 Task: Research Airbnb accommodation in Aarschot, Belgium from 12th December, 2023 to 17th December, 2023 for 1 adult. Place can be private room with 1  bedroom having 1 bed and 1 bathroom. Property type can be hotel. Amenities needed are: heating.
Action: Mouse moved to (565, 106)
Screenshot: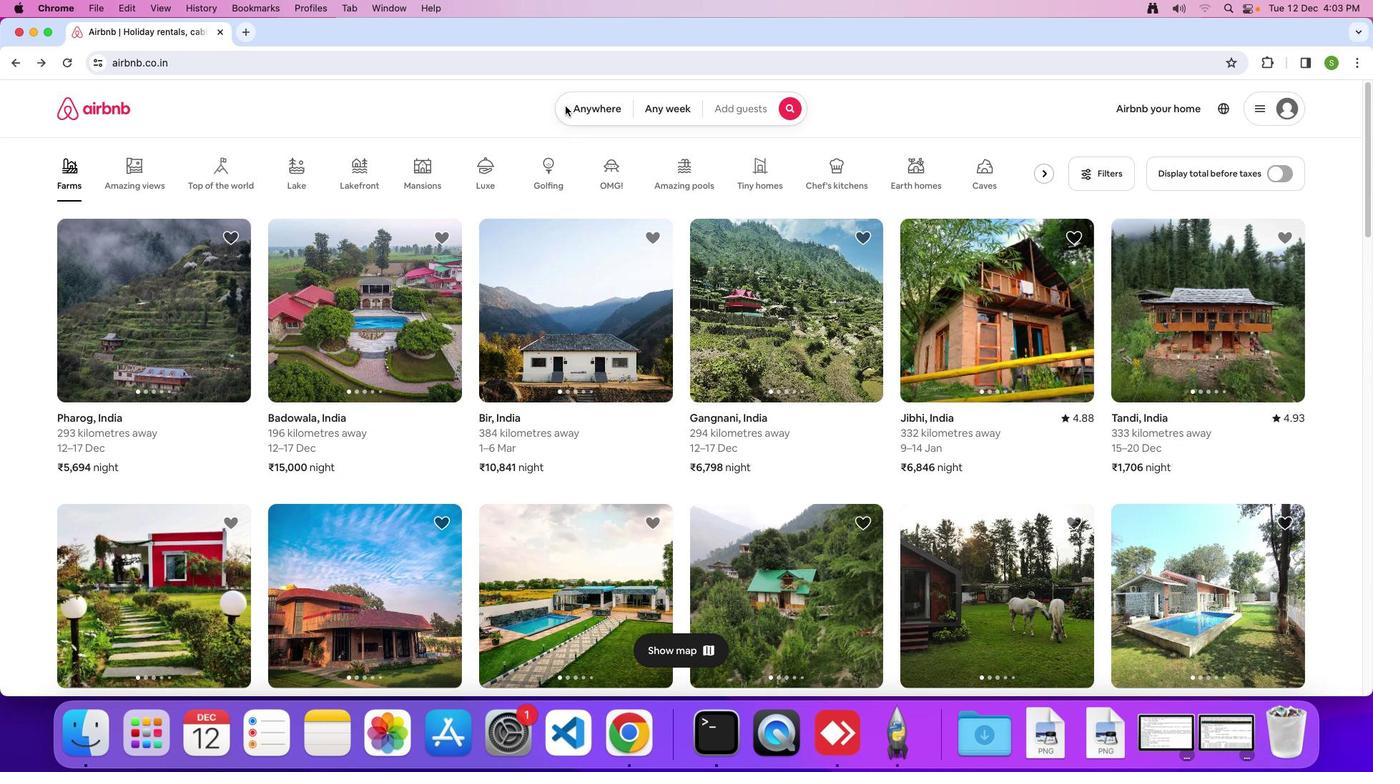 
Action: Mouse pressed left at (565, 106)
Screenshot: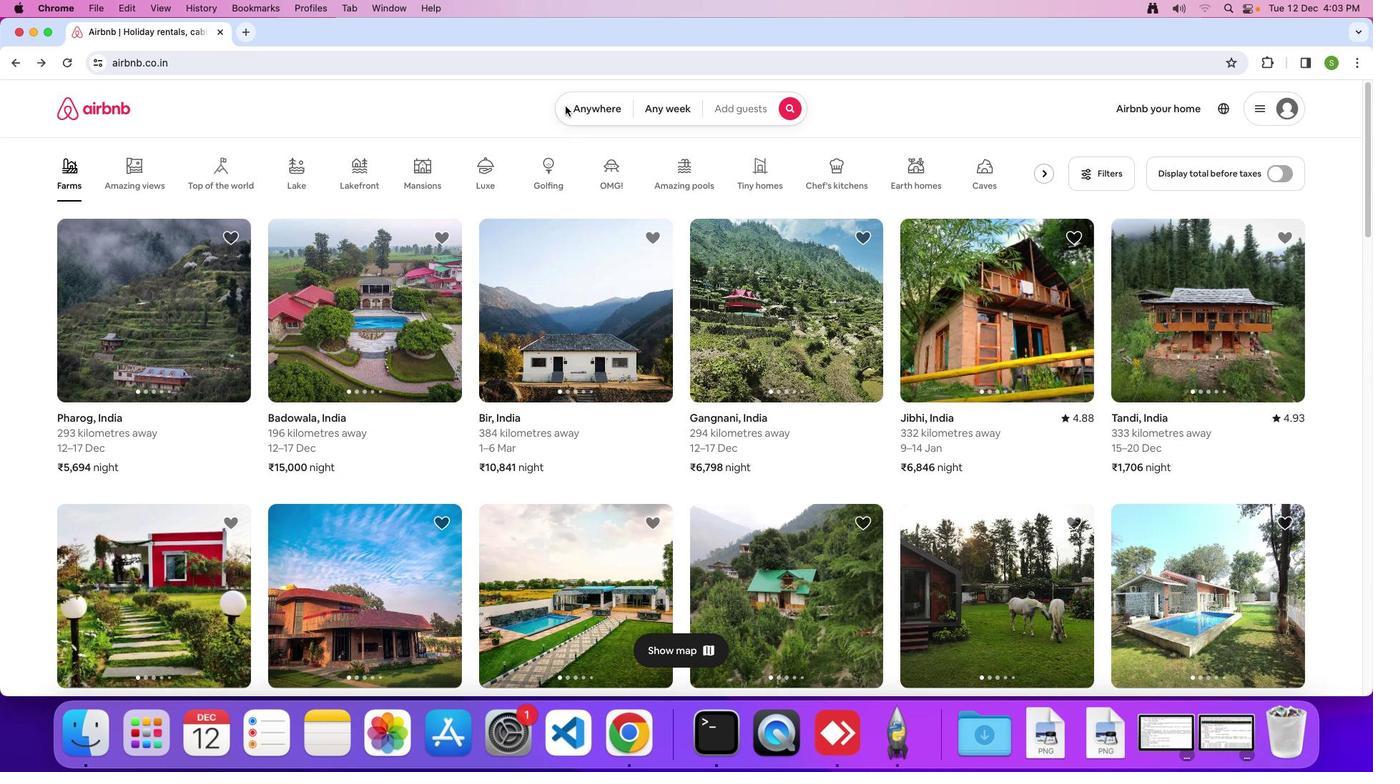 
Action: Mouse moved to (580, 110)
Screenshot: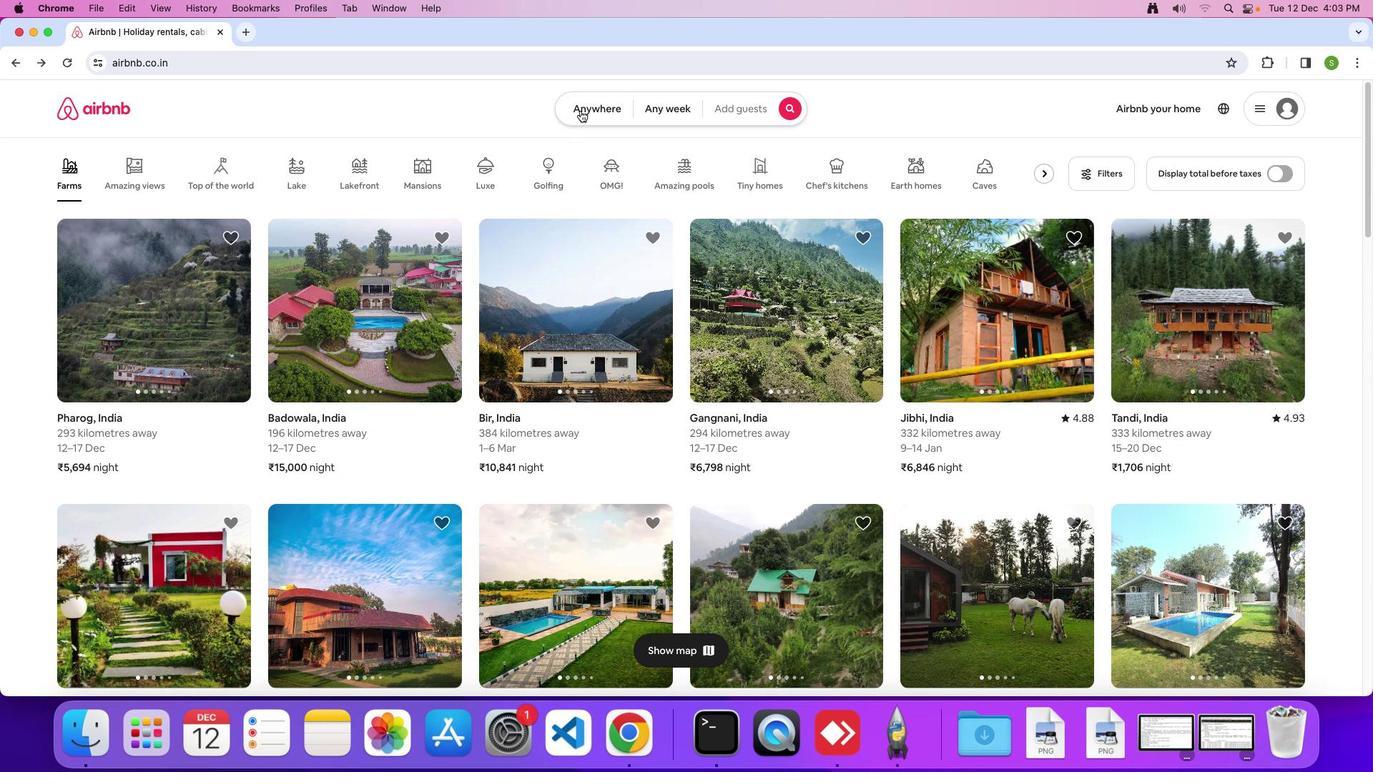 
Action: Mouse pressed left at (580, 110)
Screenshot: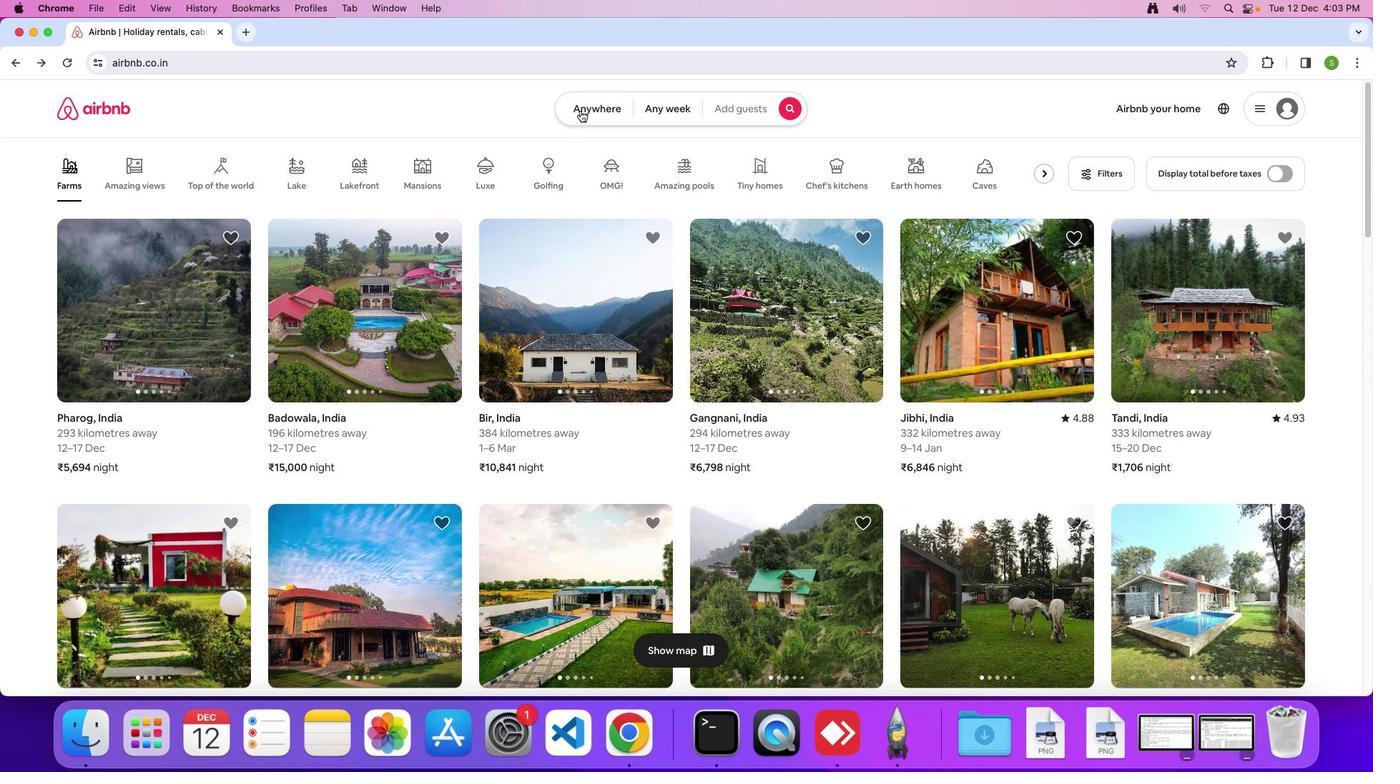 
Action: Mouse moved to (504, 162)
Screenshot: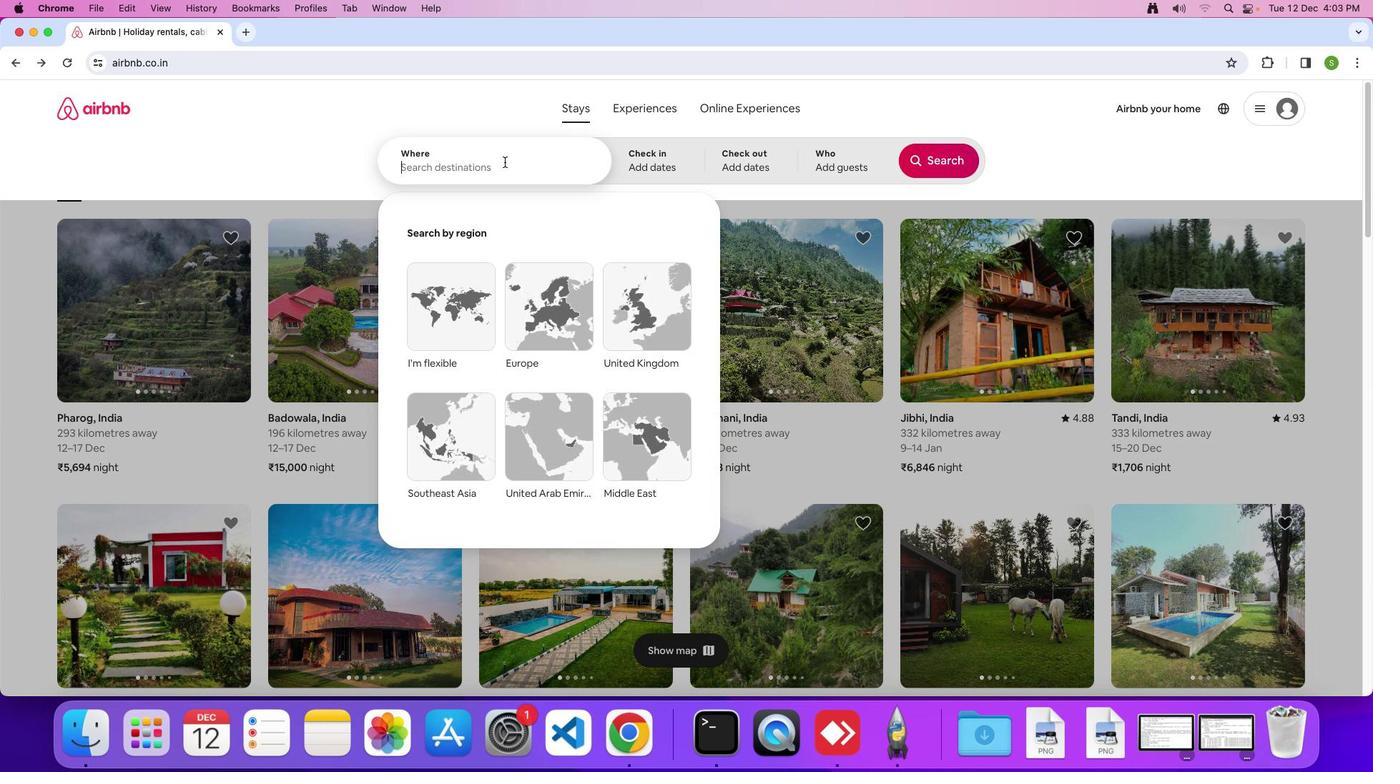 
Action: Mouse pressed left at (504, 162)
Screenshot: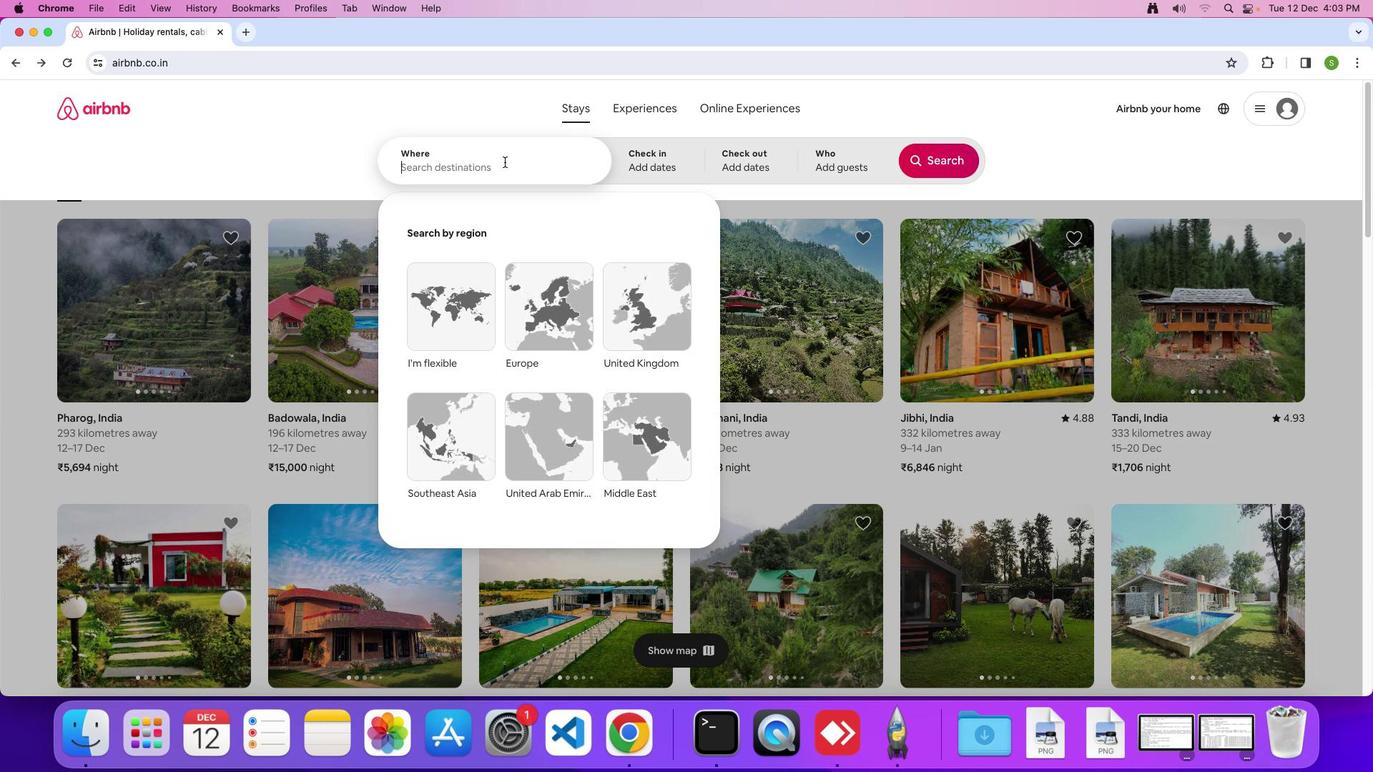 
Action: Key pressed 'A'Key.caps_lock'a''r''s''c''h''o''t'','Key.spaceKey.shift'B''e''l''g''i''u''m'Key.enter
Screenshot: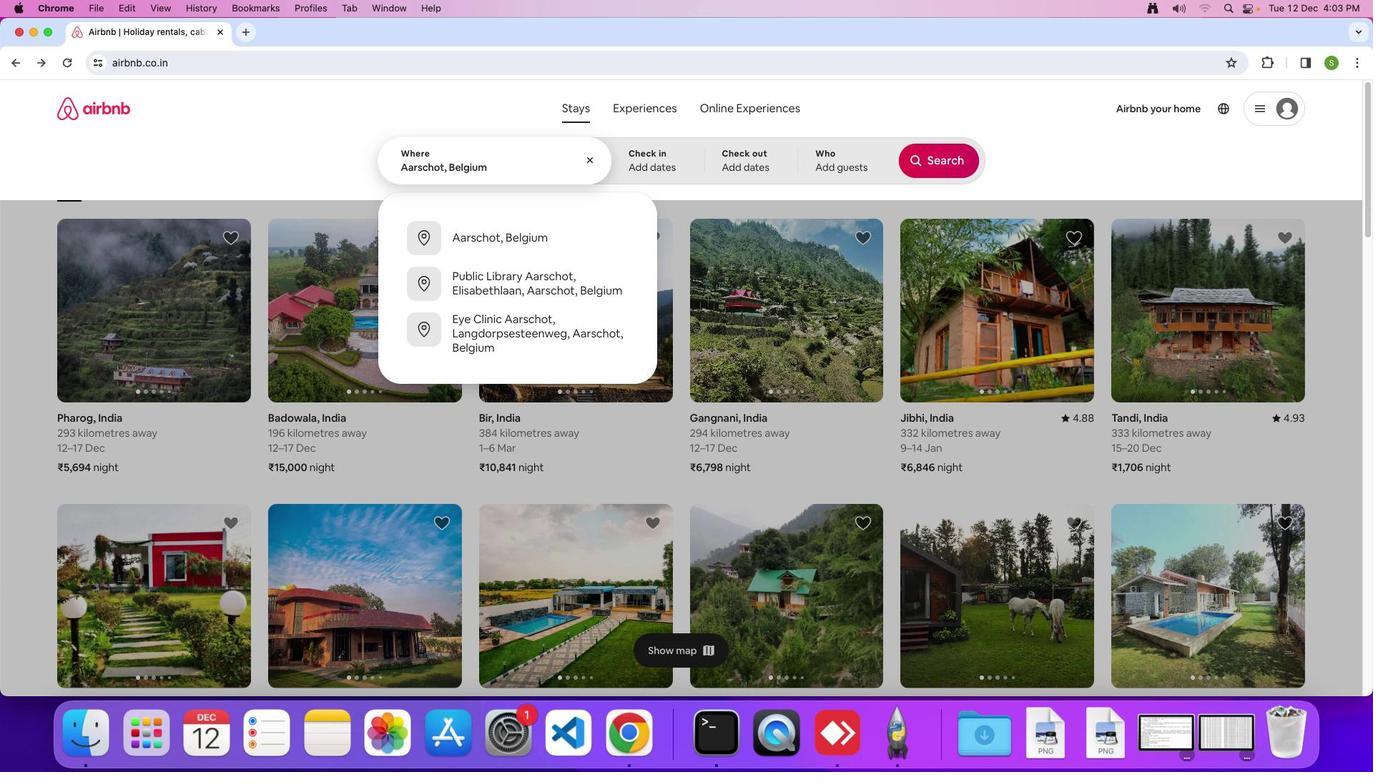 
Action: Mouse moved to (505, 400)
Screenshot: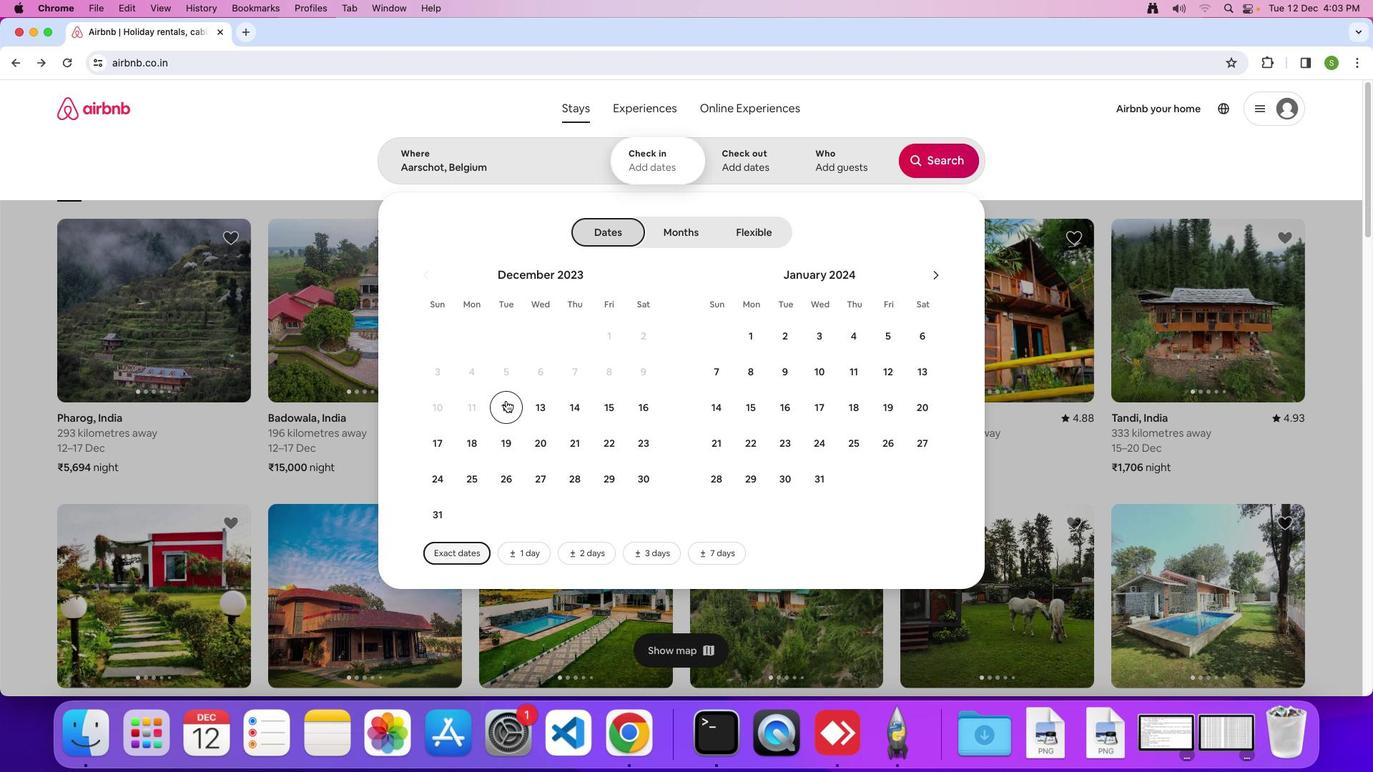 
Action: Mouse pressed left at (505, 400)
Screenshot: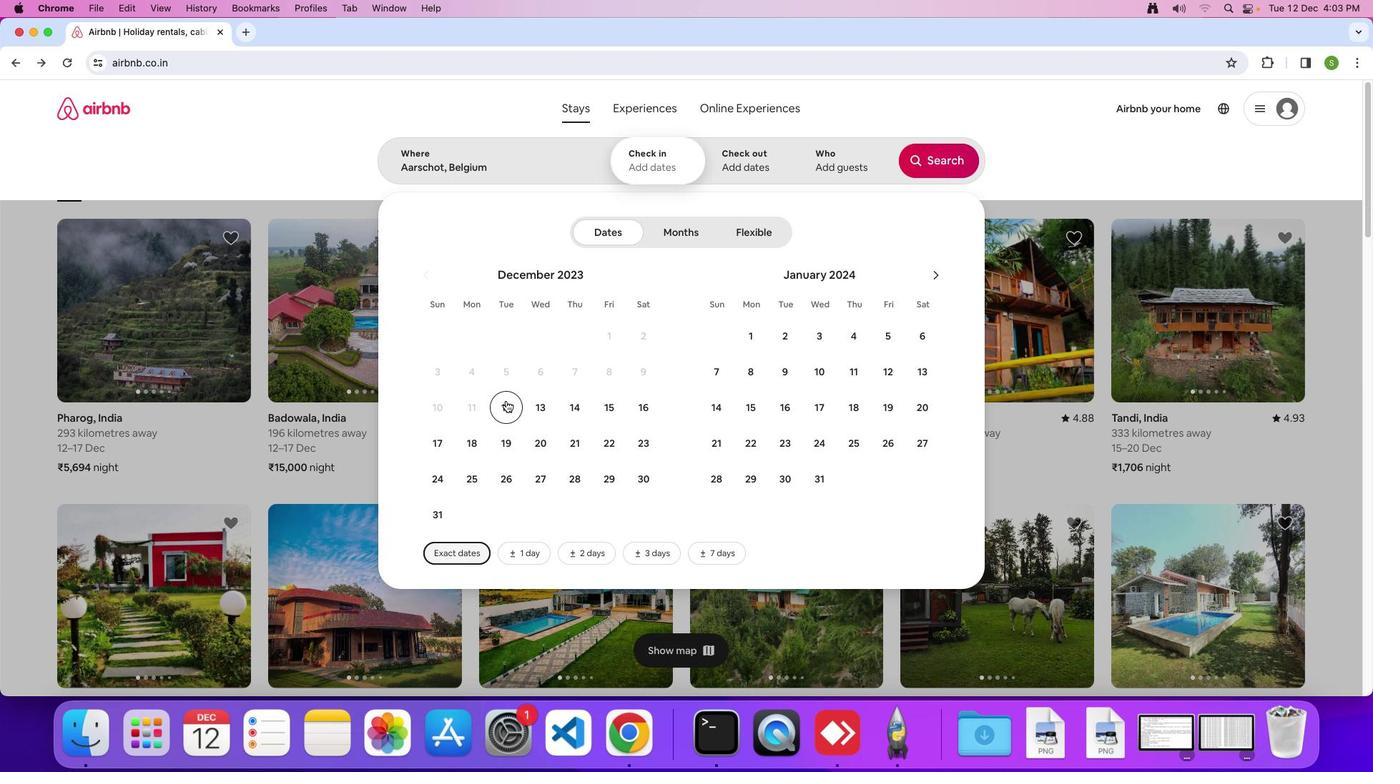 
Action: Mouse moved to (443, 450)
Screenshot: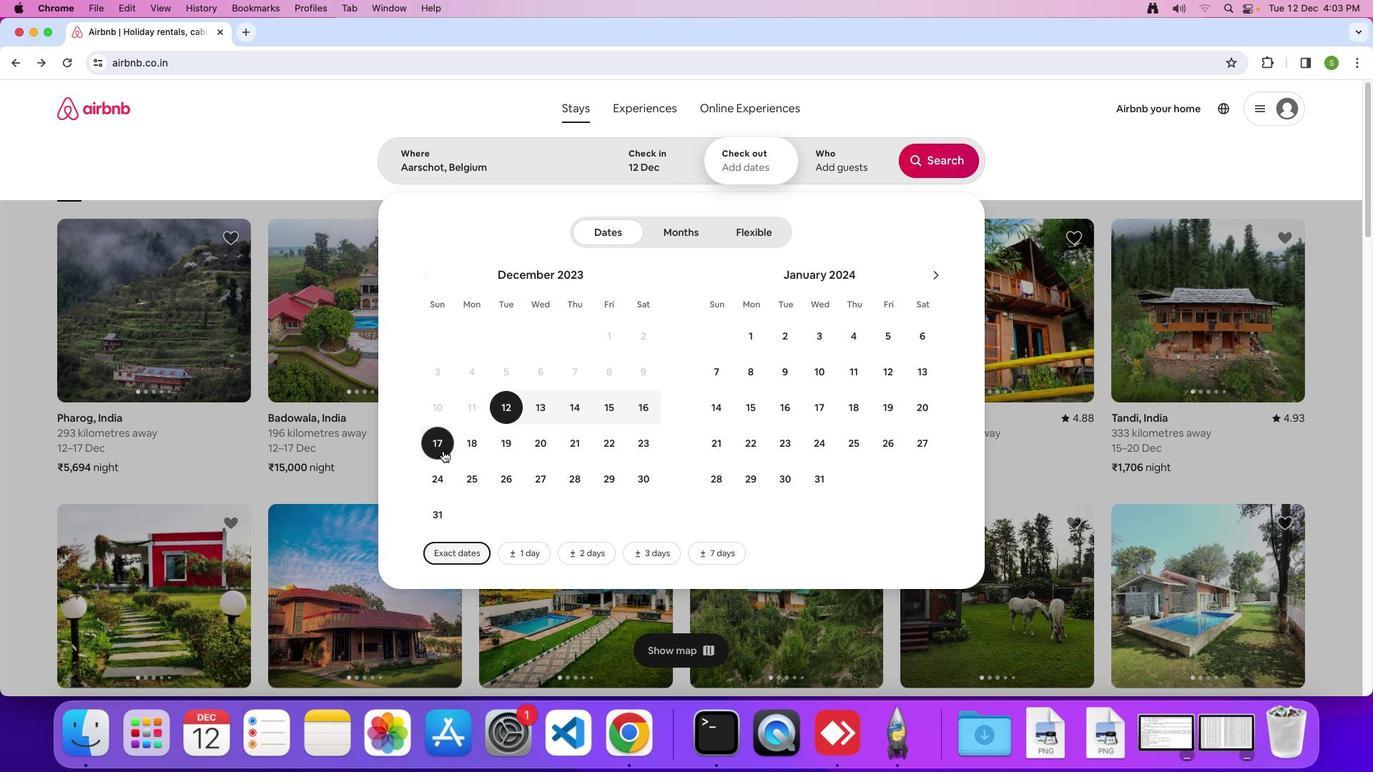
Action: Mouse pressed left at (443, 450)
Screenshot: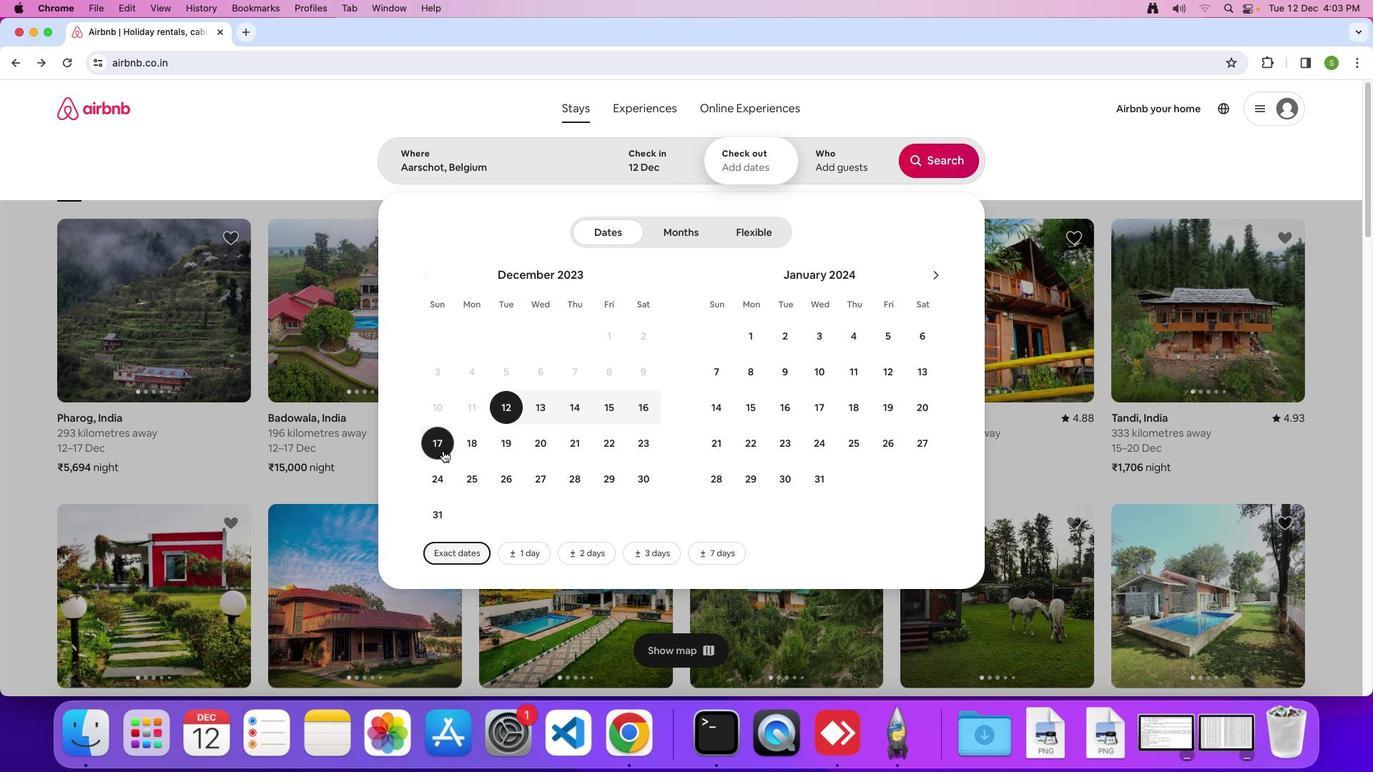 
Action: Mouse moved to (841, 160)
Screenshot: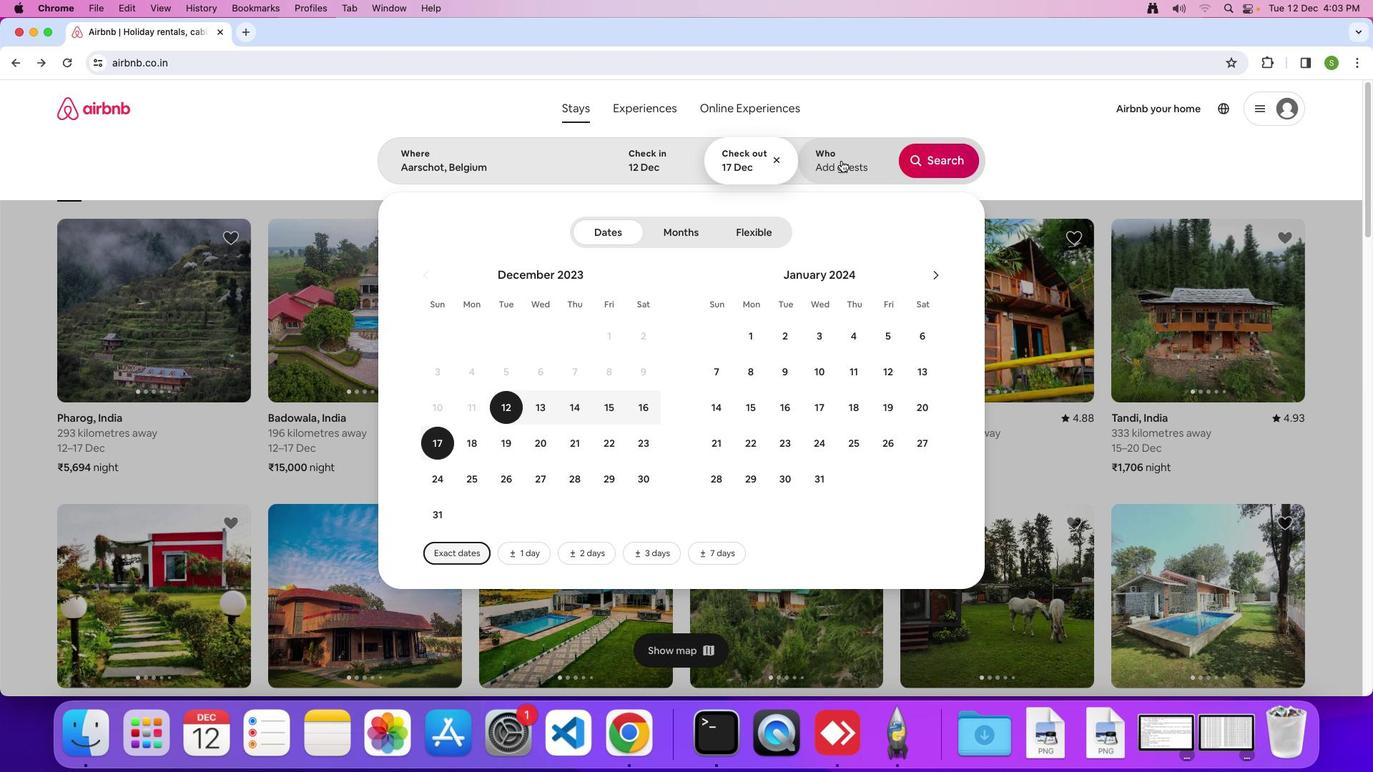 
Action: Mouse pressed left at (841, 160)
Screenshot: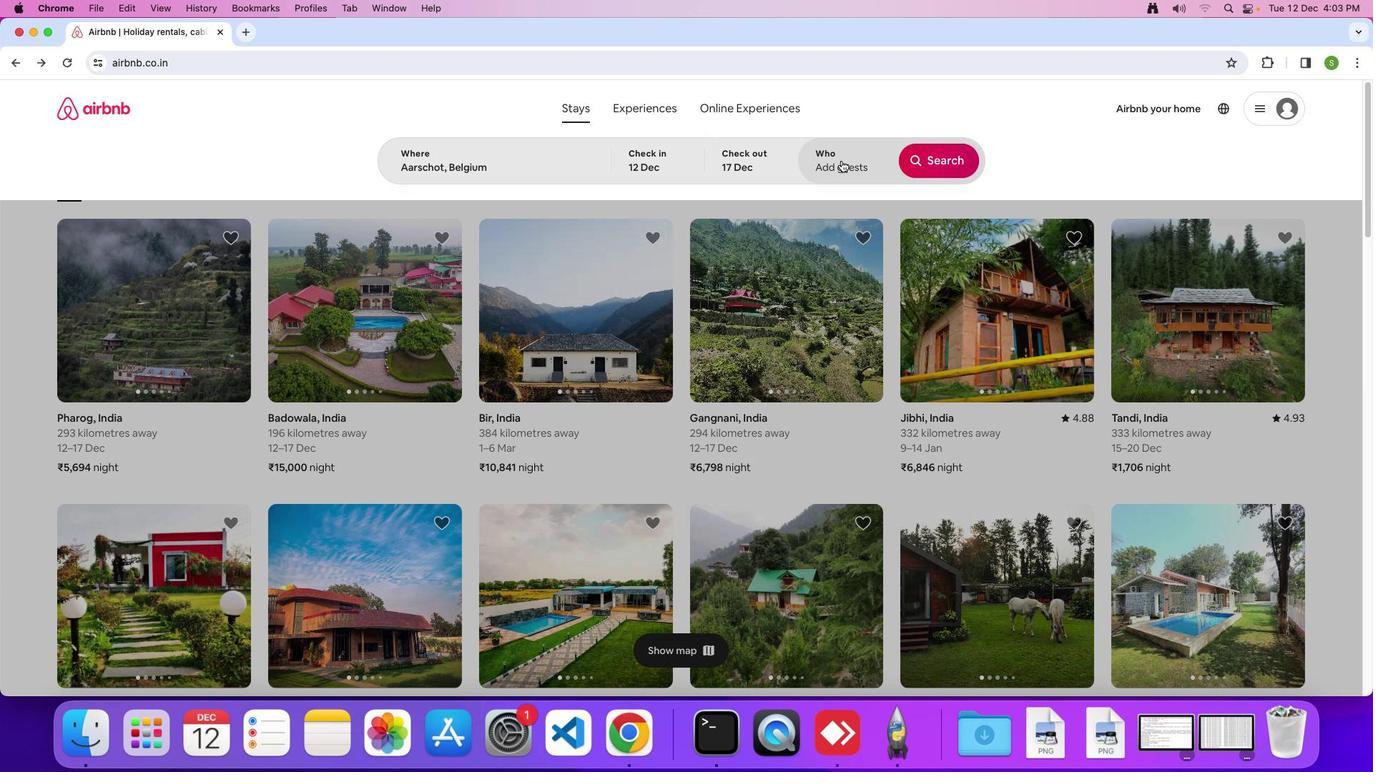 
Action: Mouse moved to (948, 242)
Screenshot: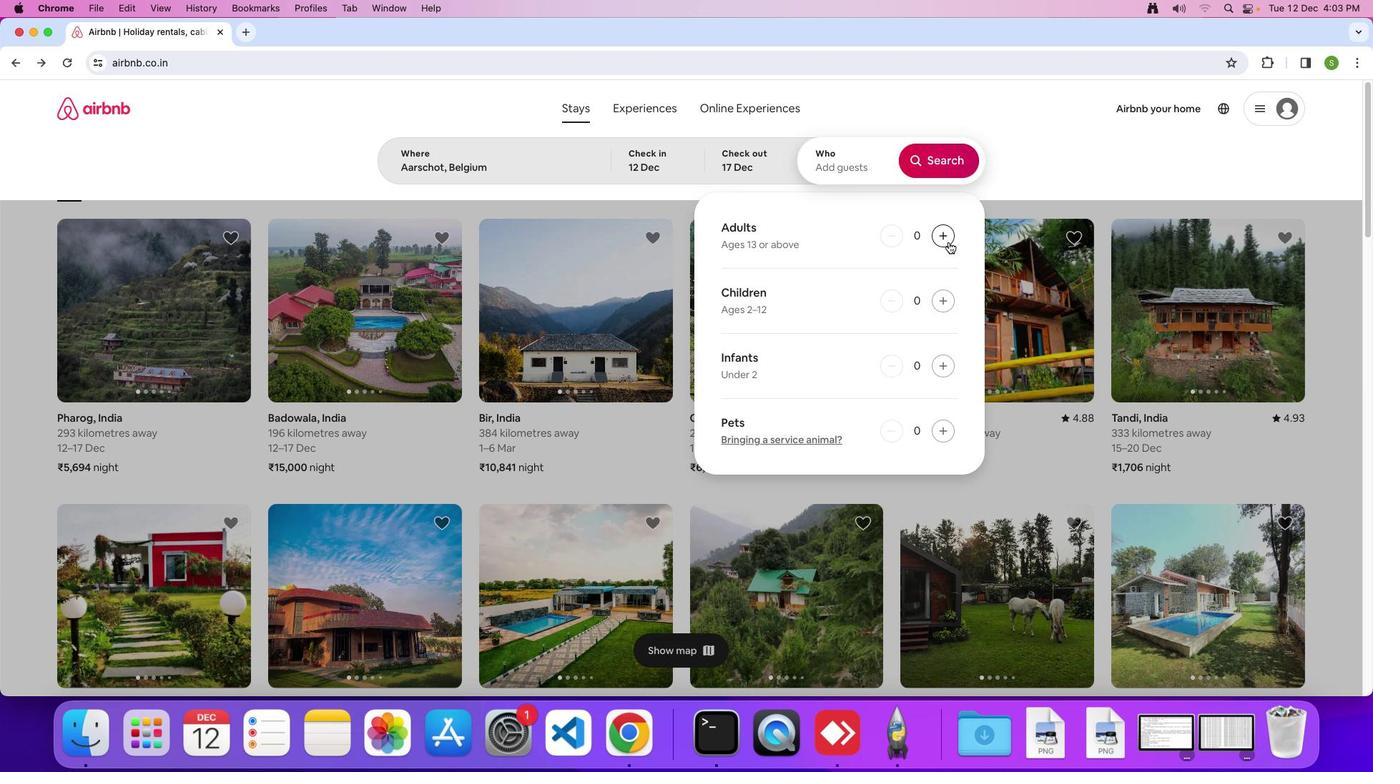 
Action: Mouse pressed left at (948, 242)
Screenshot: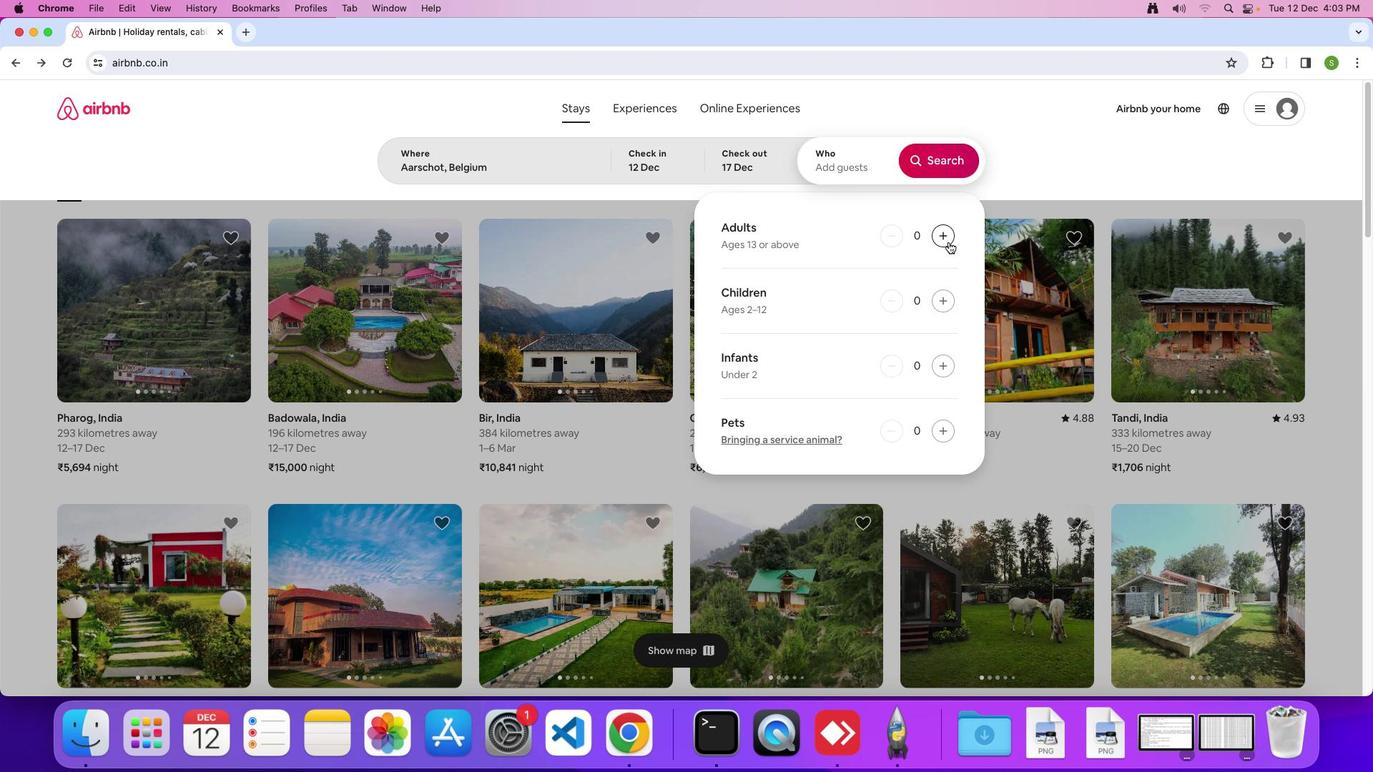 
Action: Mouse moved to (931, 170)
Screenshot: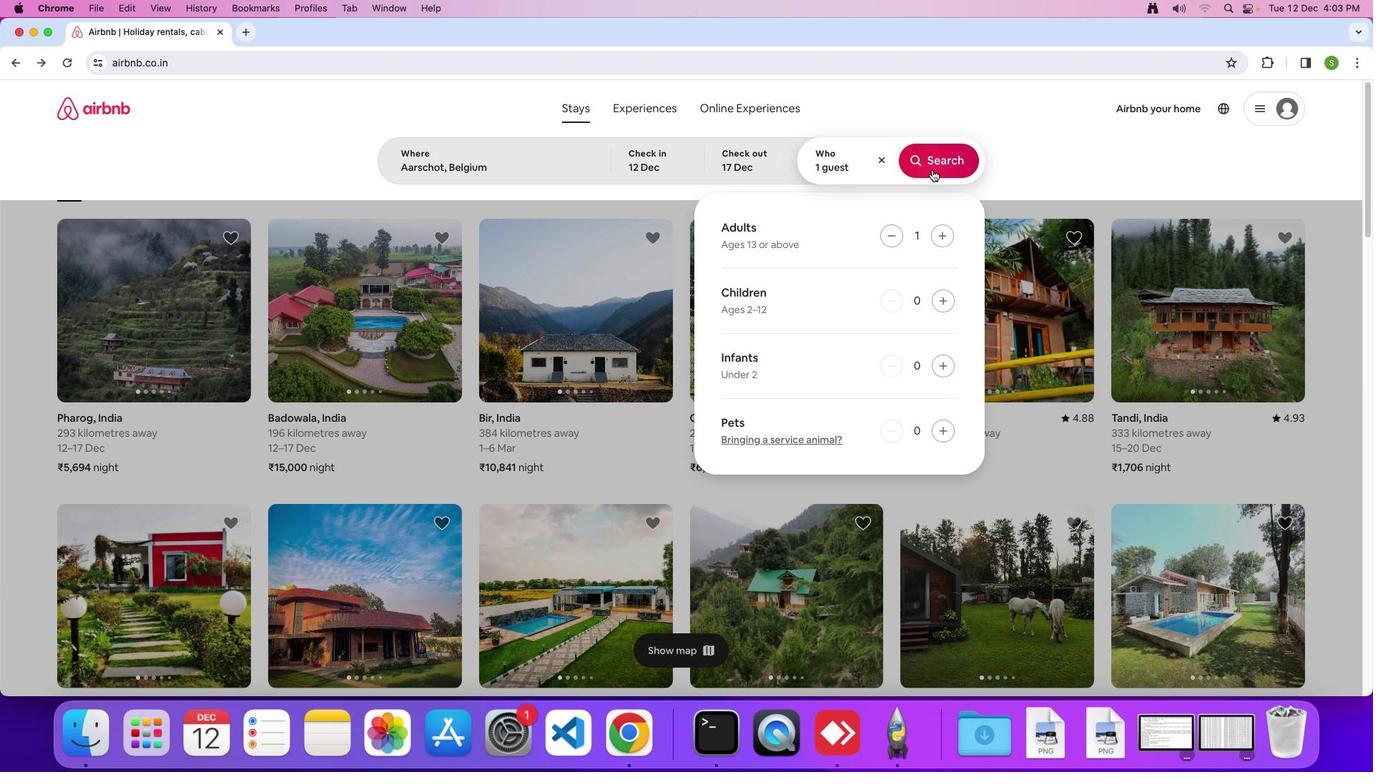 
Action: Mouse pressed left at (931, 170)
Screenshot: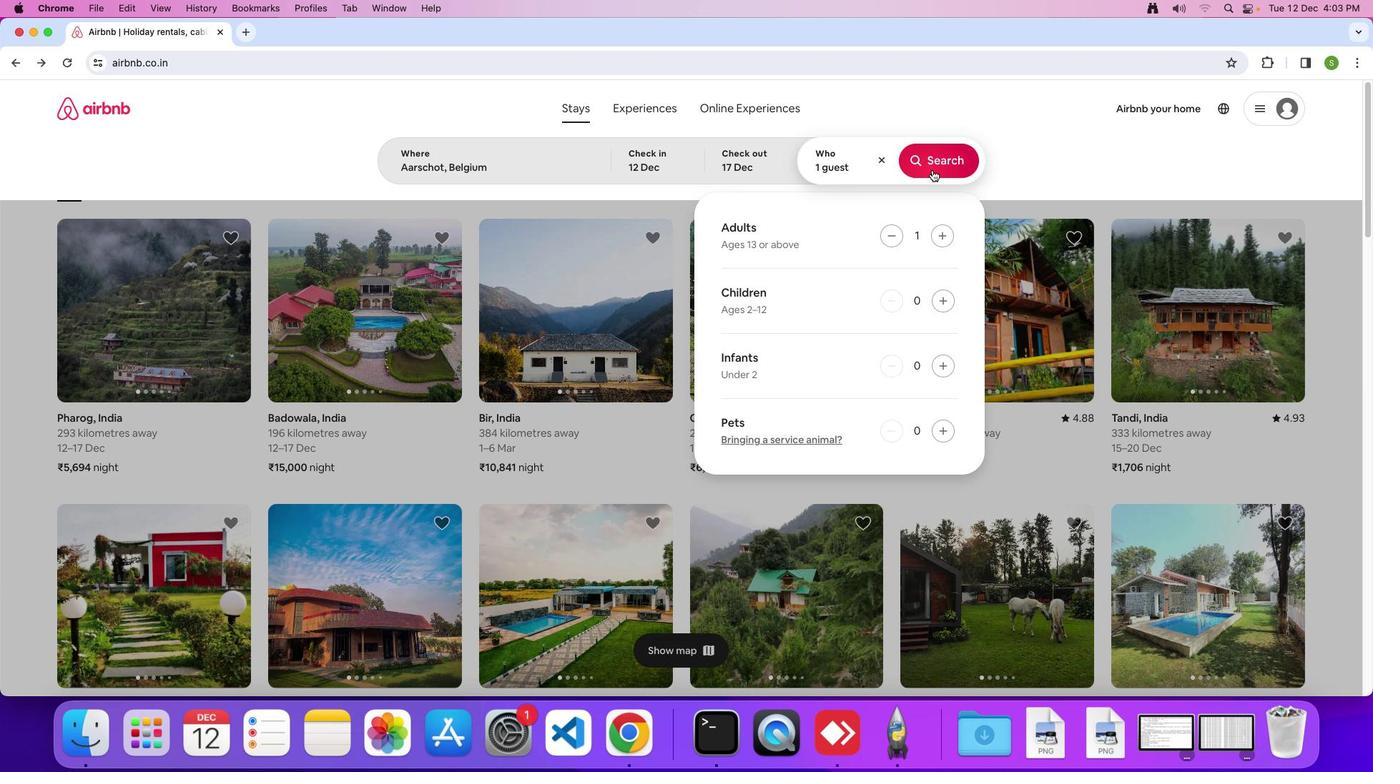 
Action: Mouse moved to (1145, 169)
Screenshot: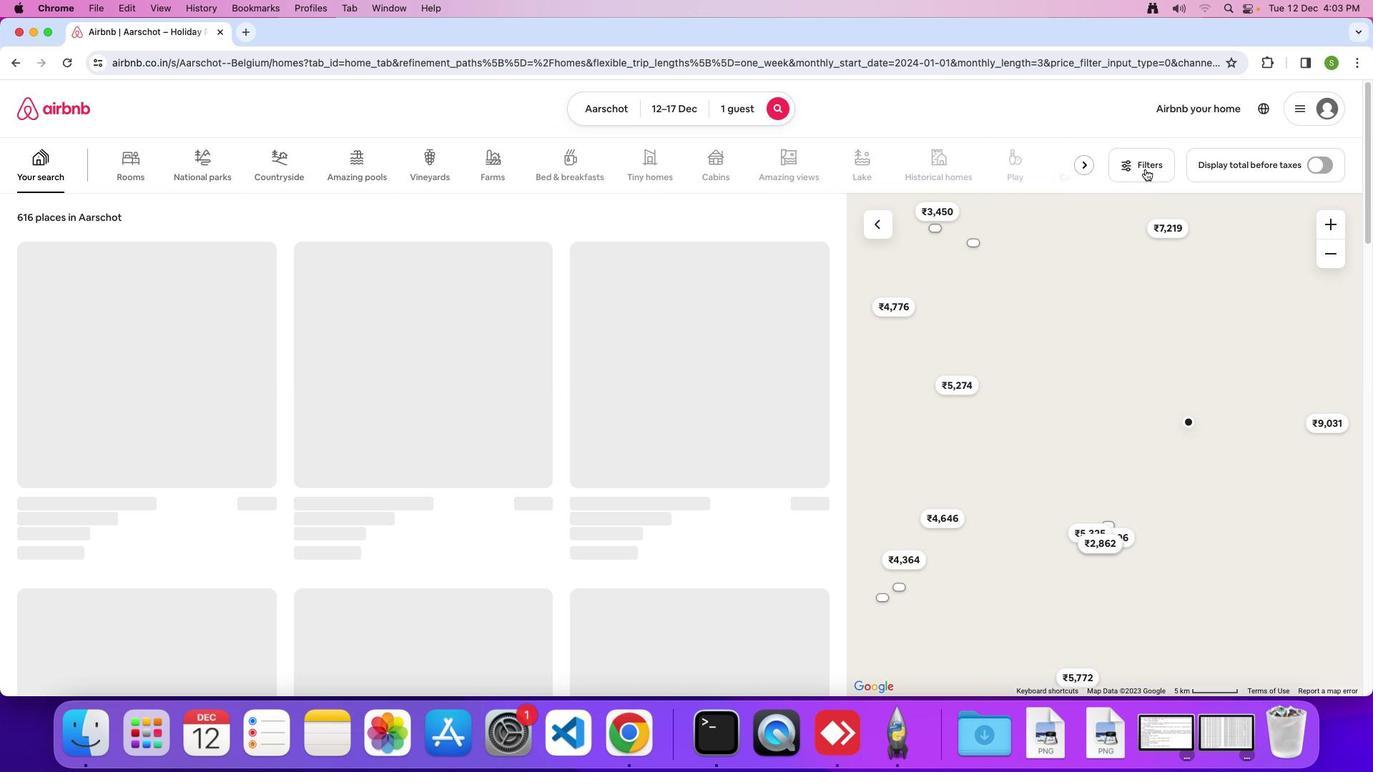 
Action: Mouse pressed left at (1145, 169)
Screenshot: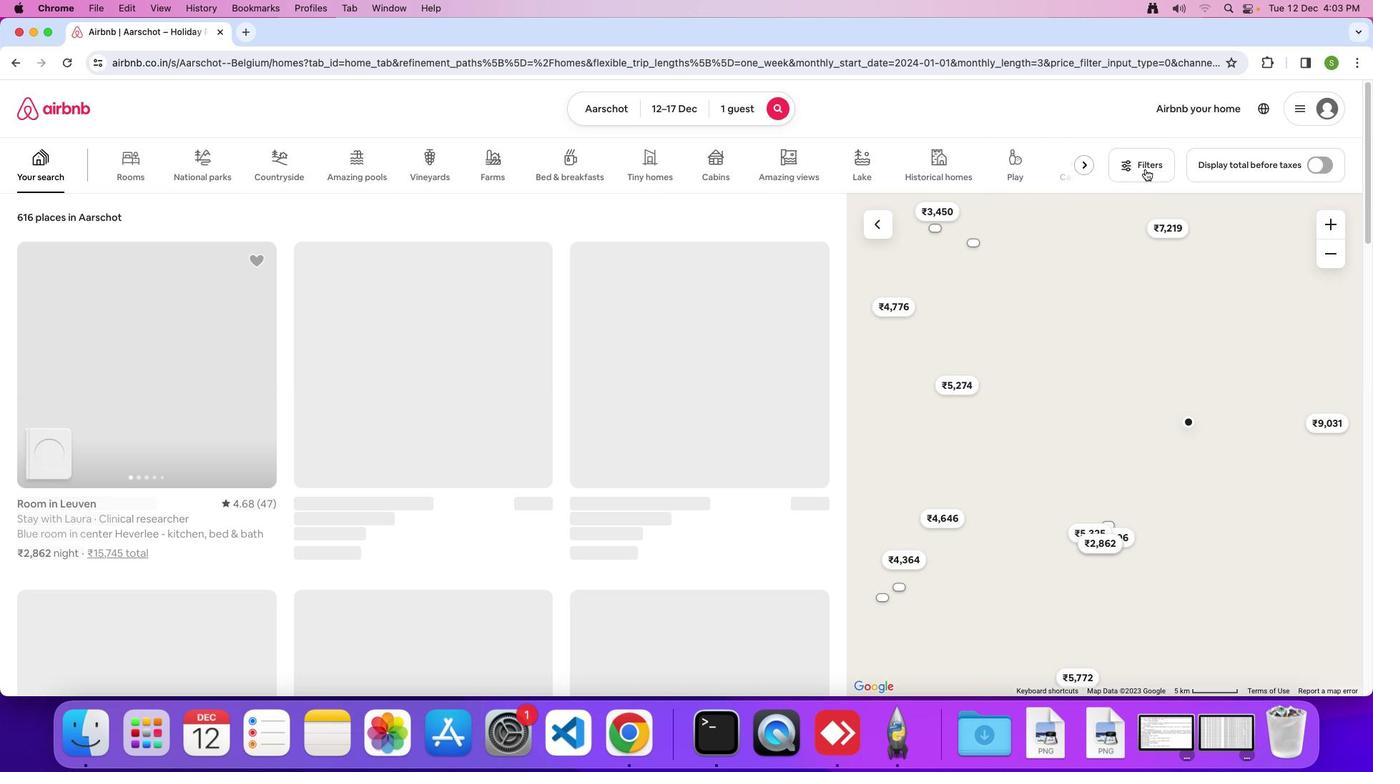 
Action: Mouse moved to (640, 435)
Screenshot: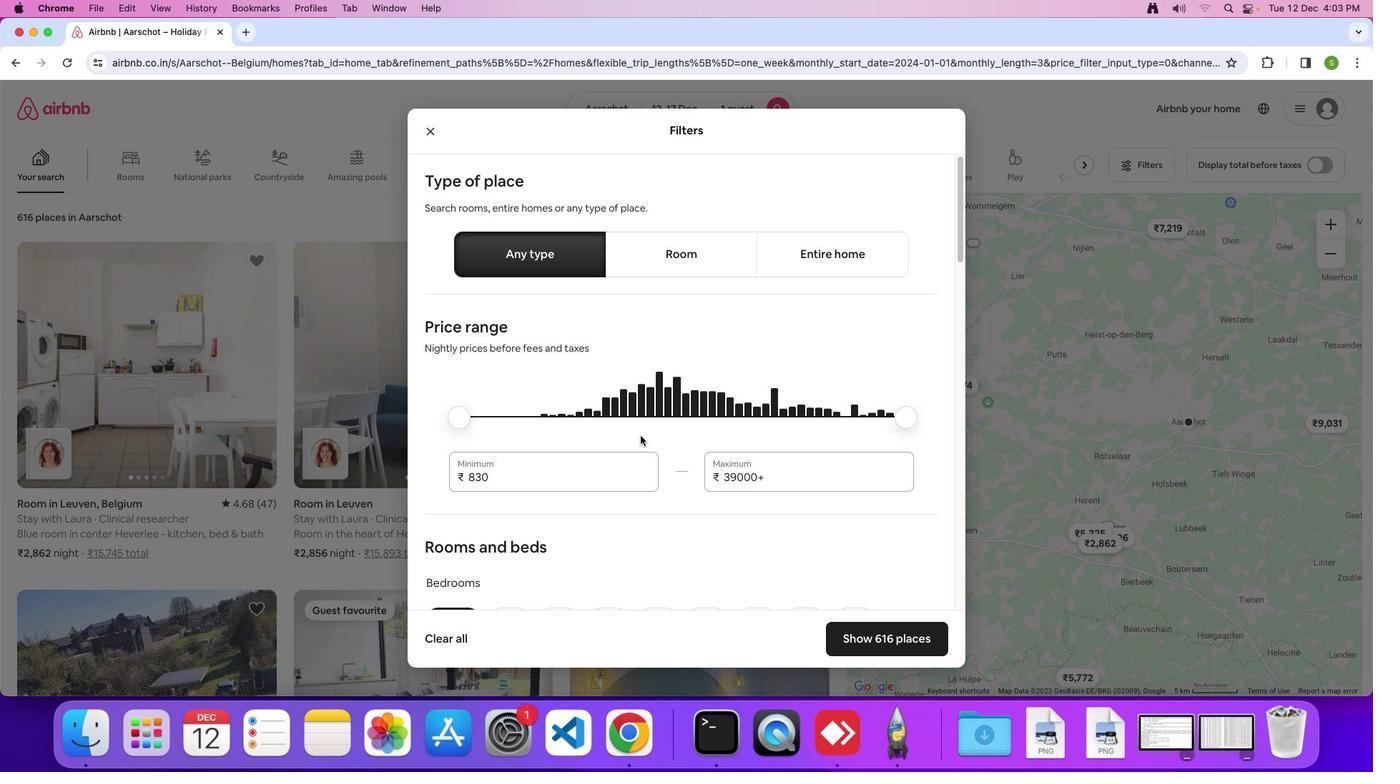
Action: Mouse scrolled (640, 435) with delta (0, 0)
Screenshot: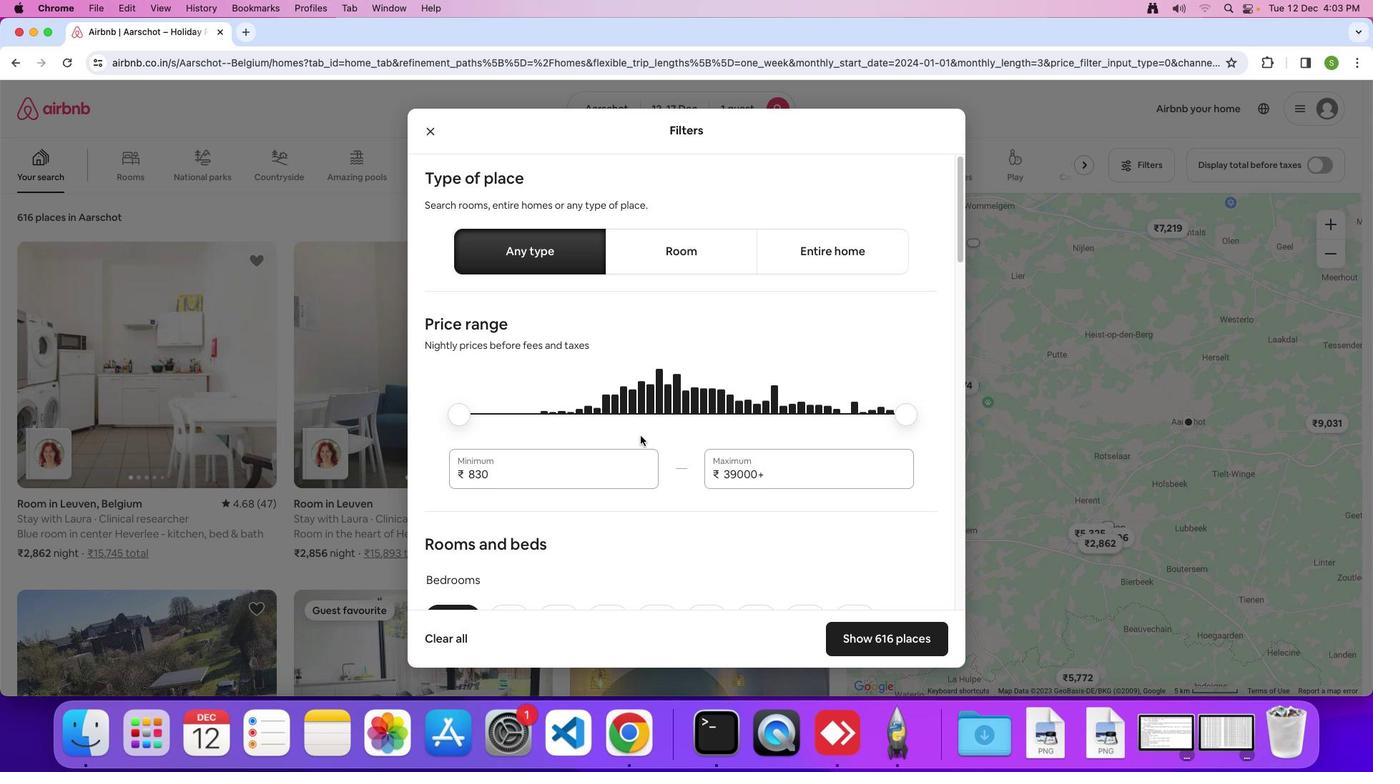
Action: Mouse scrolled (640, 435) with delta (0, 0)
Screenshot: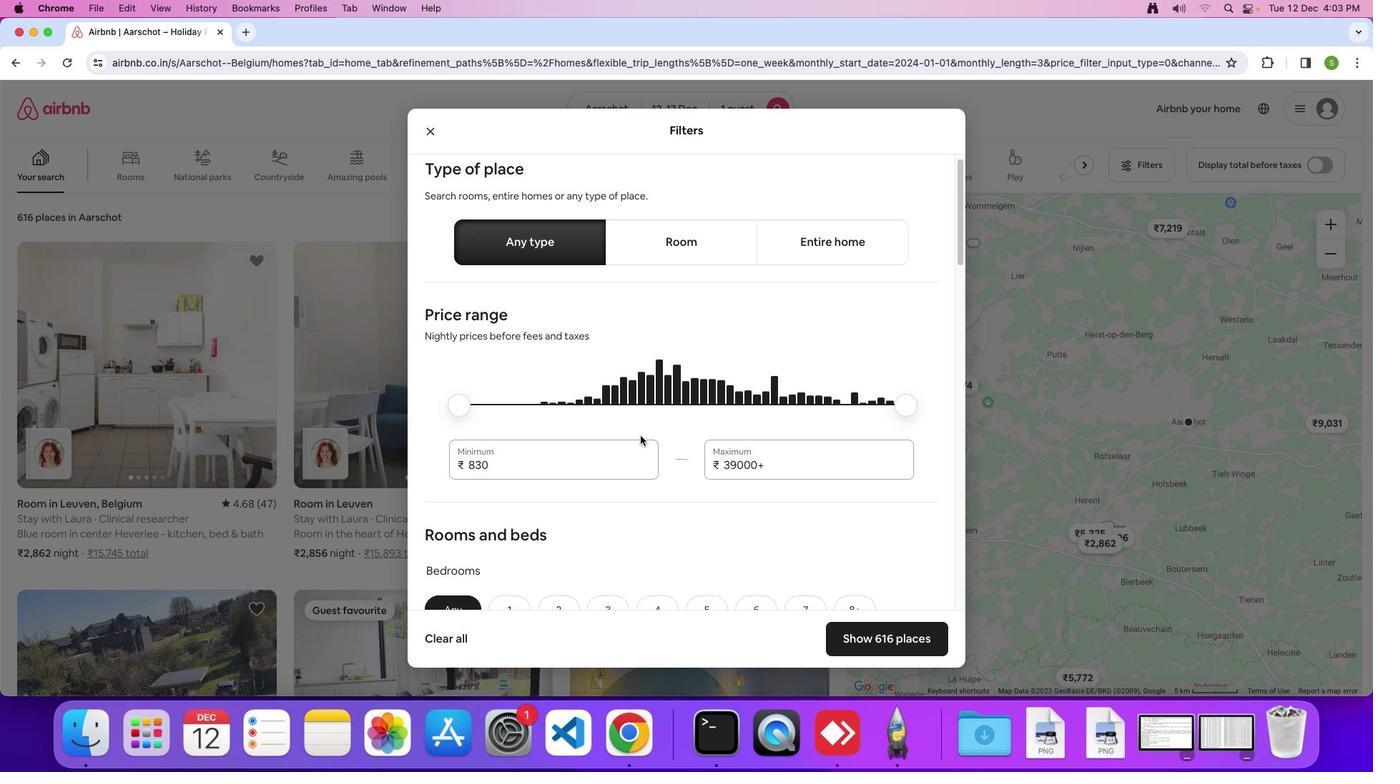 
Action: Mouse scrolled (640, 435) with delta (0, 0)
Screenshot: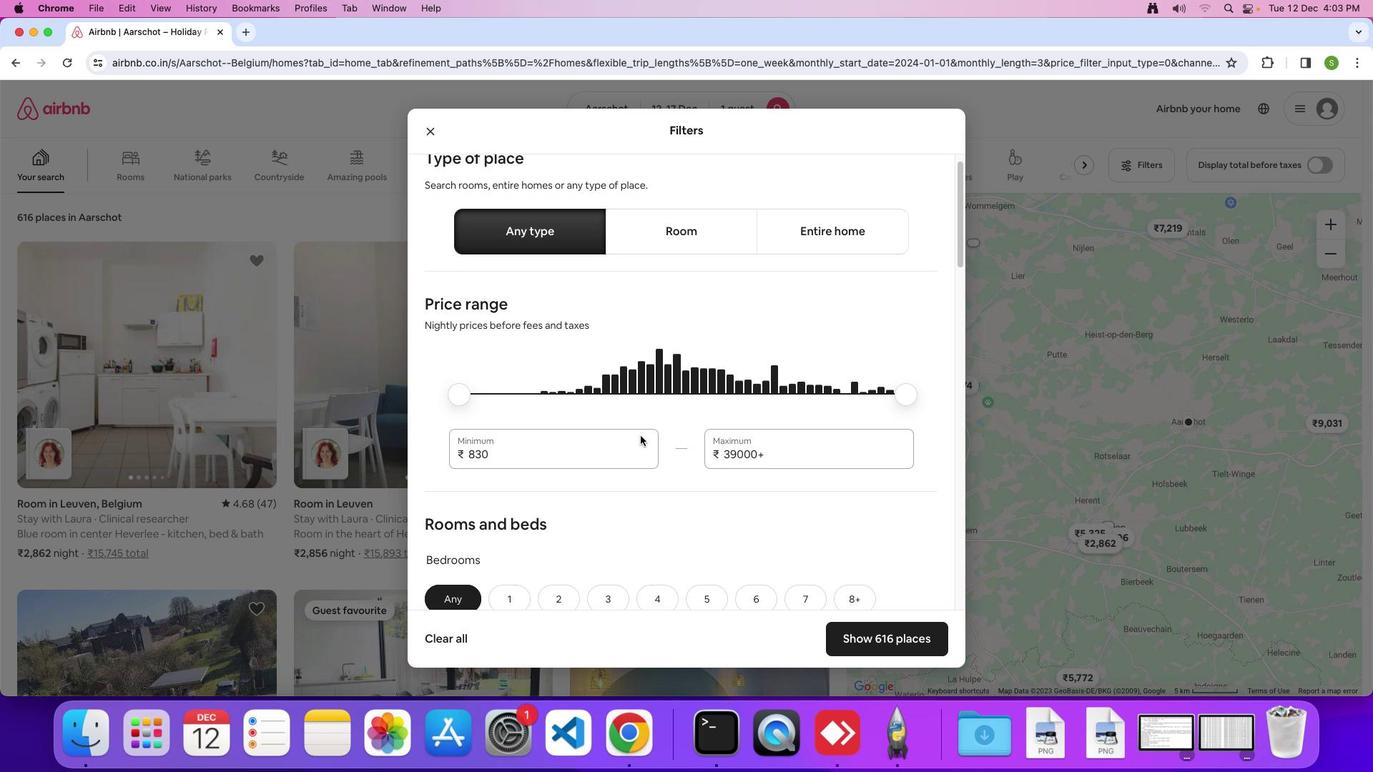 
Action: Mouse scrolled (640, 435) with delta (0, 0)
Screenshot: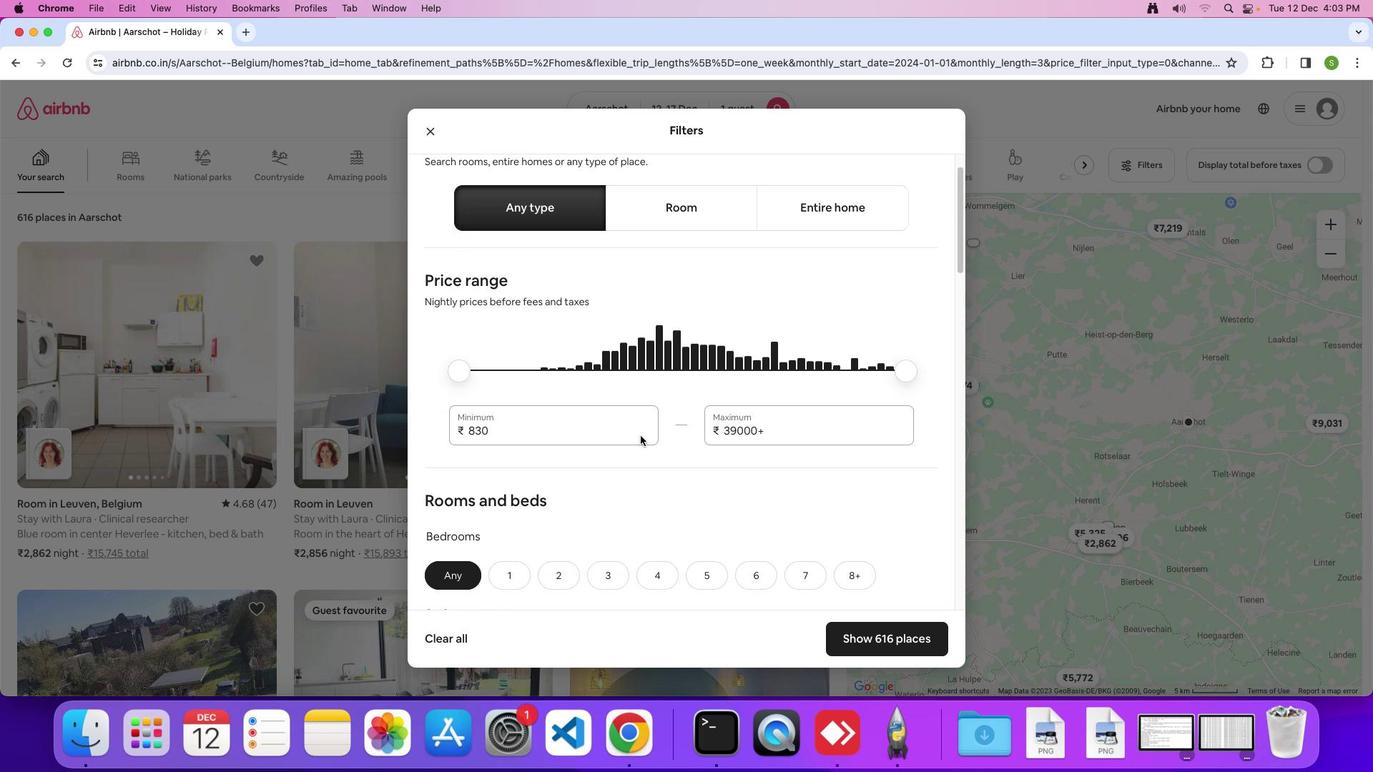 
Action: Mouse scrolled (640, 435) with delta (0, -2)
Screenshot: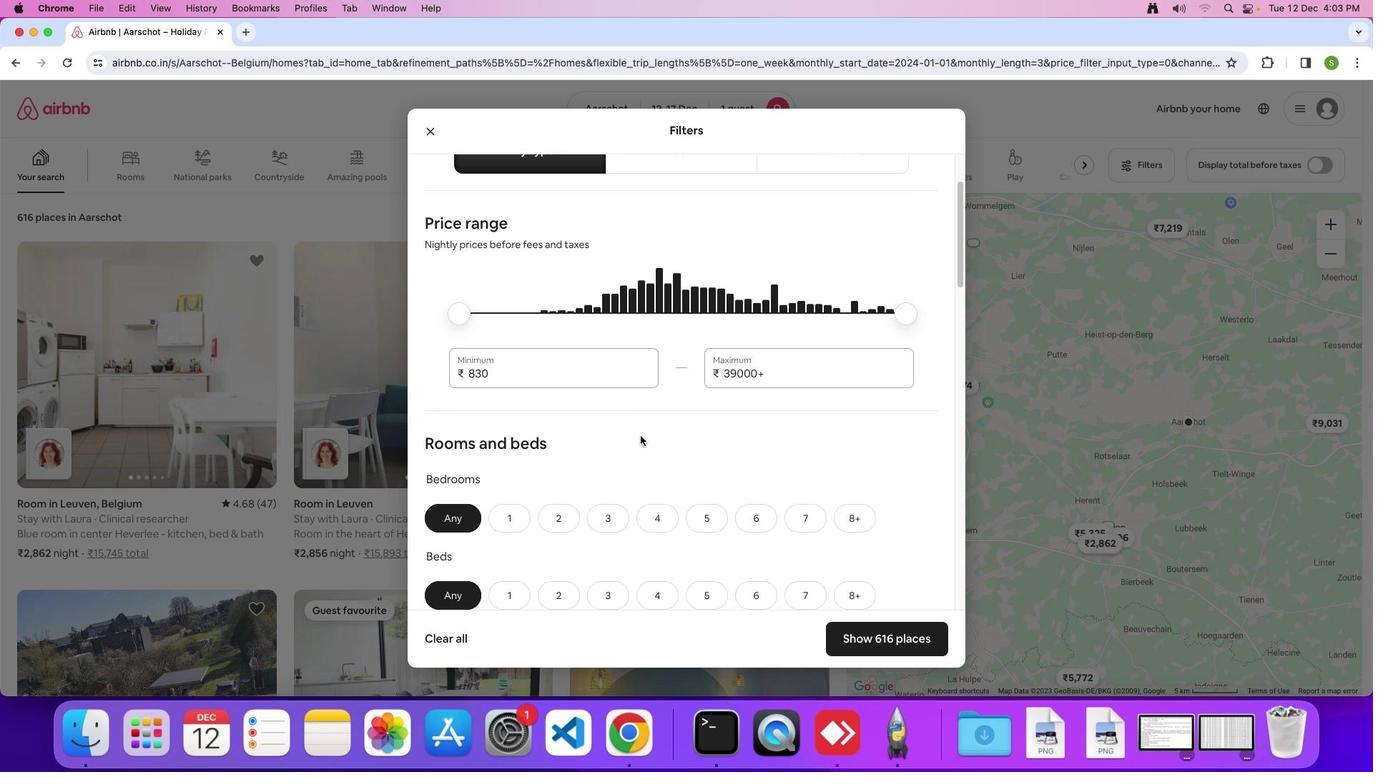 
Action: Mouse scrolled (640, 435) with delta (0, 0)
Screenshot: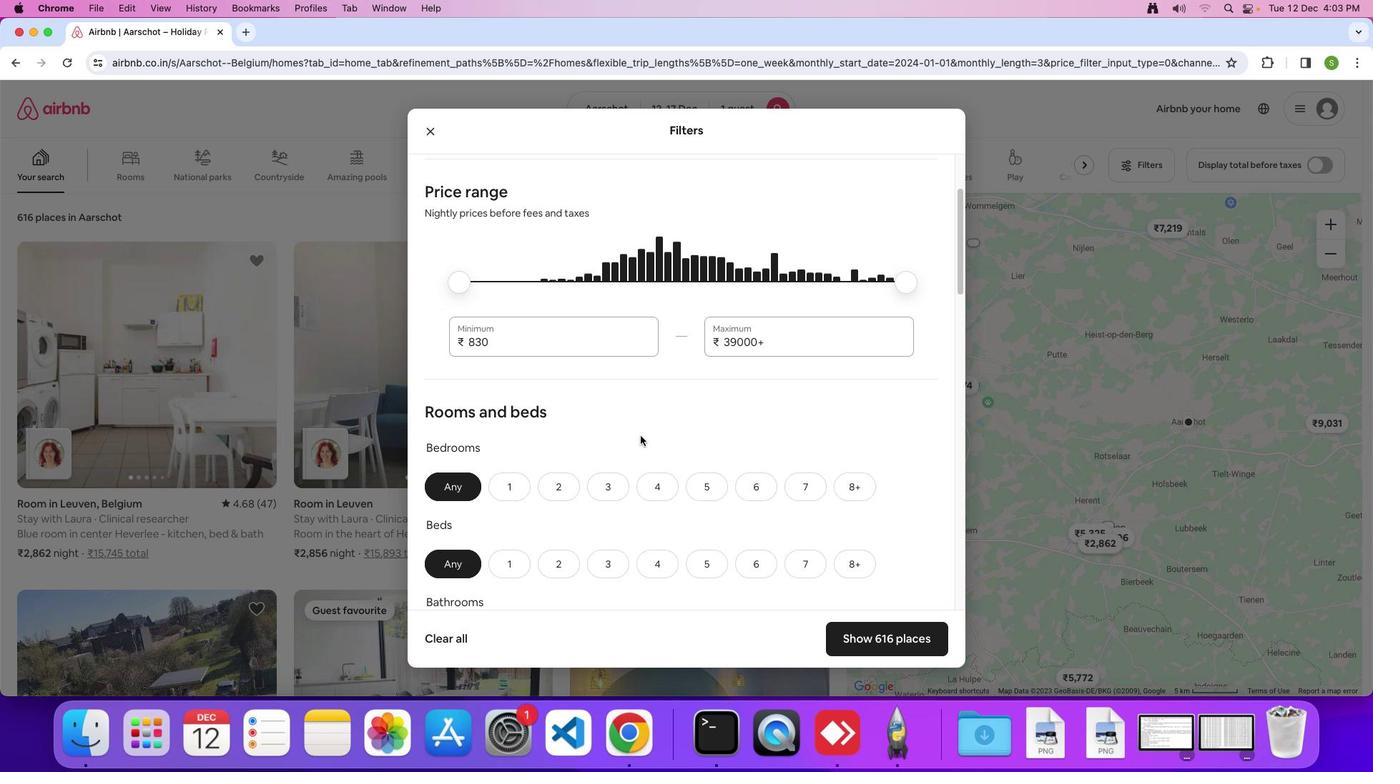 
Action: Mouse scrolled (640, 435) with delta (0, 0)
Screenshot: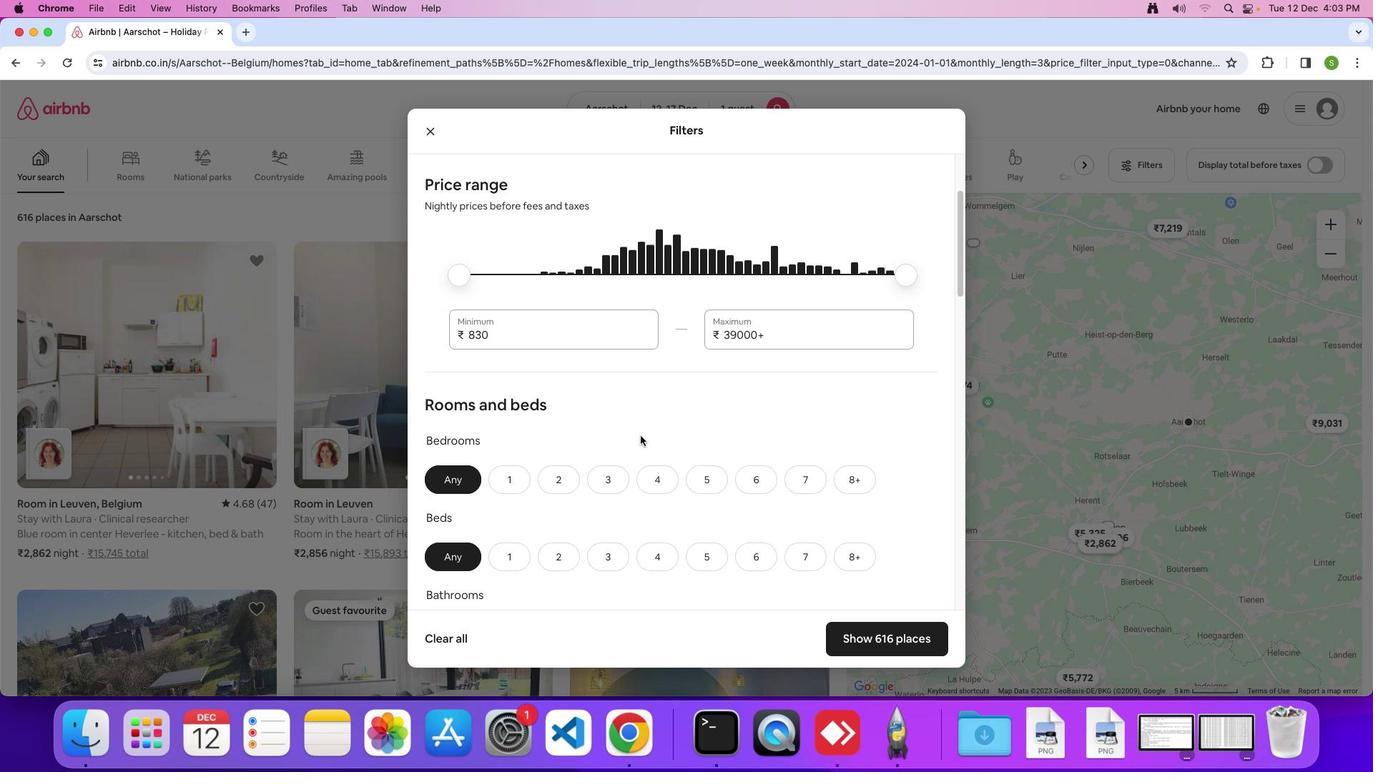 
Action: Mouse scrolled (640, 435) with delta (0, 0)
Screenshot: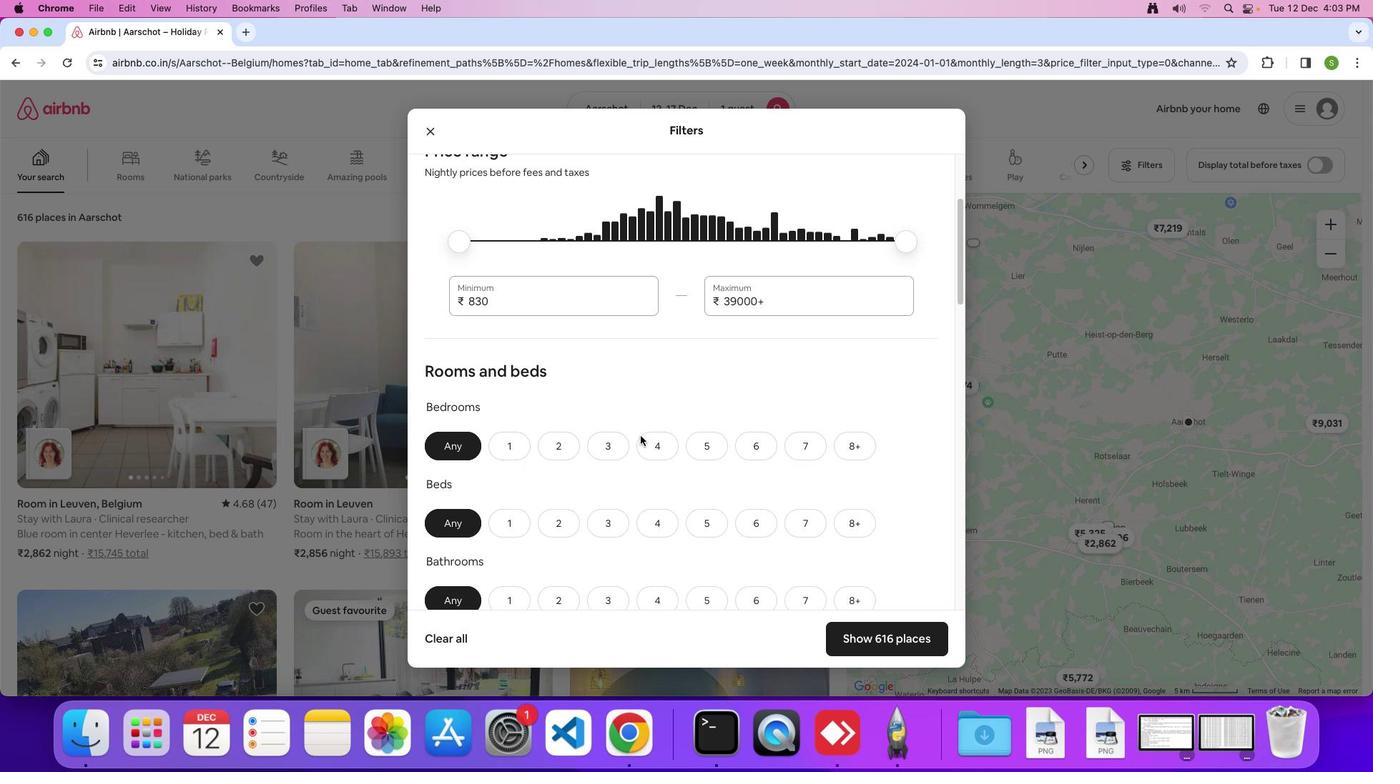 
Action: Mouse scrolled (640, 435) with delta (0, 0)
Screenshot: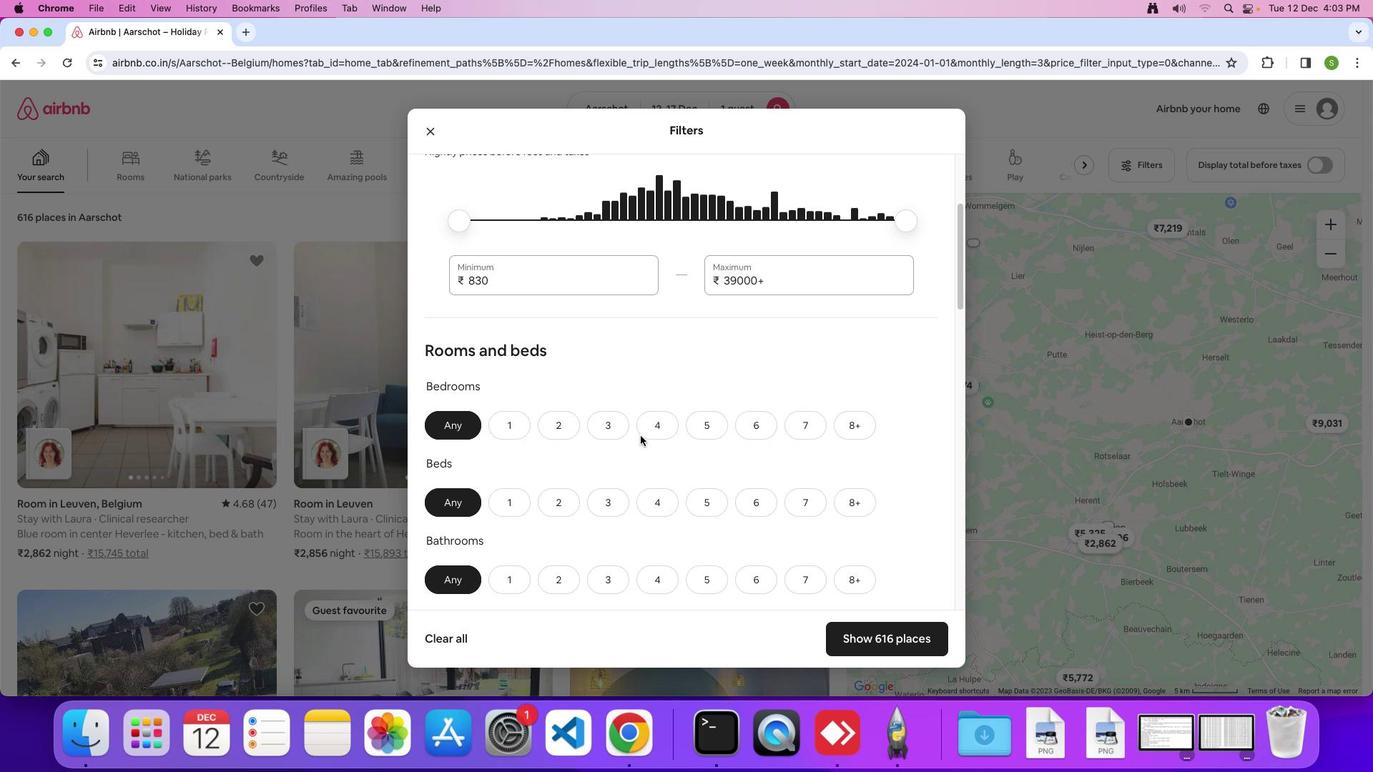 
Action: Mouse scrolled (640, 435) with delta (0, 0)
Screenshot: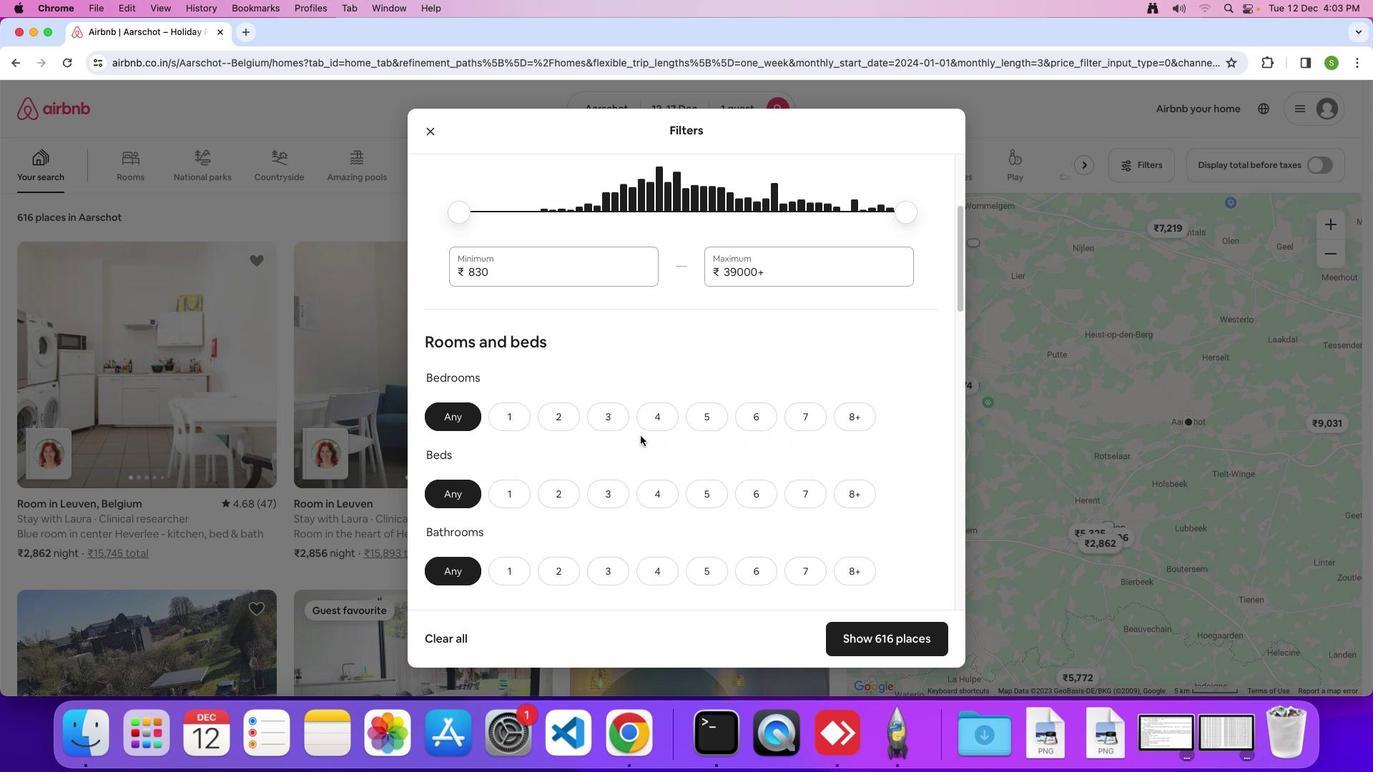 
Action: Mouse moved to (508, 411)
Screenshot: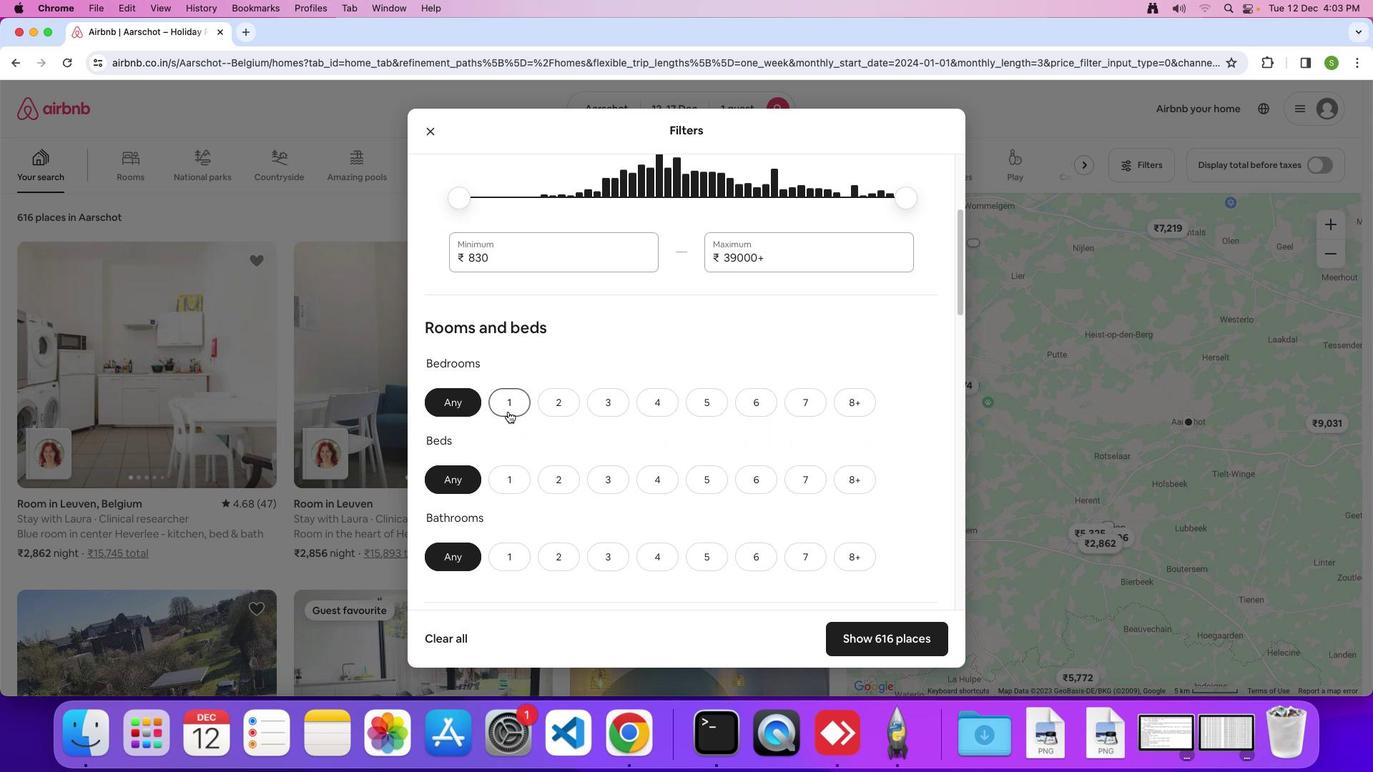 
Action: Mouse pressed left at (508, 411)
Screenshot: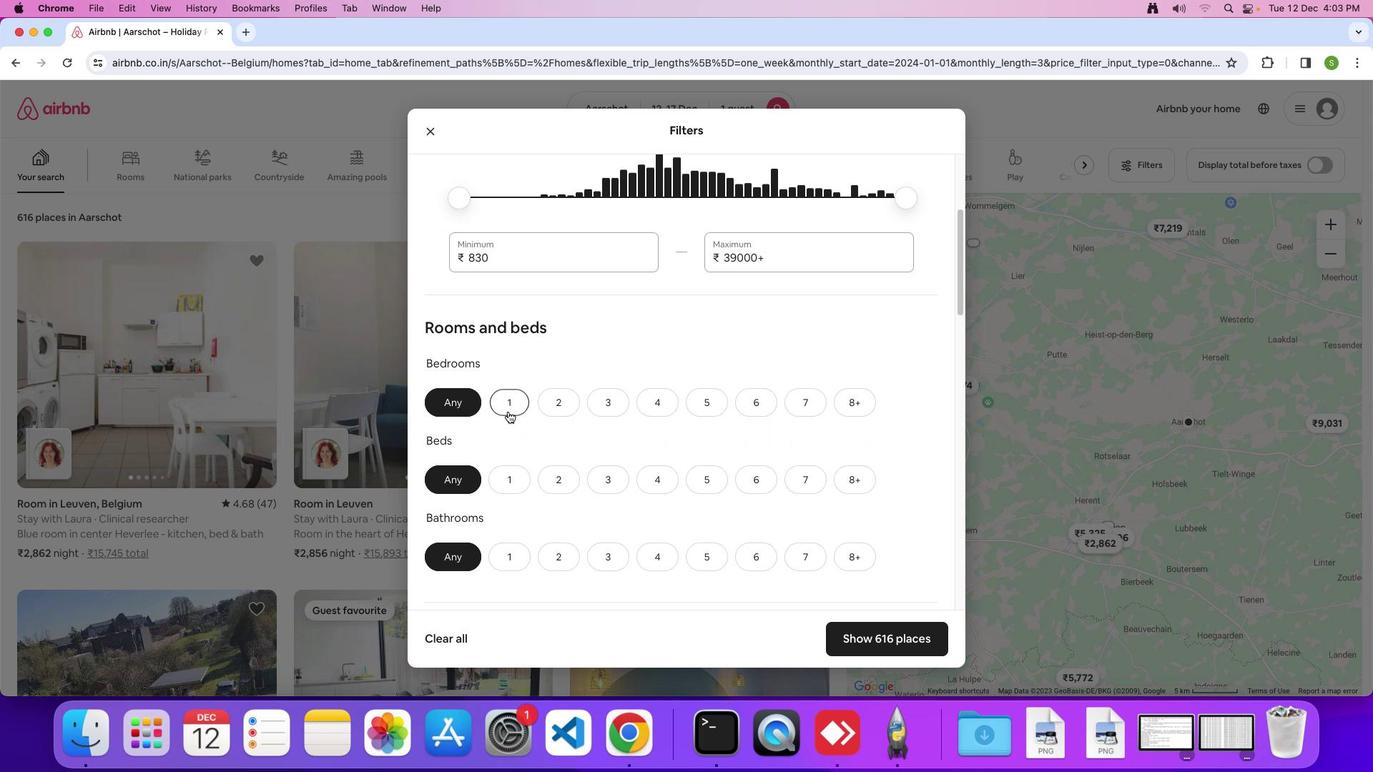 
Action: Mouse moved to (519, 495)
Screenshot: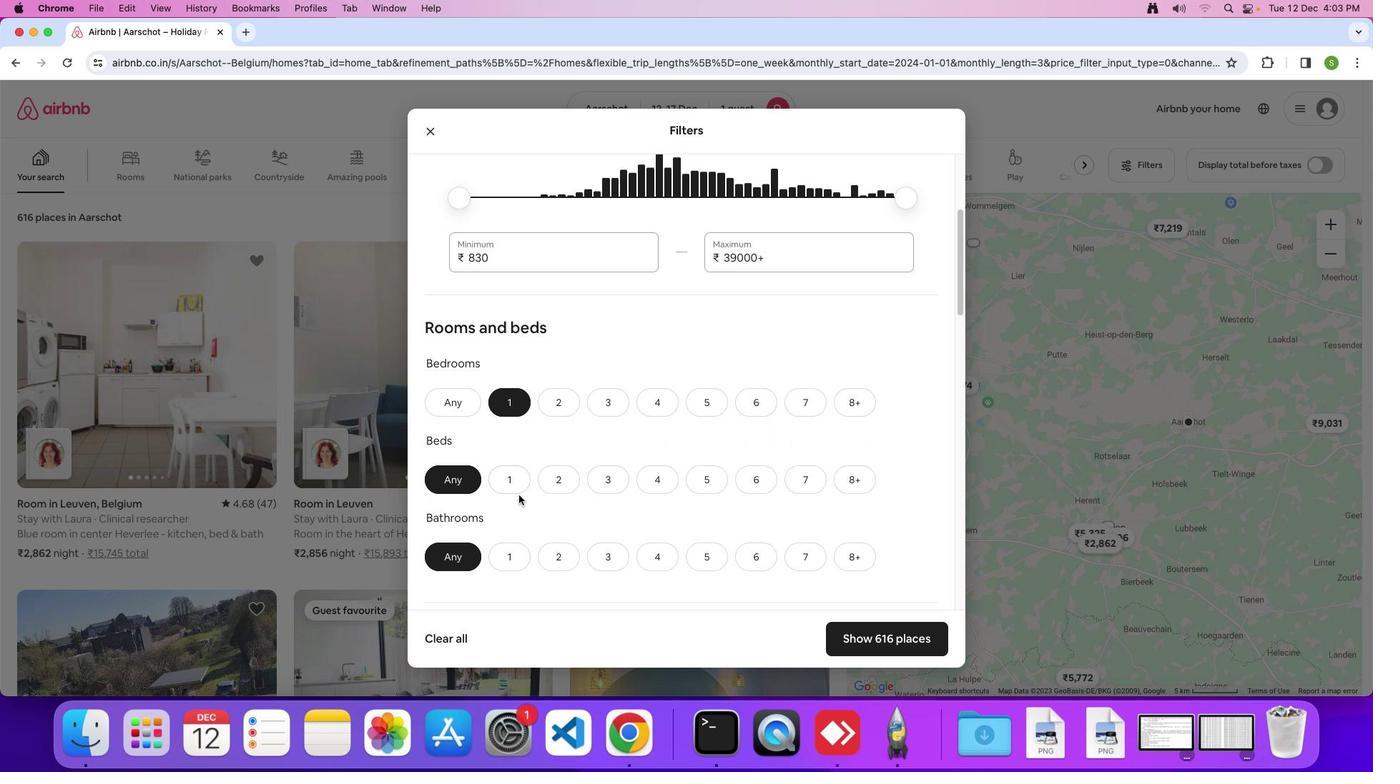 
Action: Mouse pressed left at (519, 495)
Screenshot: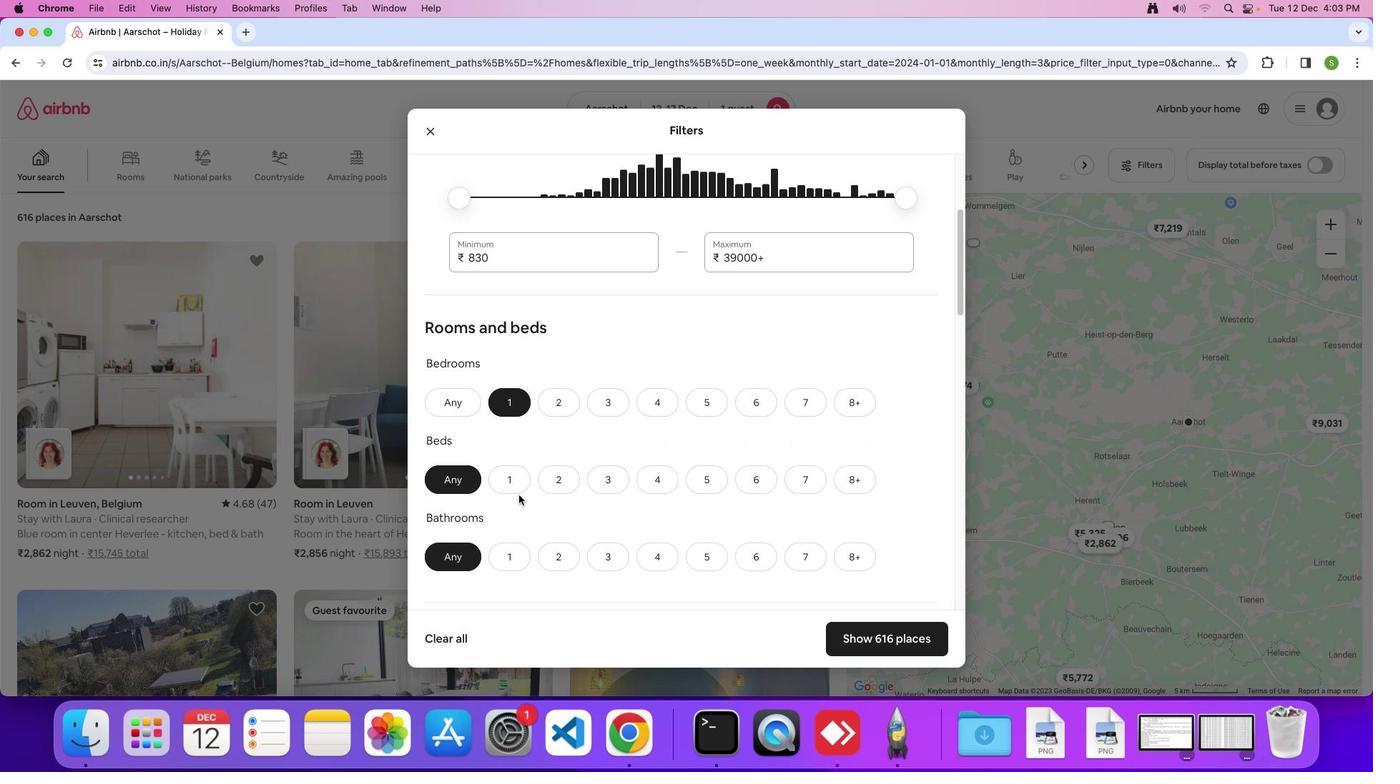 
Action: Mouse moved to (516, 485)
Screenshot: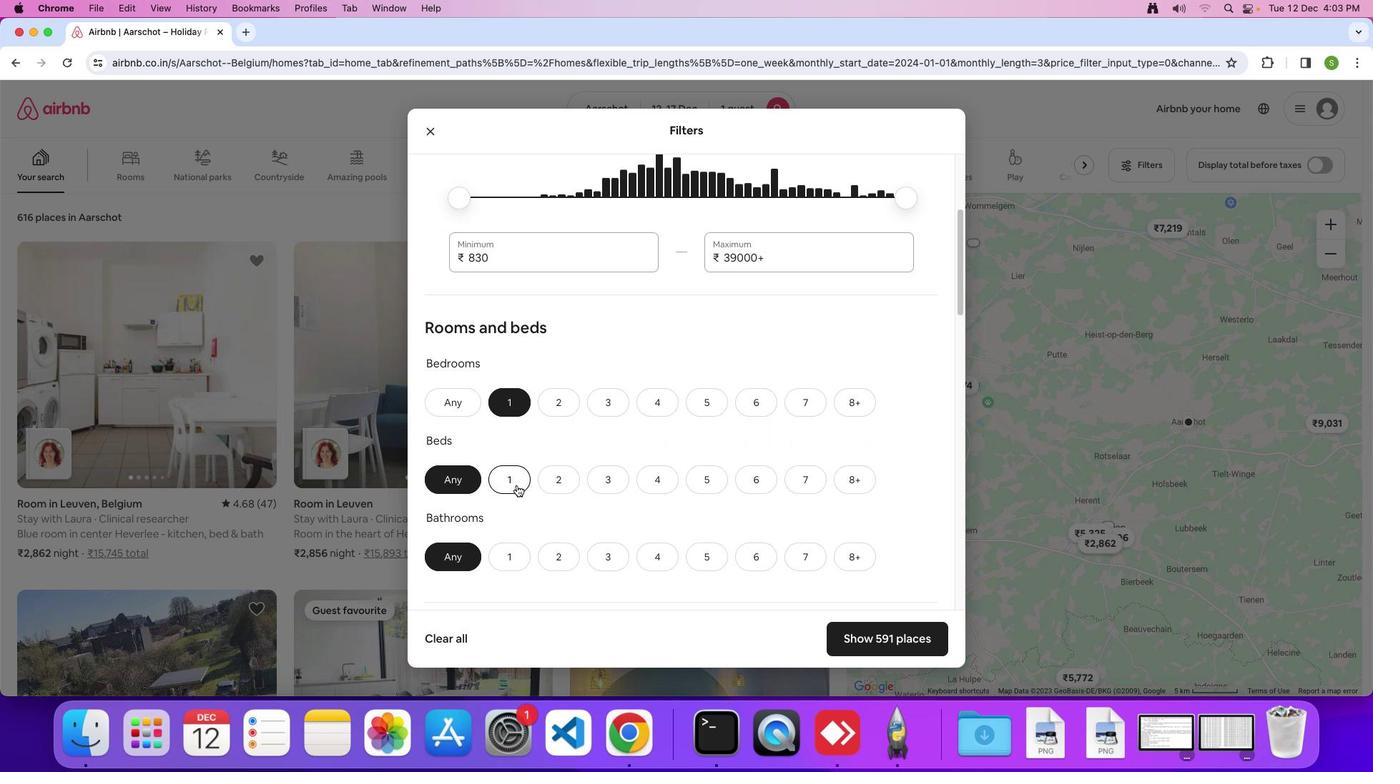 
Action: Mouse pressed left at (516, 485)
Screenshot: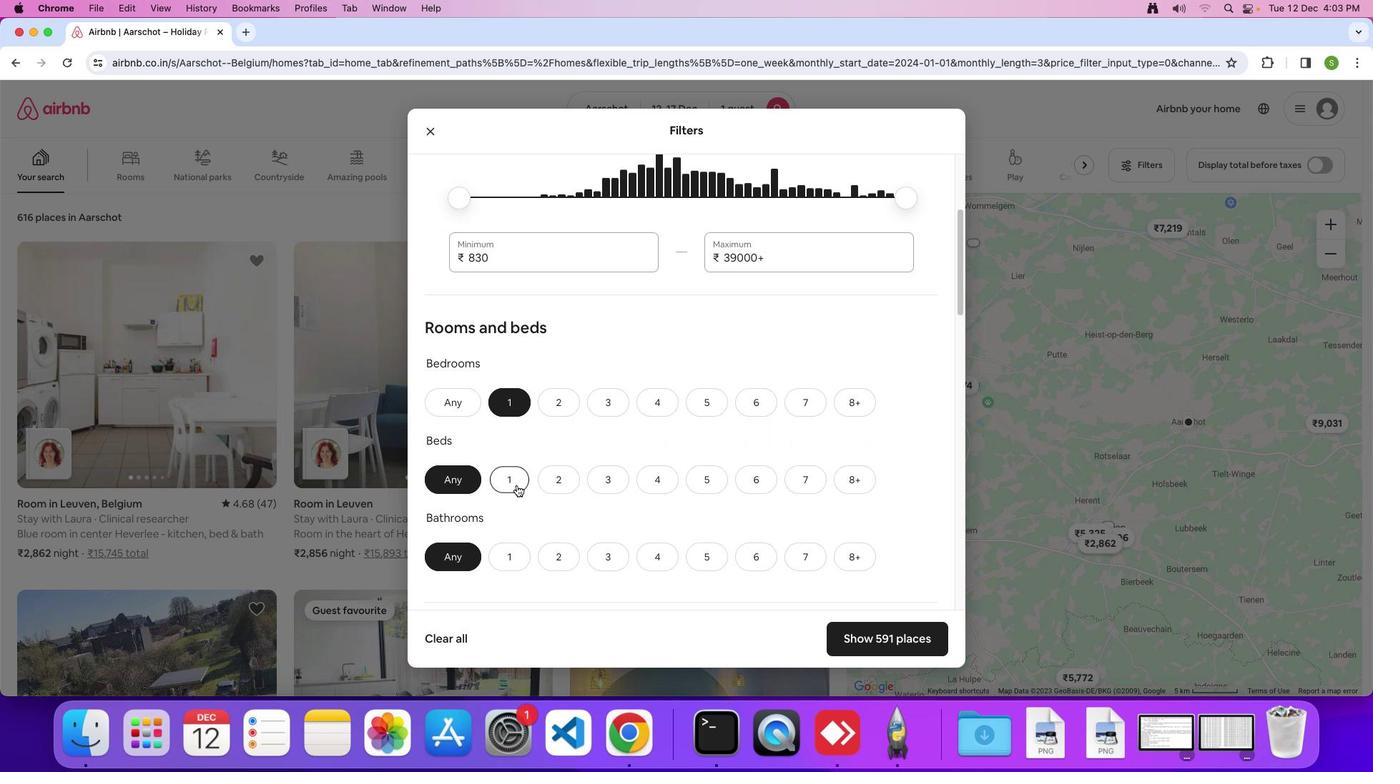 
Action: Mouse moved to (506, 548)
Screenshot: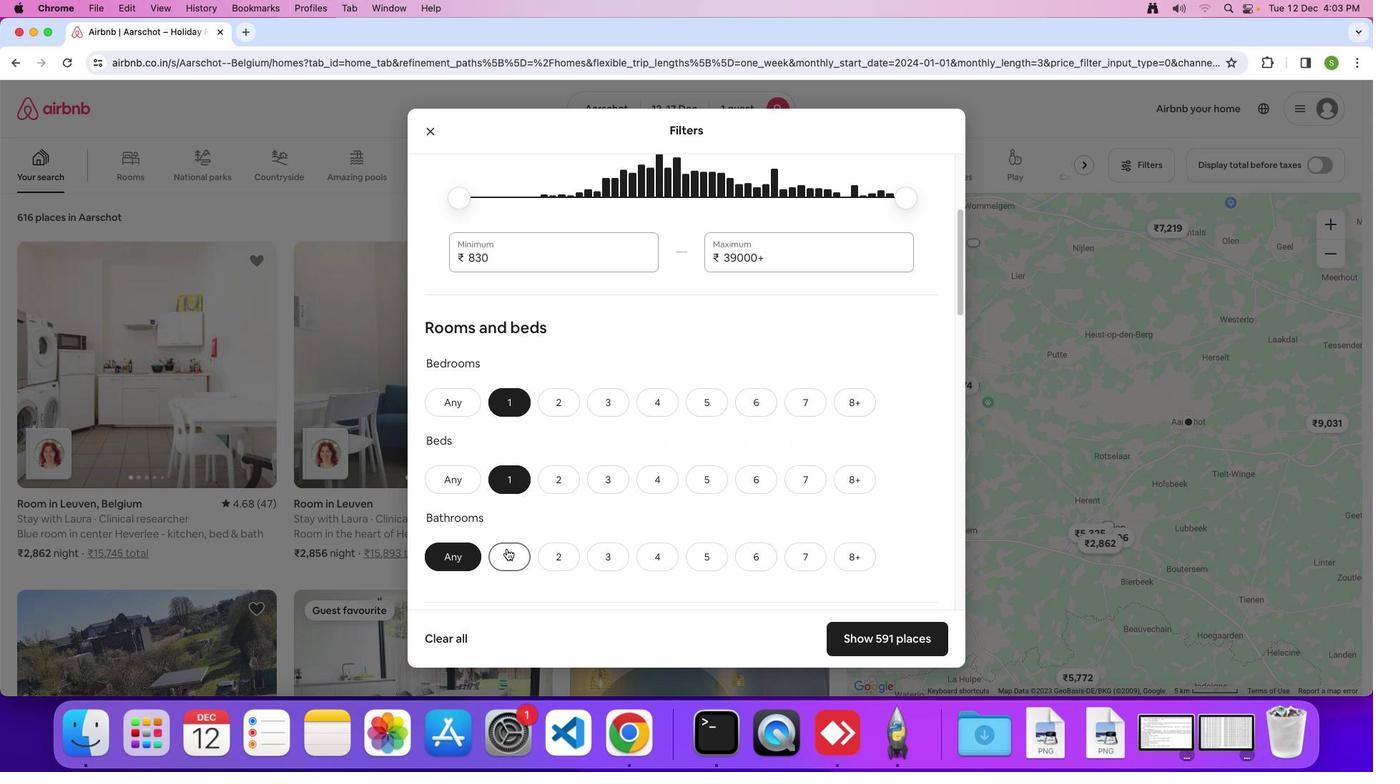 
Action: Mouse pressed left at (506, 548)
Screenshot: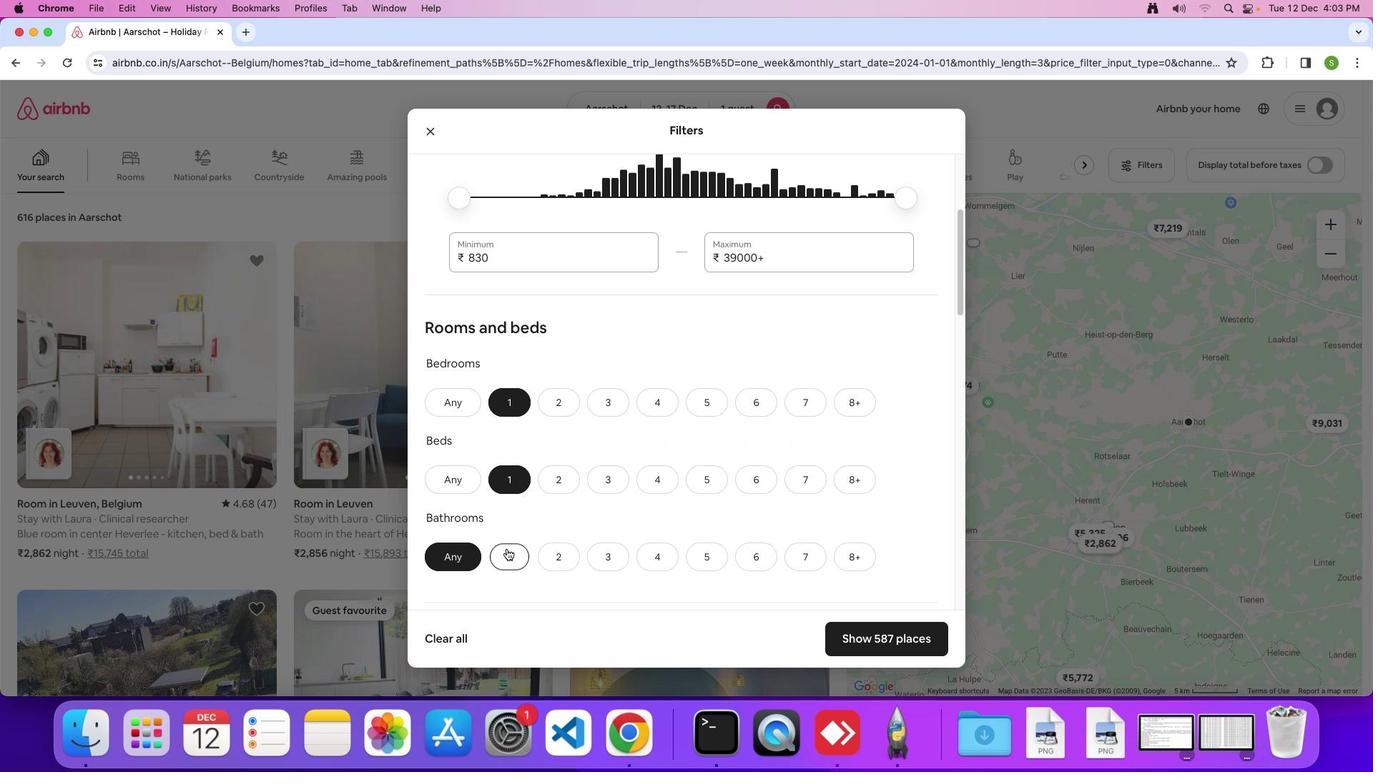 
Action: Mouse moved to (675, 467)
Screenshot: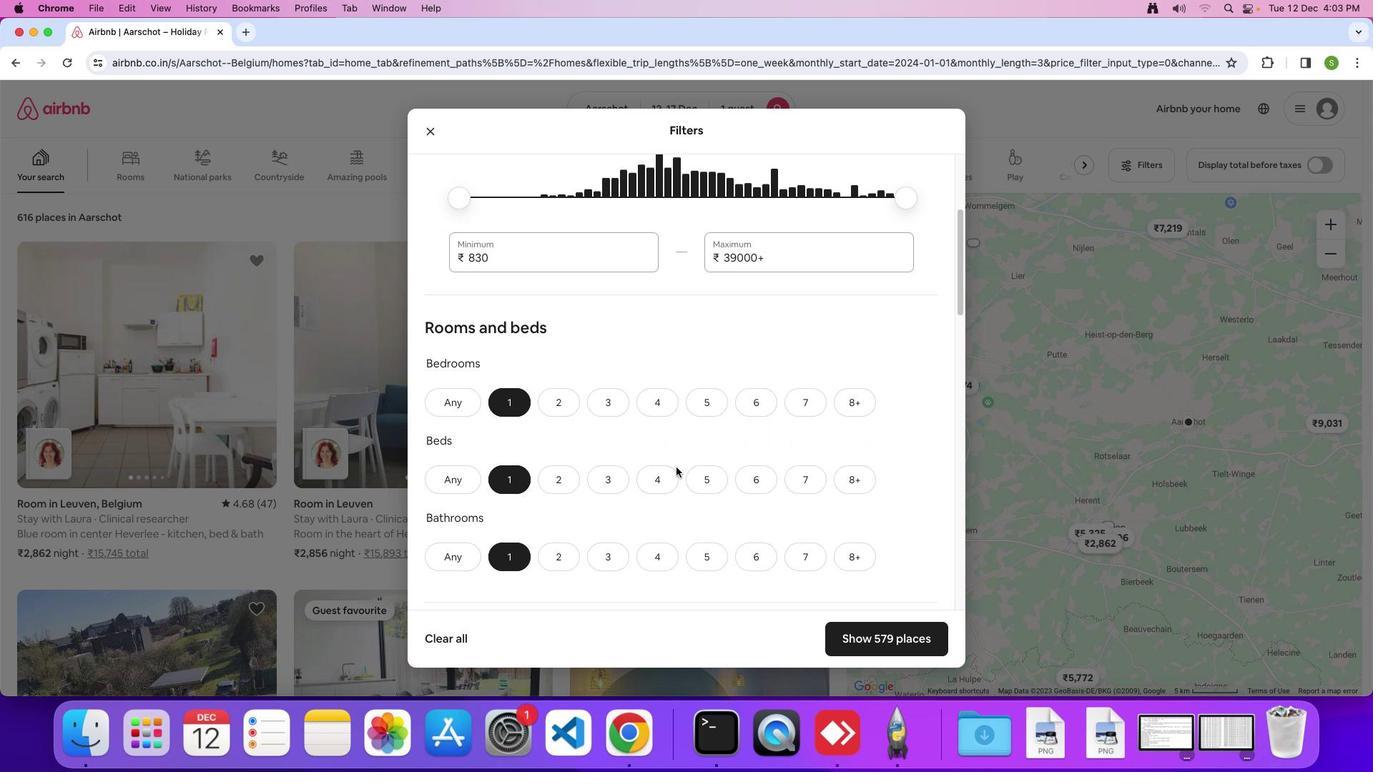 
Action: Mouse scrolled (675, 467) with delta (0, 0)
Screenshot: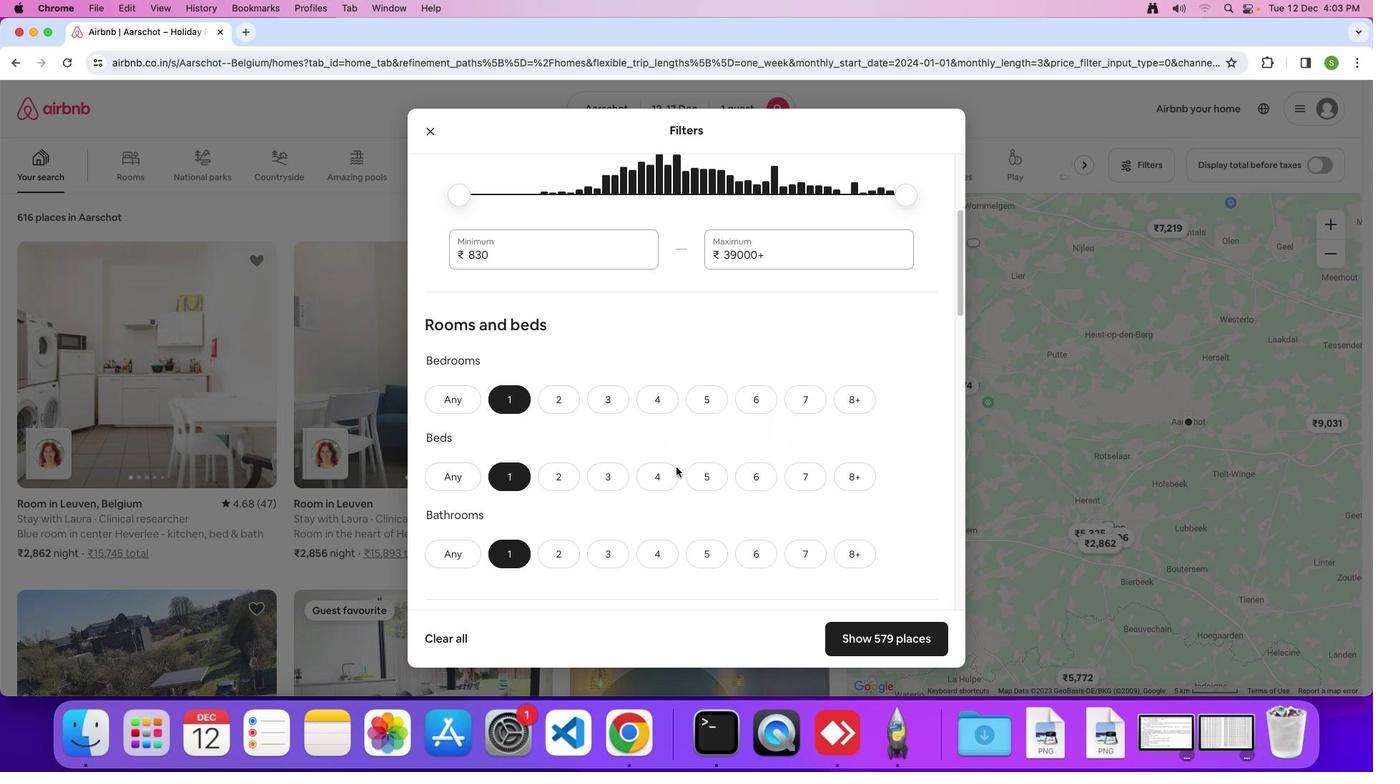 
Action: Mouse scrolled (675, 467) with delta (0, 0)
Screenshot: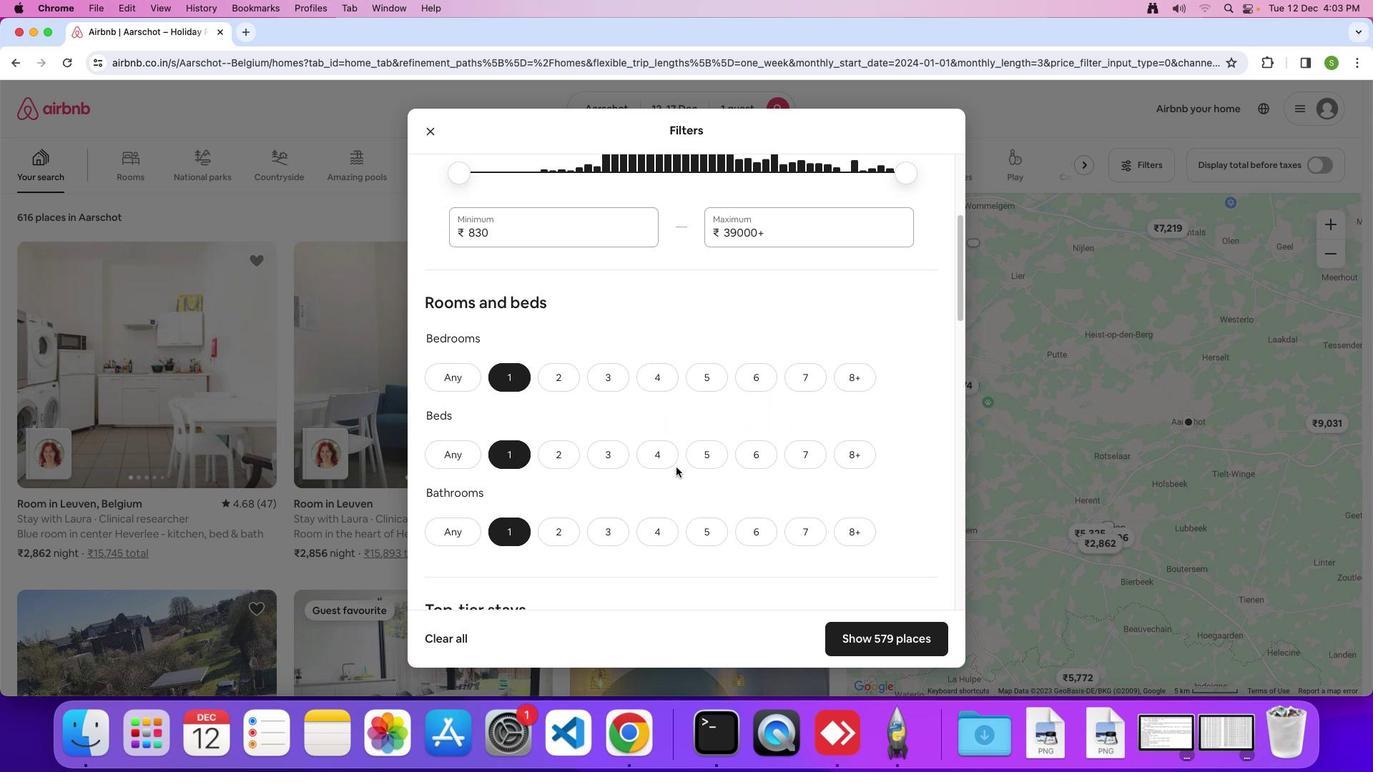 
Action: Mouse scrolled (675, 467) with delta (0, -1)
Screenshot: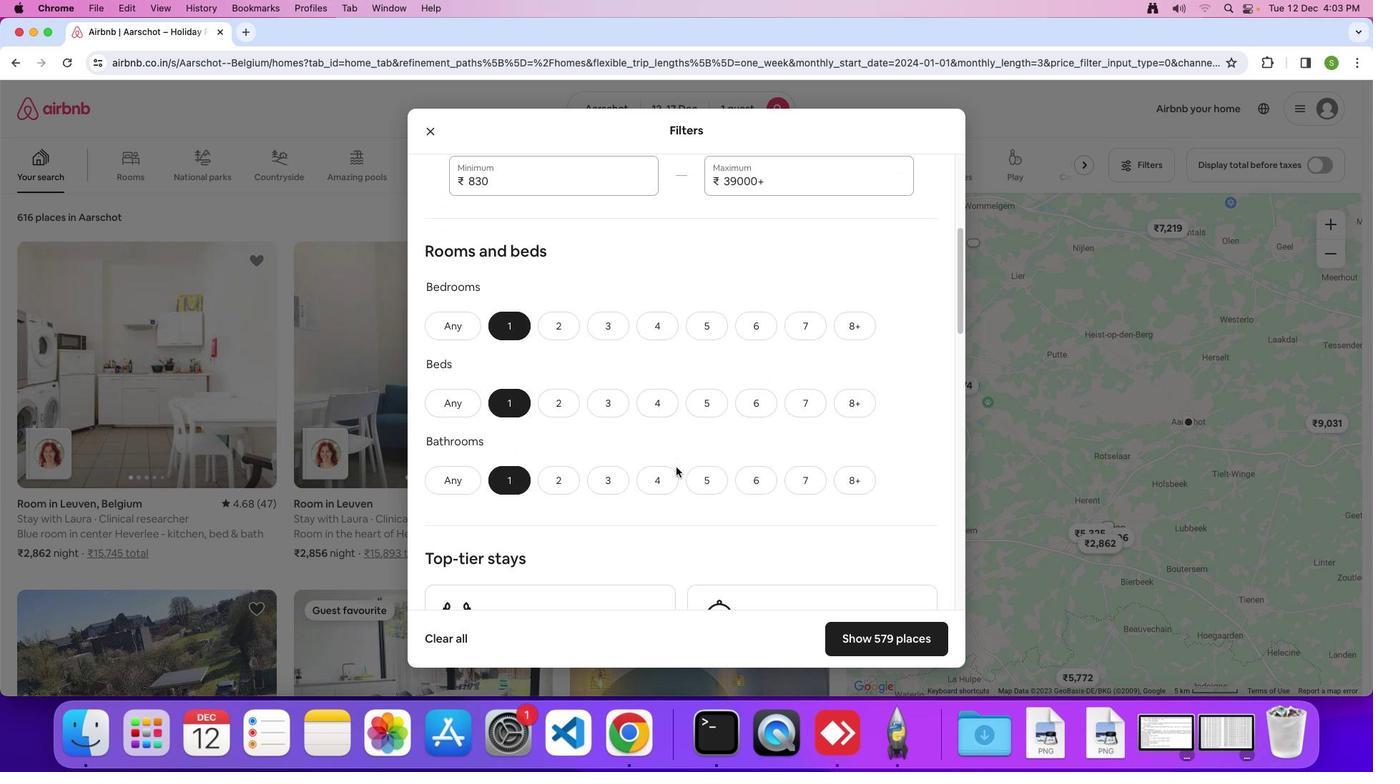 
Action: Mouse scrolled (675, 467) with delta (0, 0)
Screenshot: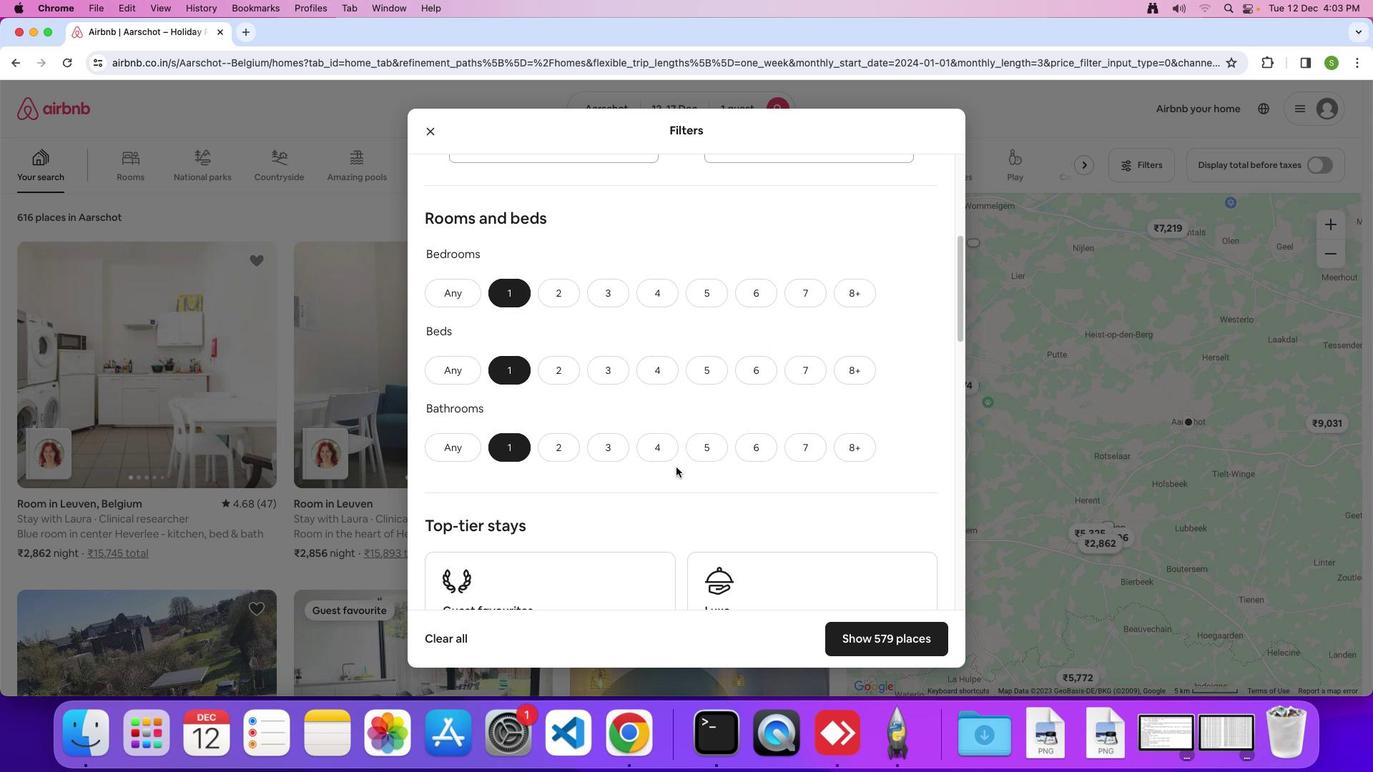 
Action: Mouse scrolled (675, 467) with delta (0, 0)
Screenshot: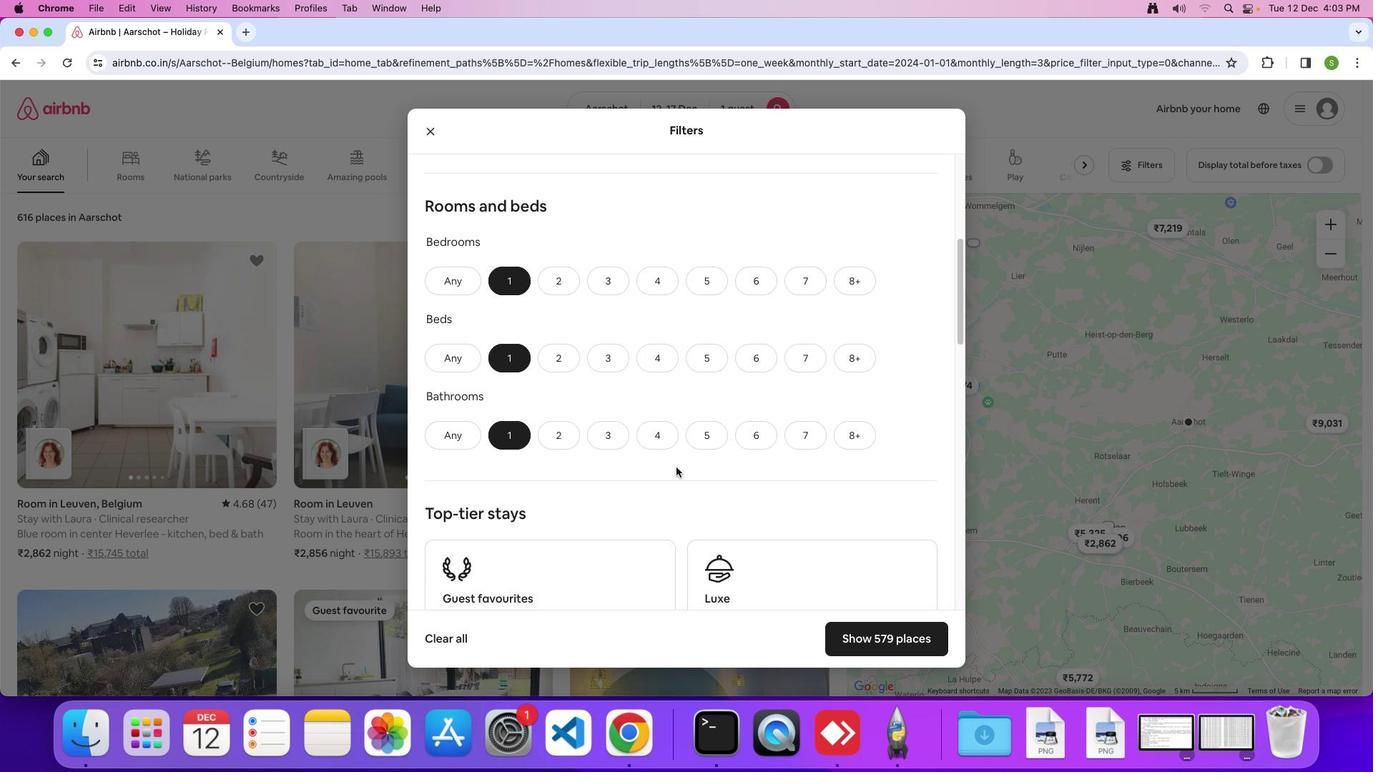 
Action: Mouse scrolled (675, 467) with delta (0, 0)
Screenshot: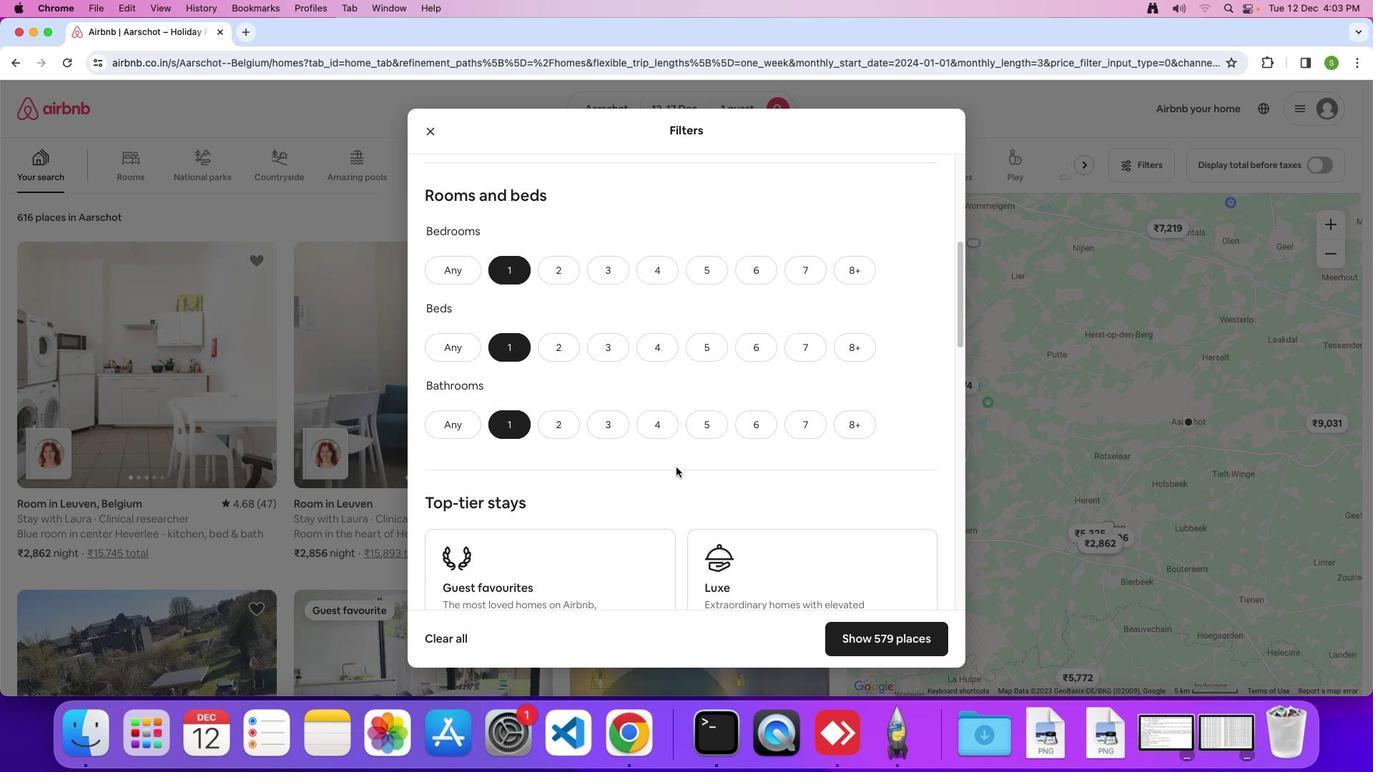 
Action: Mouse scrolled (675, 467) with delta (0, 0)
Screenshot: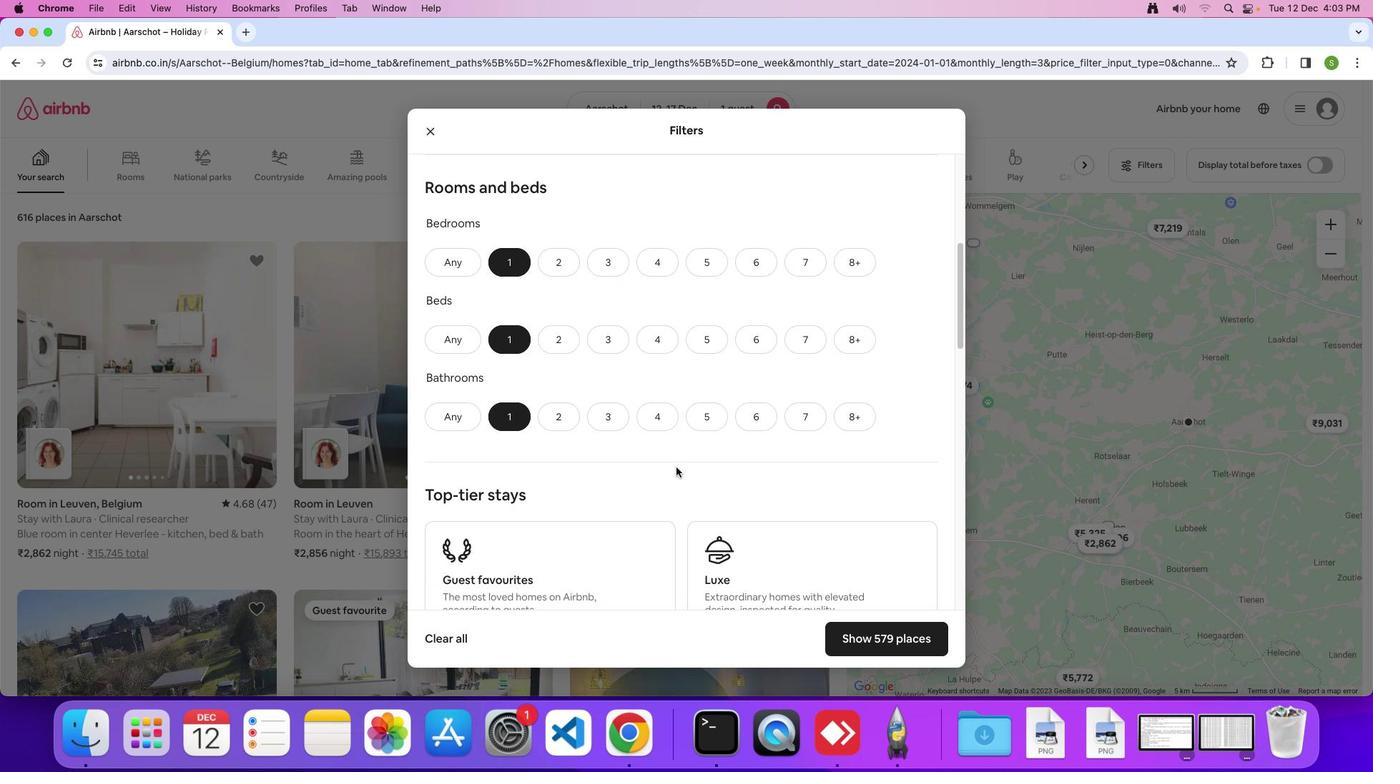 
Action: Mouse scrolled (675, 467) with delta (0, 0)
Screenshot: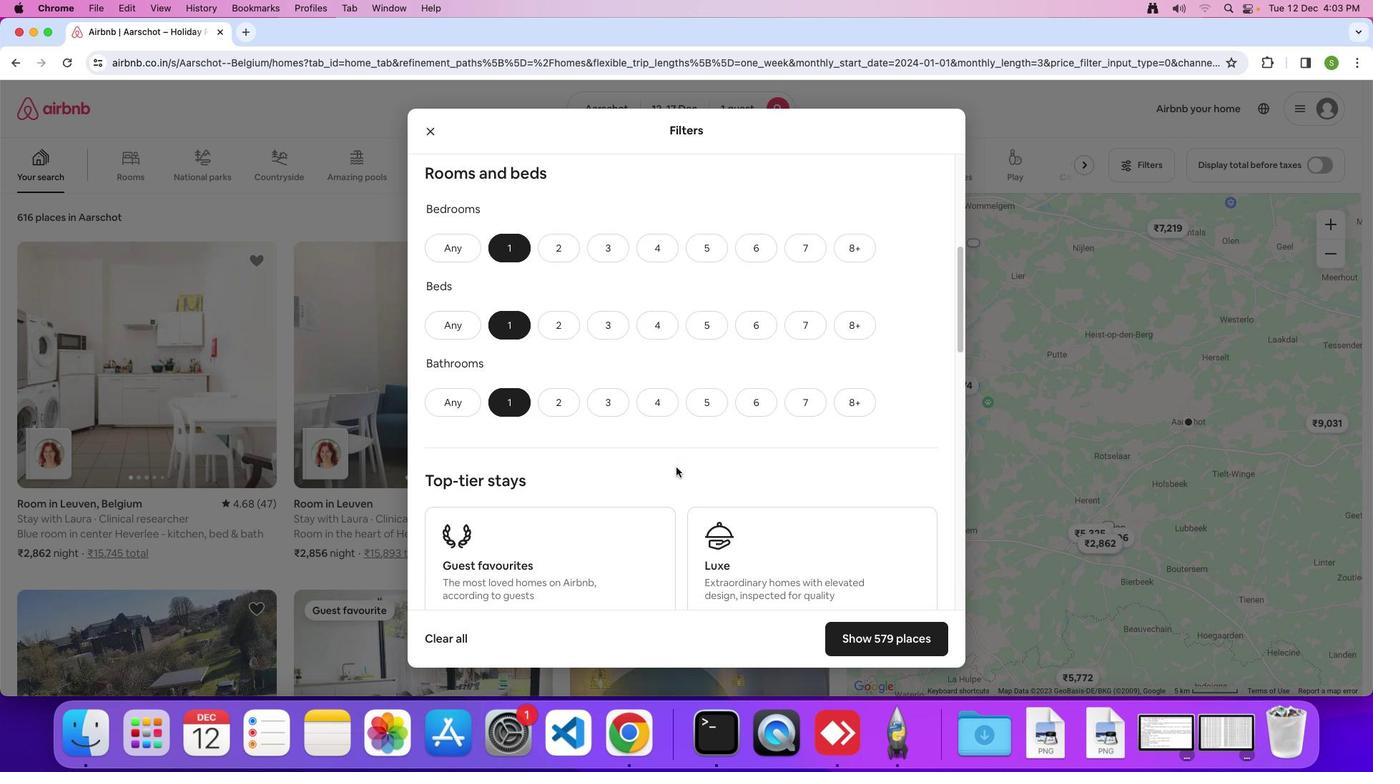 
Action: Mouse scrolled (675, 467) with delta (0, 0)
Screenshot: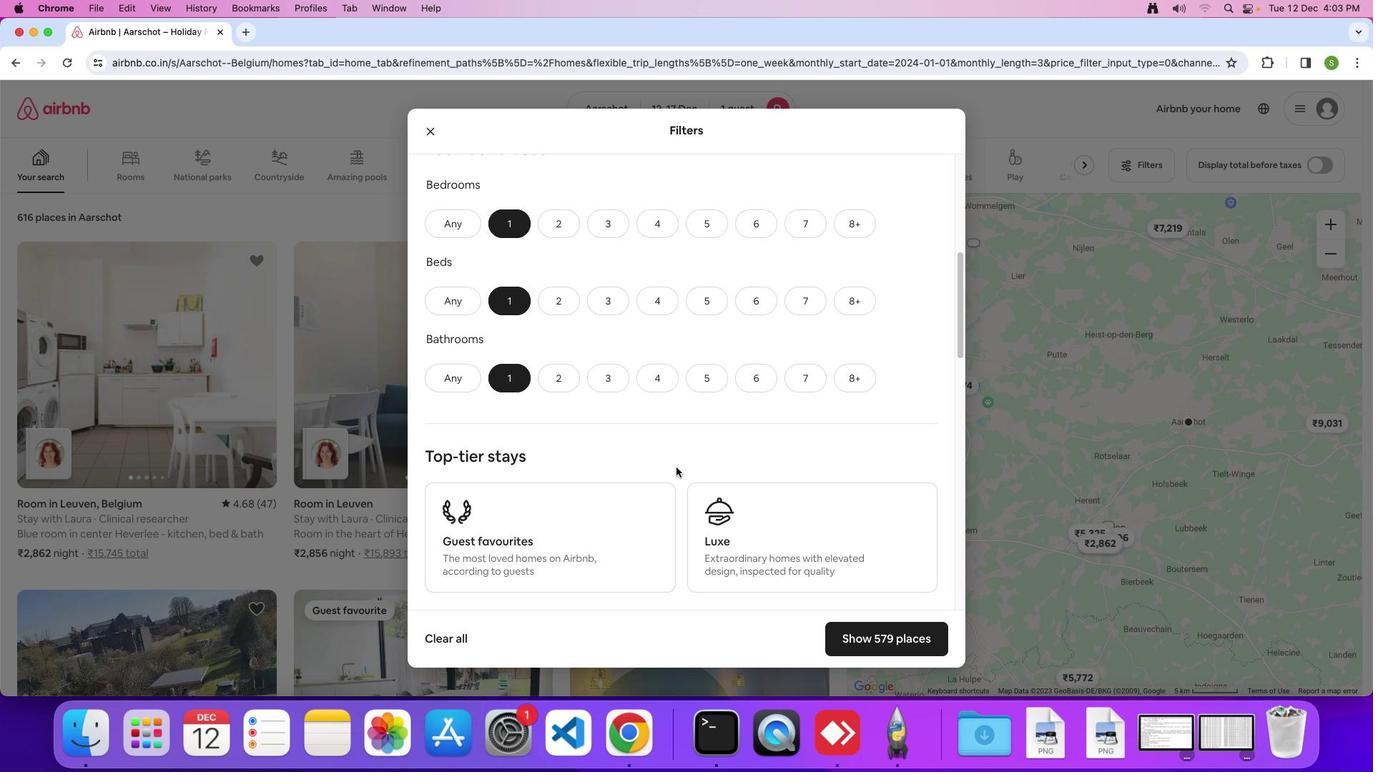 
Action: Mouse scrolled (675, 467) with delta (0, 0)
Screenshot: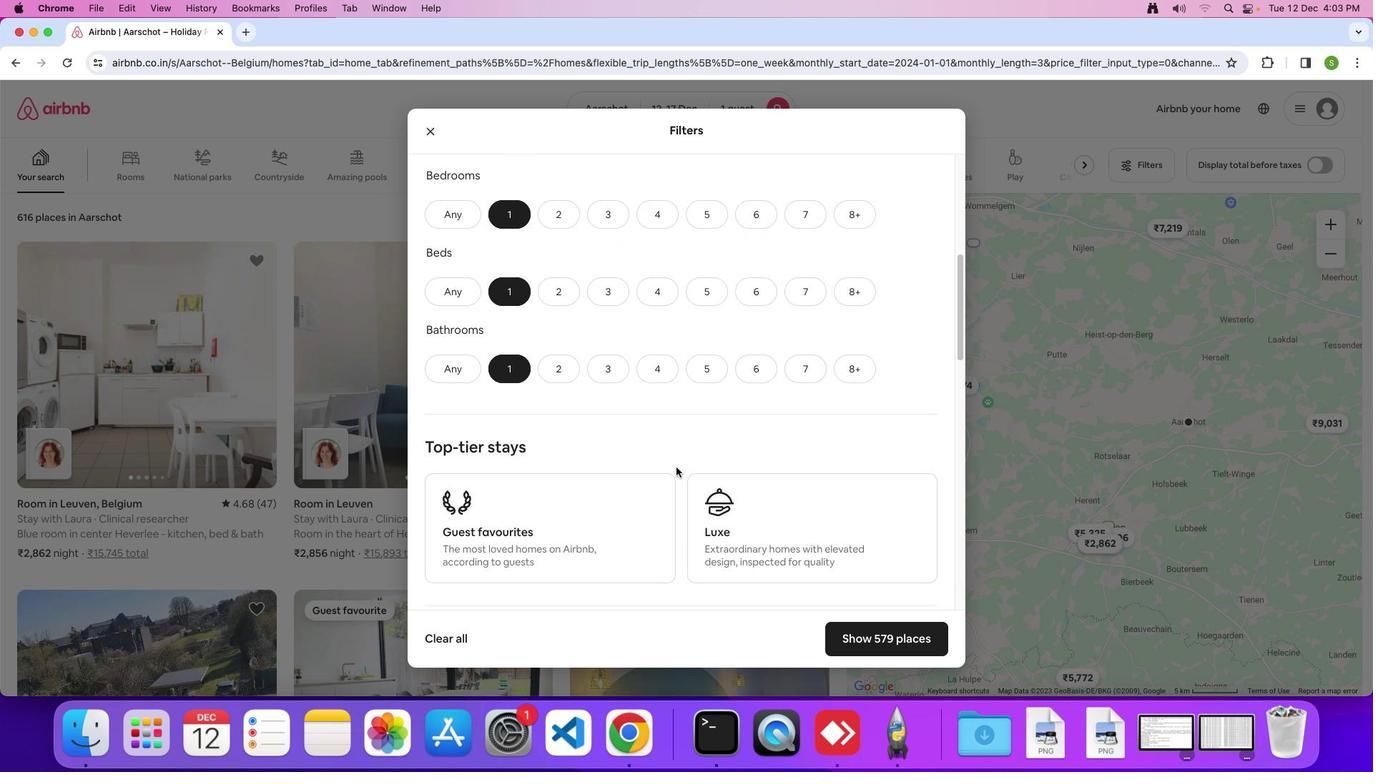 
Action: Mouse scrolled (675, 467) with delta (0, 0)
Screenshot: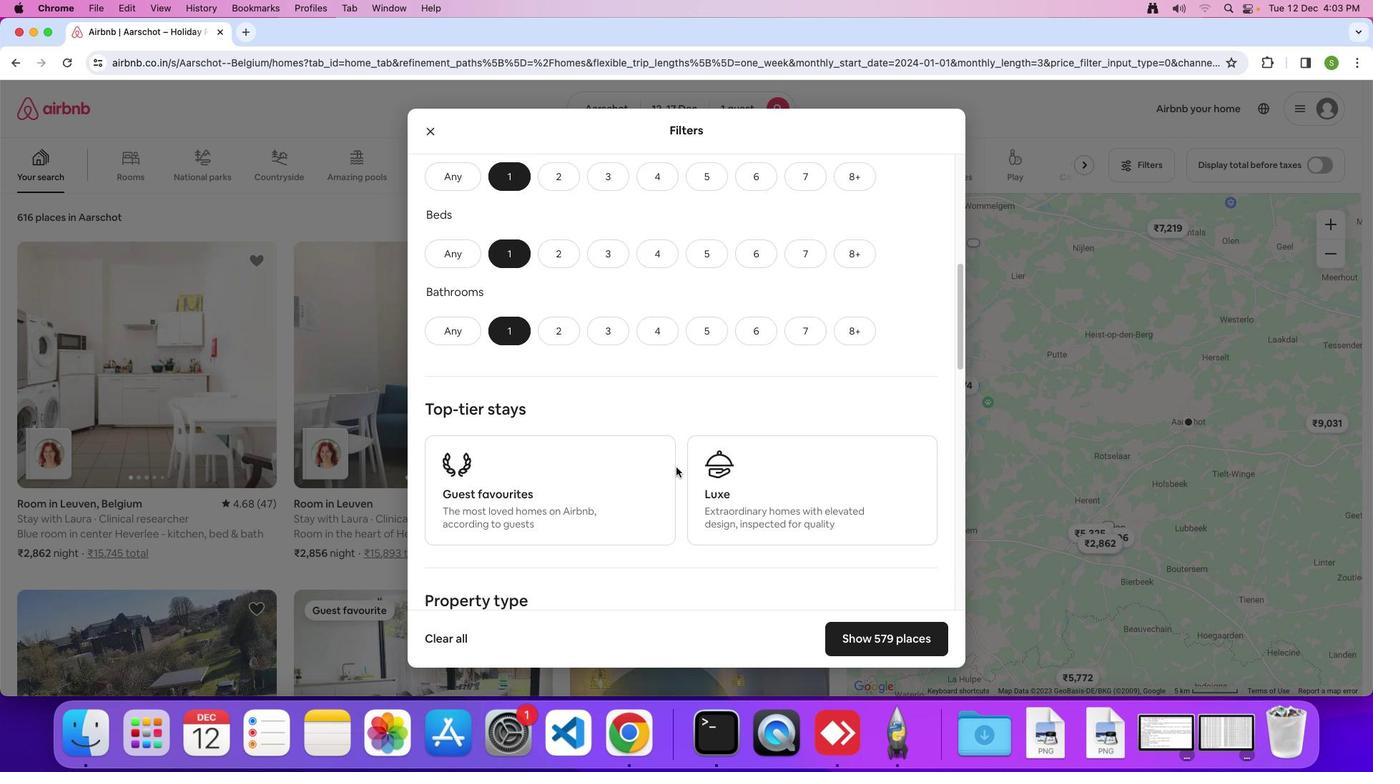
Action: Mouse scrolled (675, 467) with delta (0, 0)
Screenshot: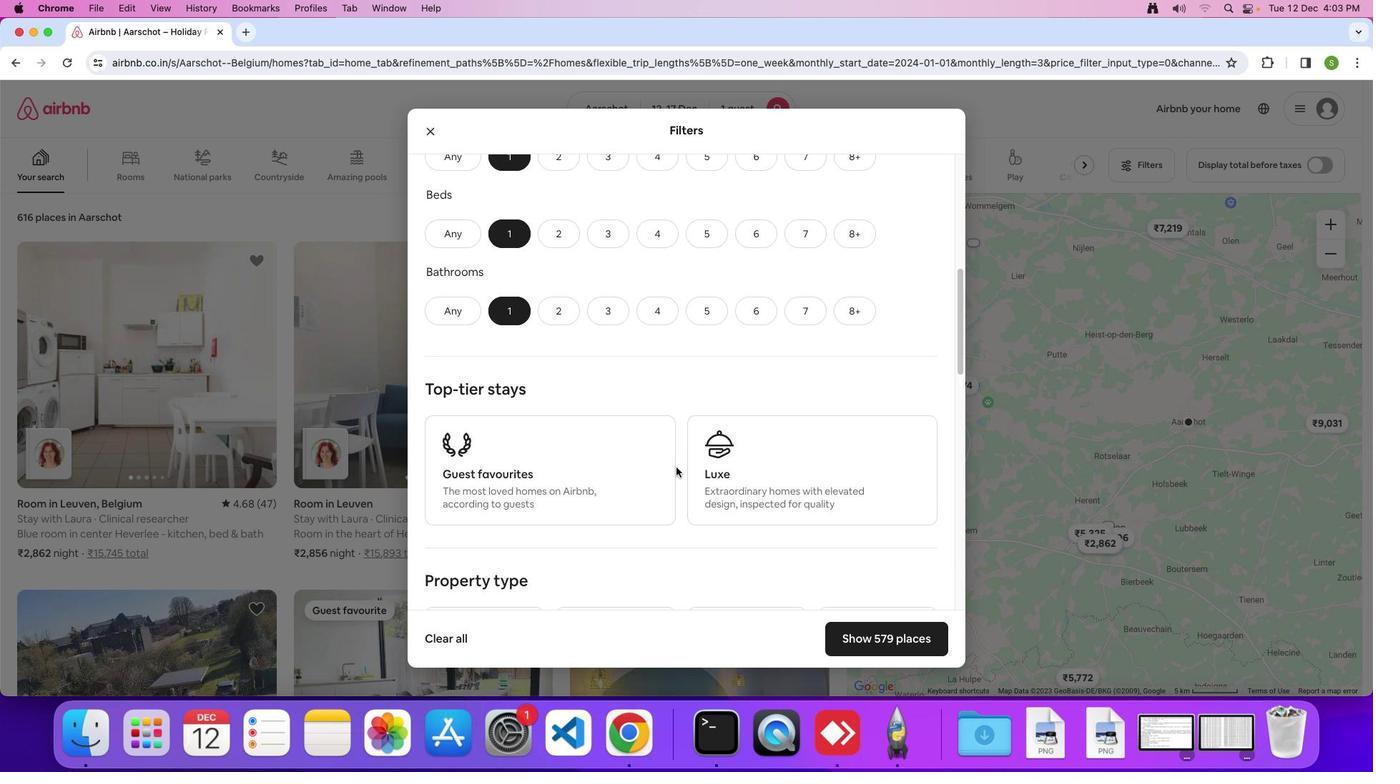 
Action: Mouse scrolled (675, 467) with delta (0, 0)
Screenshot: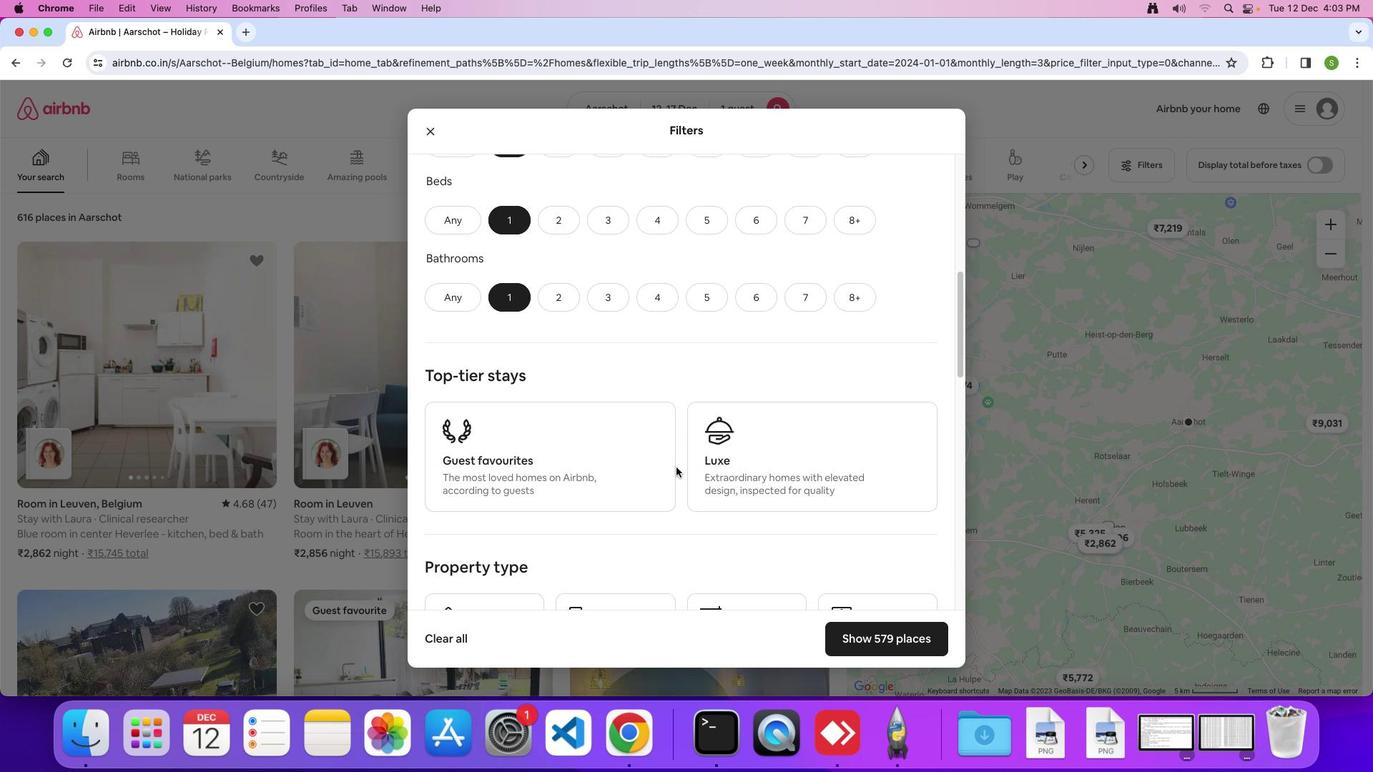 
Action: Mouse scrolled (675, 467) with delta (0, 0)
Screenshot: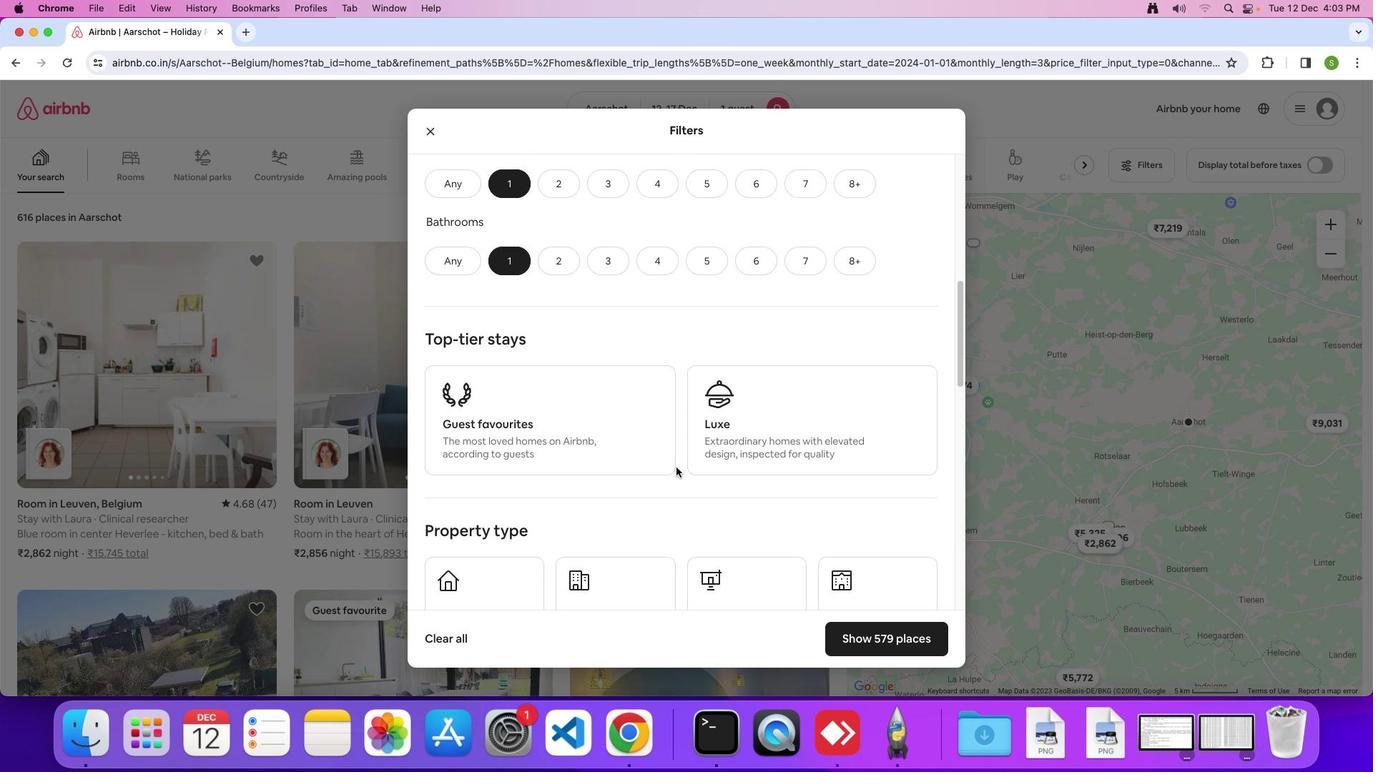 
Action: Mouse scrolled (675, 467) with delta (0, 0)
Screenshot: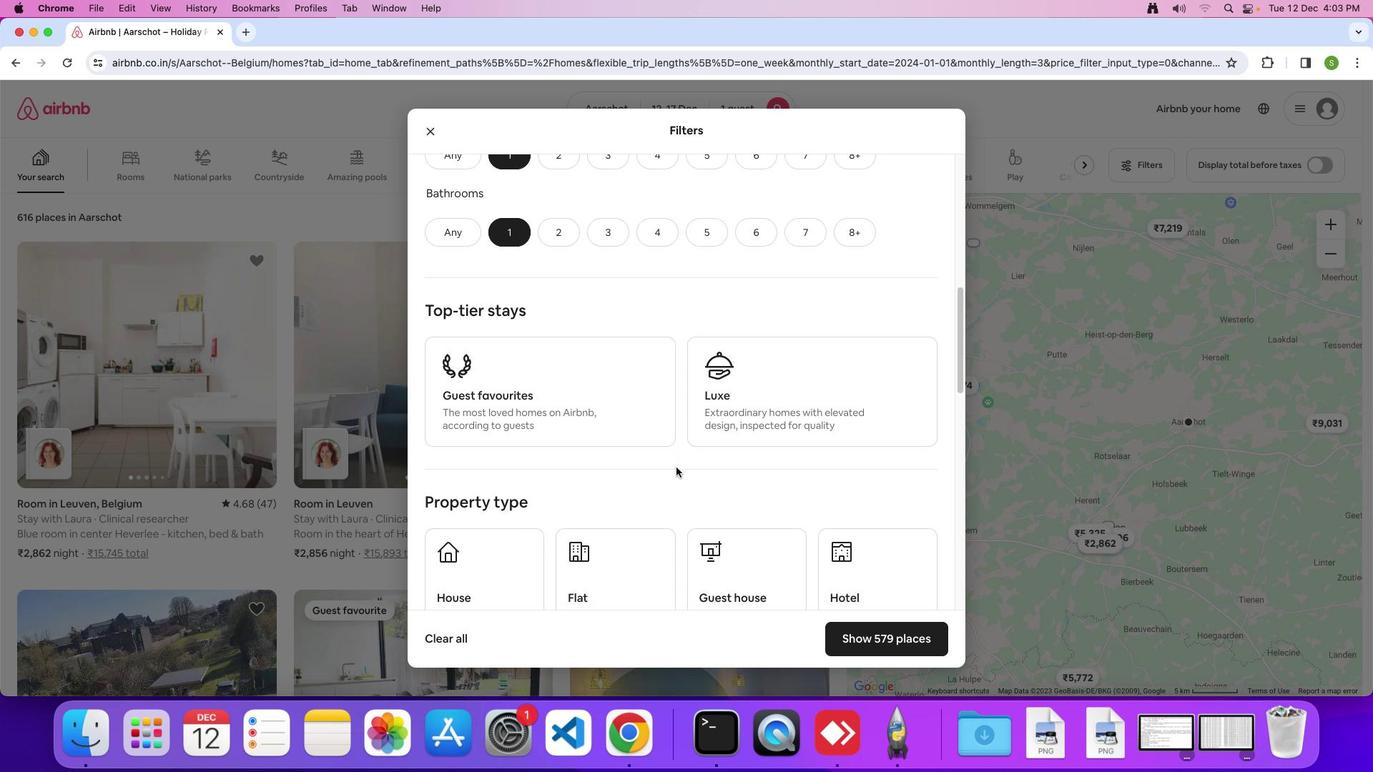 
Action: Mouse scrolled (675, 467) with delta (0, 0)
Screenshot: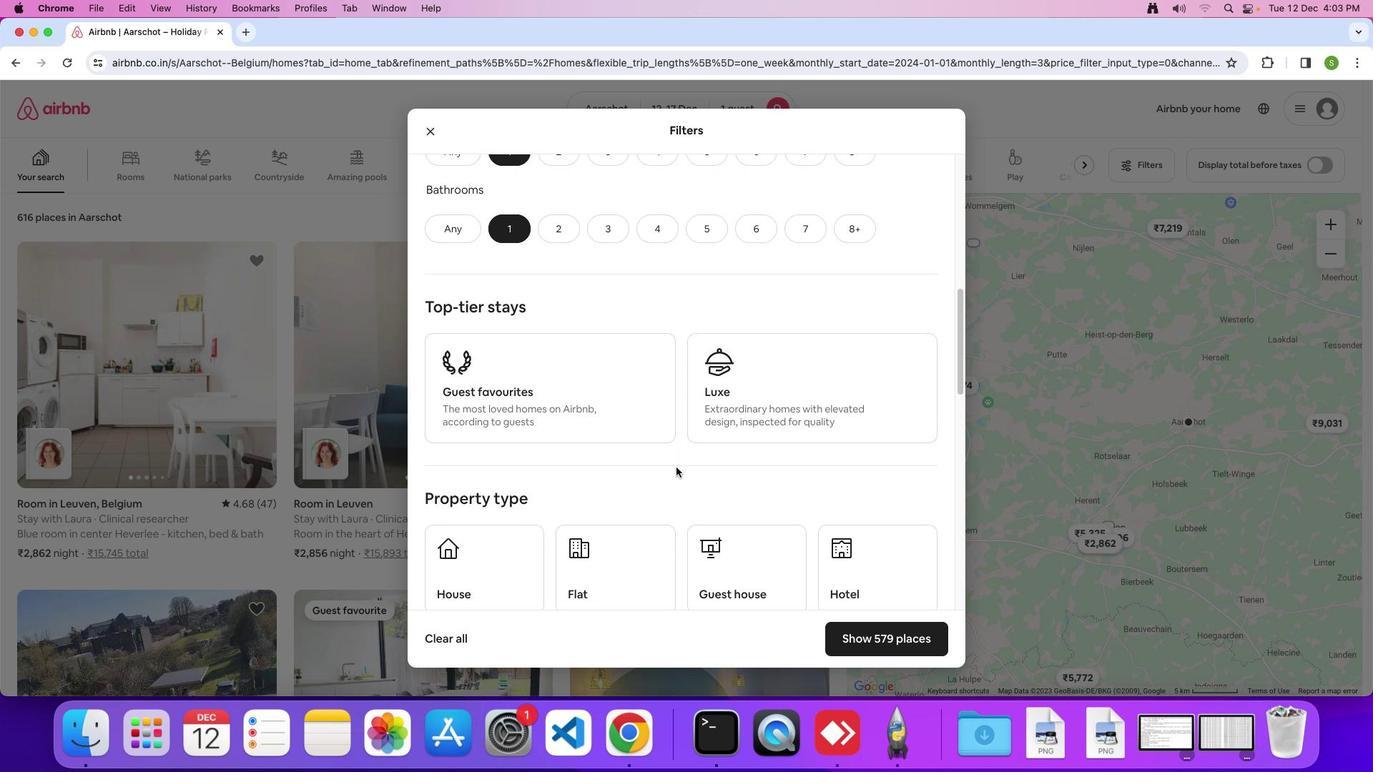 
Action: Mouse scrolled (675, 467) with delta (0, -1)
Screenshot: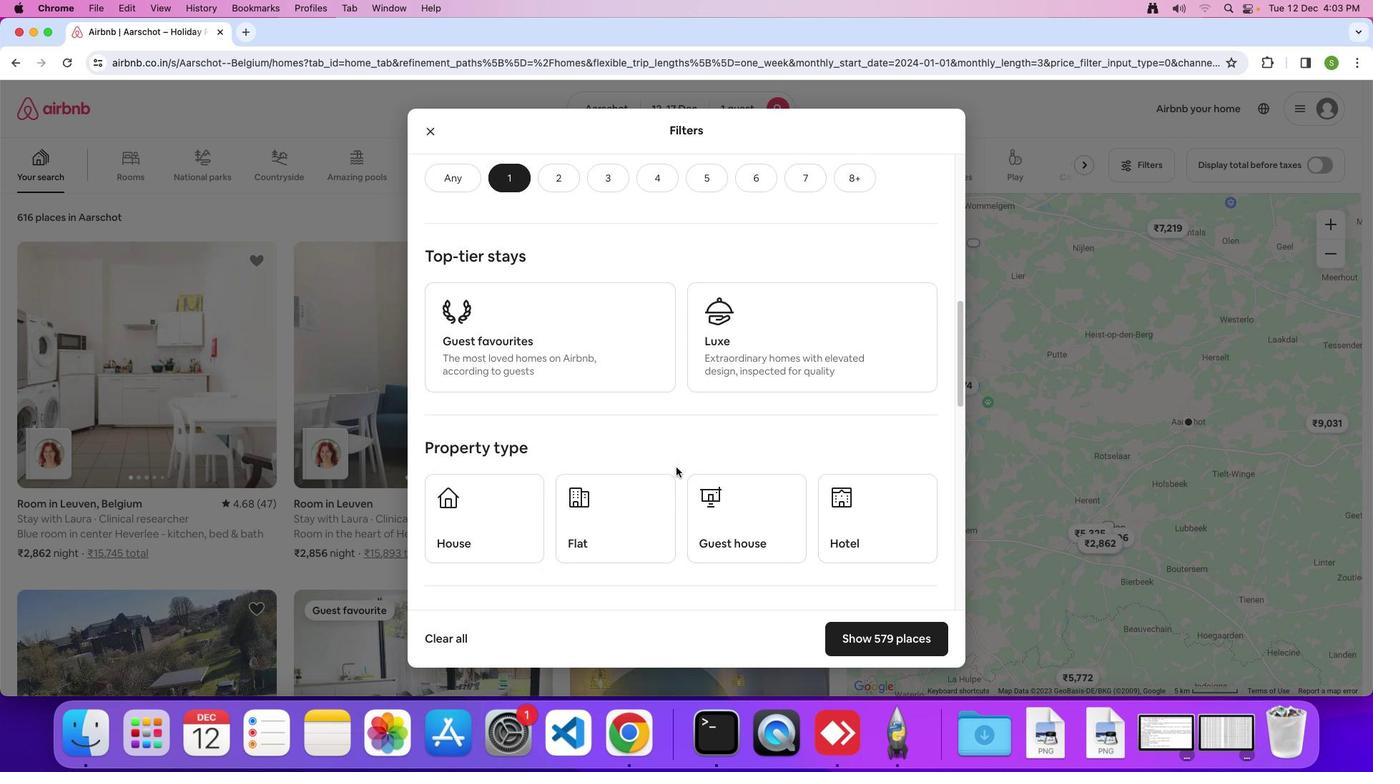 
Action: Mouse scrolled (675, 467) with delta (0, 0)
Screenshot: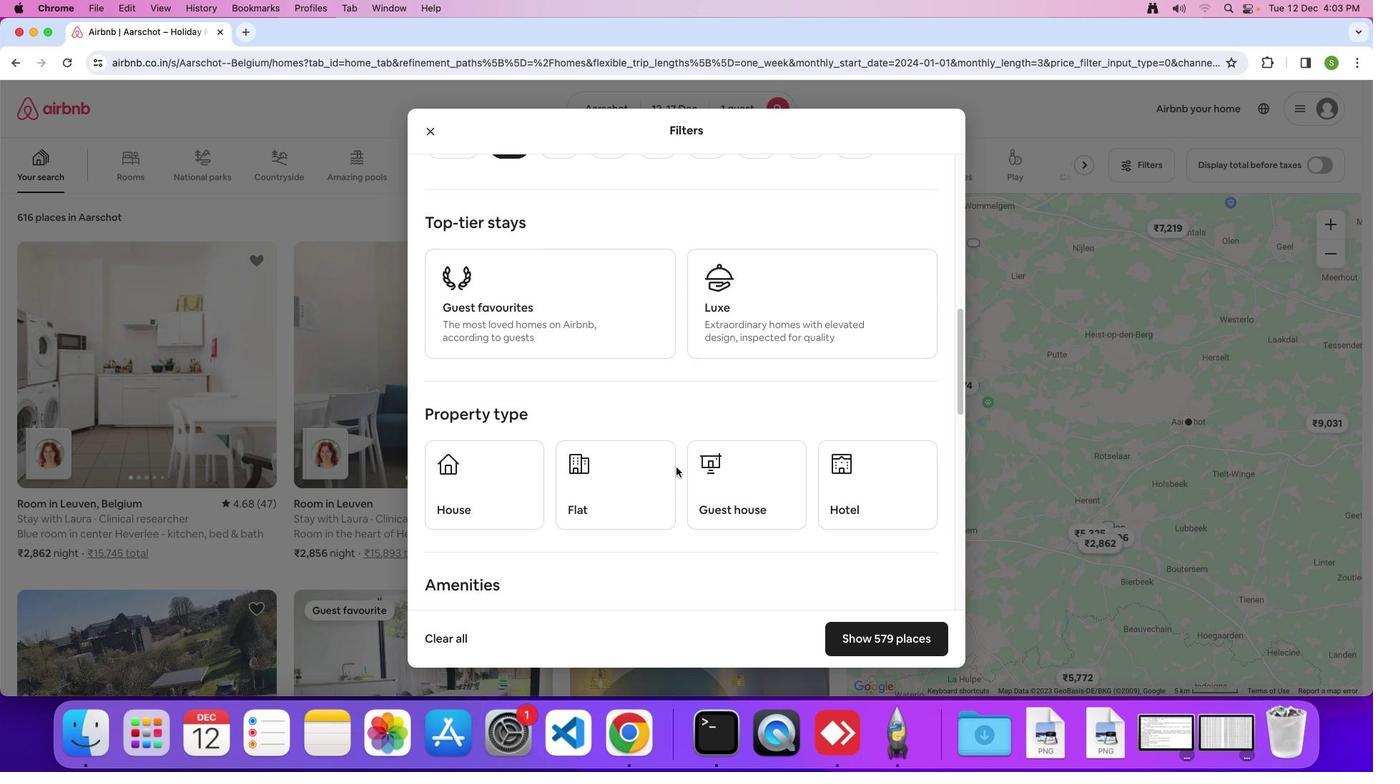 
Action: Mouse scrolled (675, 467) with delta (0, 0)
Screenshot: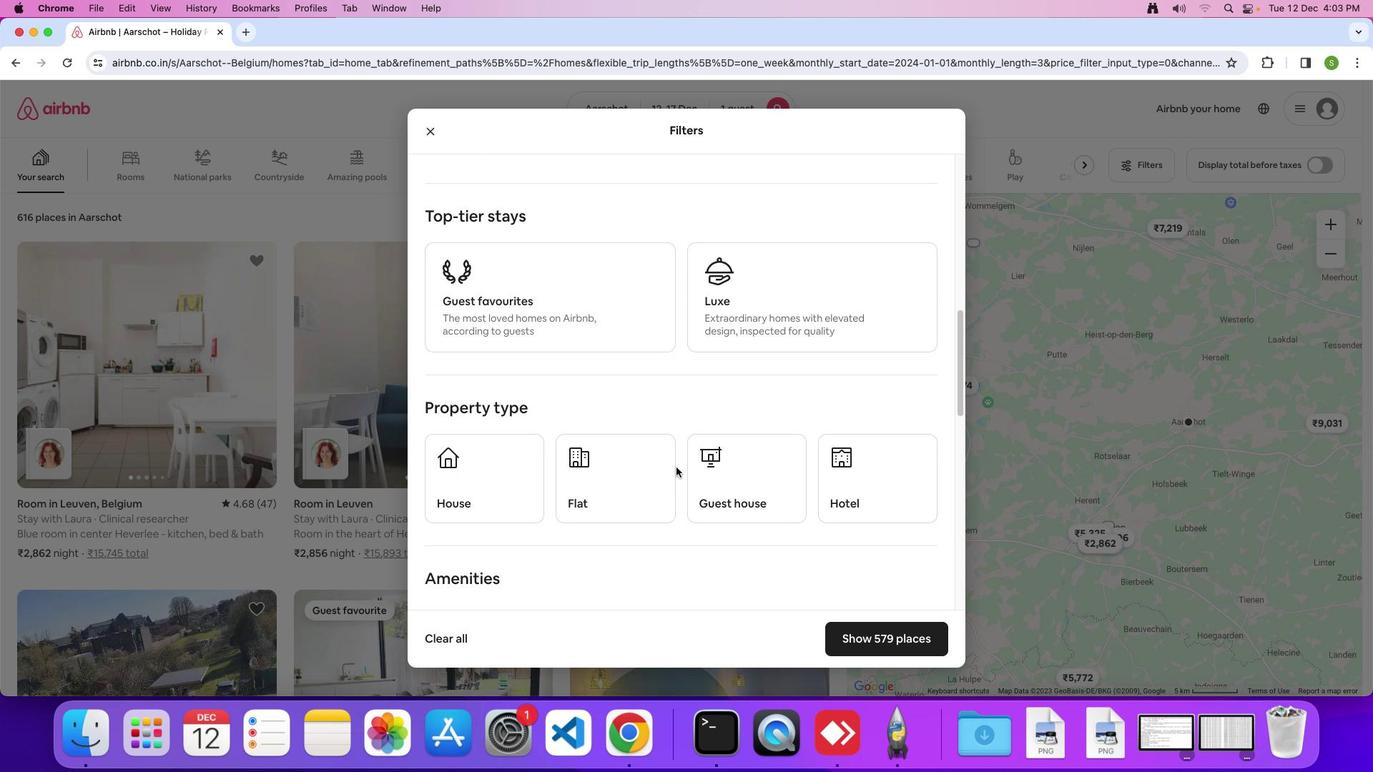 
Action: Mouse moved to (853, 472)
Screenshot: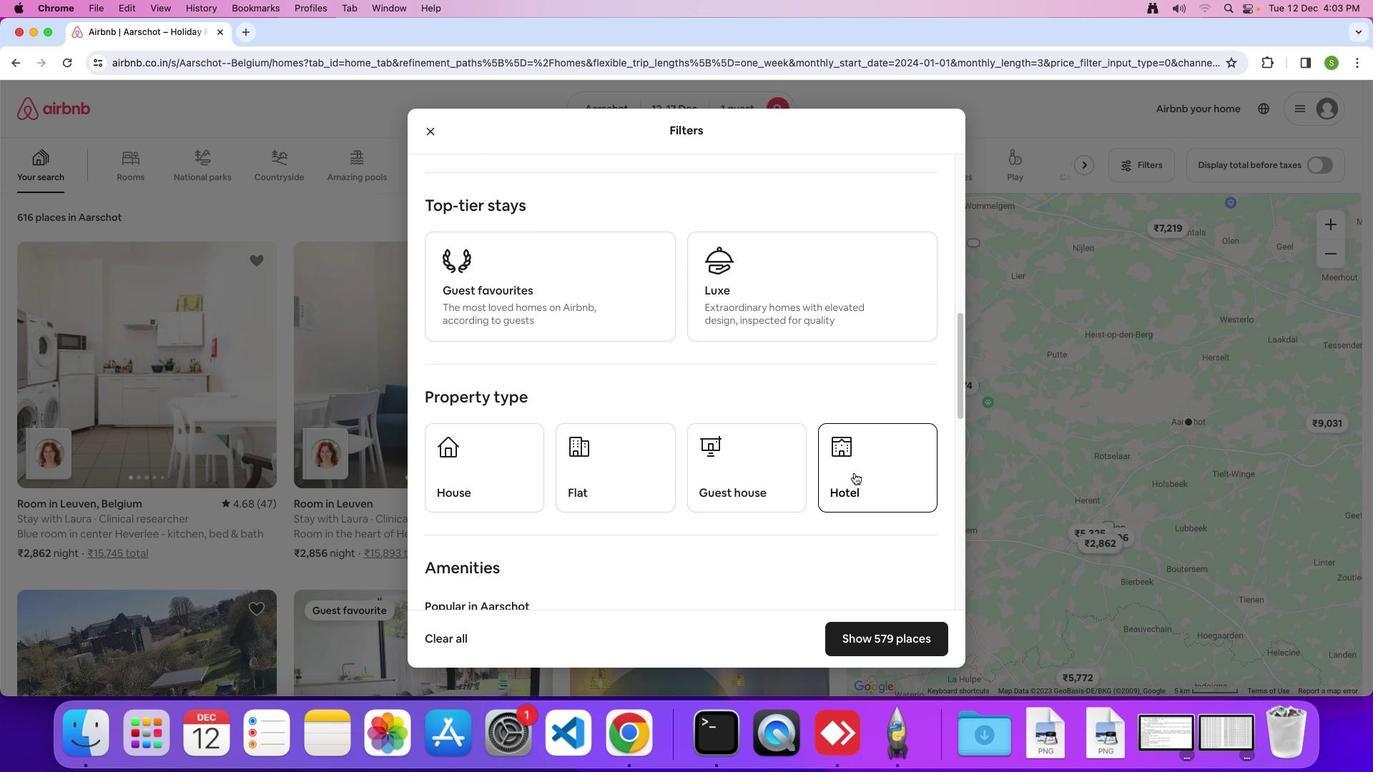 
Action: Mouse pressed left at (853, 472)
Screenshot: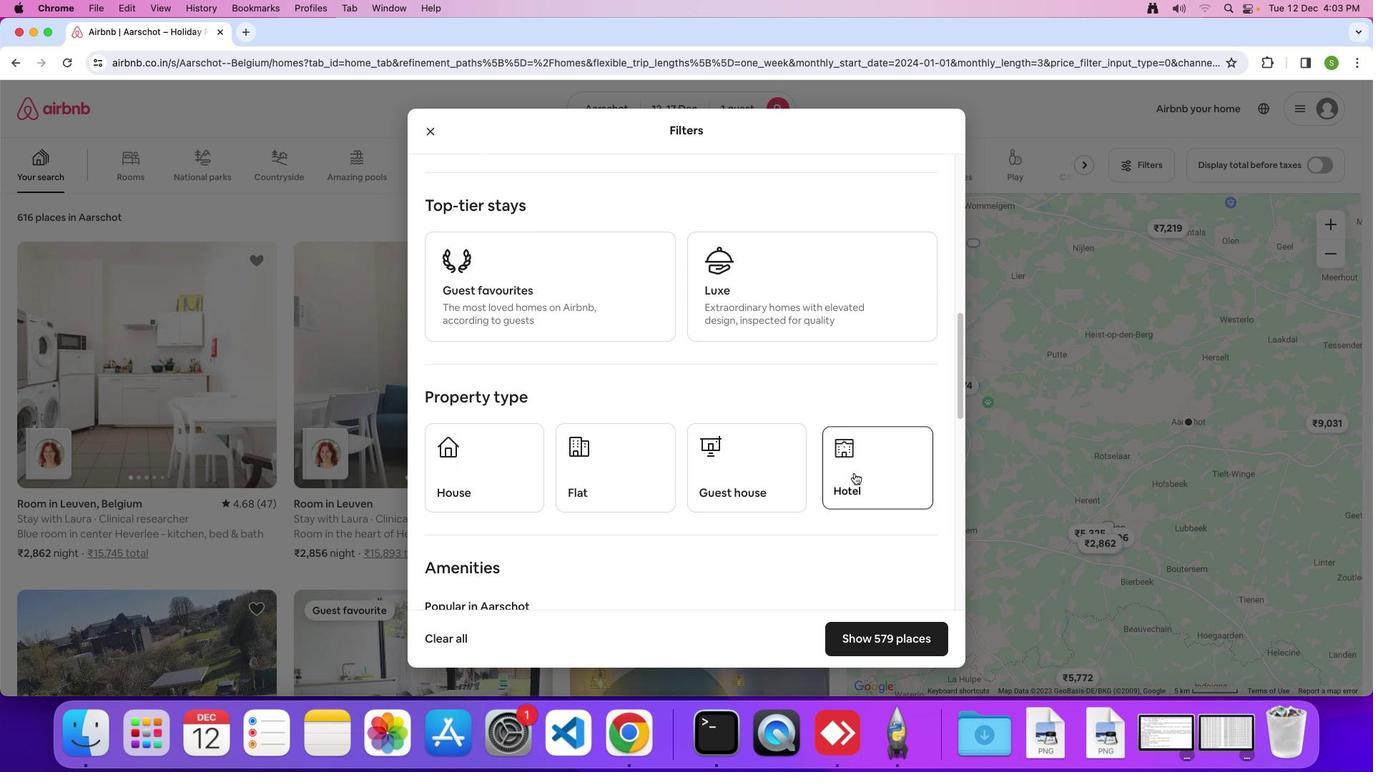 
Action: Mouse moved to (669, 433)
Screenshot: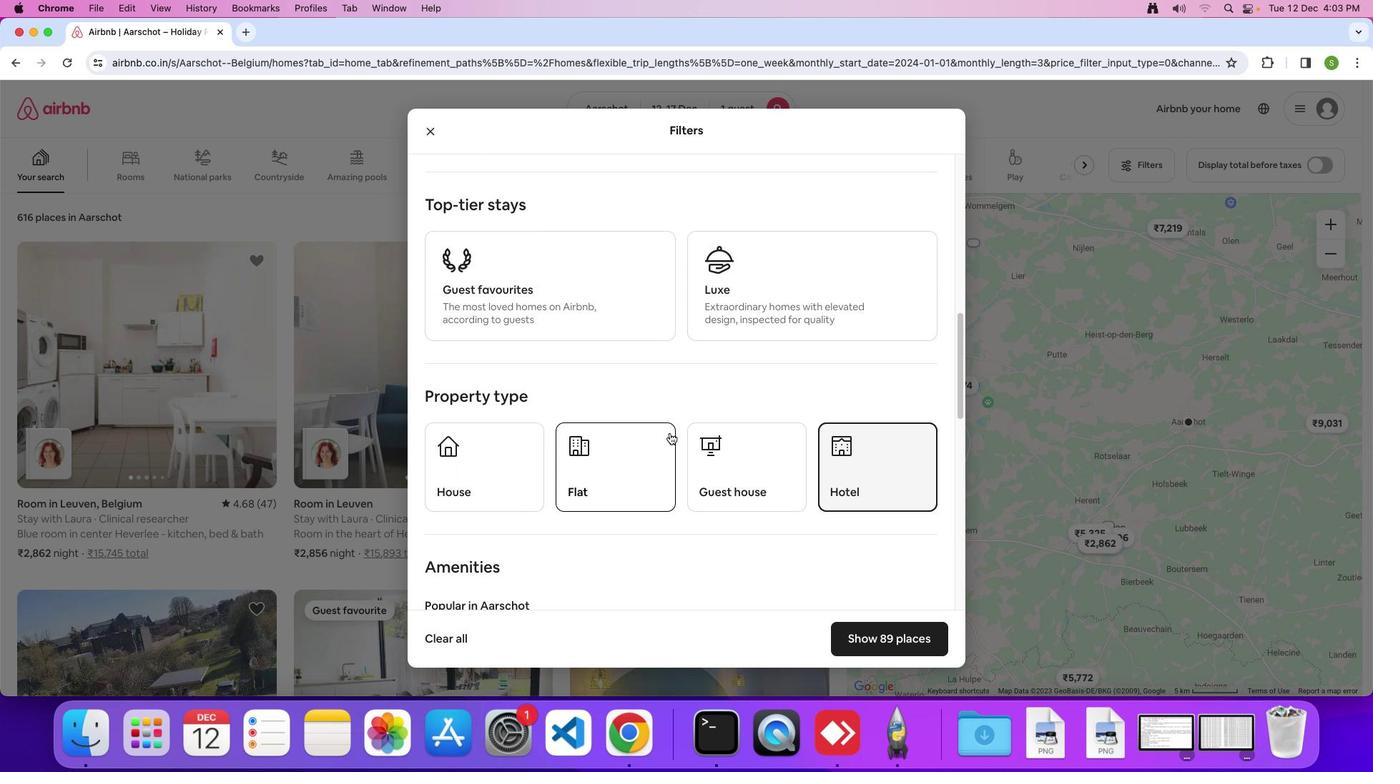 
Action: Mouse scrolled (669, 433) with delta (0, 0)
Screenshot: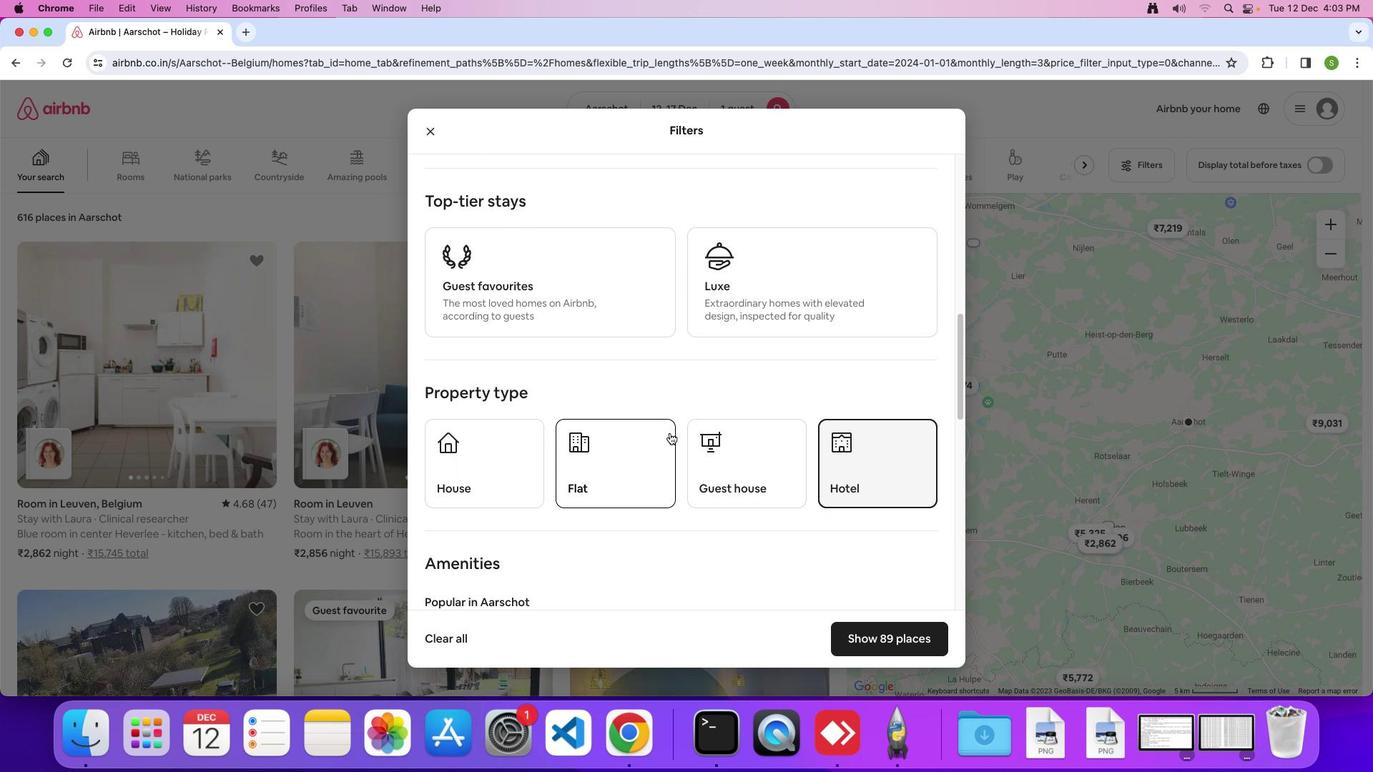 
Action: Mouse scrolled (669, 433) with delta (0, 0)
Screenshot: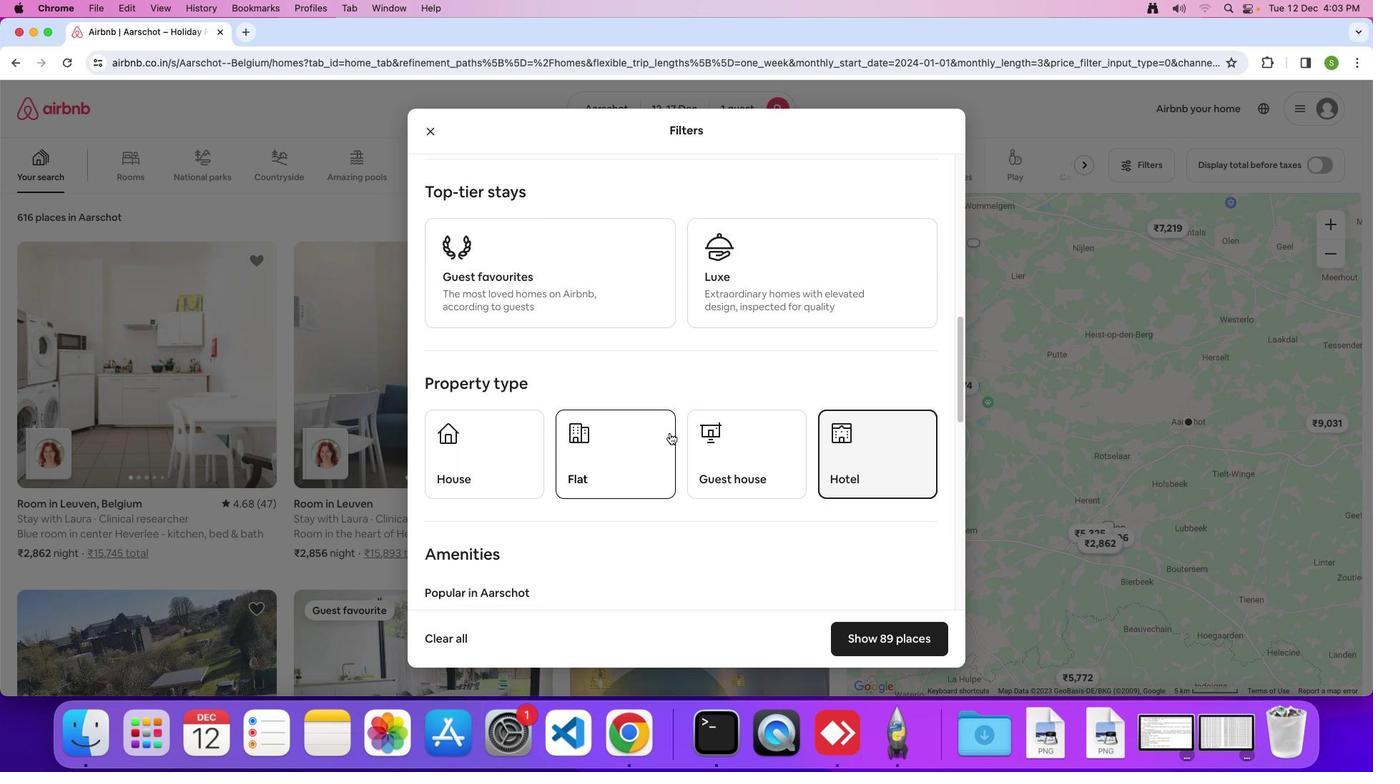 
Action: Mouse scrolled (669, 433) with delta (0, 0)
Screenshot: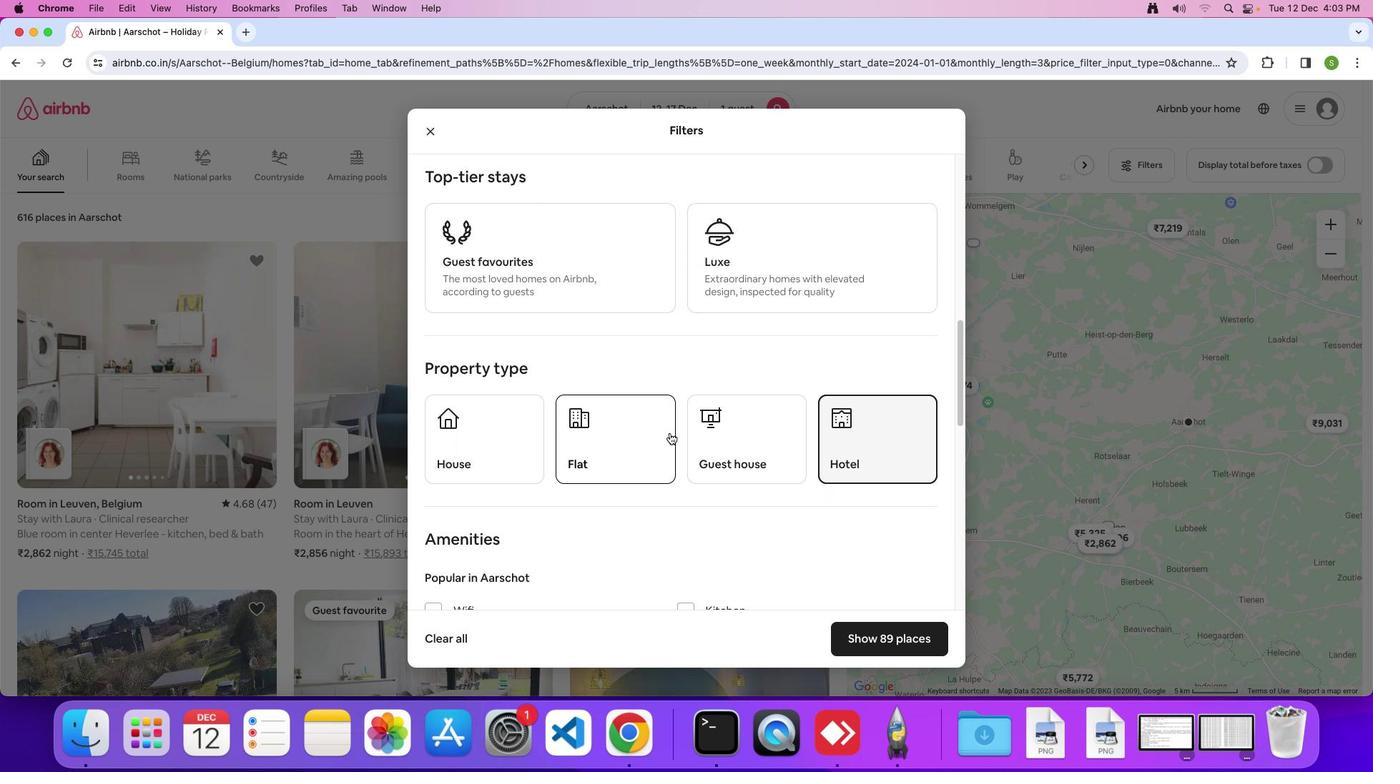 
Action: Mouse scrolled (669, 433) with delta (0, 0)
Screenshot: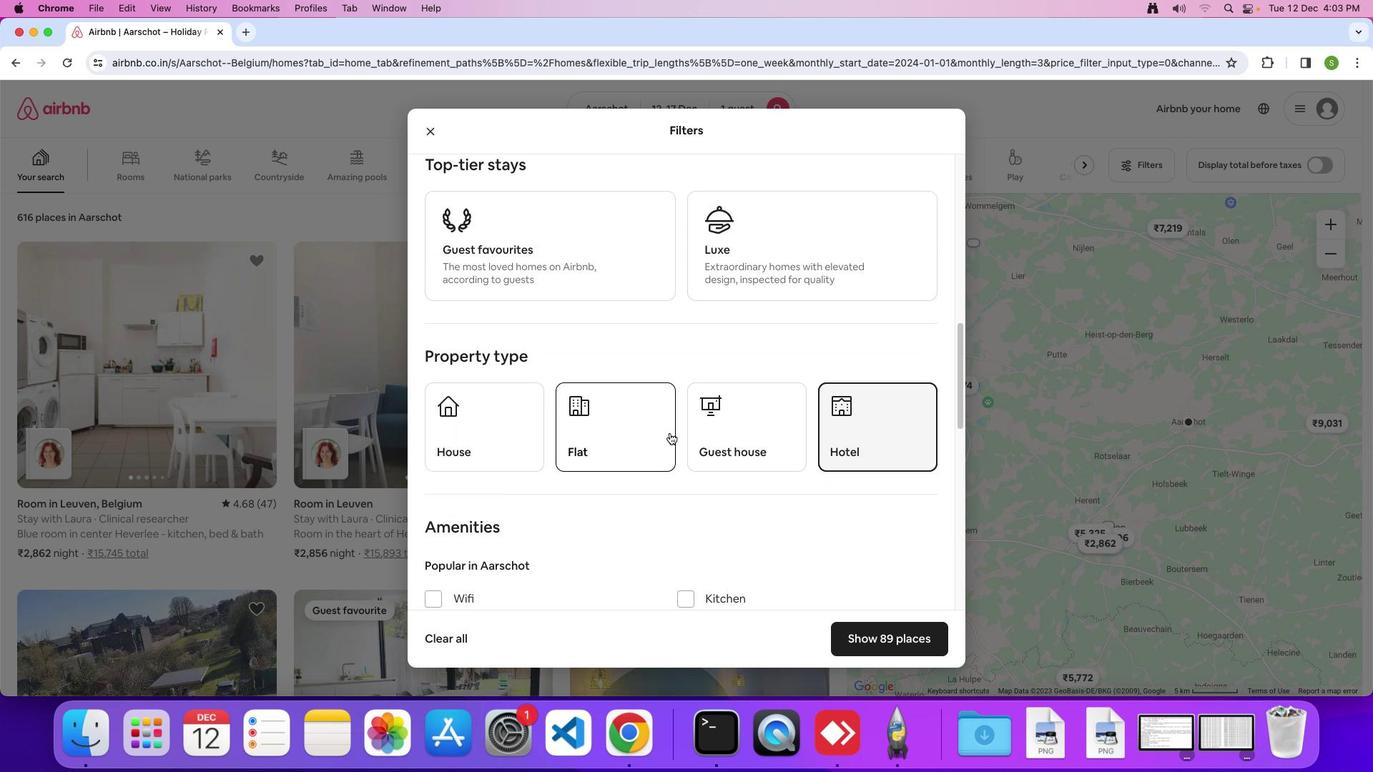 
Action: Mouse scrolled (669, 433) with delta (0, -1)
Screenshot: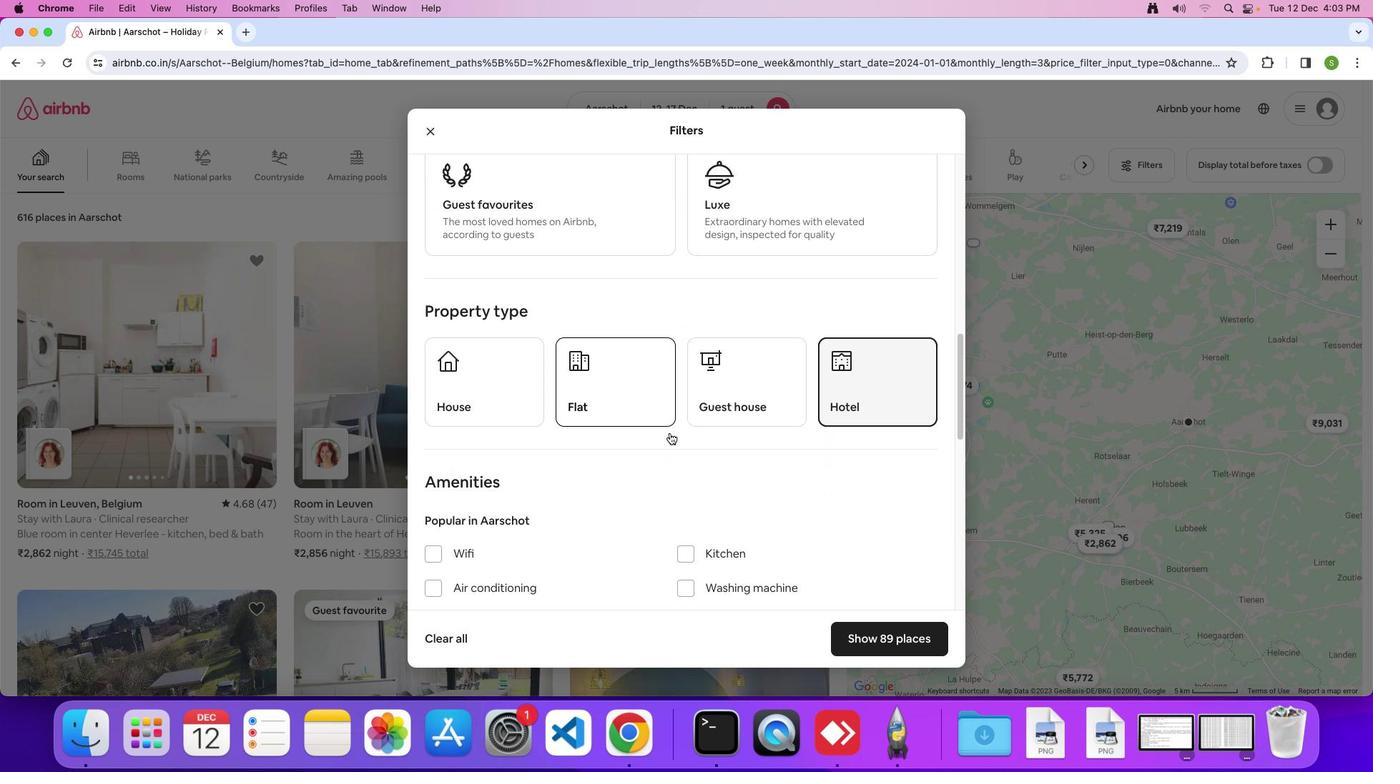 
Action: Mouse scrolled (669, 433) with delta (0, 0)
Screenshot: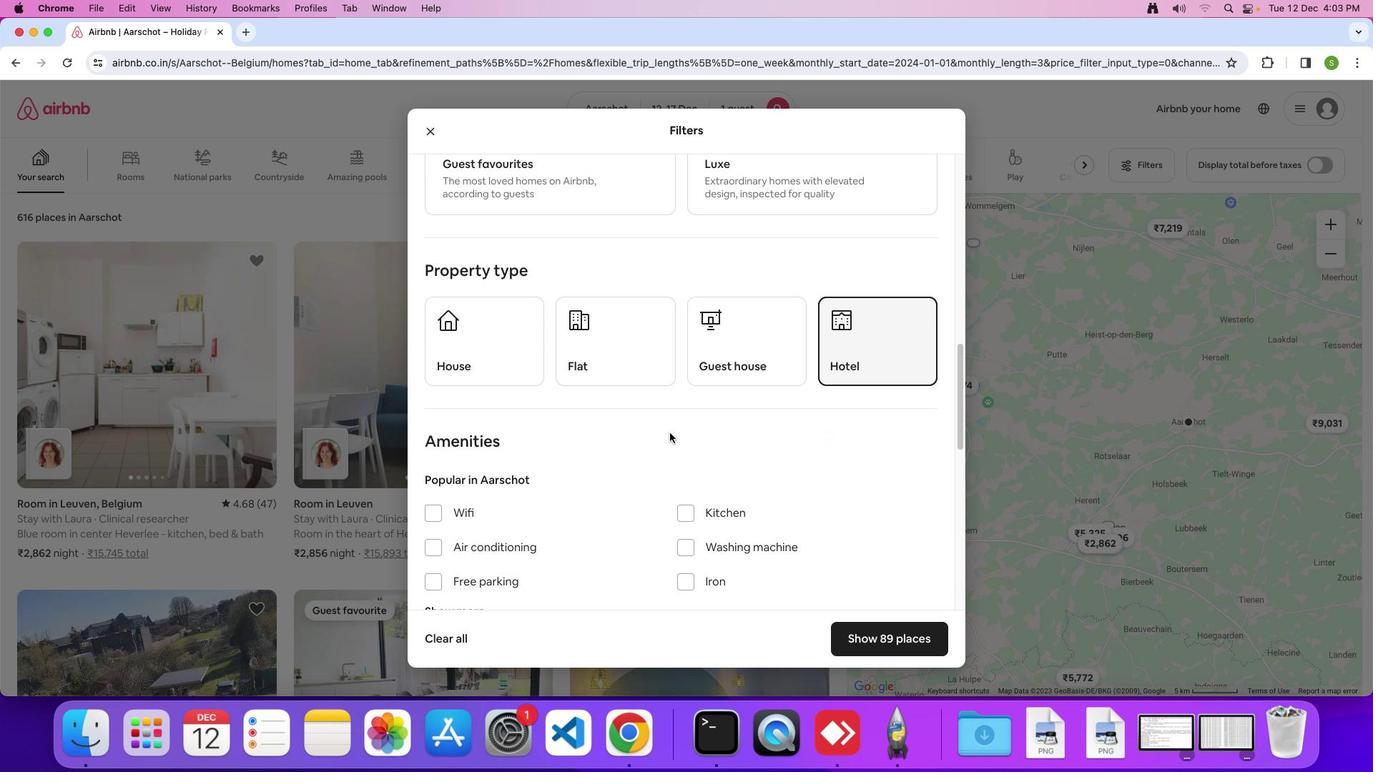 
Action: Mouse scrolled (669, 433) with delta (0, 0)
Screenshot: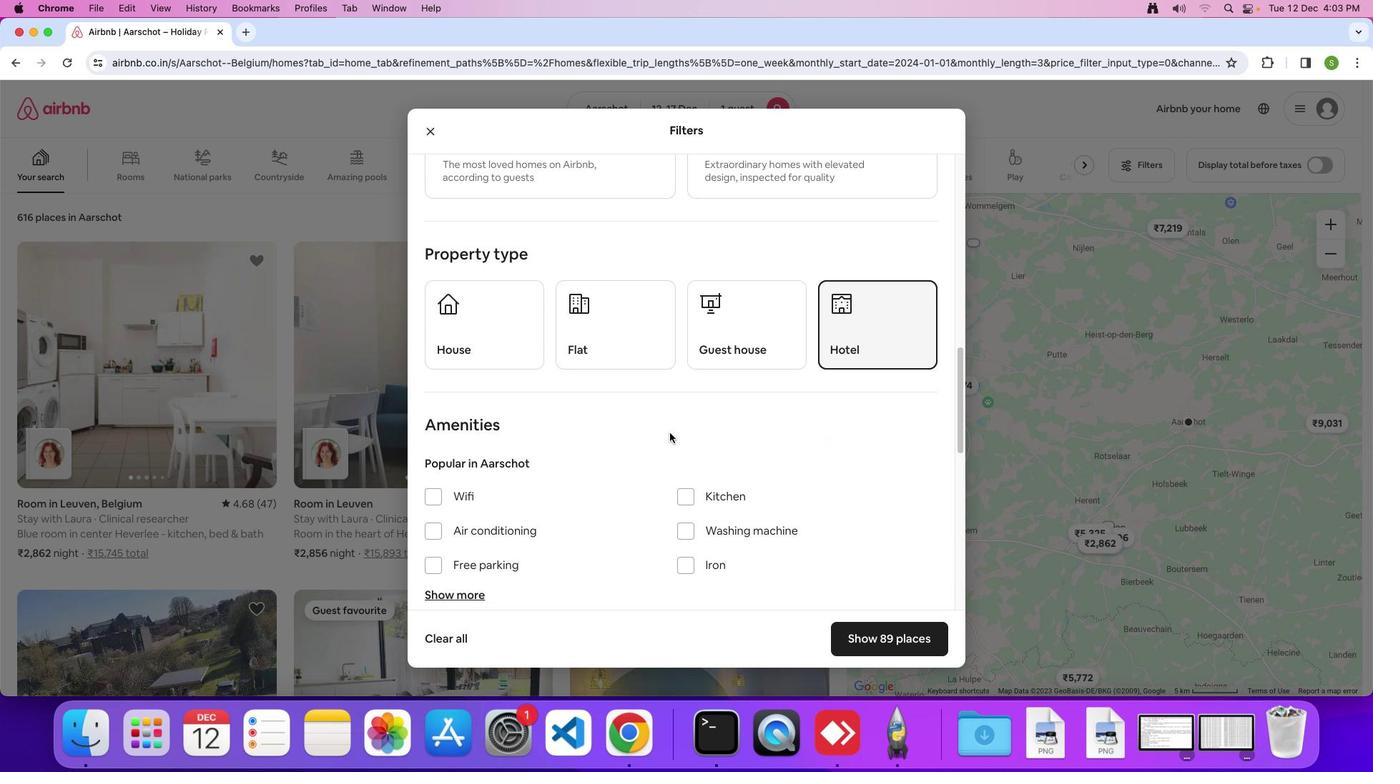 
Action: Mouse scrolled (669, 433) with delta (0, 0)
Screenshot: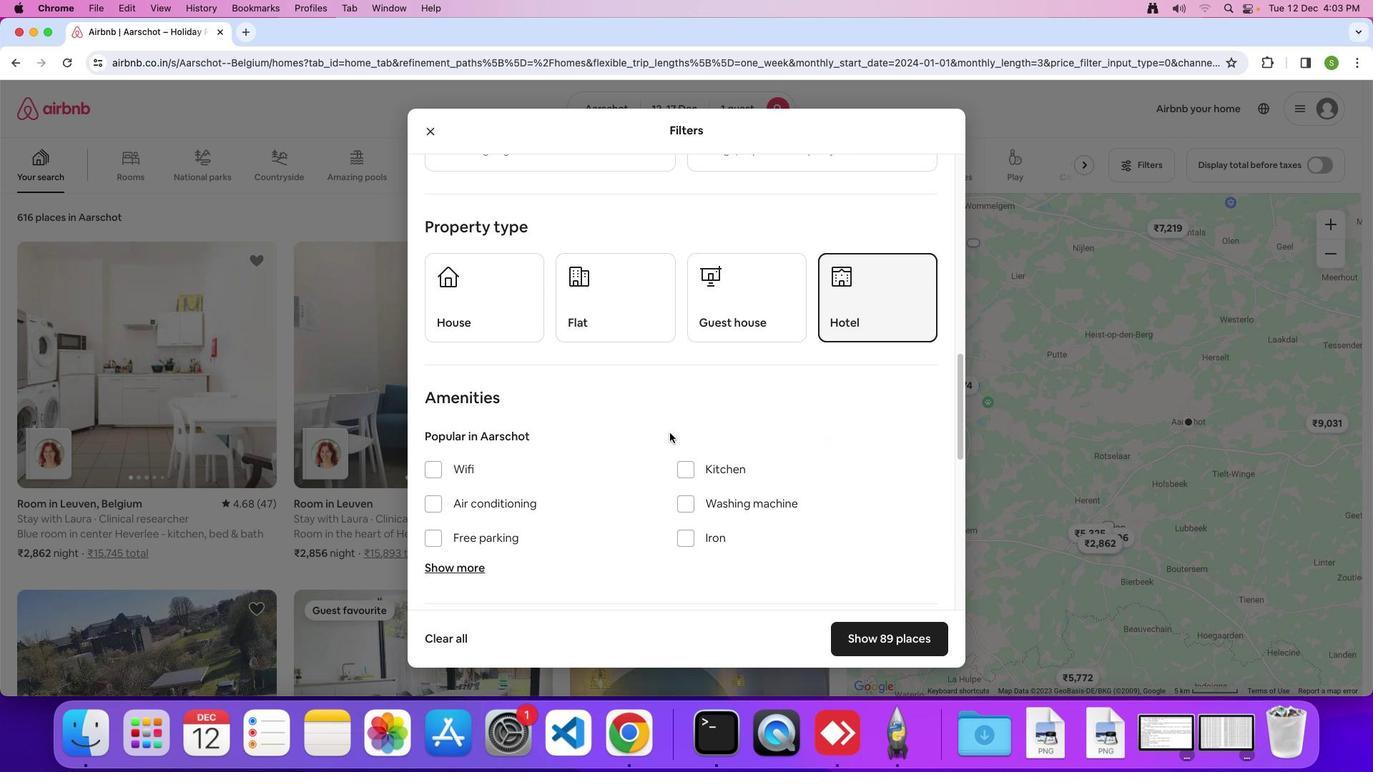 
Action: Mouse scrolled (669, 433) with delta (0, 0)
Screenshot: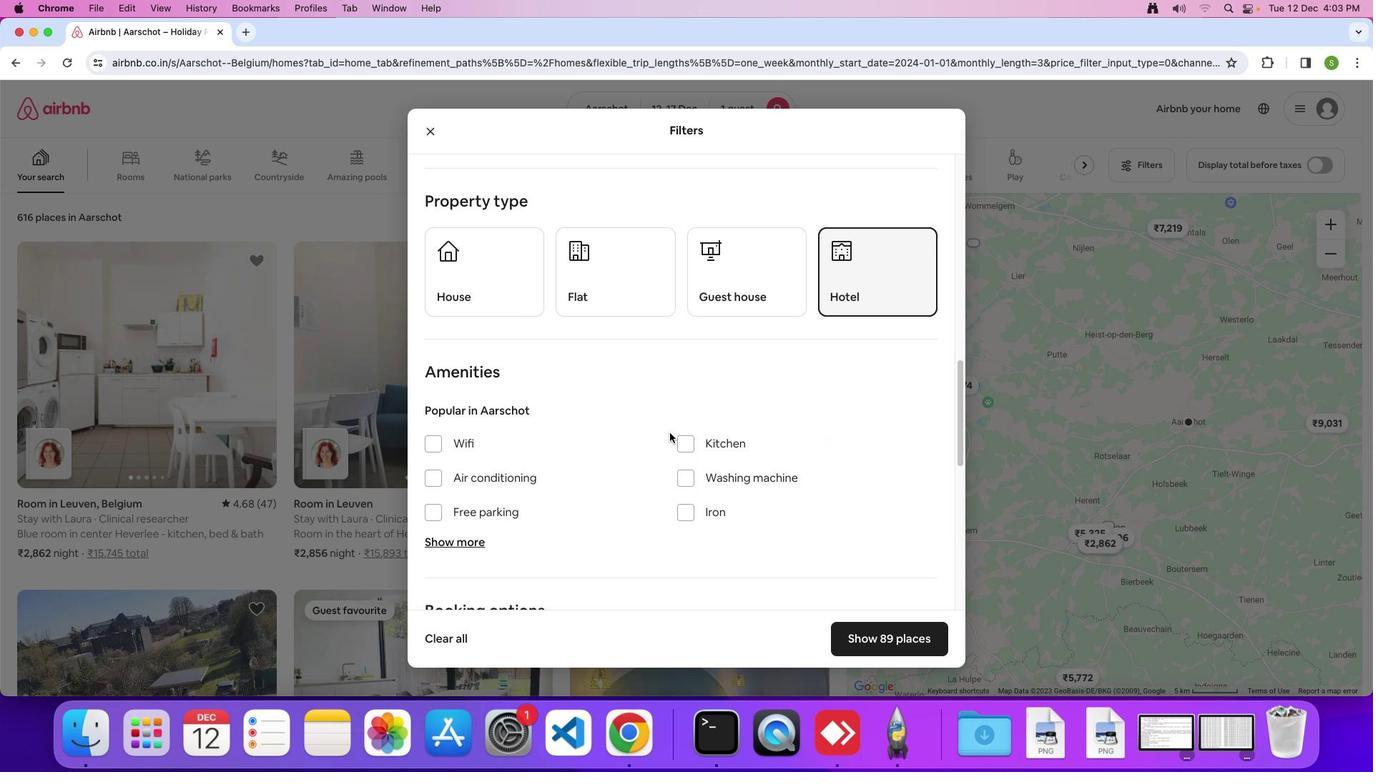 
Action: Mouse scrolled (669, 433) with delta (0, 0)
Screenshot: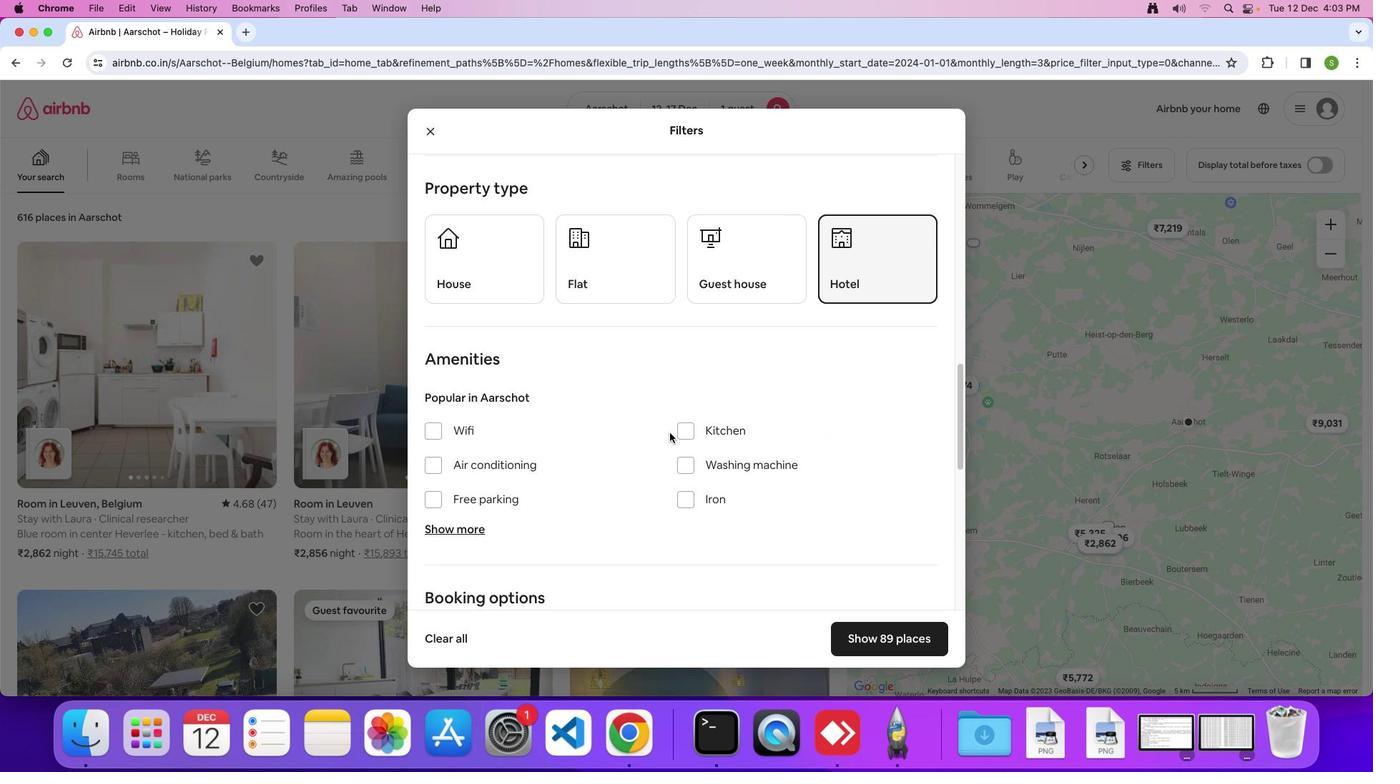 
Action: Mouse scrolled (669, 433) with delta (0, 0)
Screenshot: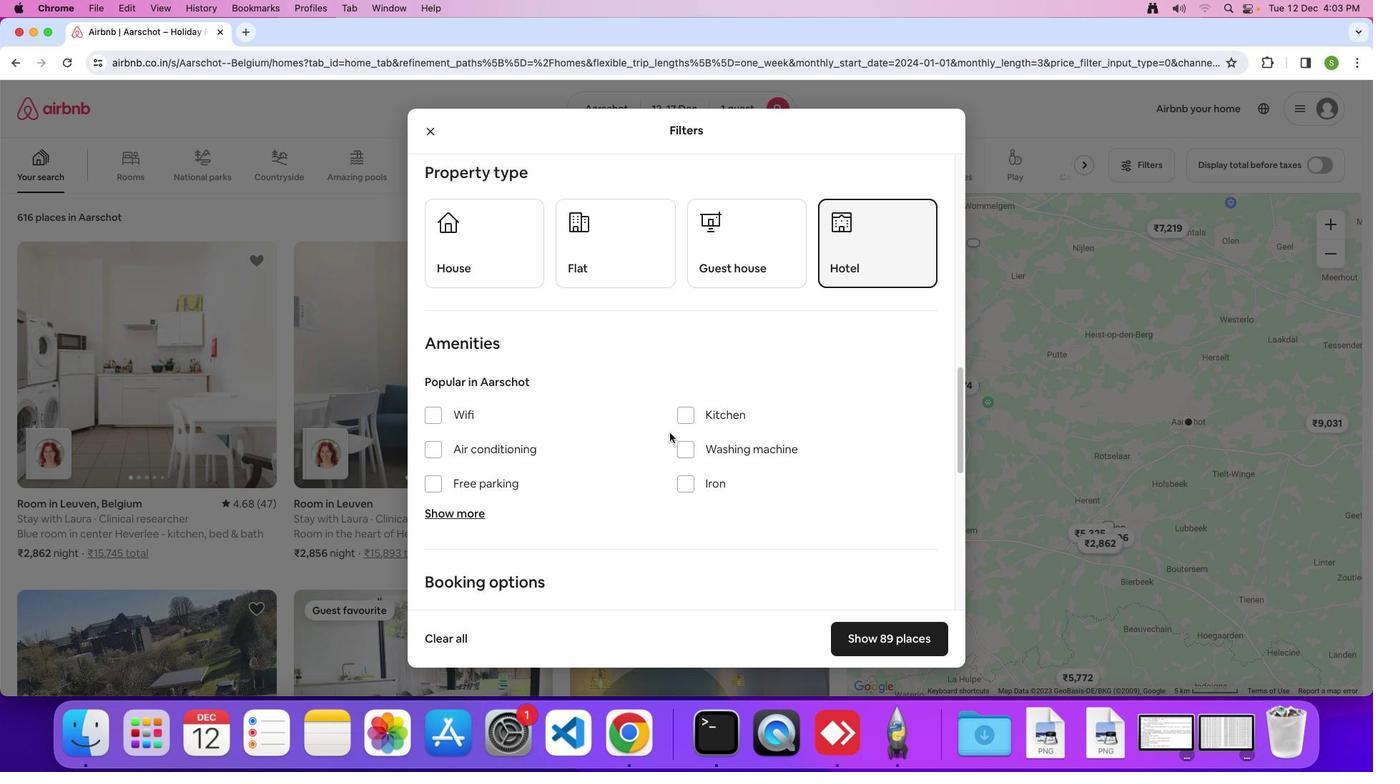 
Action: Mouse scrolled (669, 433) with delta (0, 0)
Screenshot: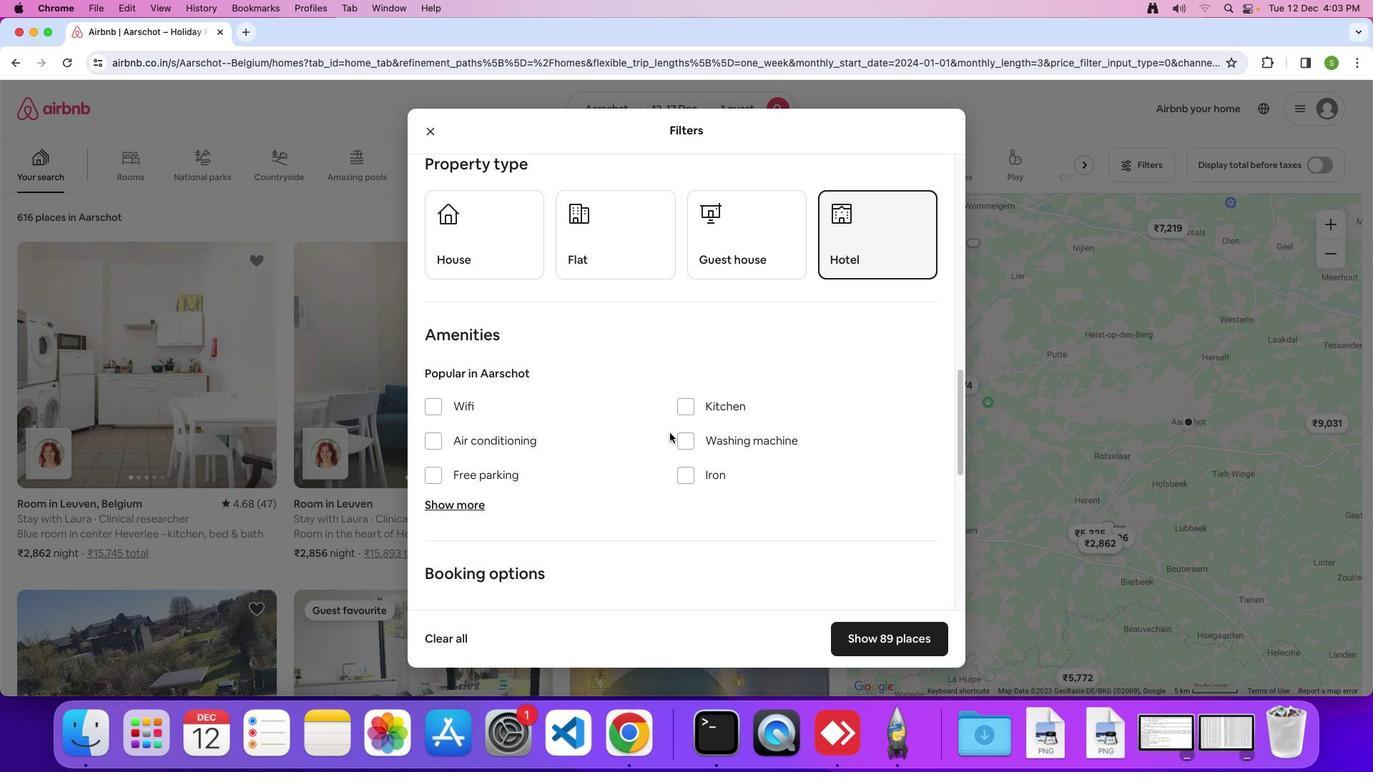 
Action: Mouse scrolled (669, 433) with delta (0, 0)
Screenshot: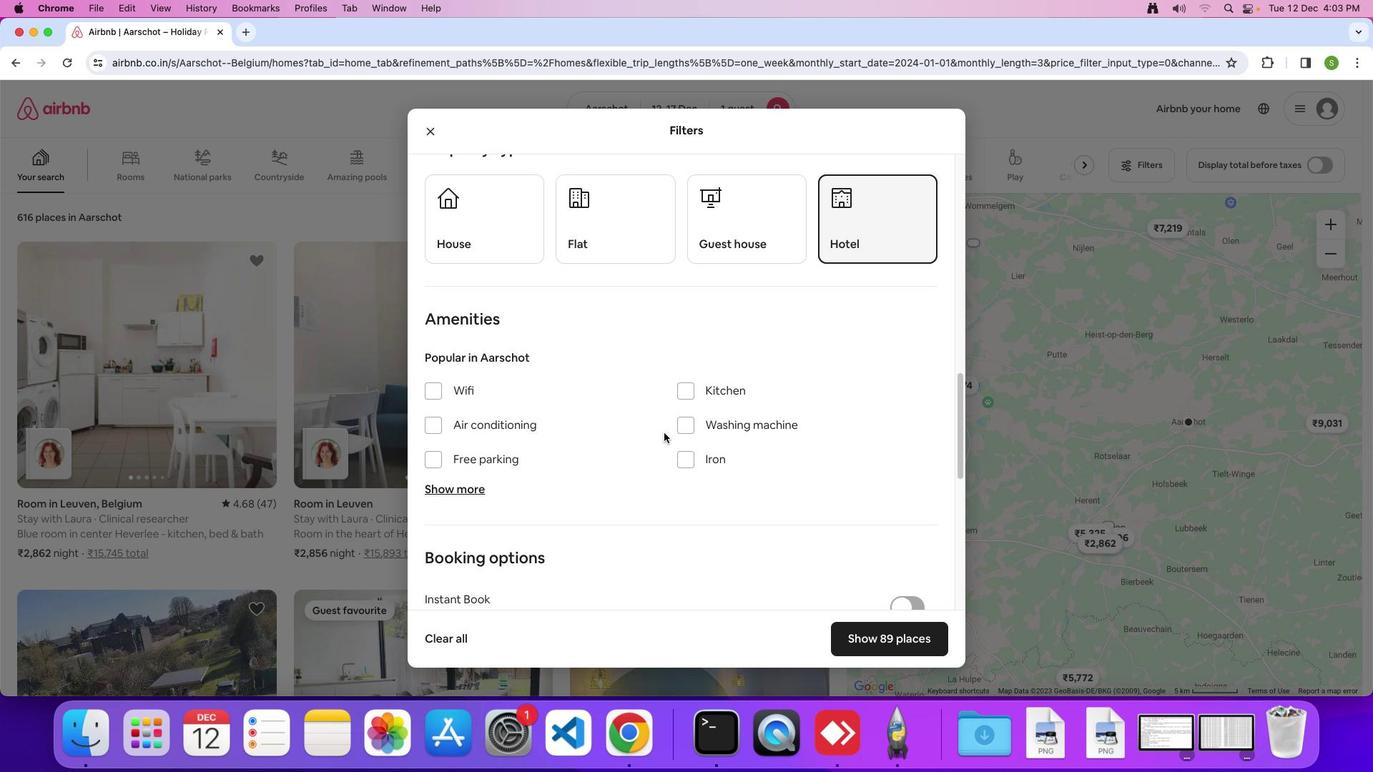 
Action: Mouse moved to (440, 488)
Screenshot: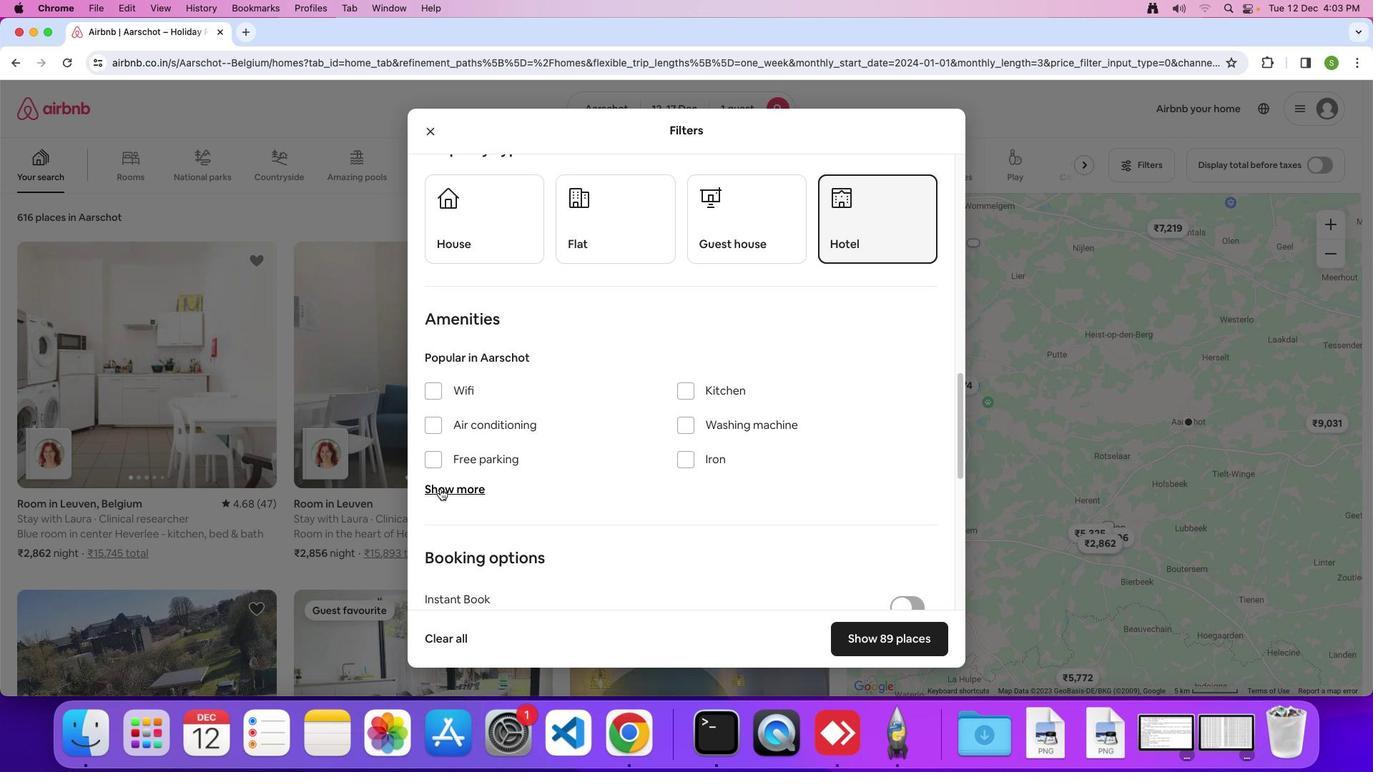 
Action: Mouse pressed left at (440, 488)
Screenshot: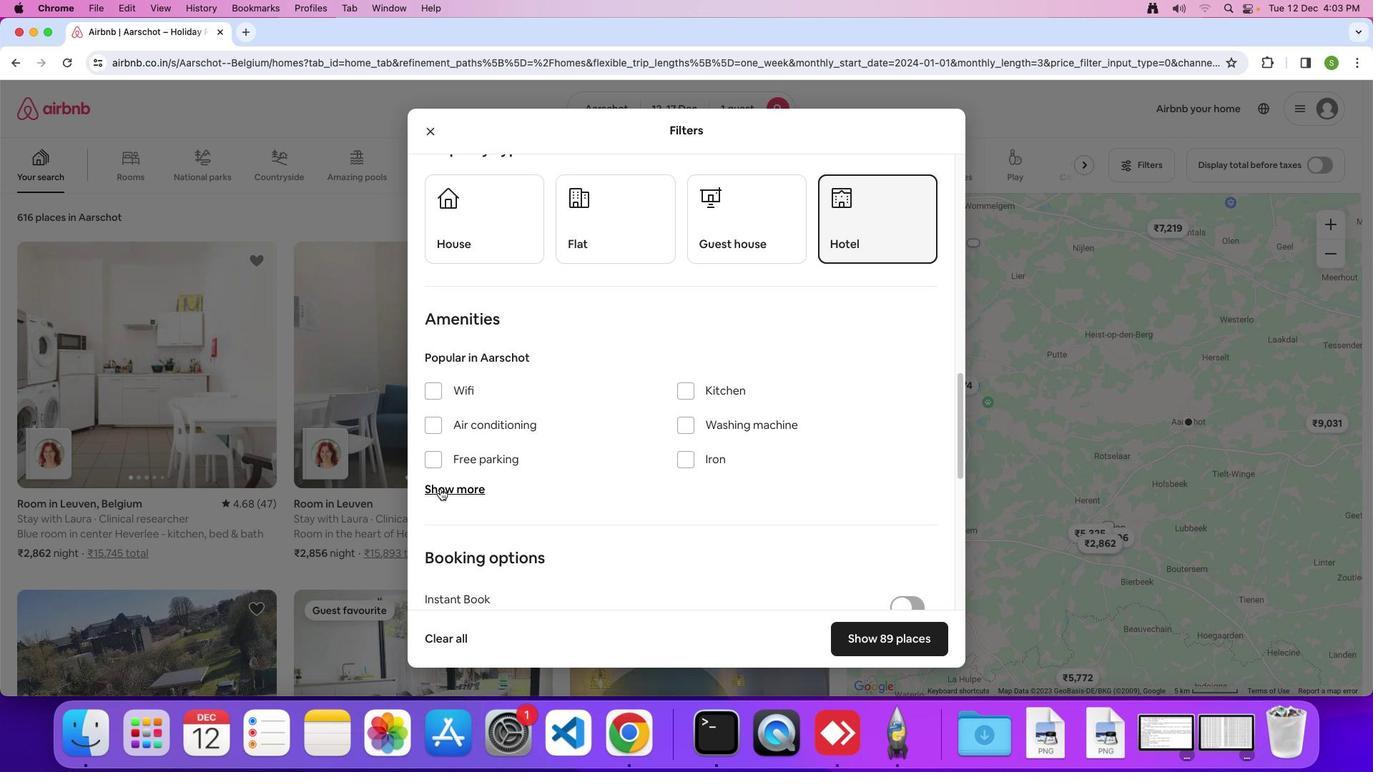 
Action: Mouse moved to (645, 403)
Screenshot: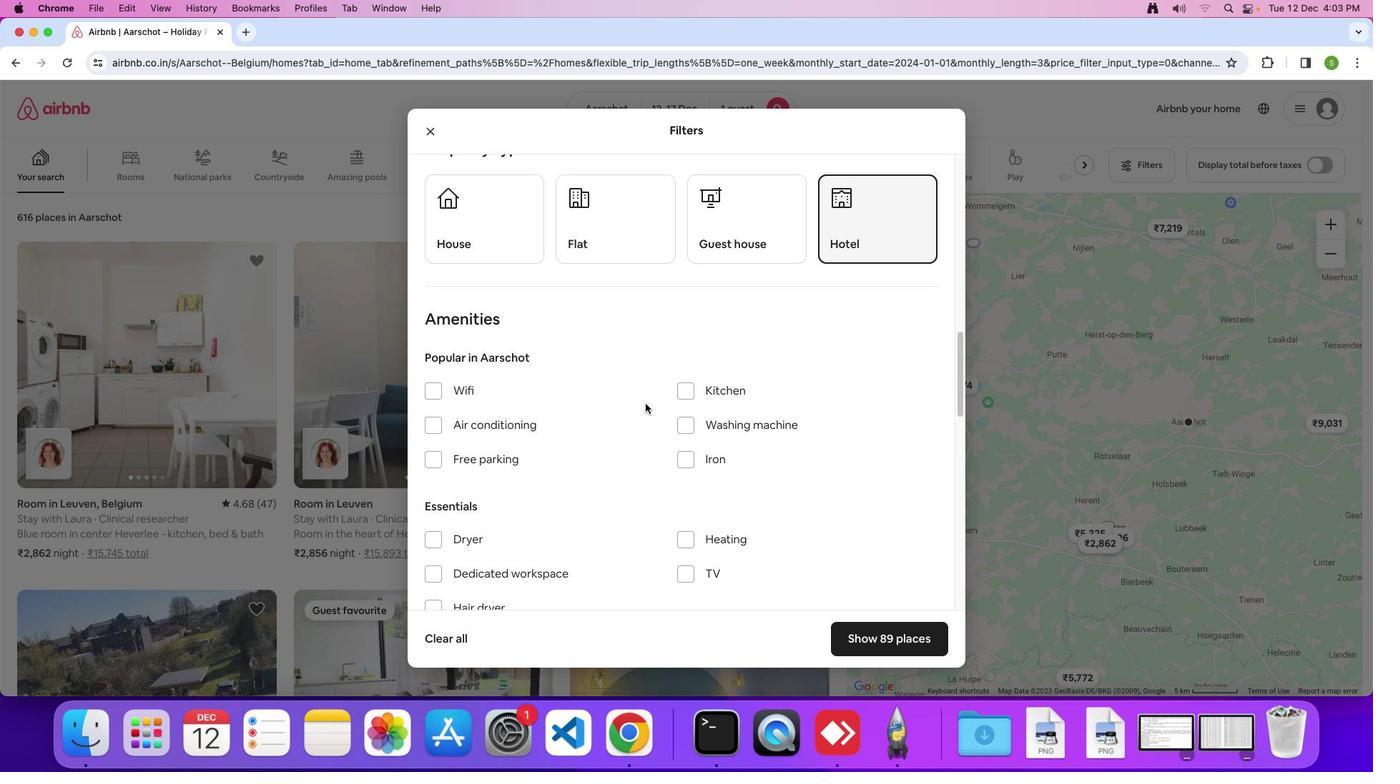 
Action: Mouse scrolled (645, 403) with delta (0, 0)
Screenshot: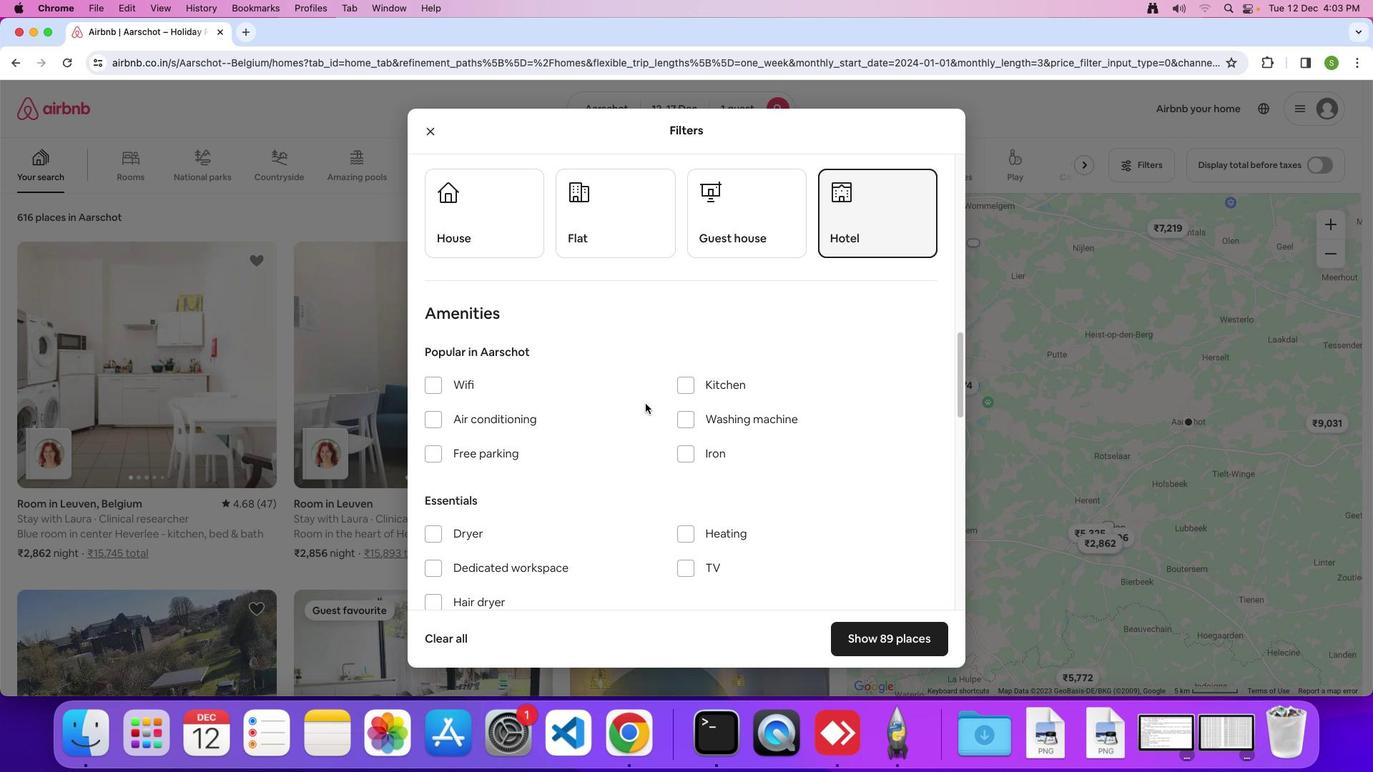 
Action: Mouse scrolled (645, 403) with delta (0, 0)
Screenshot: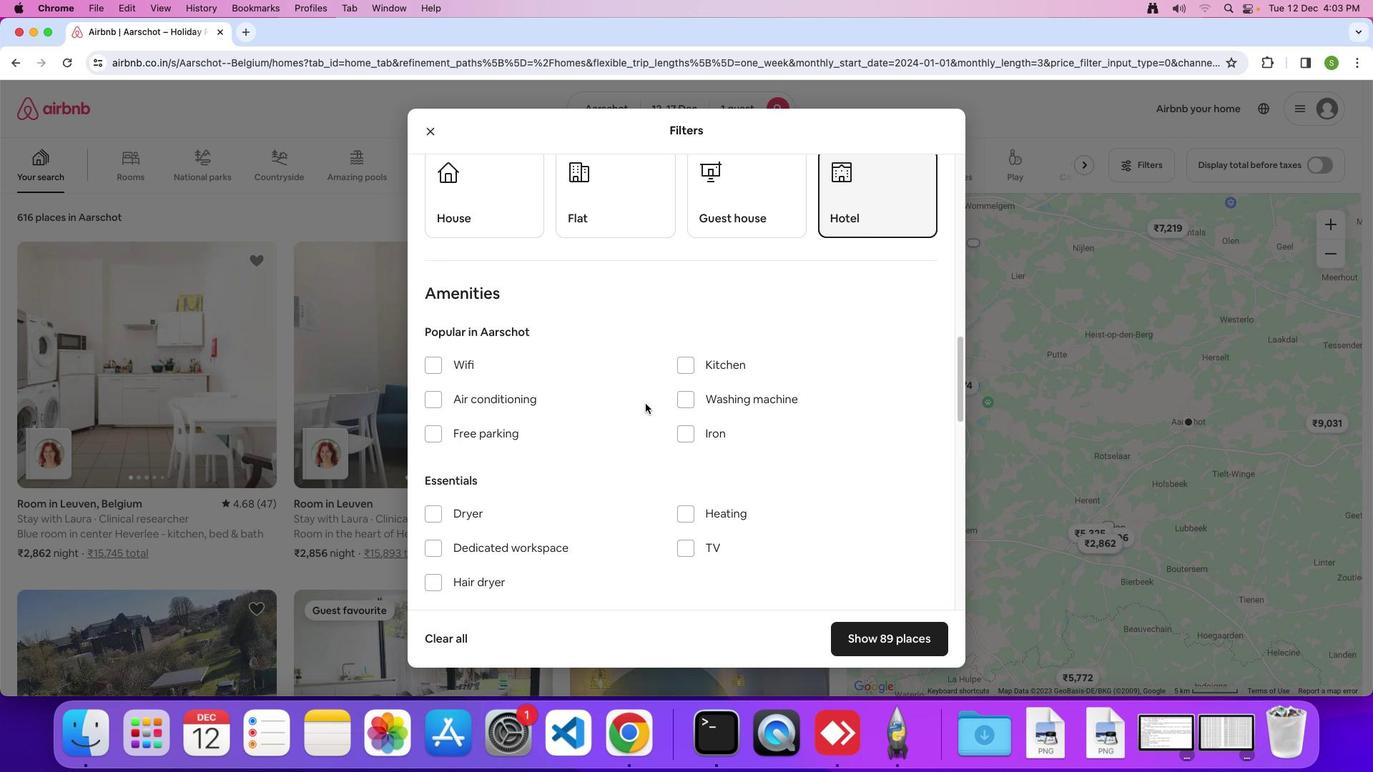 
Action: Mouse scrolled (645, 403) with delta (0, -1)
Screenshot: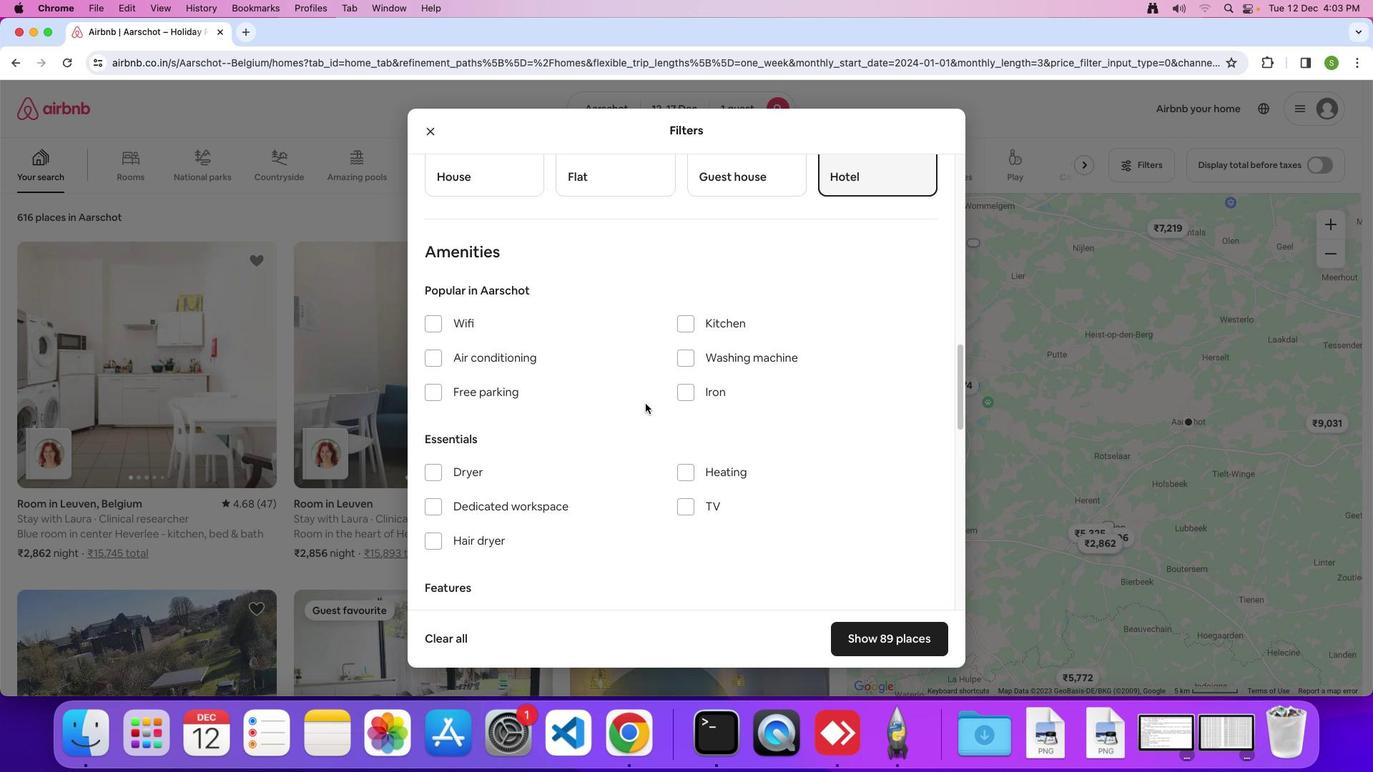 
Action: Mouse scrolled (645, 403) with delta (0, 0)
Screenshot: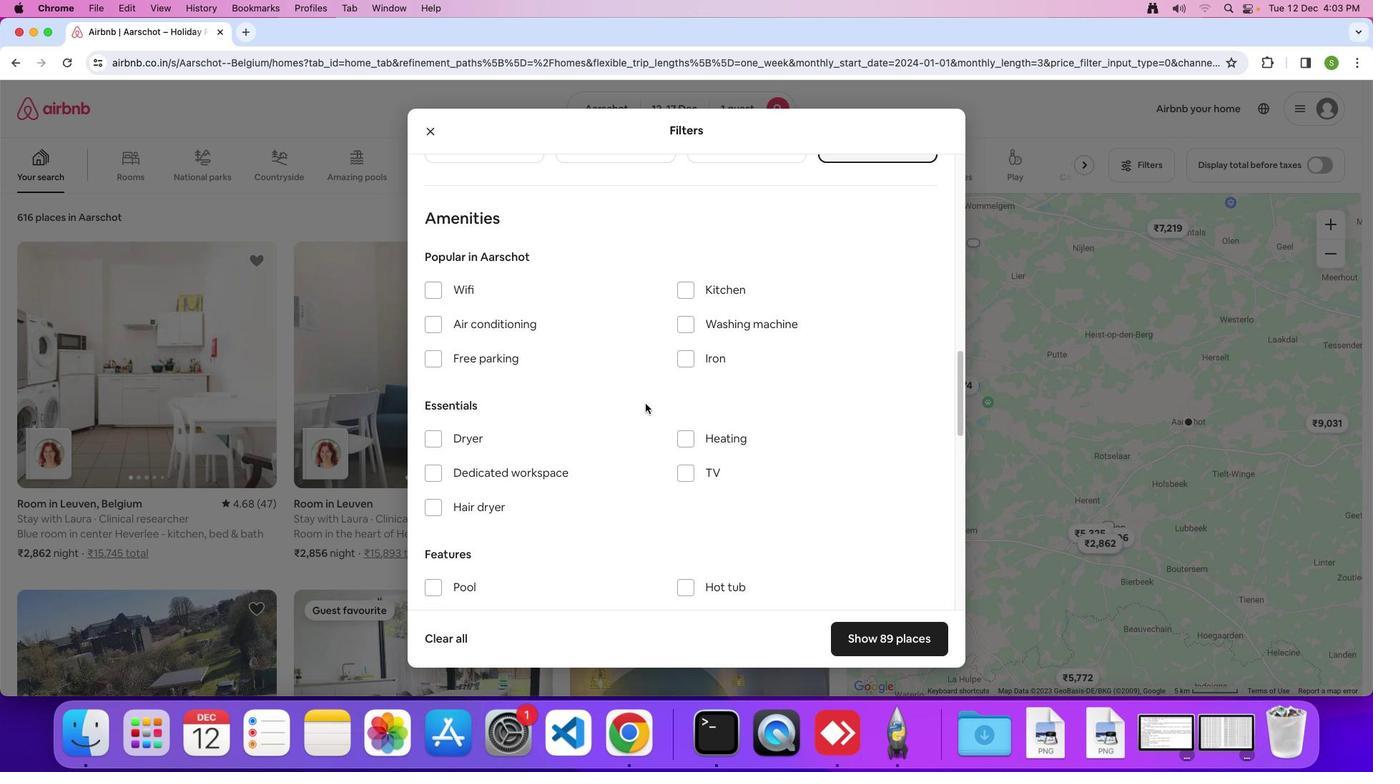 
Action: Mouse scrolled (645, 403) with delta (0, 0)
Screenshot: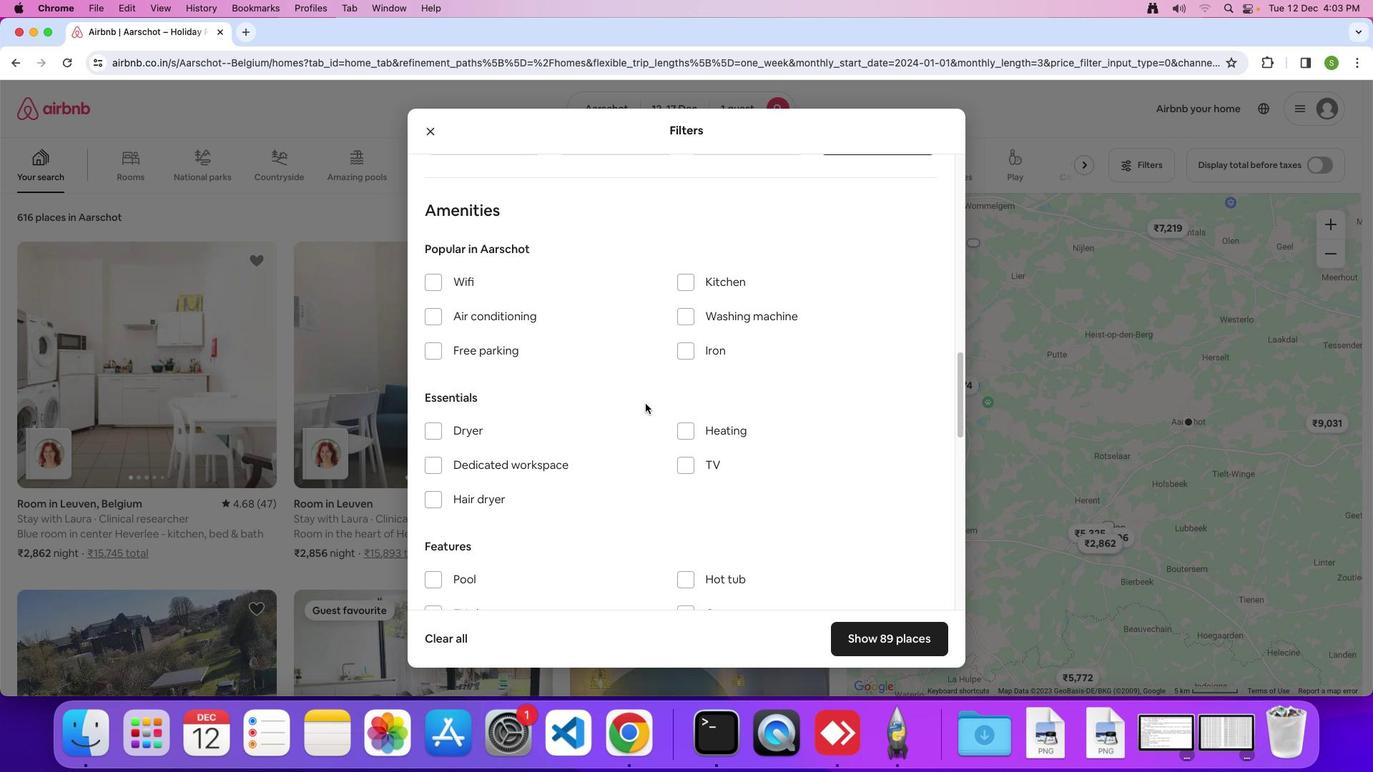 
Action: Mouse scrolled (645, 403) with delta (0, 0)
Screenshot: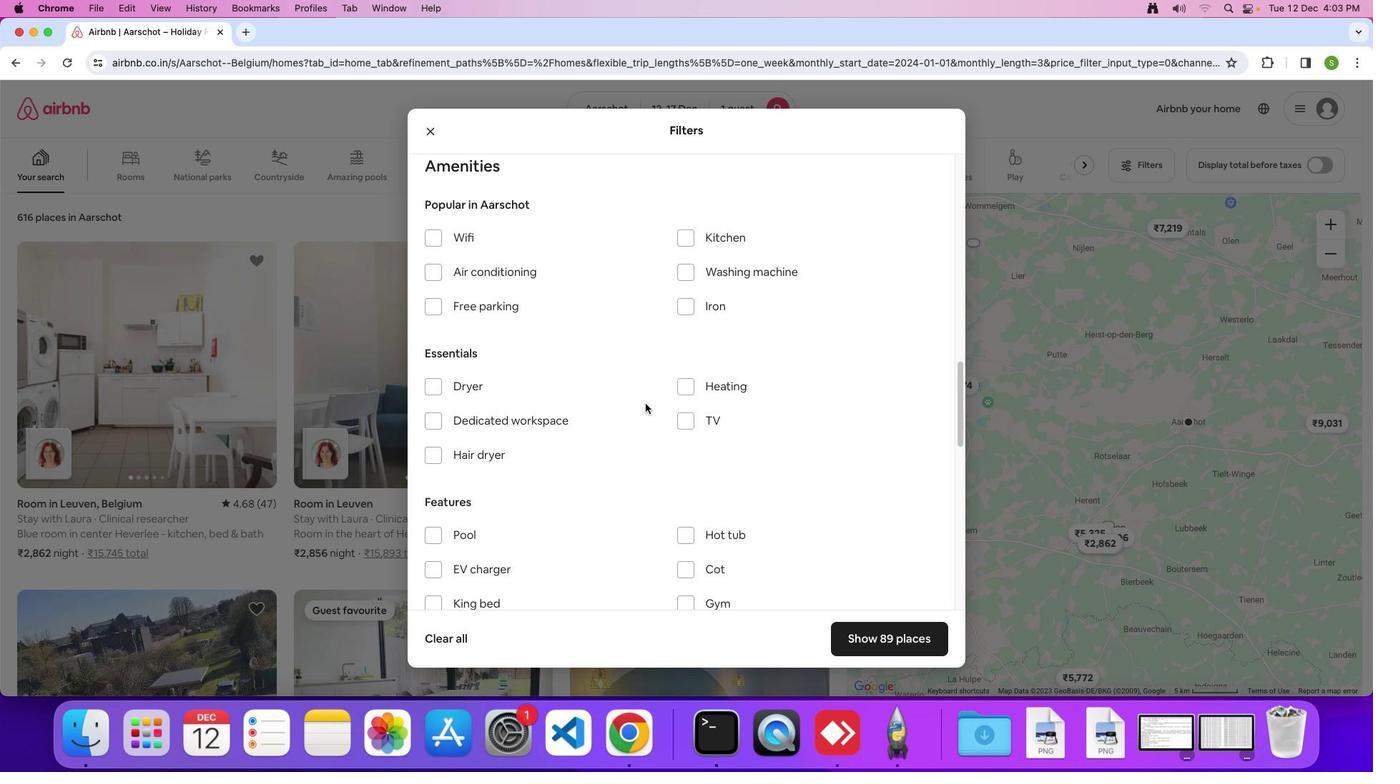 
Action: Mouse moved to (685, 374)
Screenshot: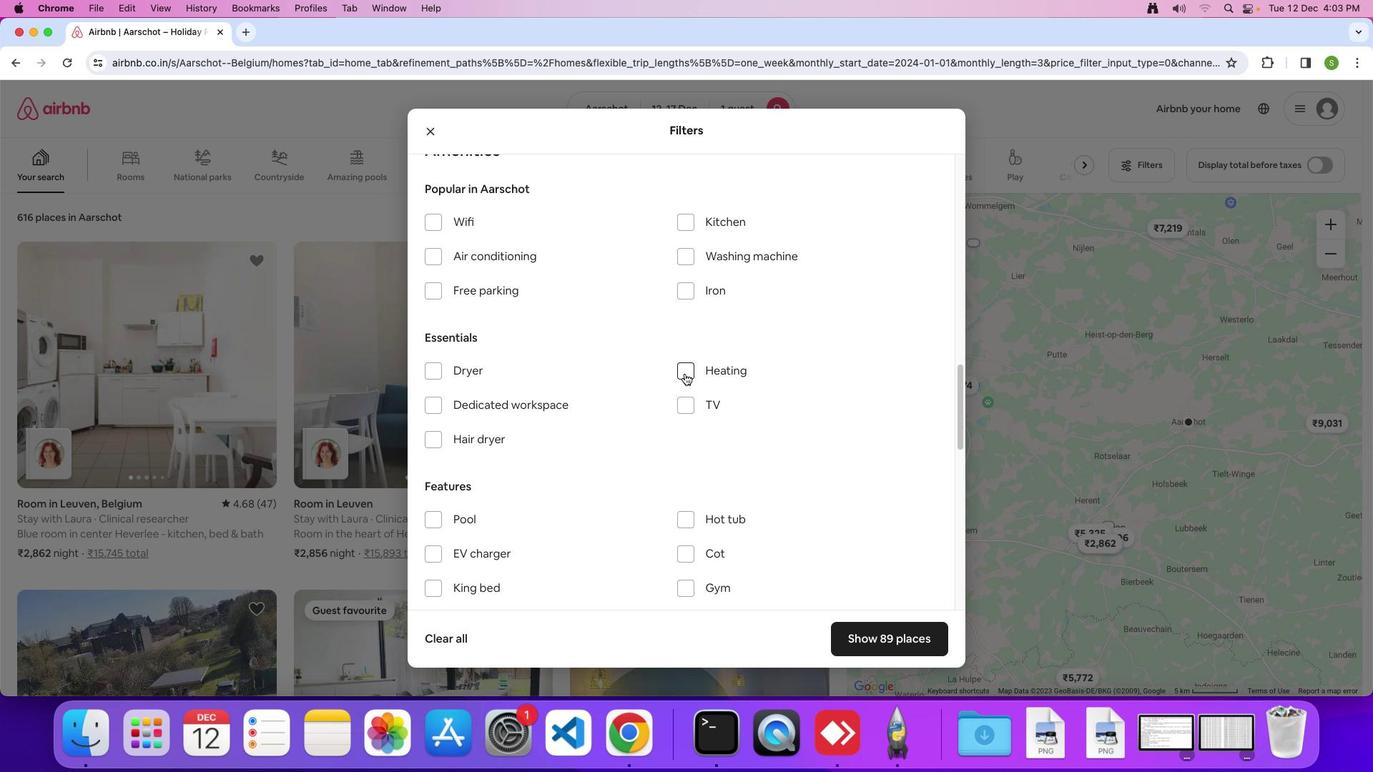 
Action: Mouse pressed left at (685, 374)
Screenshot: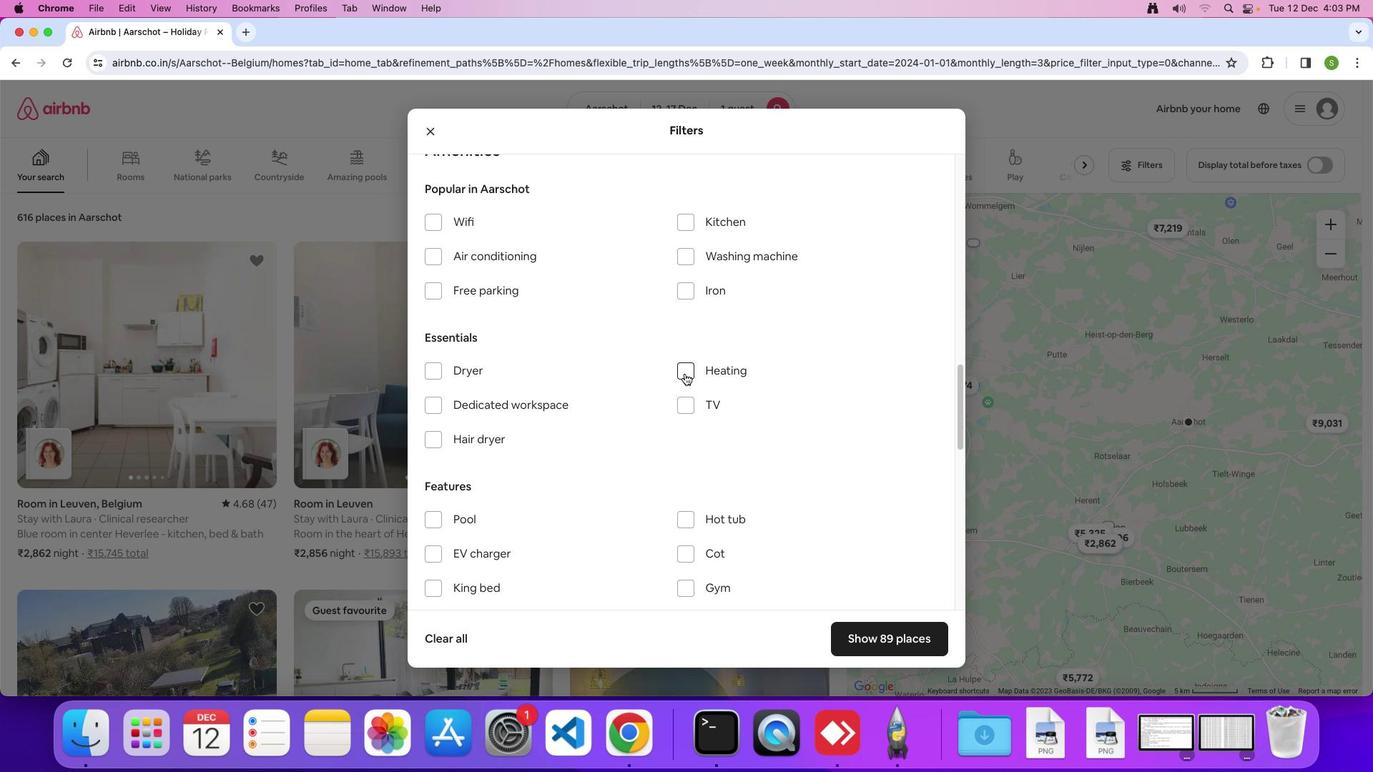 
Action: Mouse moved to (592, 397)
Screenshot: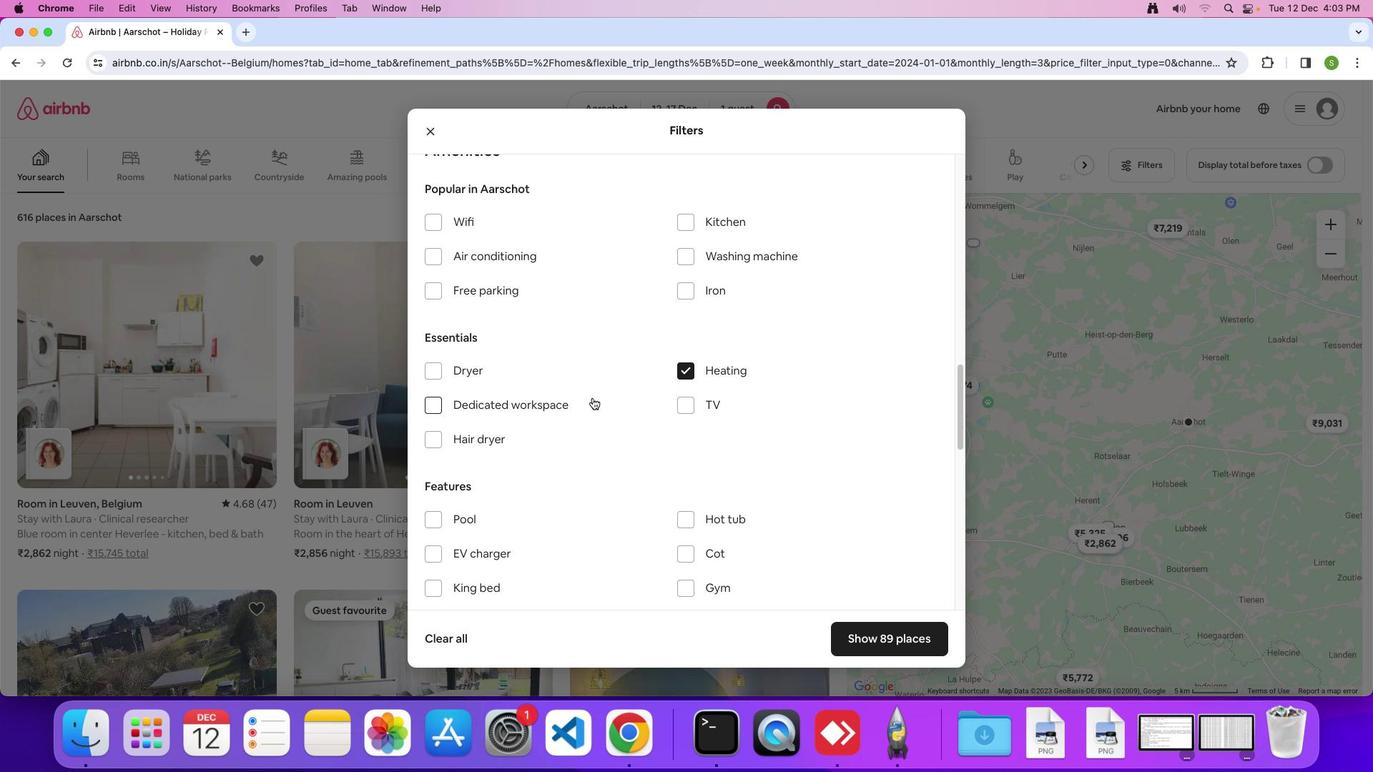 
Action: Mouse scrolled (592, 397) with delta (0, 0)
Screenshot: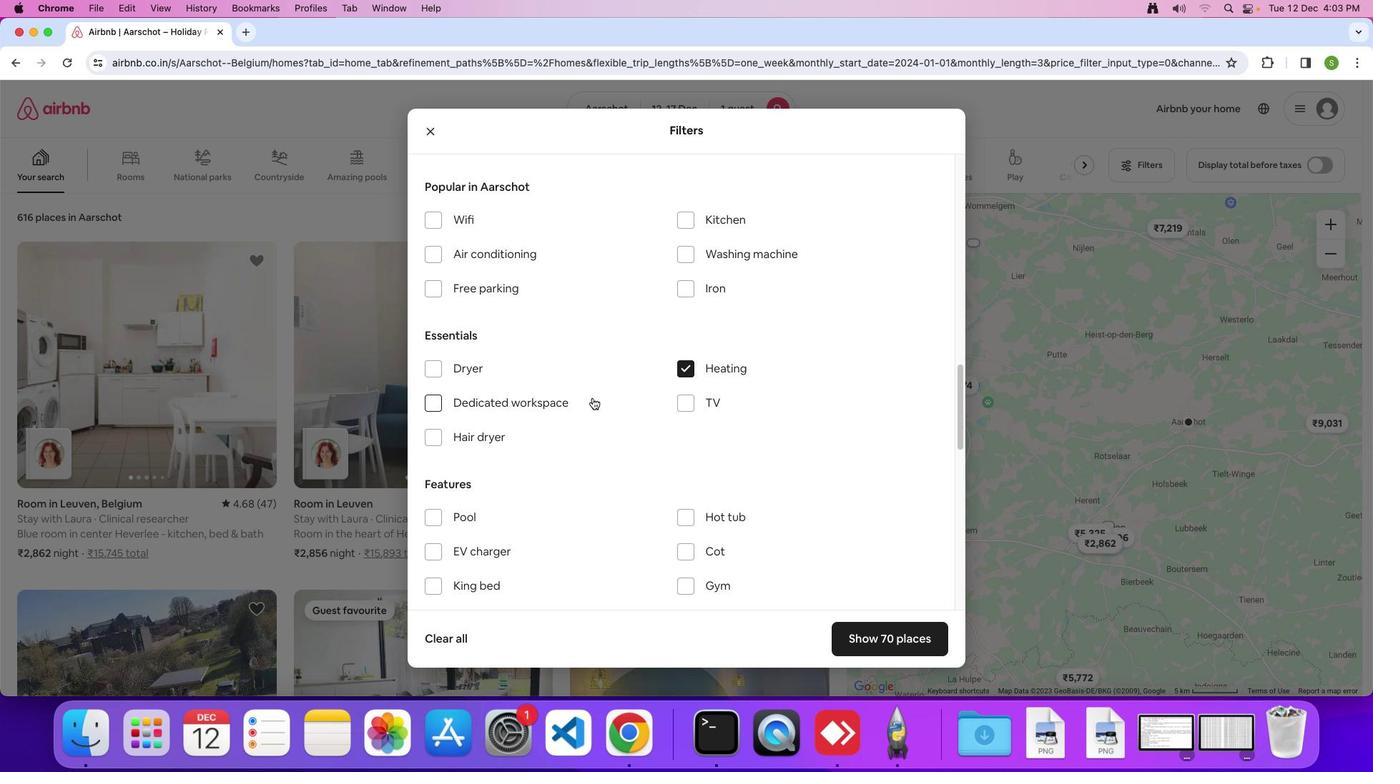 
Action: Mouse scrolled (592, 397) with delta (0, 0)
Screenshot: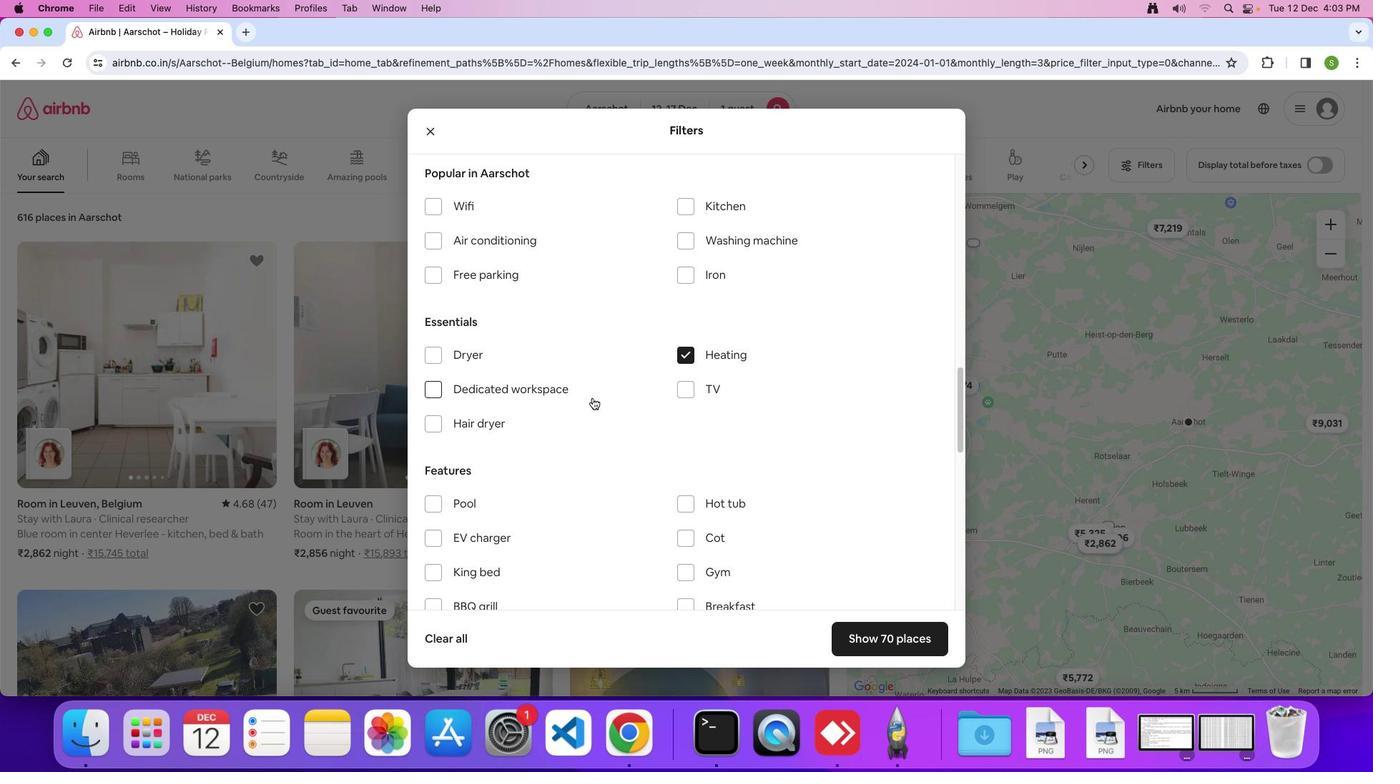 
Action: Mouse scrolled (592, 397) with delta (0, 0)
Screenshot: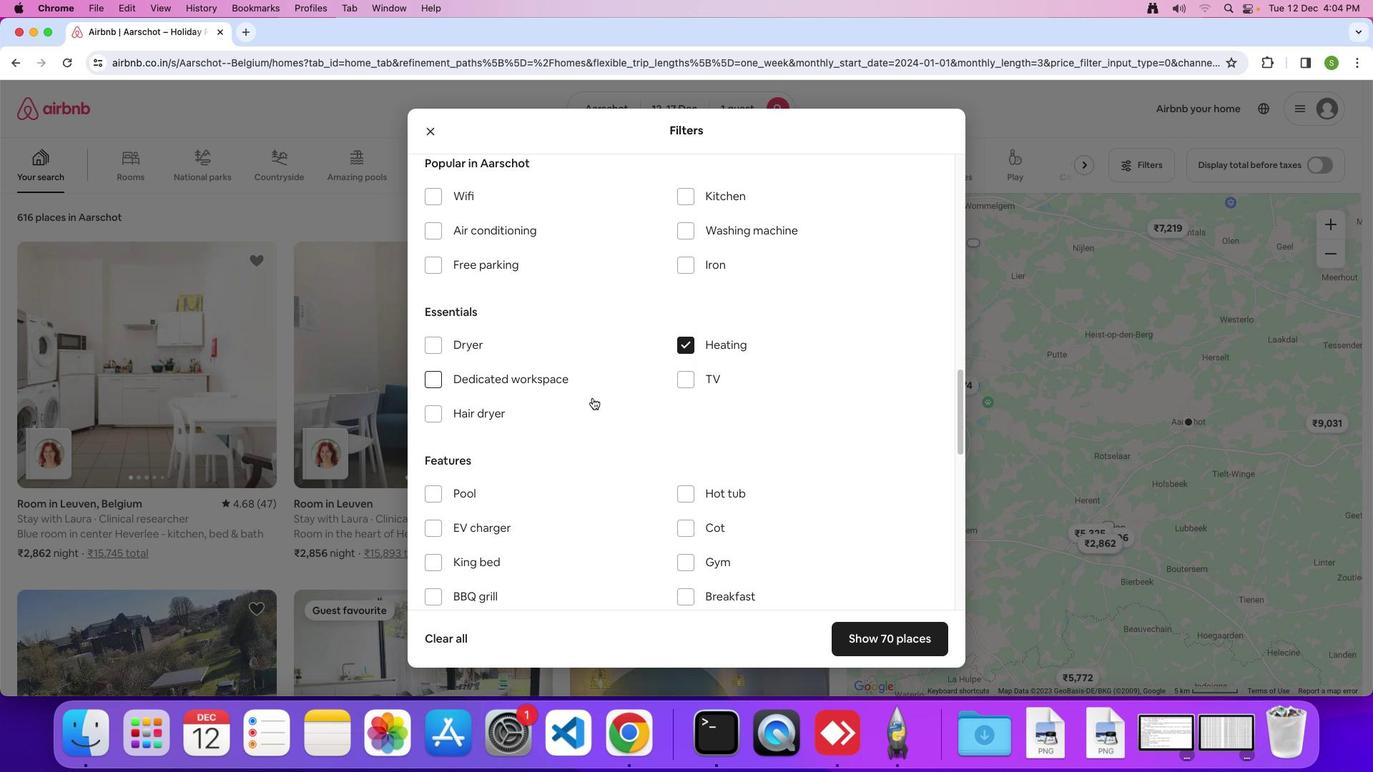 
Action: Mouse scrolled (592, 397) with delta (0, 0)
Screenshot: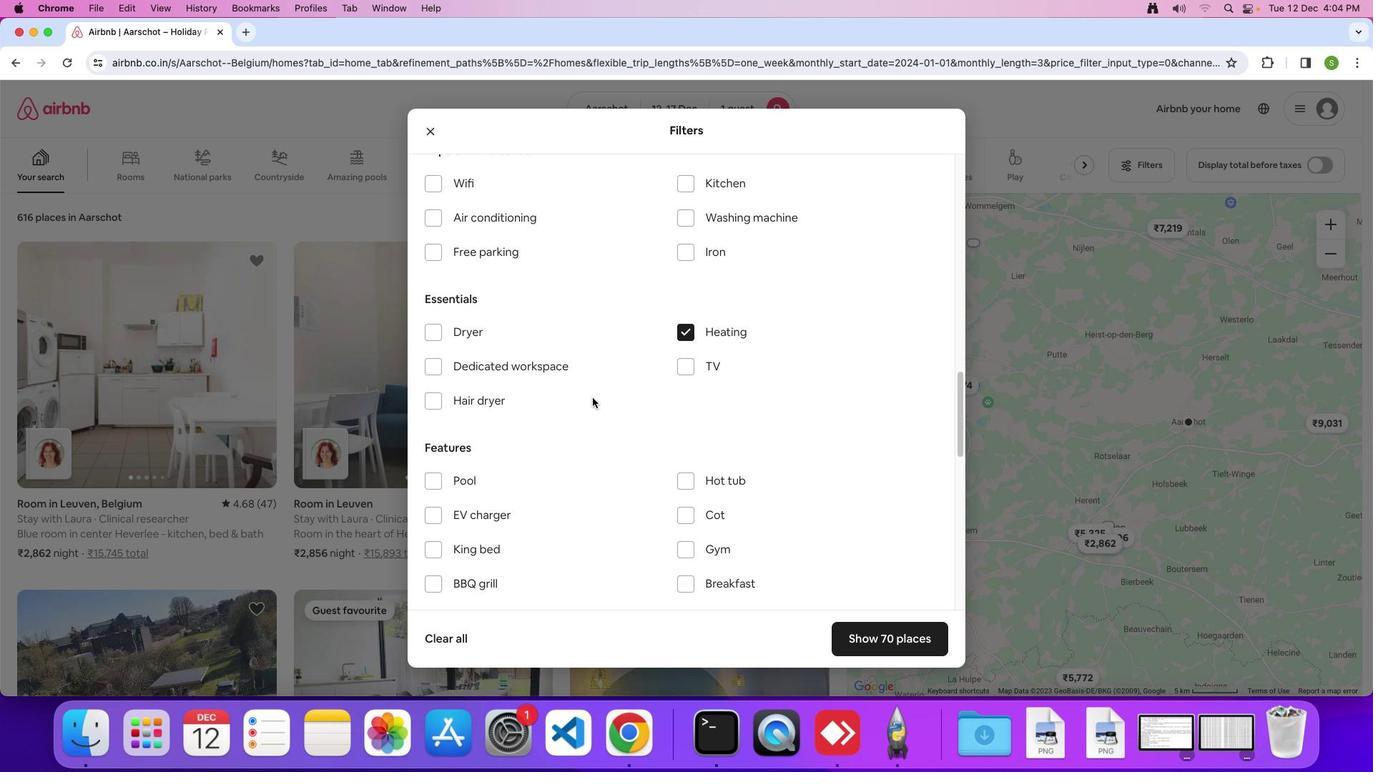 
Action: Mouse scrolled (592, 397) with delta (0, 0)
Screenshot: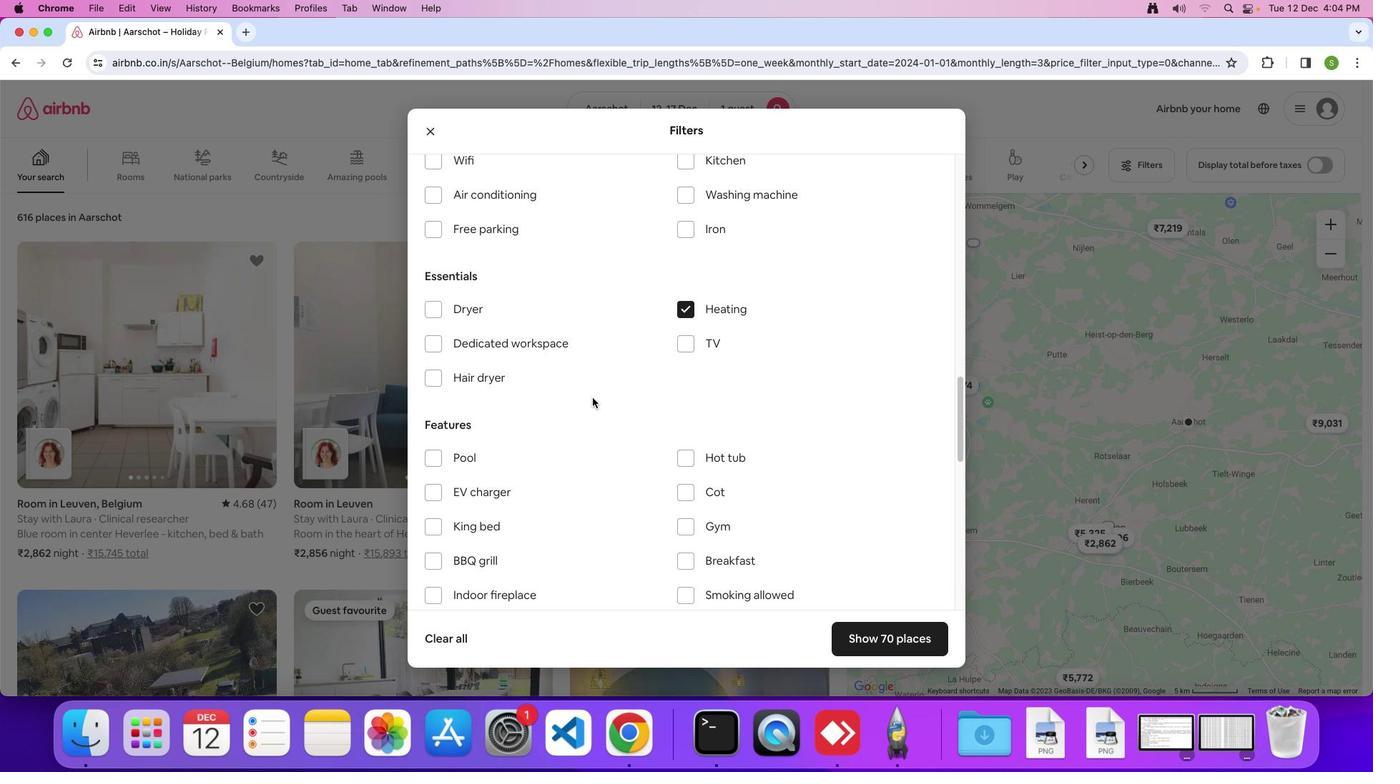 
Action: Mouse scrolled (592, 397) with delta (0, 0)
Screenshot: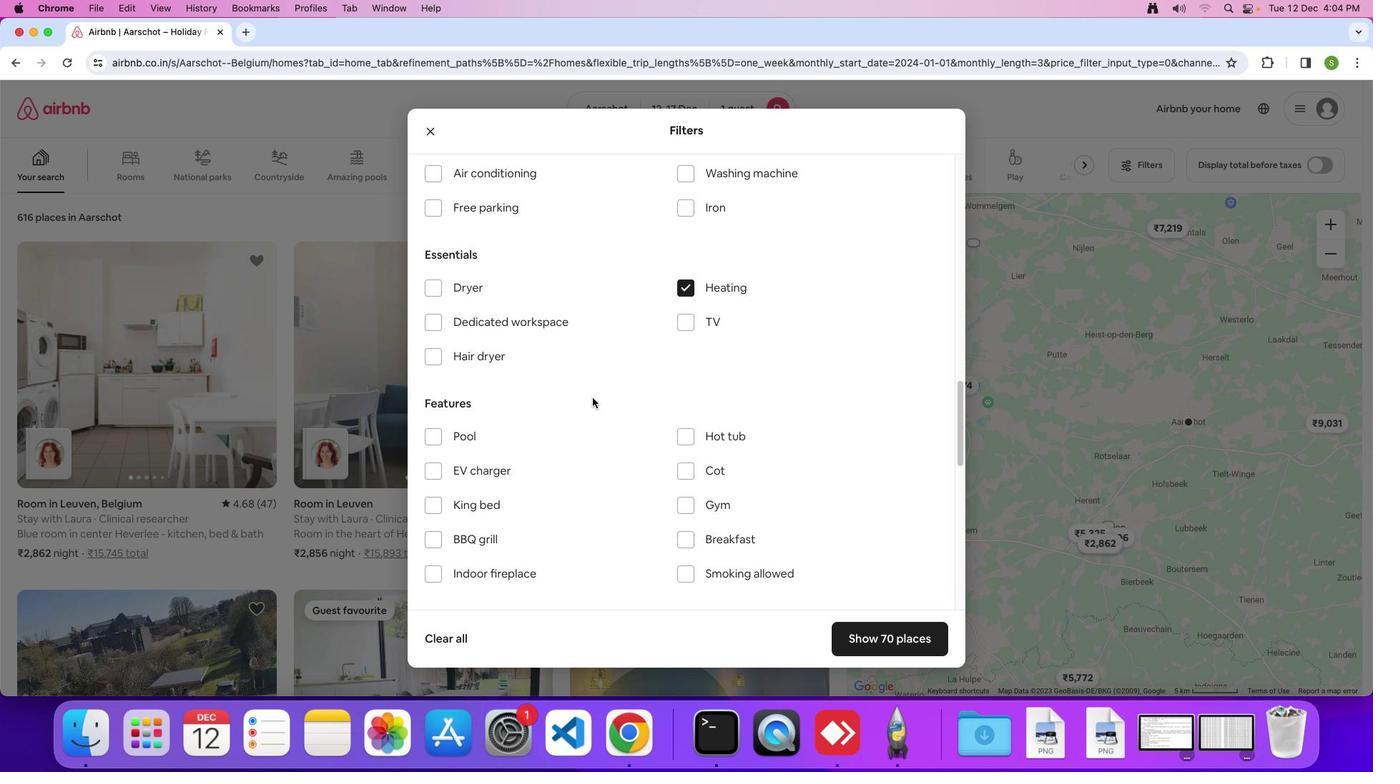 
Action: Mouse scrolled (592, 397) with delta (0, -2)
Screenshot: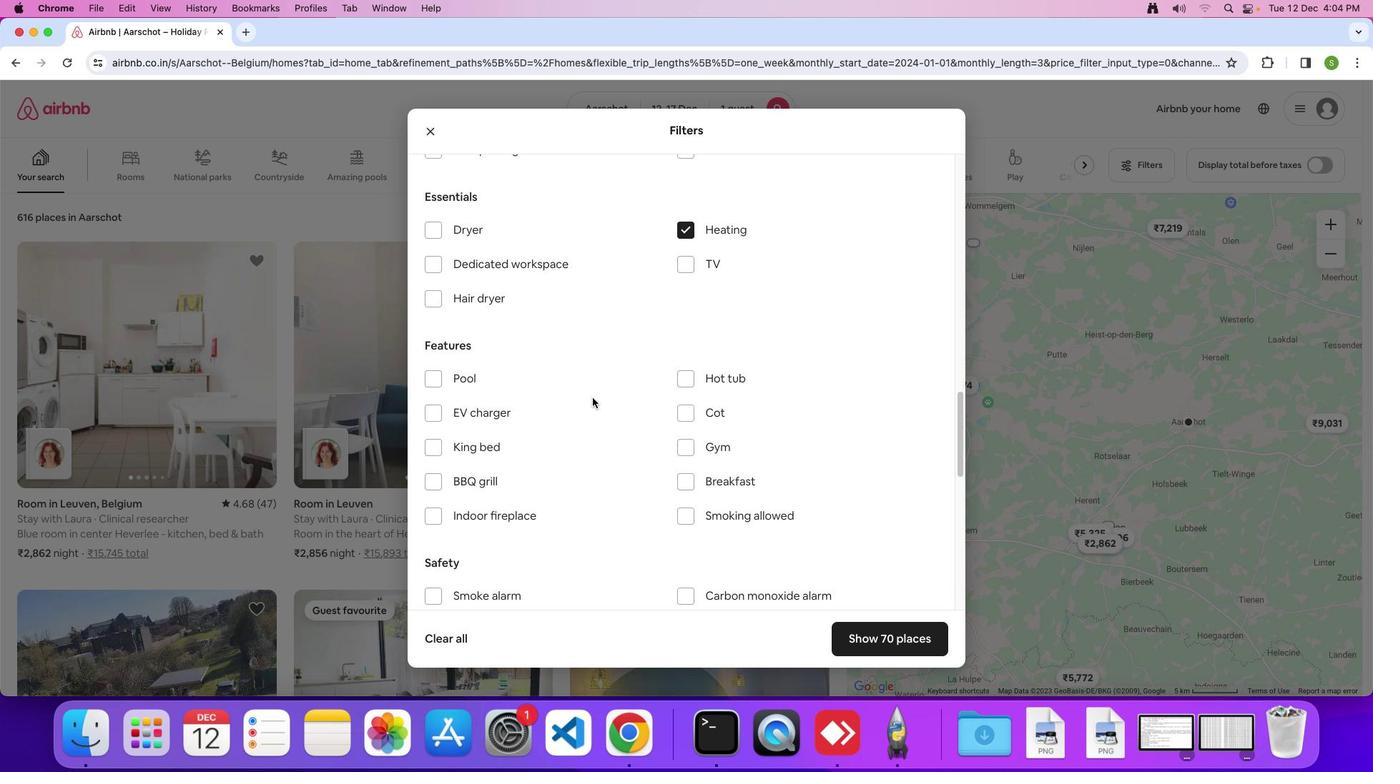 
Action: Mouse scrolled (592, 397) with delta (0, 0)
Screenshot: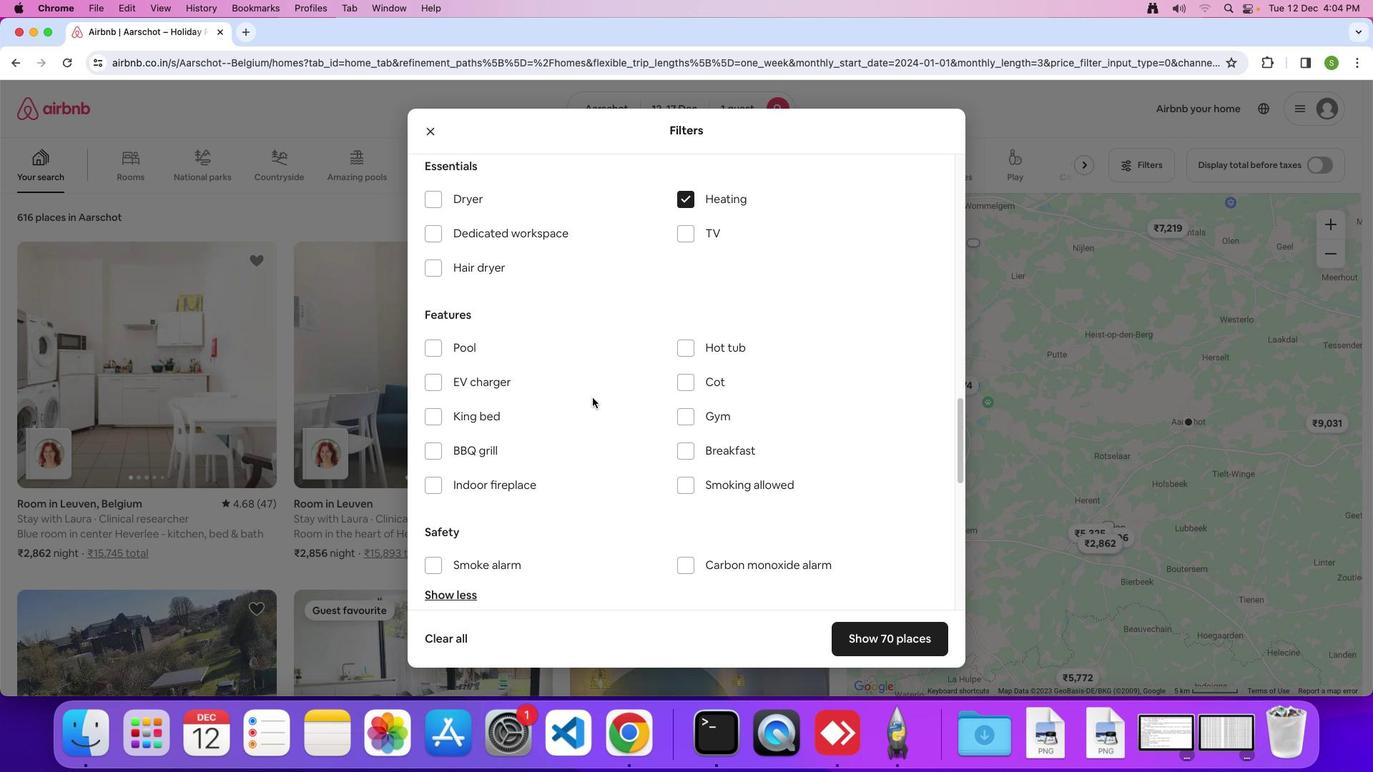 
Action: Mouse scrolled (592, 397) with delta (0, 0)
Screenshot: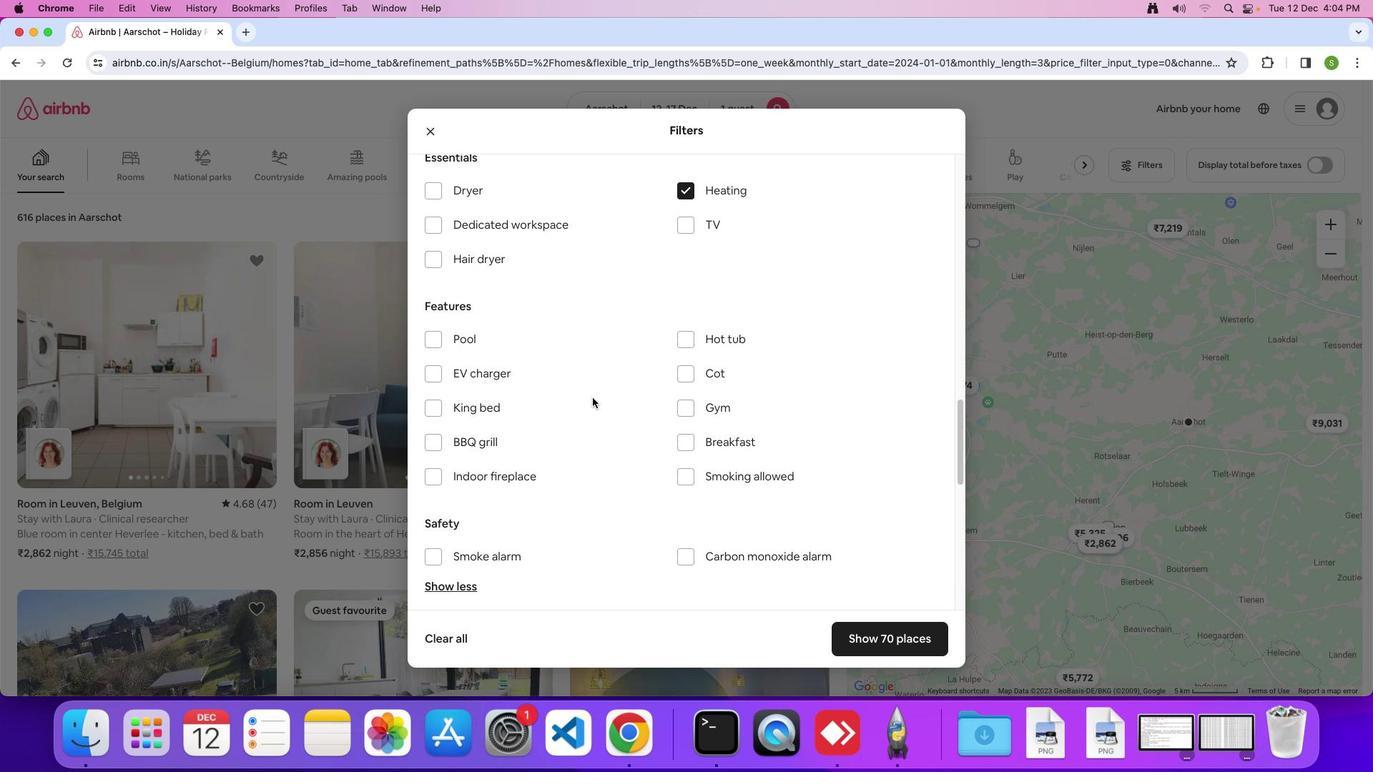 
Action: Mouse scrolled (592, 397) with delta (0, -1)
Screenshot: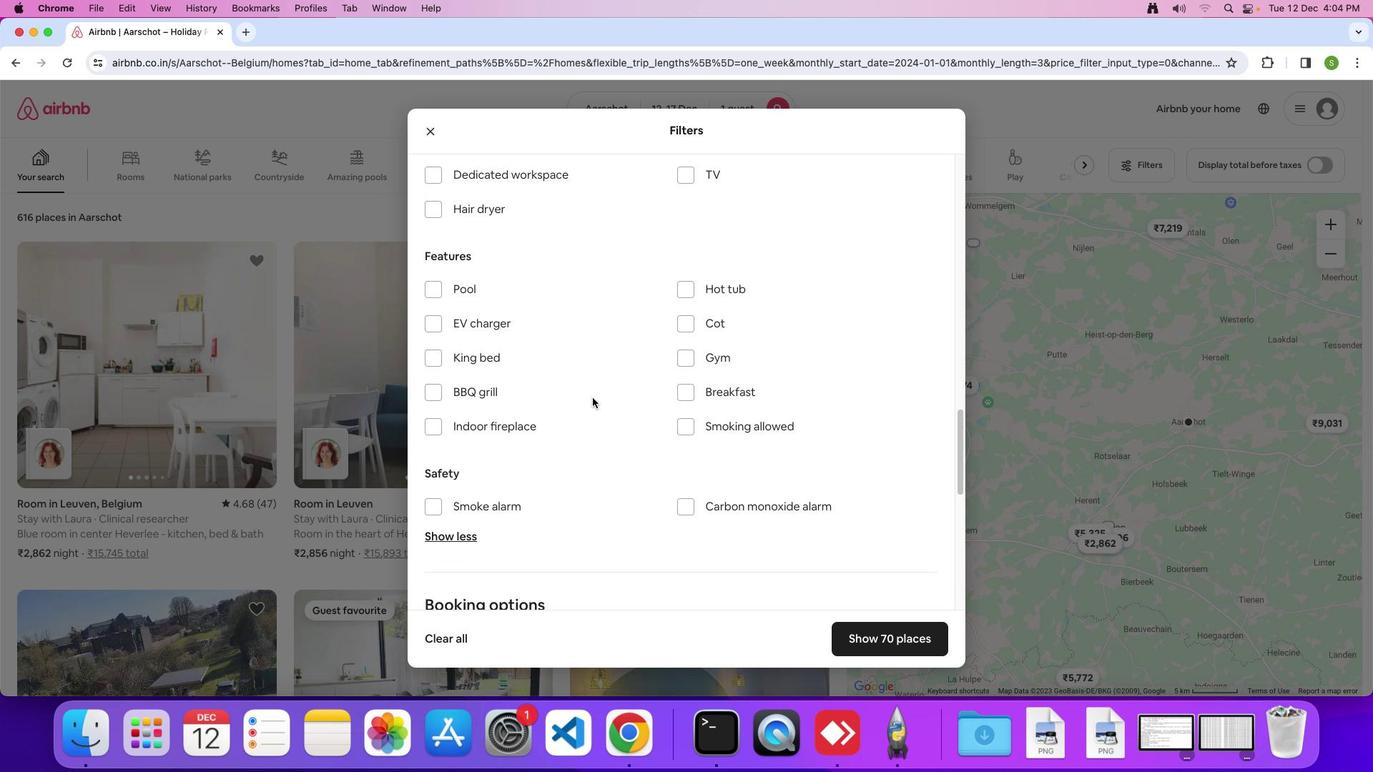 
Action: Mouse scrolled (592, 397) with delta (0, 0)
Screenshot: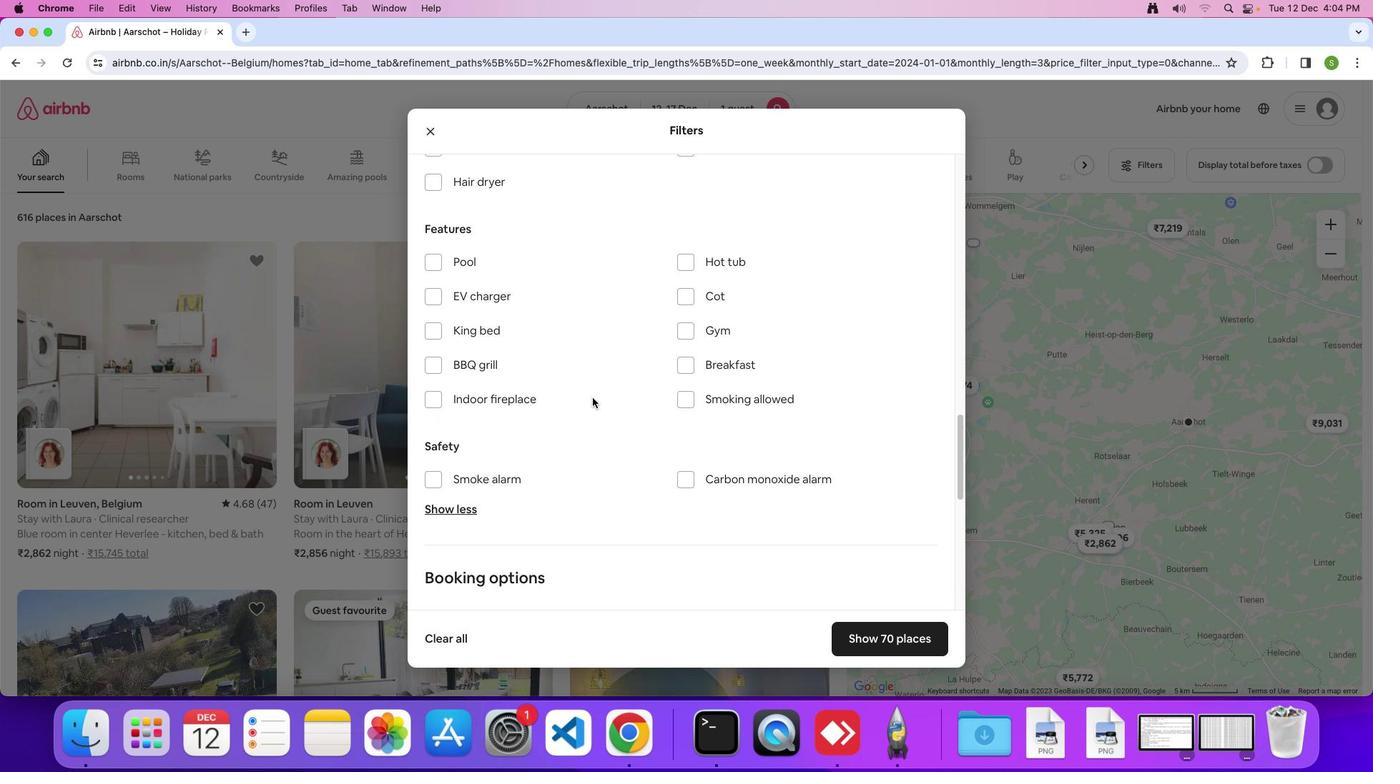 
Action: Mouse scrolled (592, 397) with delta (0, 0)
Screenshot: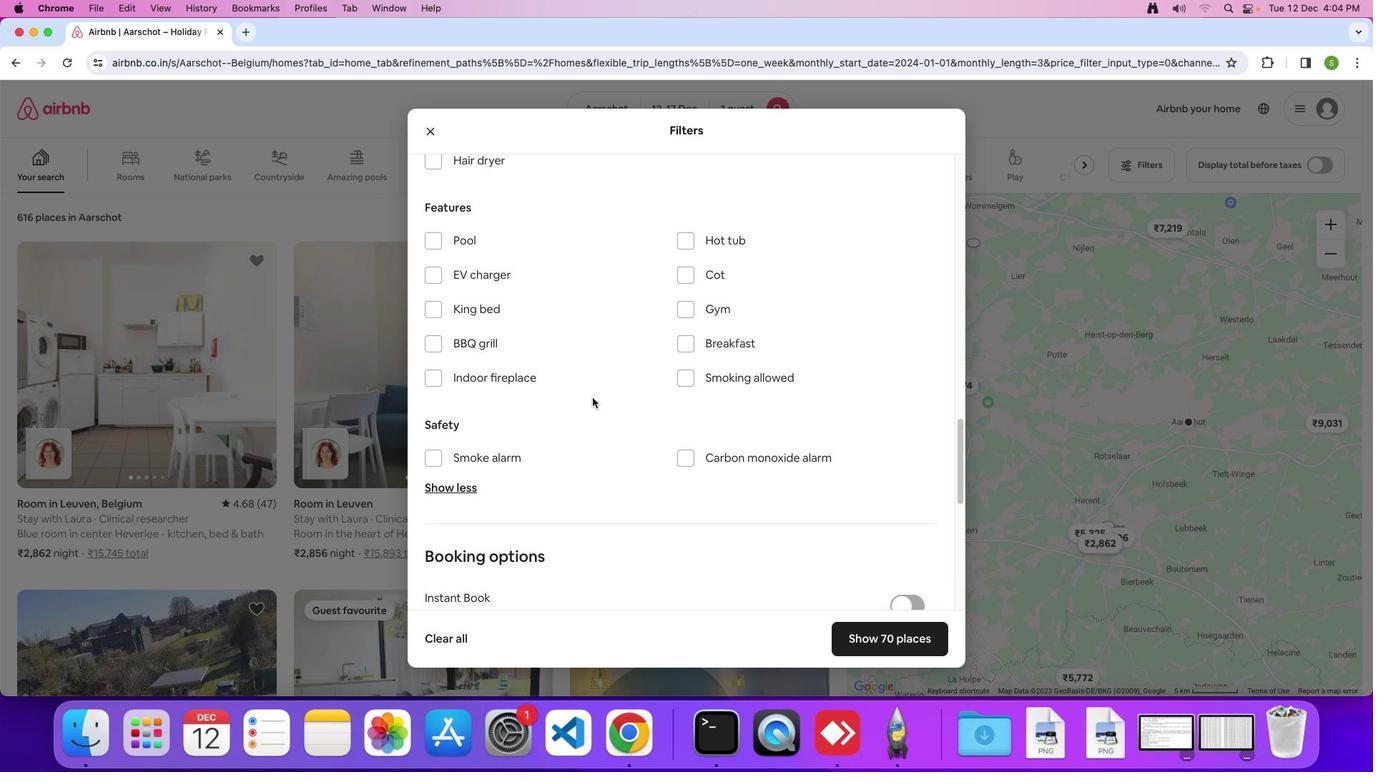 
Action: Mouse scrolled (592, 397) with delta (0, -2)
Screenshot: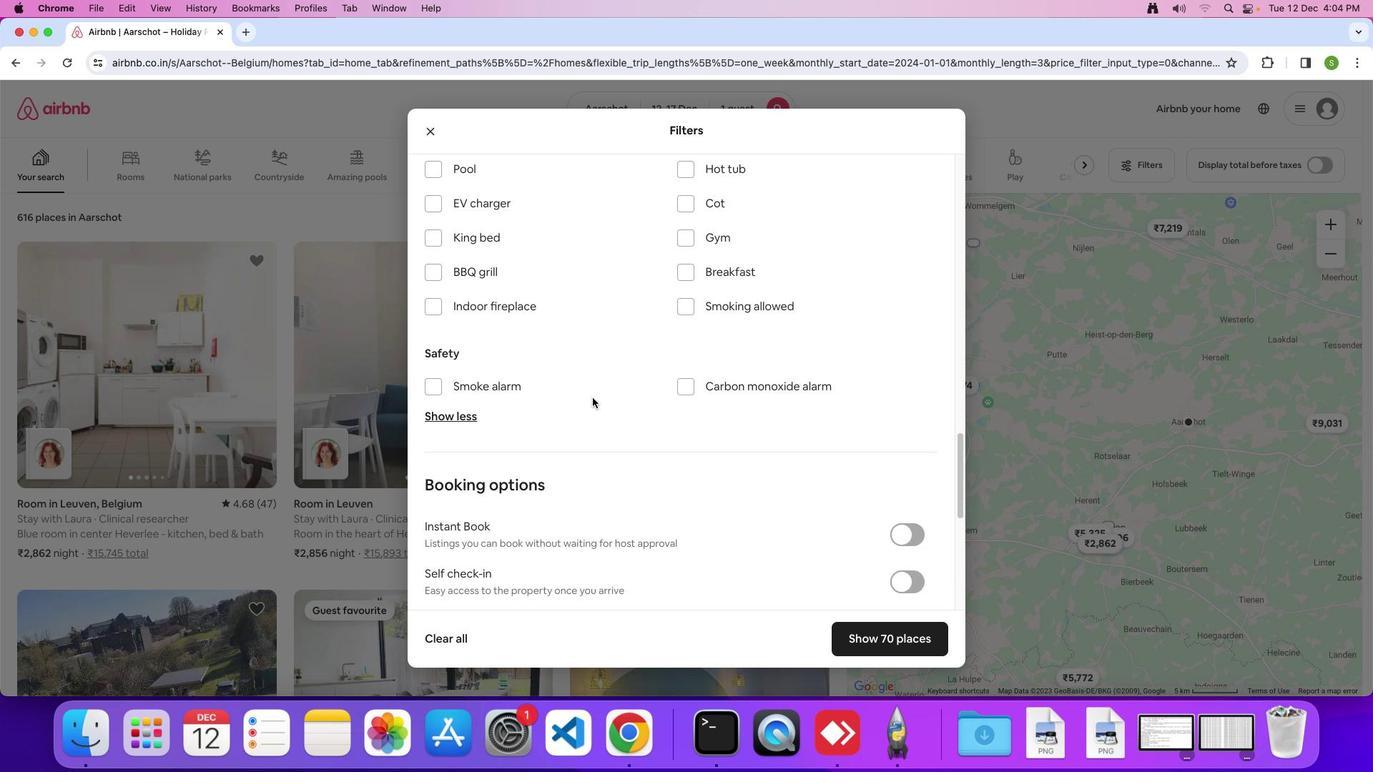 
Action: Mouse scrolled (592, 397) with delta (0, 0)
Screenshot: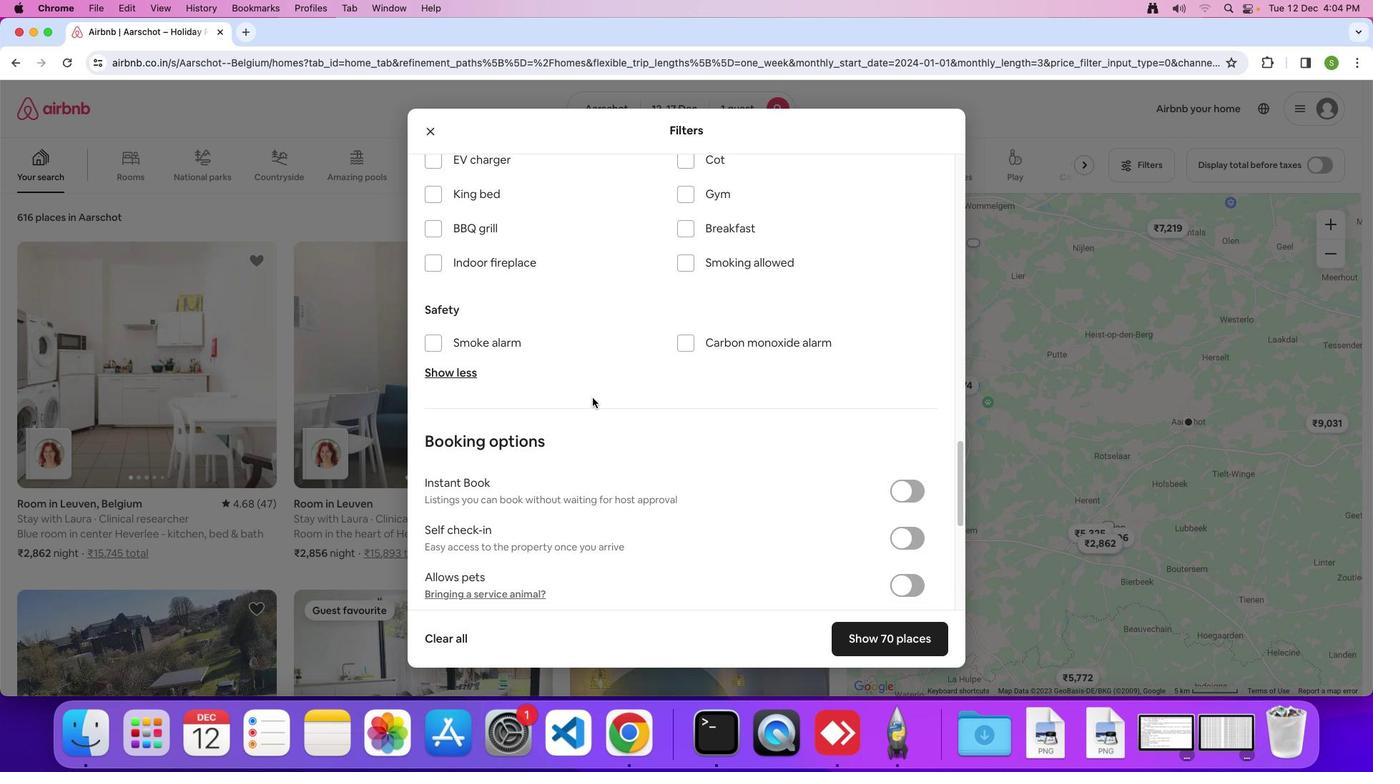 
Action: Mouse scrolled (592, 397) with delta (0, 0)
Screenshot: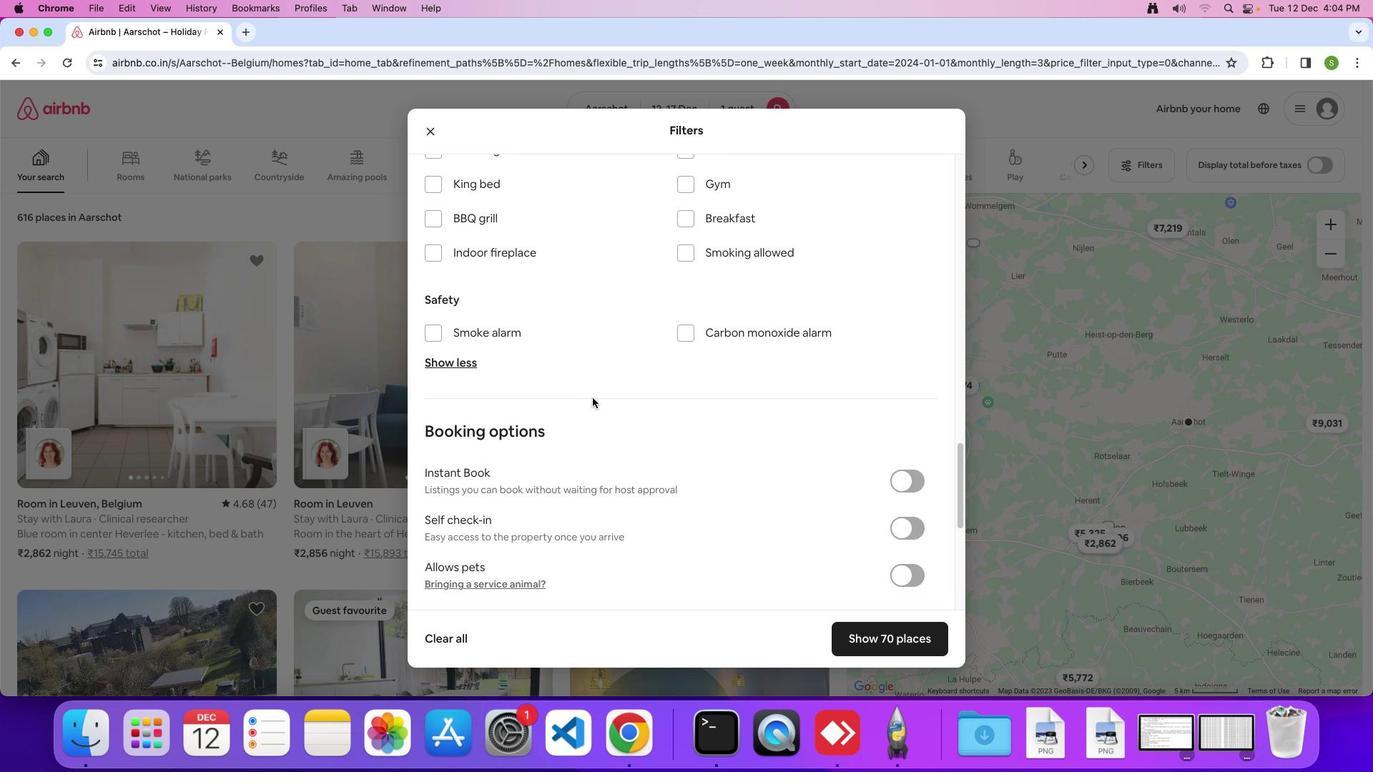 
Action: Mouse scrolled (592, 397) with delta (0, -1)
Screenshot: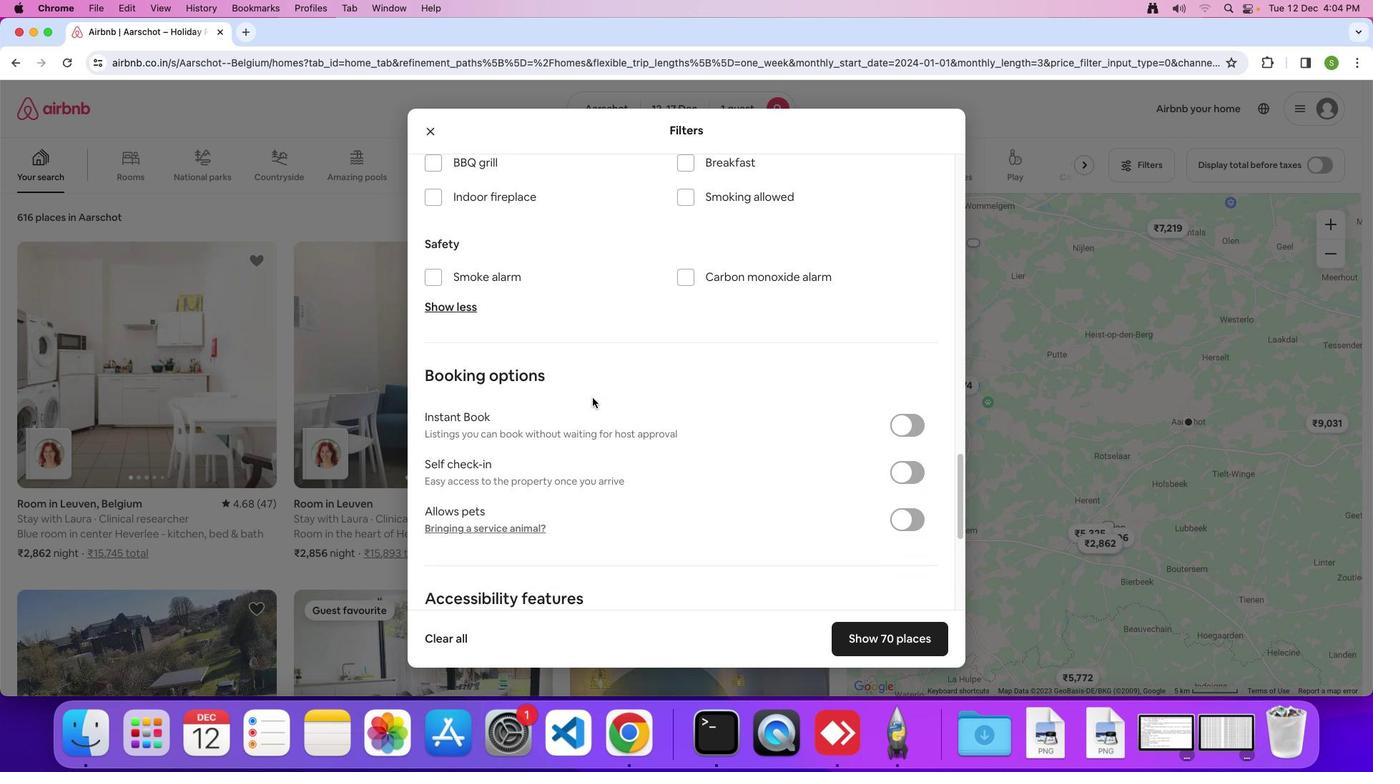 
Action: Mouse scrolled (592, 397) with delta (0, 0)
Screenshot: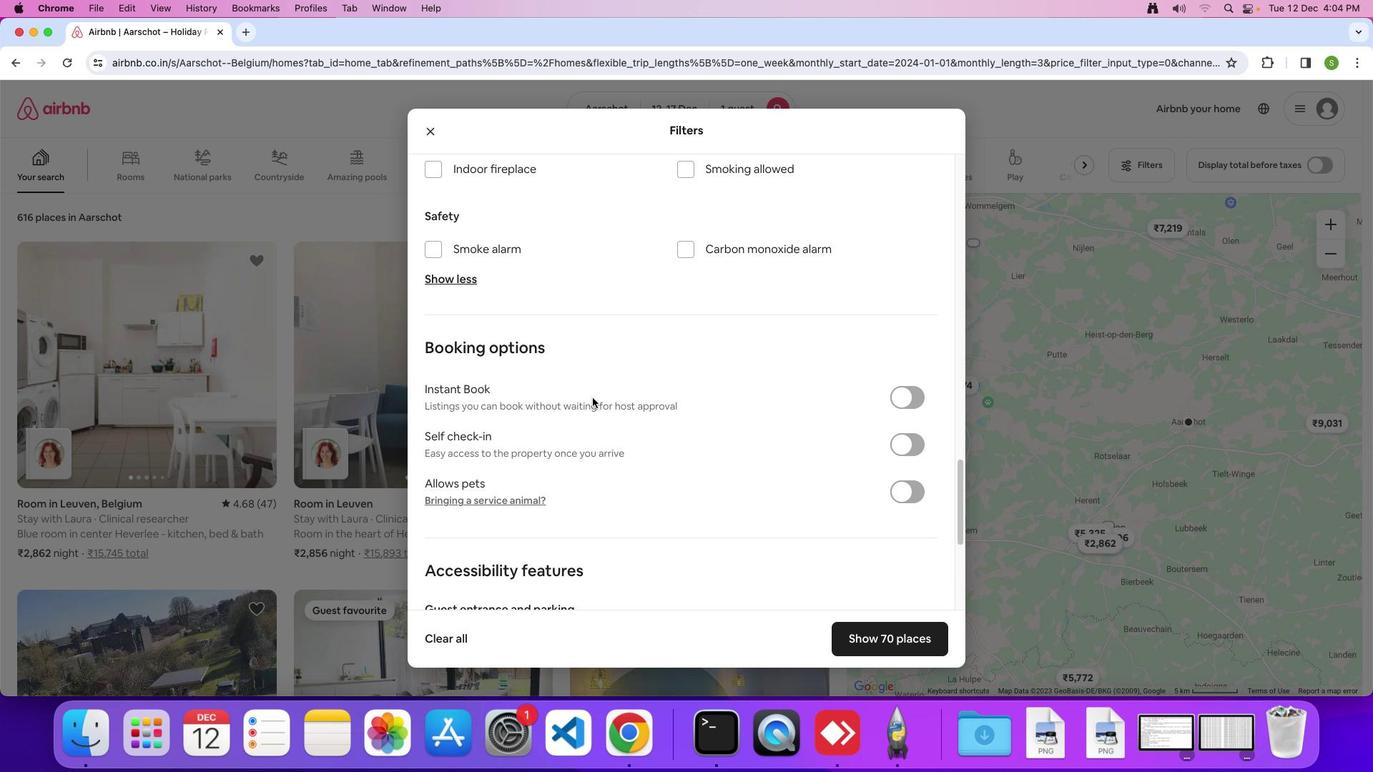 
Action: Mouse scrolled (592, 397) with delta (0, 0)
Screenshot: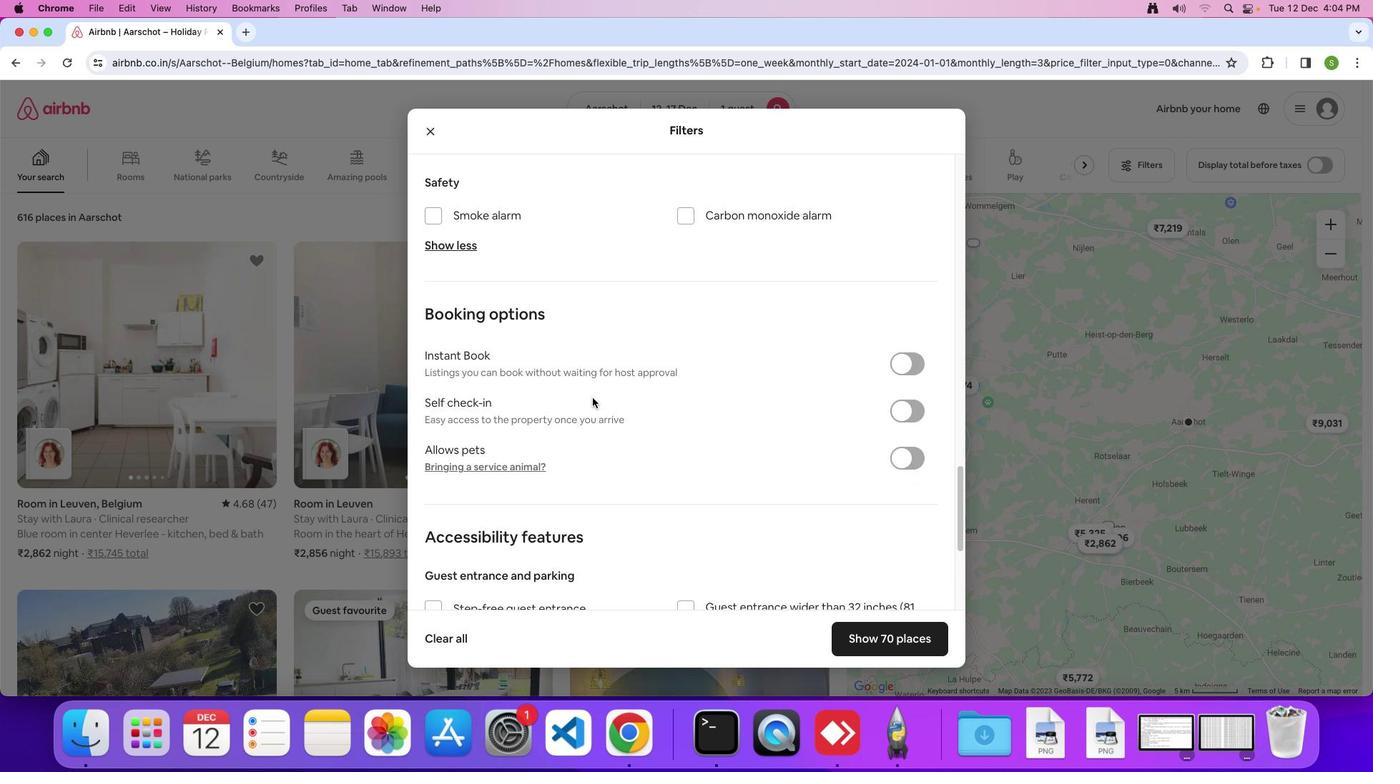 
Action: Mouse scrolled (592, 397) with delta (0, -2)
Screenshot: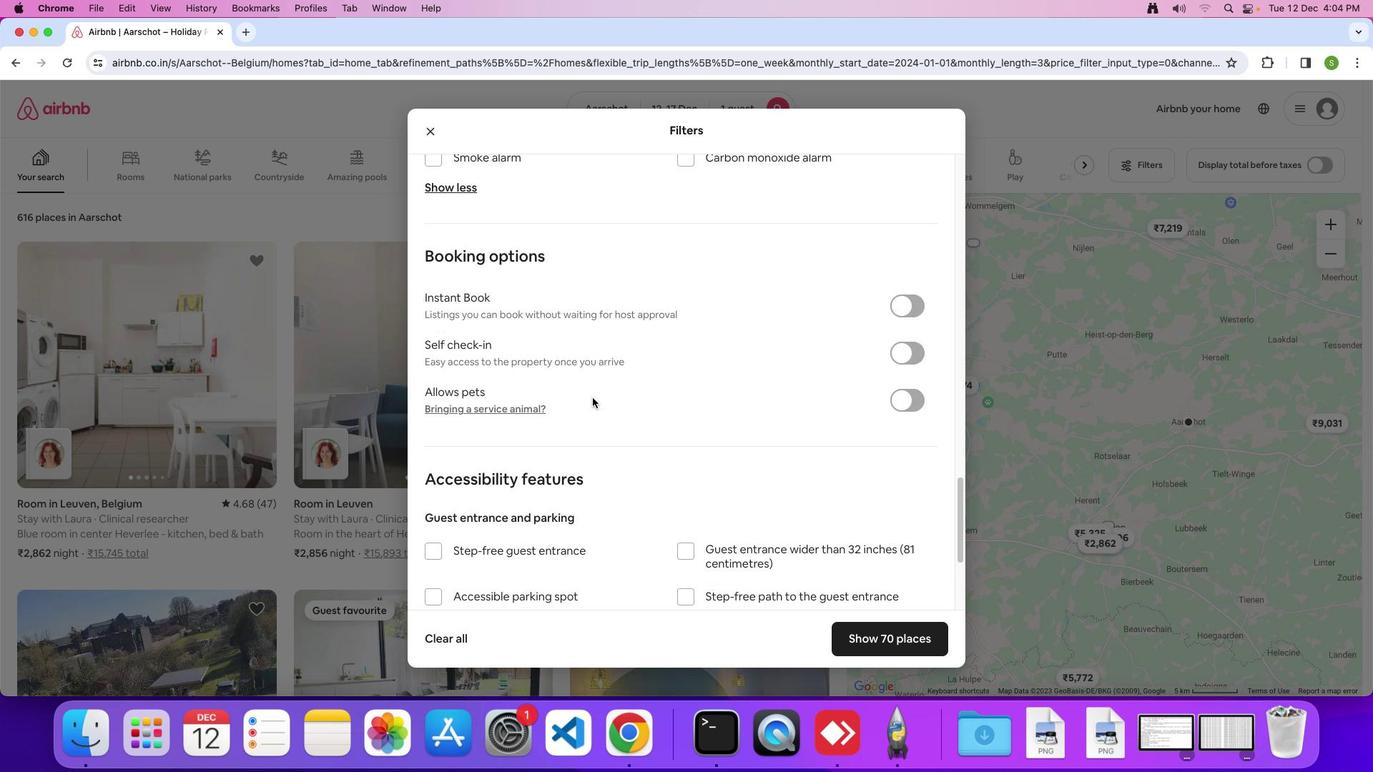 
Action: Mouse scrolled (592, 397) with delta (0, 0)
Screenshot: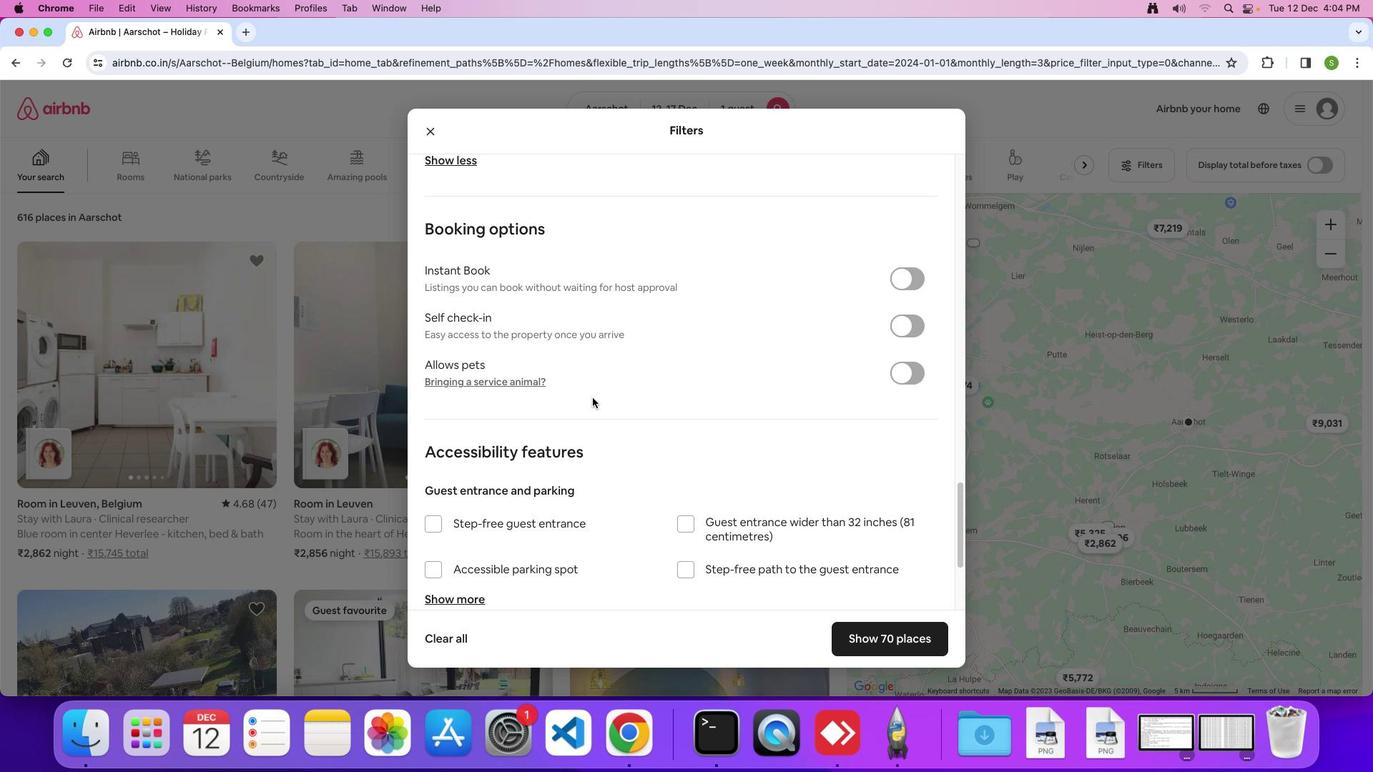 
Action: Mouse scrolled (592, 397) with delta (0, 0)
Screenshot: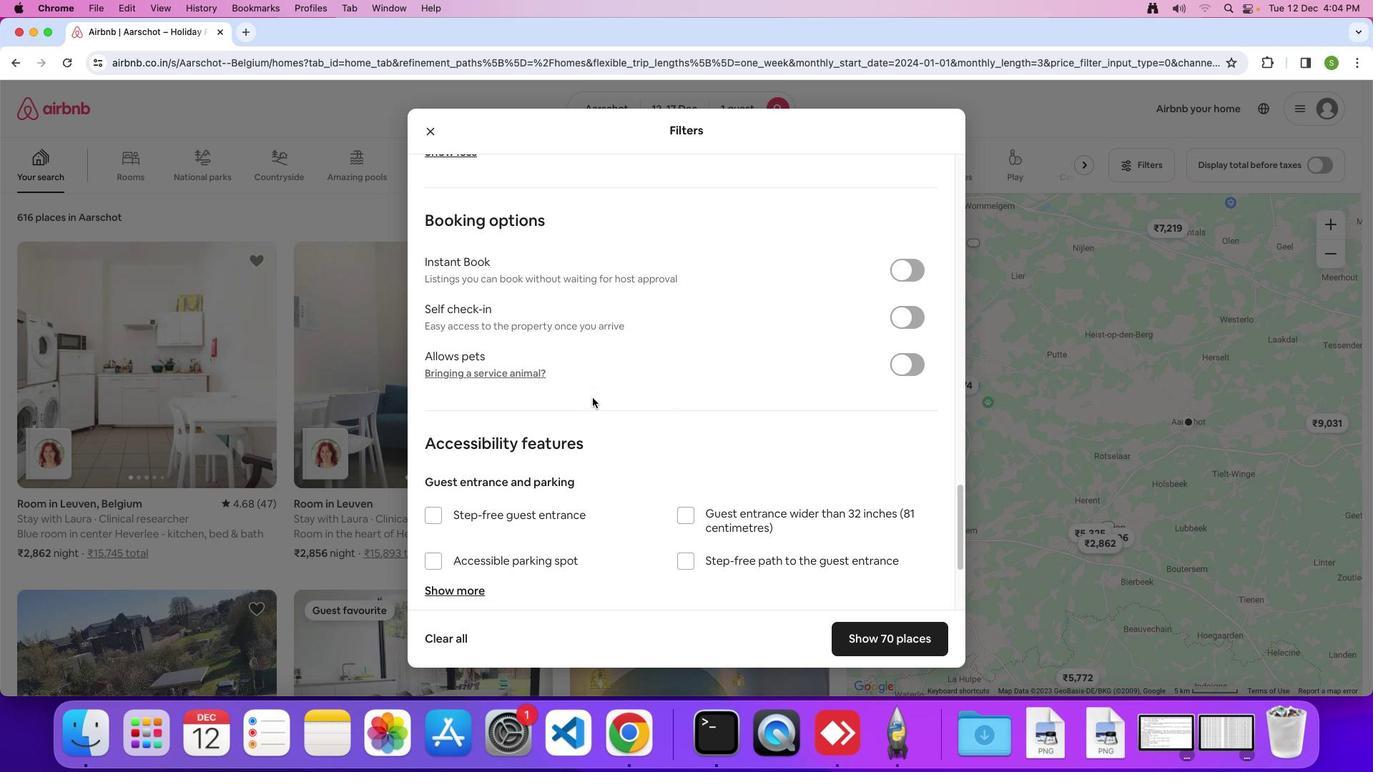 
Action: Mouse scrolled (592, 397) with delta (0, -1)
Screenshot: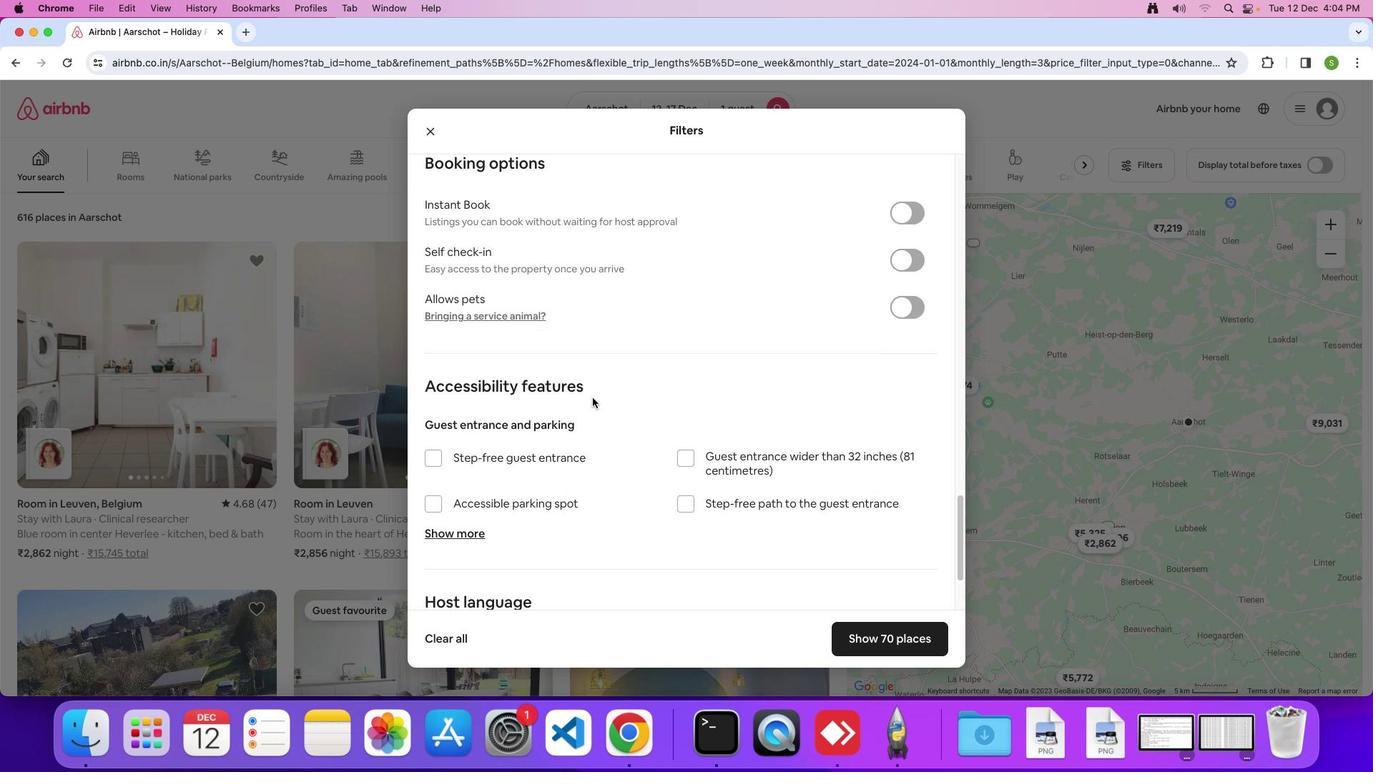 
Action: Mouse scrolled (592, 397) with delta (0, 0)
Screenshot: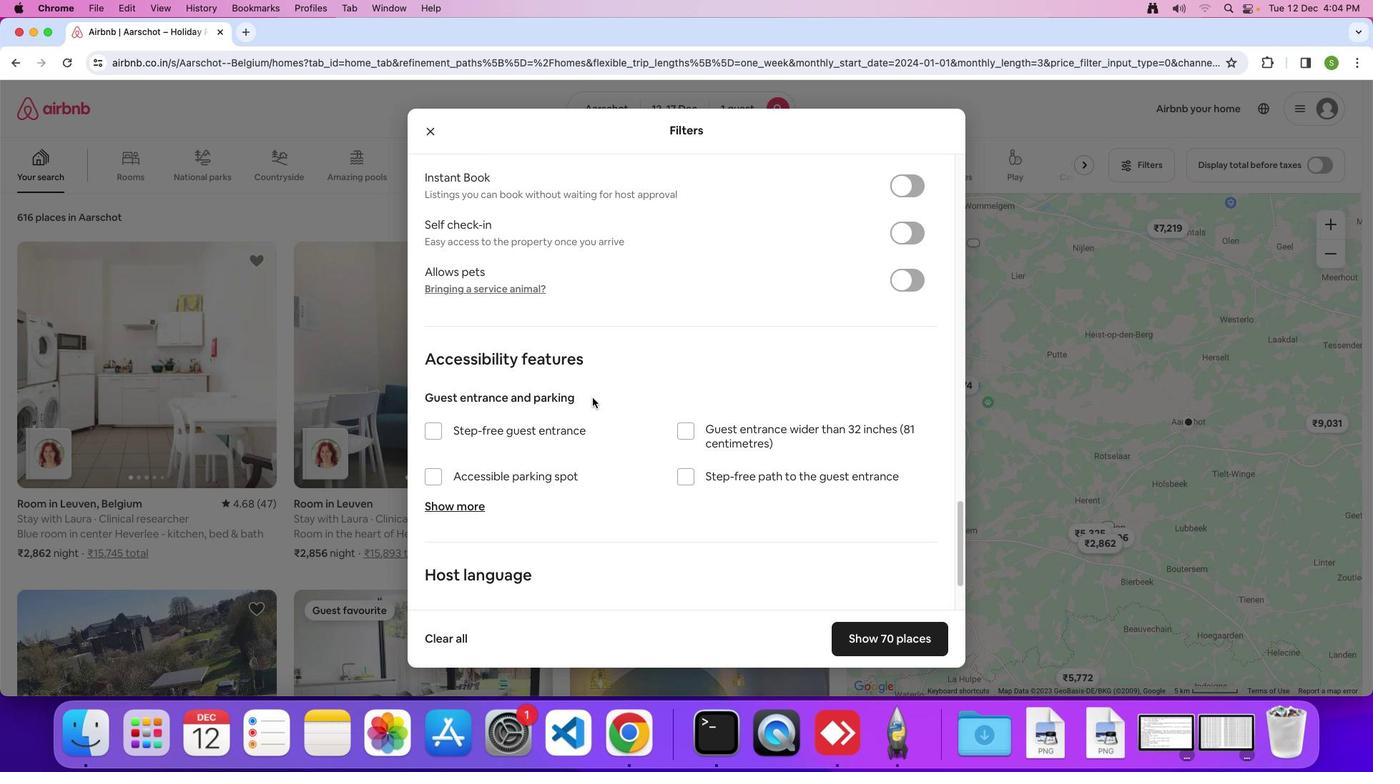 
Action: Mouse scrolled (592, 397) with delta (0, 0)
Screenshot: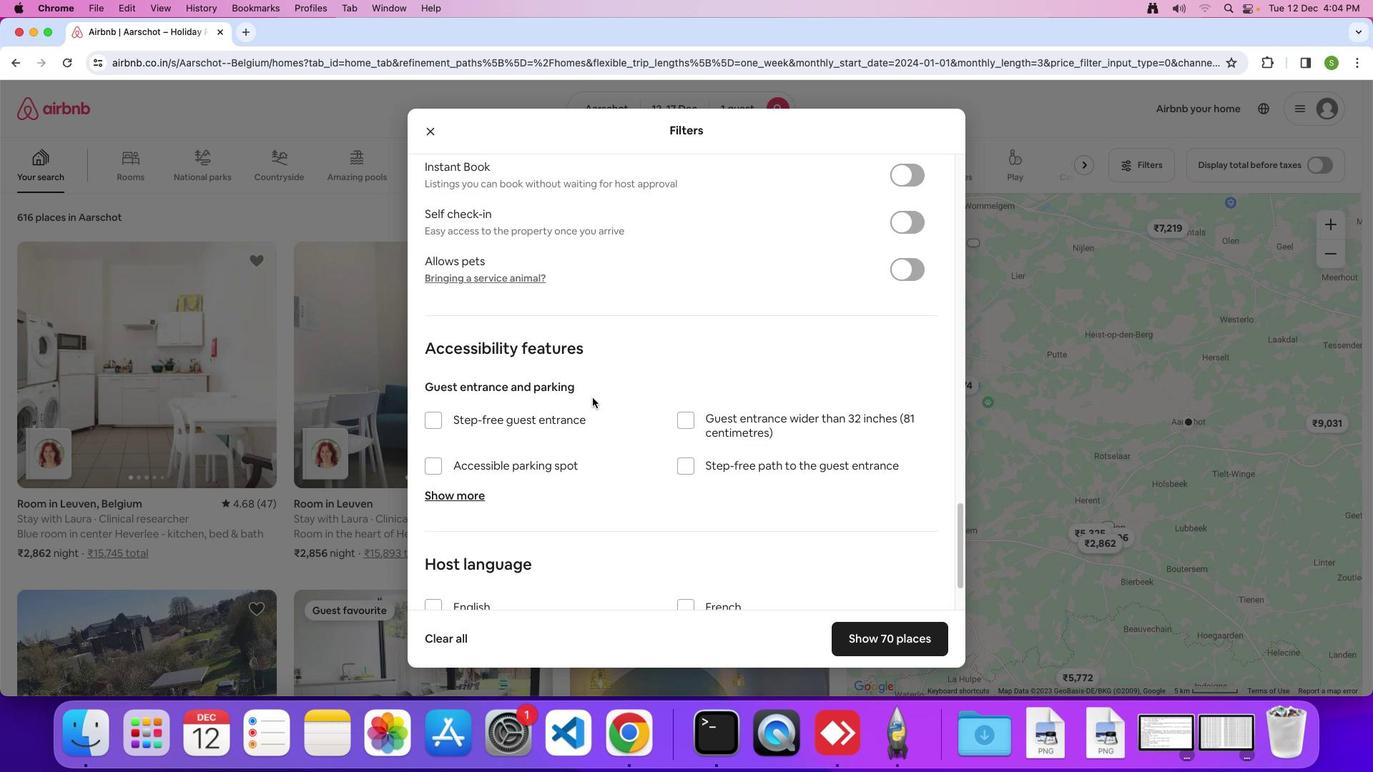 
Action: Mouse scrolled (592, 397) with delta (0, -1)
Screenshot: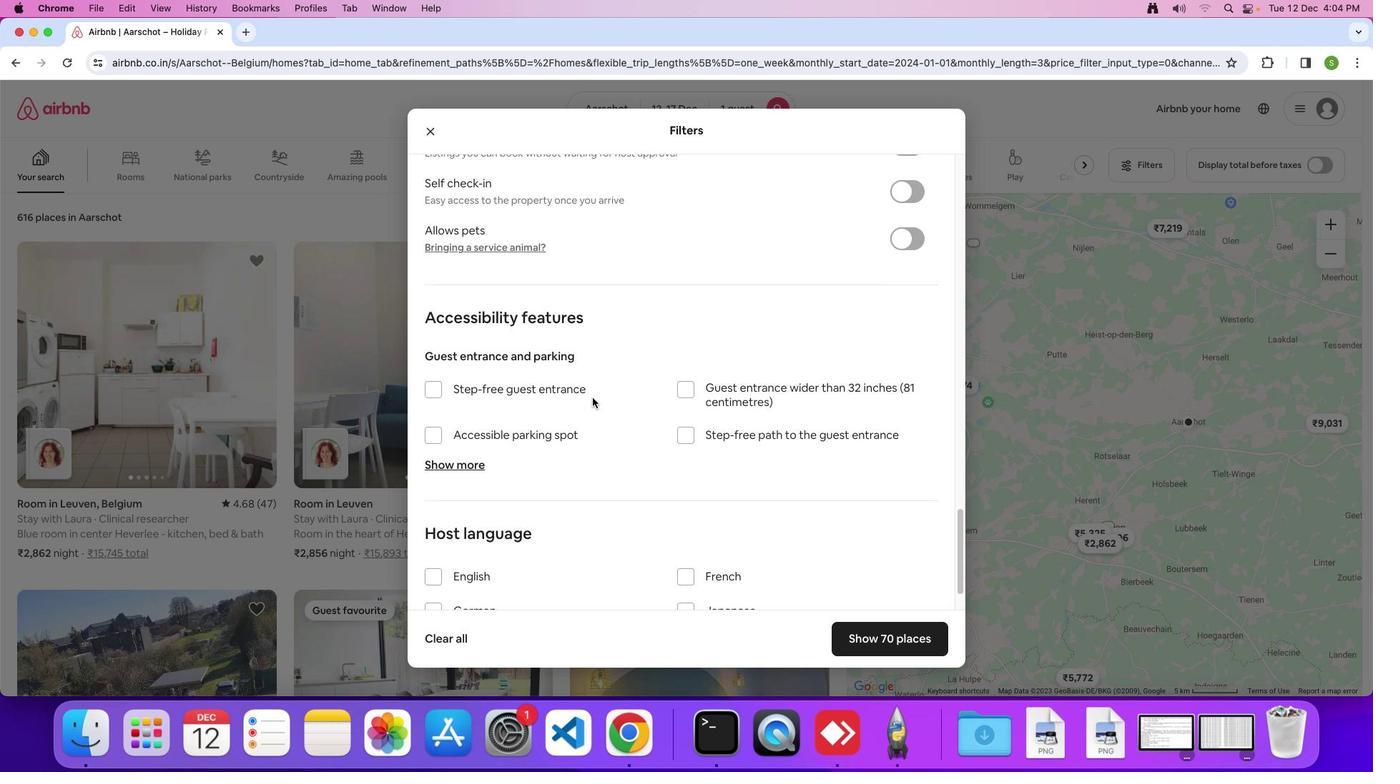 
Action: Mouse scrolled (592, 397) with delta (0, 0)
Screenshot: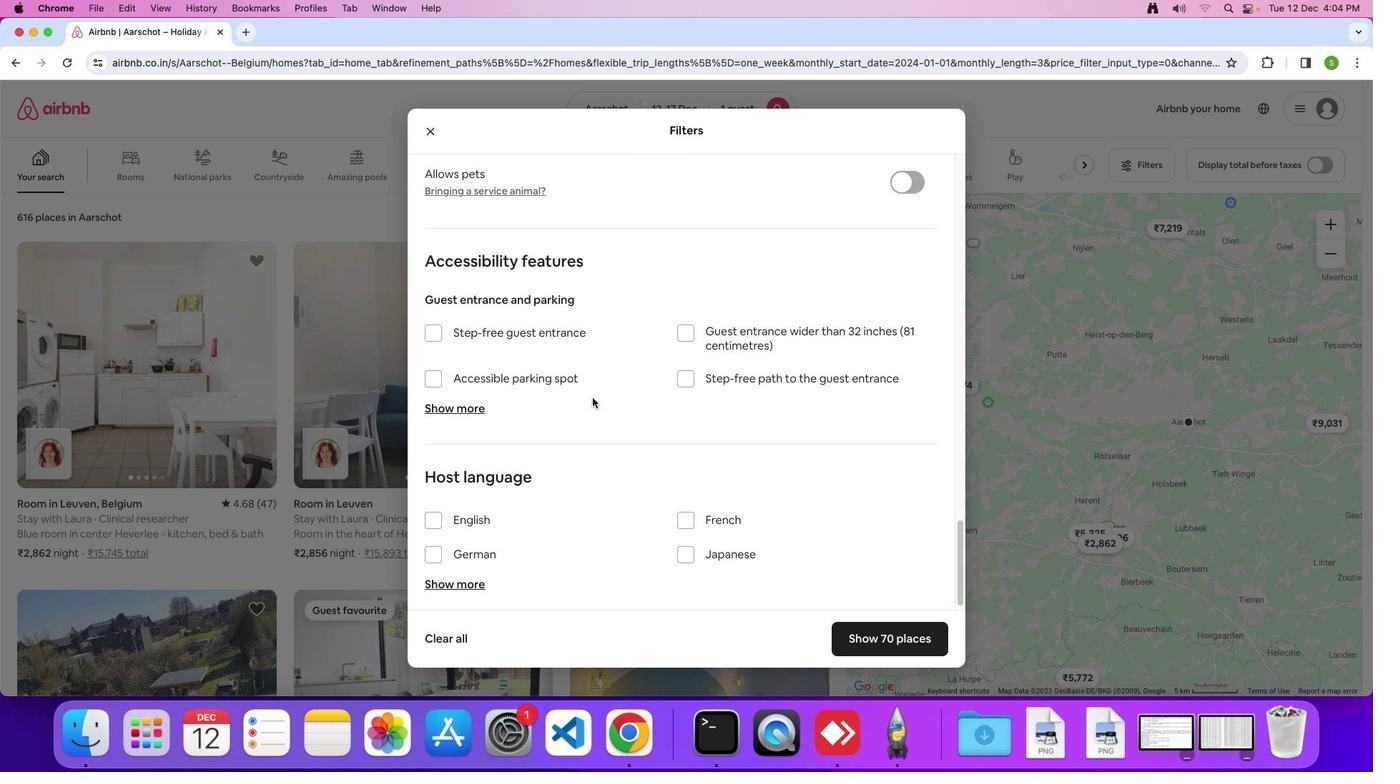 
Action: Mouse scrolled (592, 397) with delta (0, 0)
Screenshot: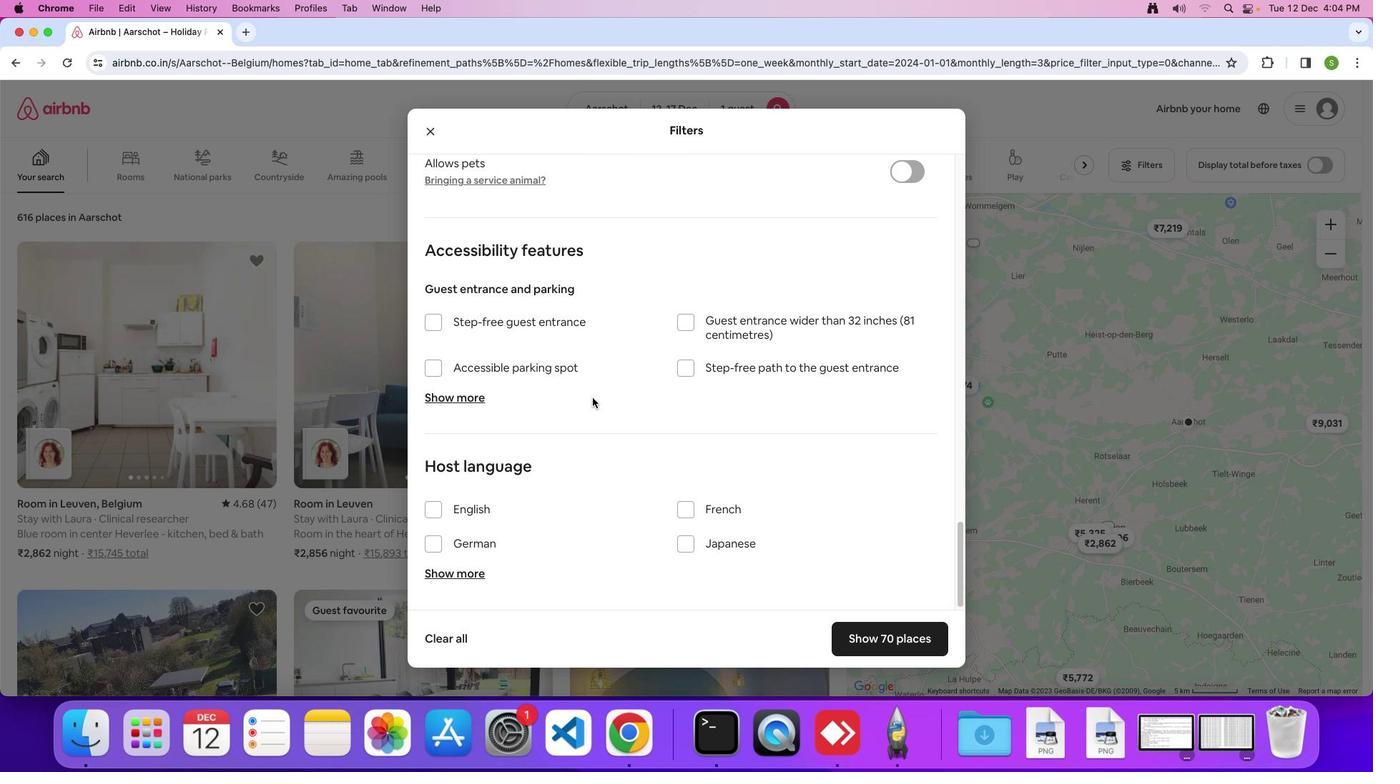
Action: Mouse scrolled (592, 397) with delta (0, 0)
Screenshot: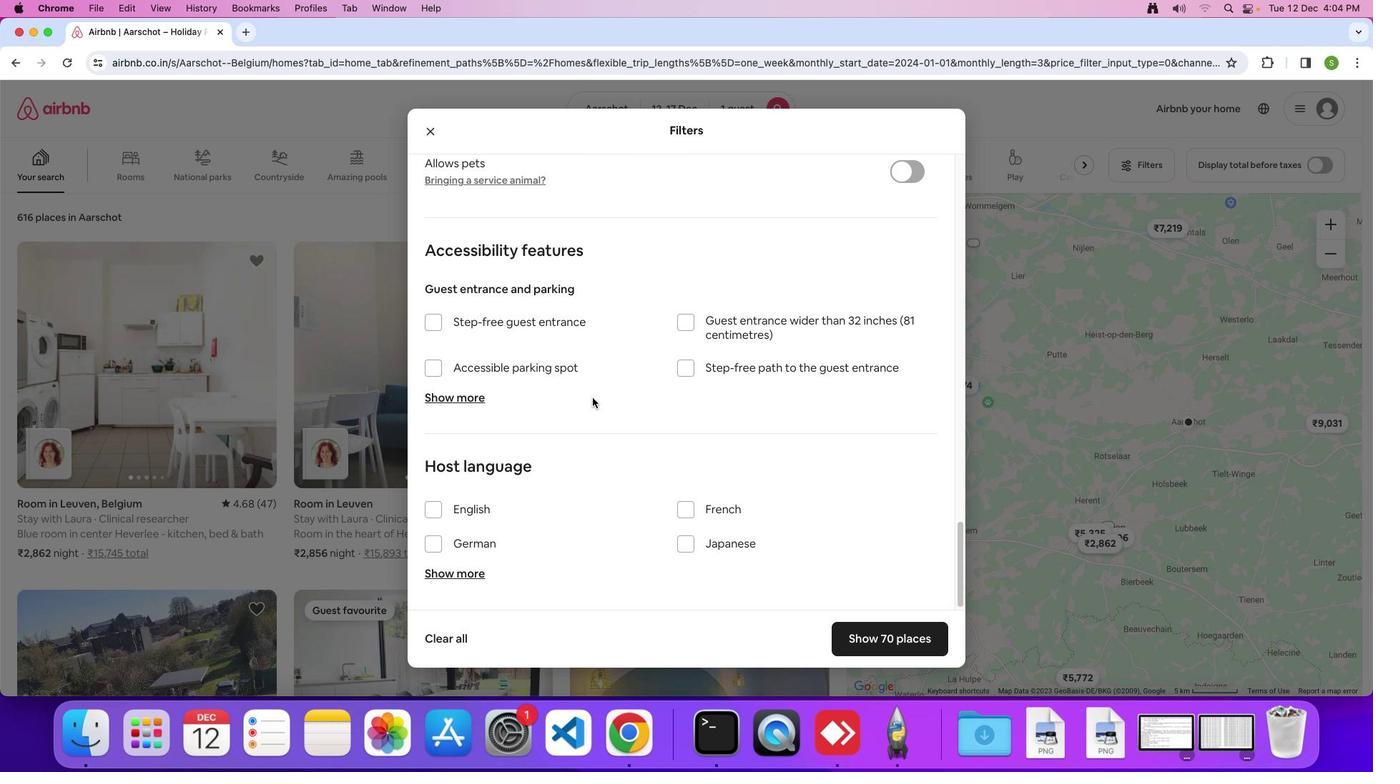 
Action: Mouse scrolled (592, 397) with delta (0, 0)
Screenshot: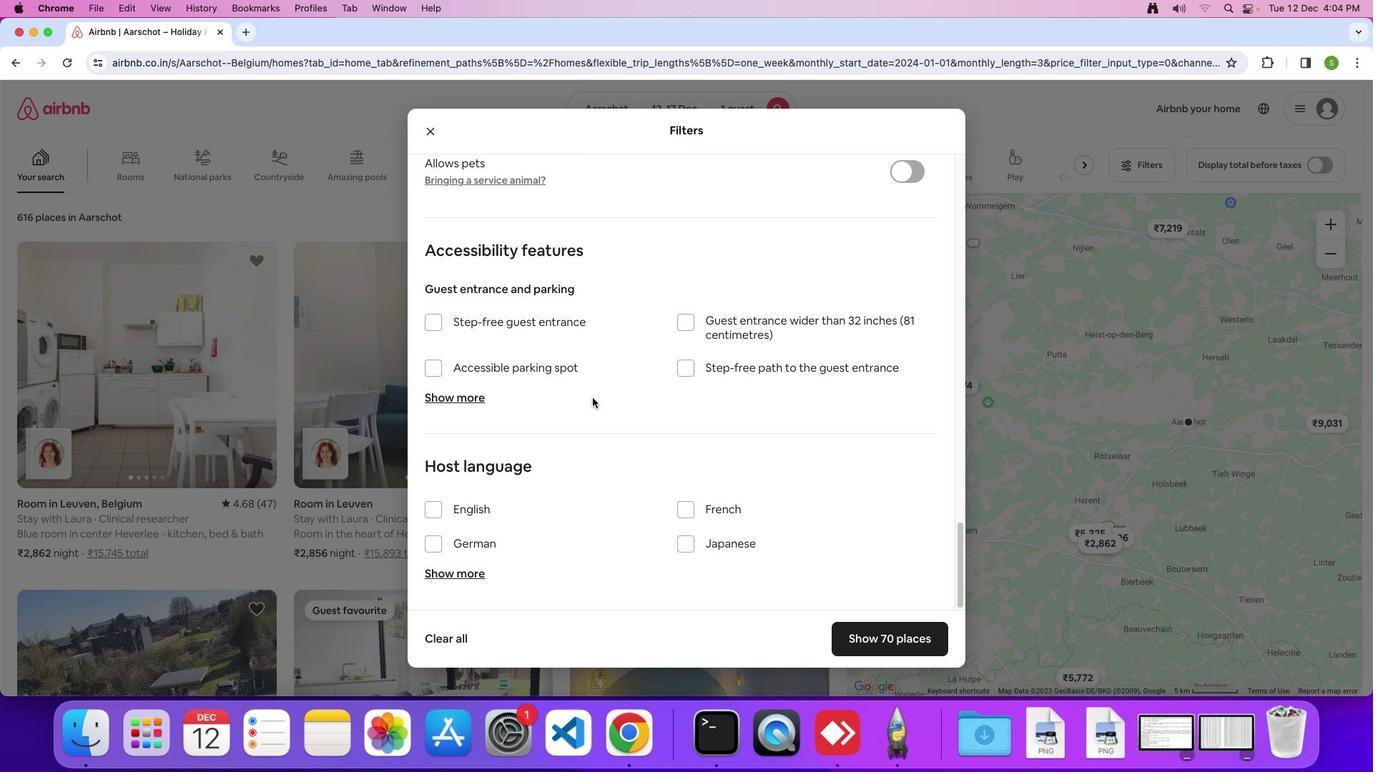
Action: Mouse scrolled (592, 397) with delta (0, 0)
Screenshot: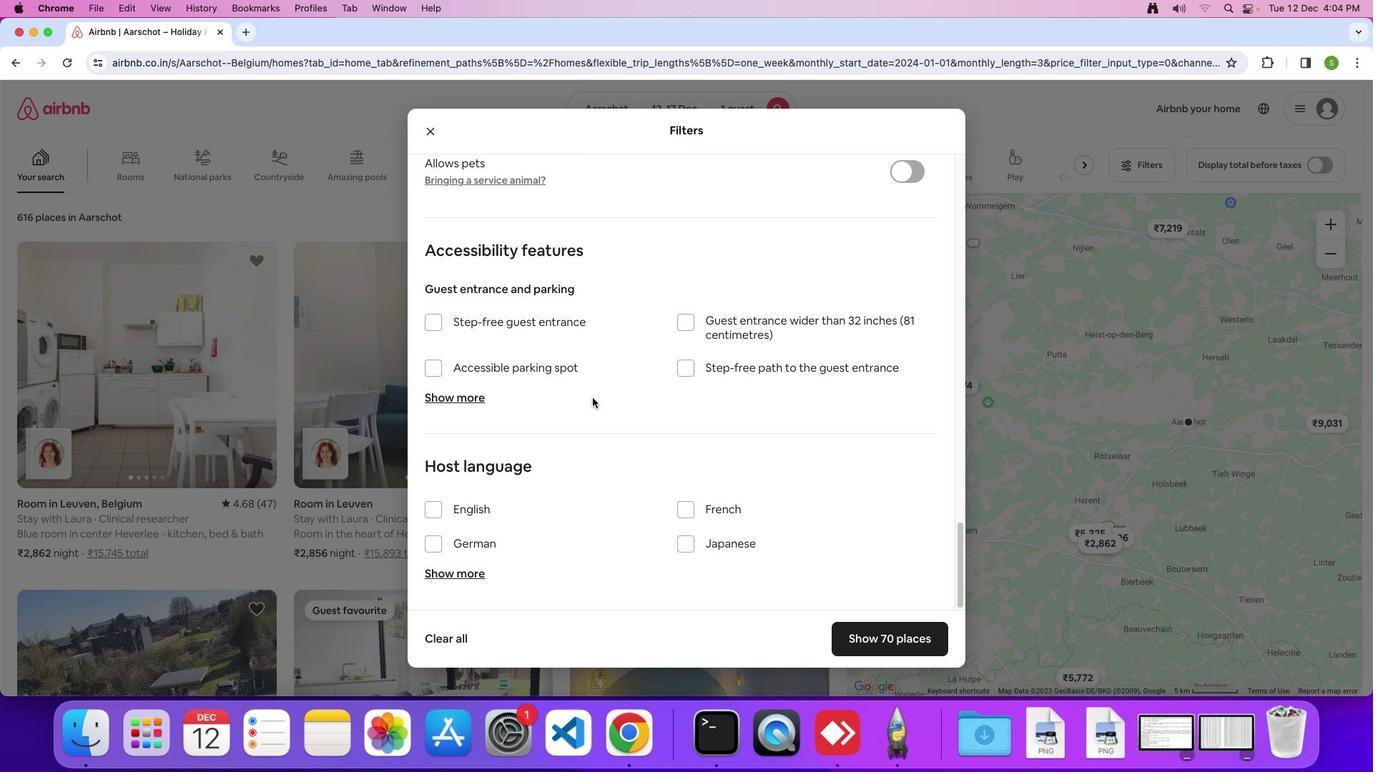 
Action: Mouse scrolled (592, 397) with delta (0, 0)
Screenshot: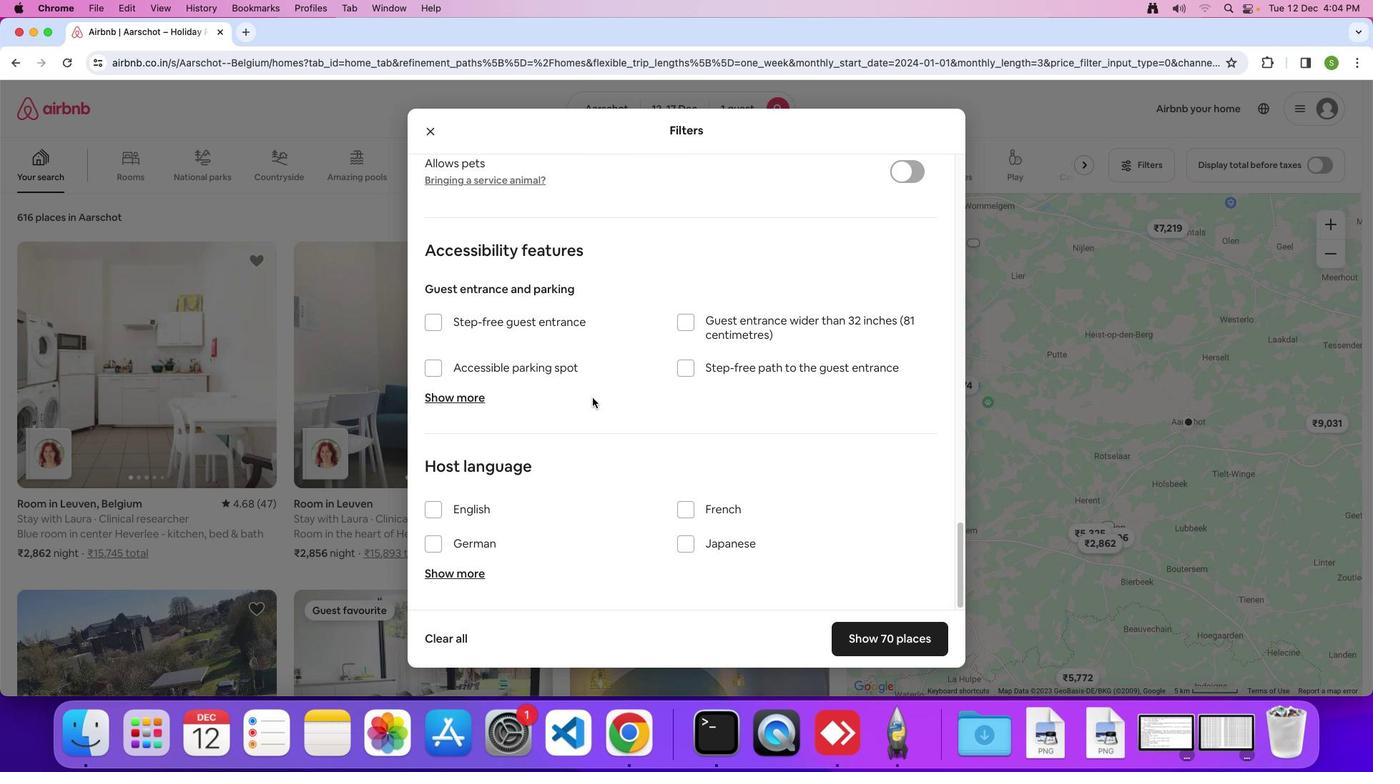 
Action: Mouse scrolled (592, 397) with delta (0, 0)
Screenshot: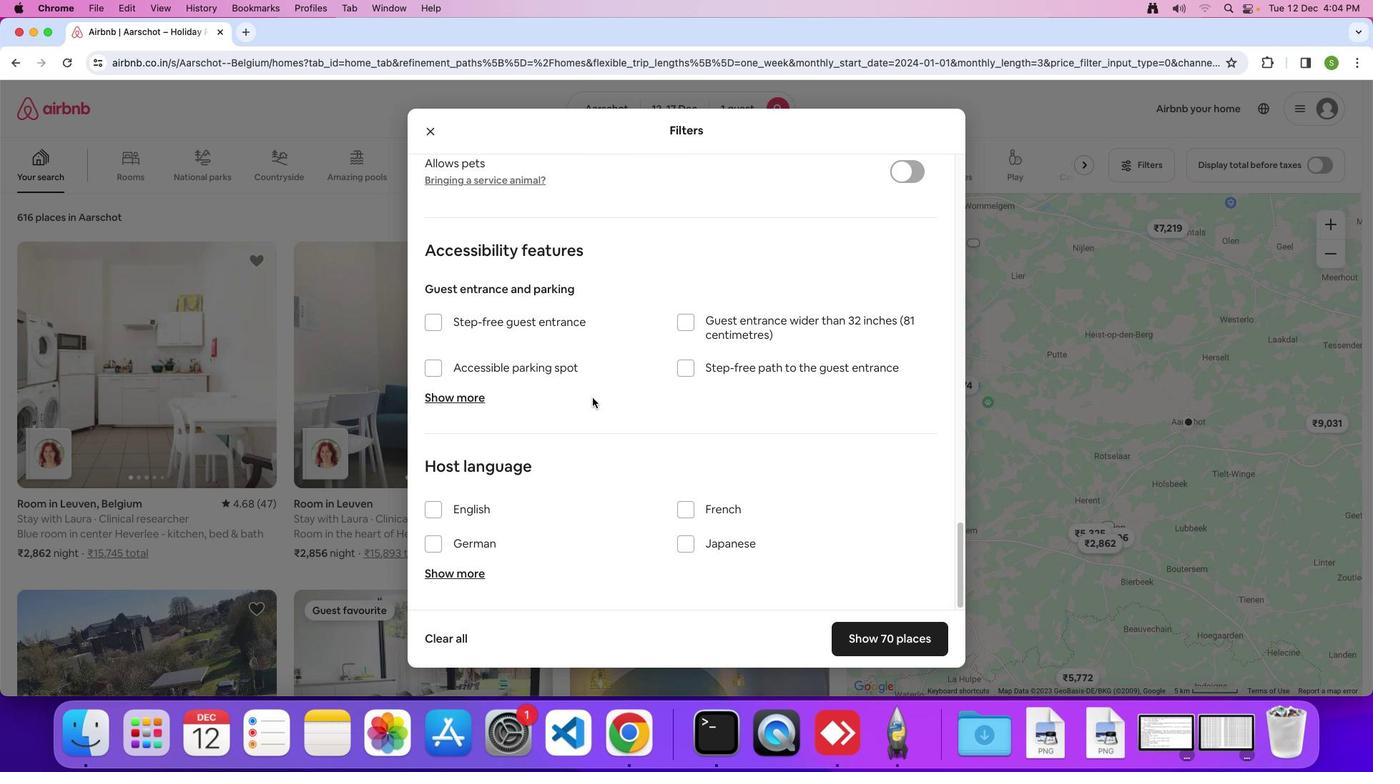 
Action: Mouse scrolled (592, 397) with delta (0, -2)
Screenshot: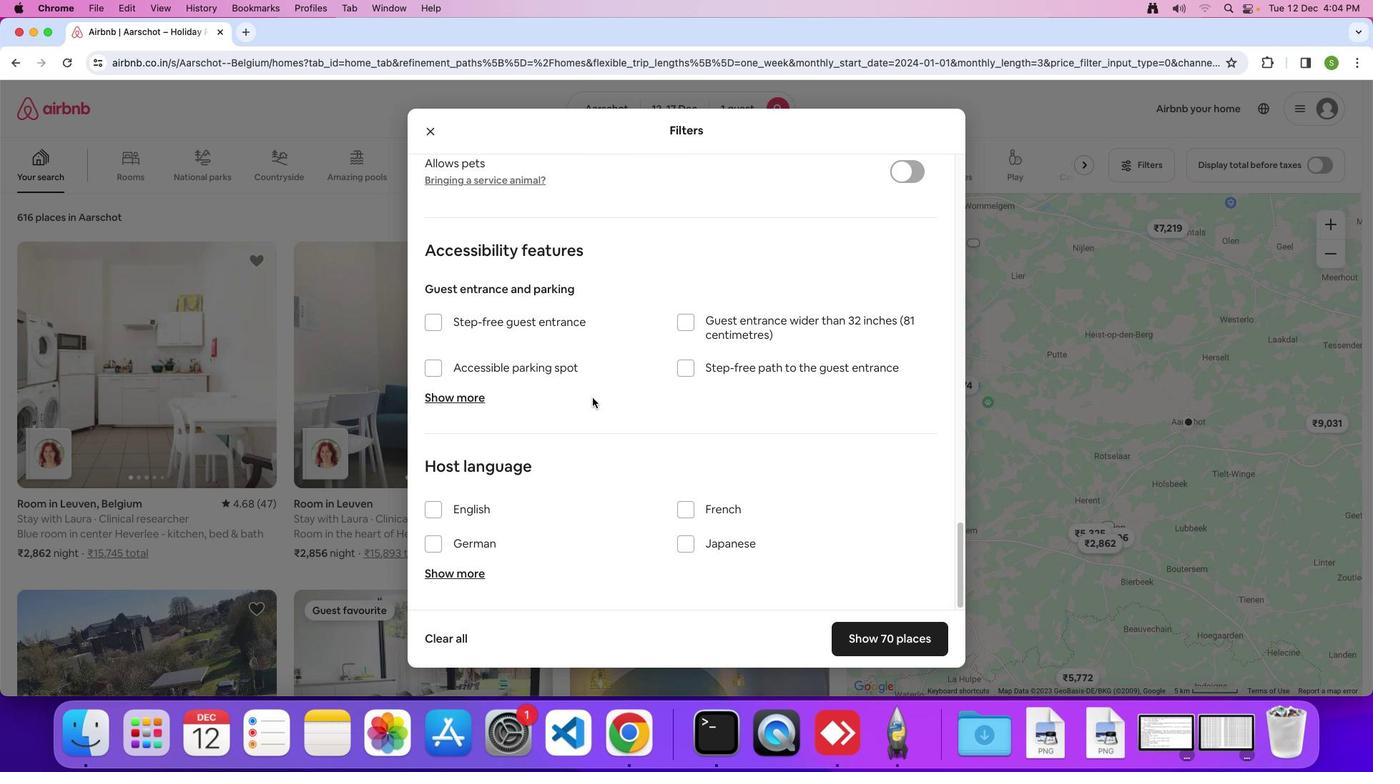 
Action: Mouse scrolled (592, 397) with delta (0, 0)
Screenshot: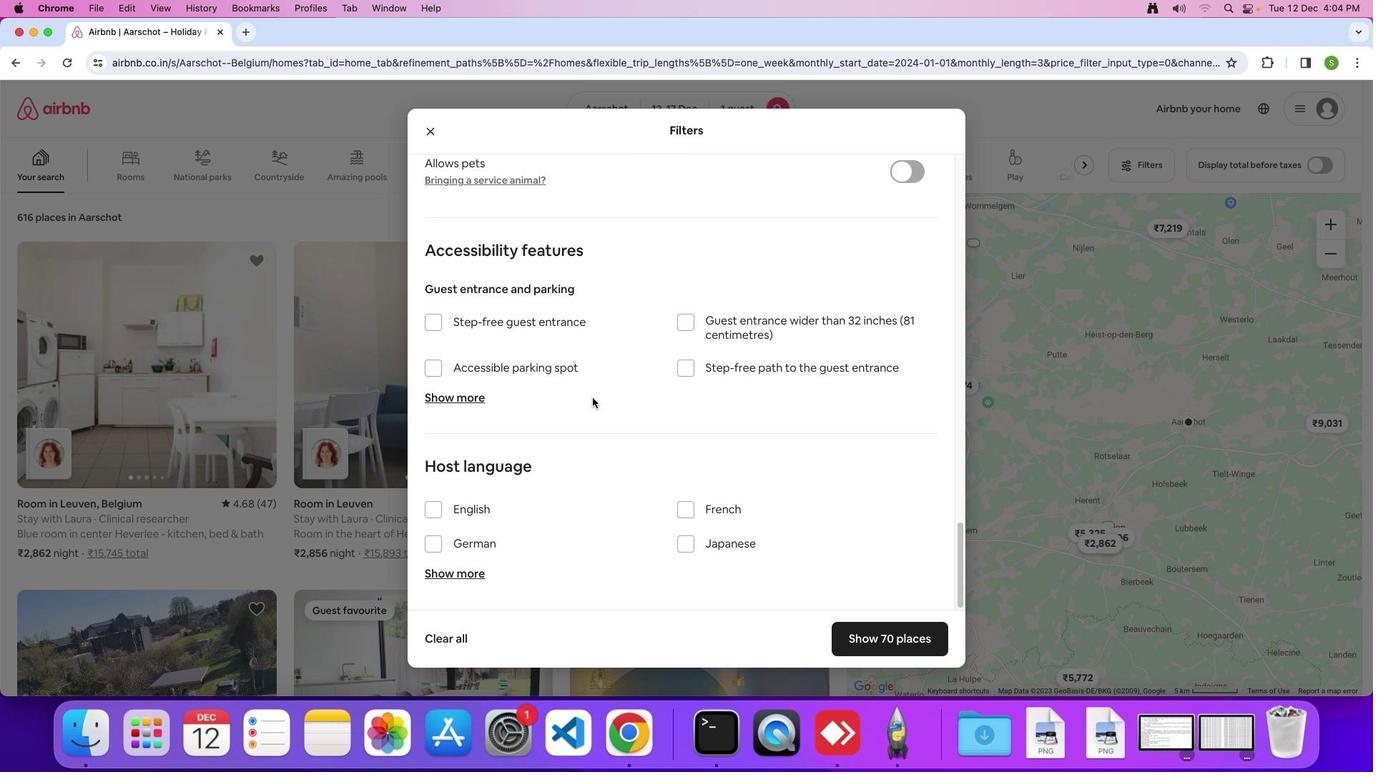 
Action: Mouse scrolled (592, 397) with delta (0, 0)
Screenshot: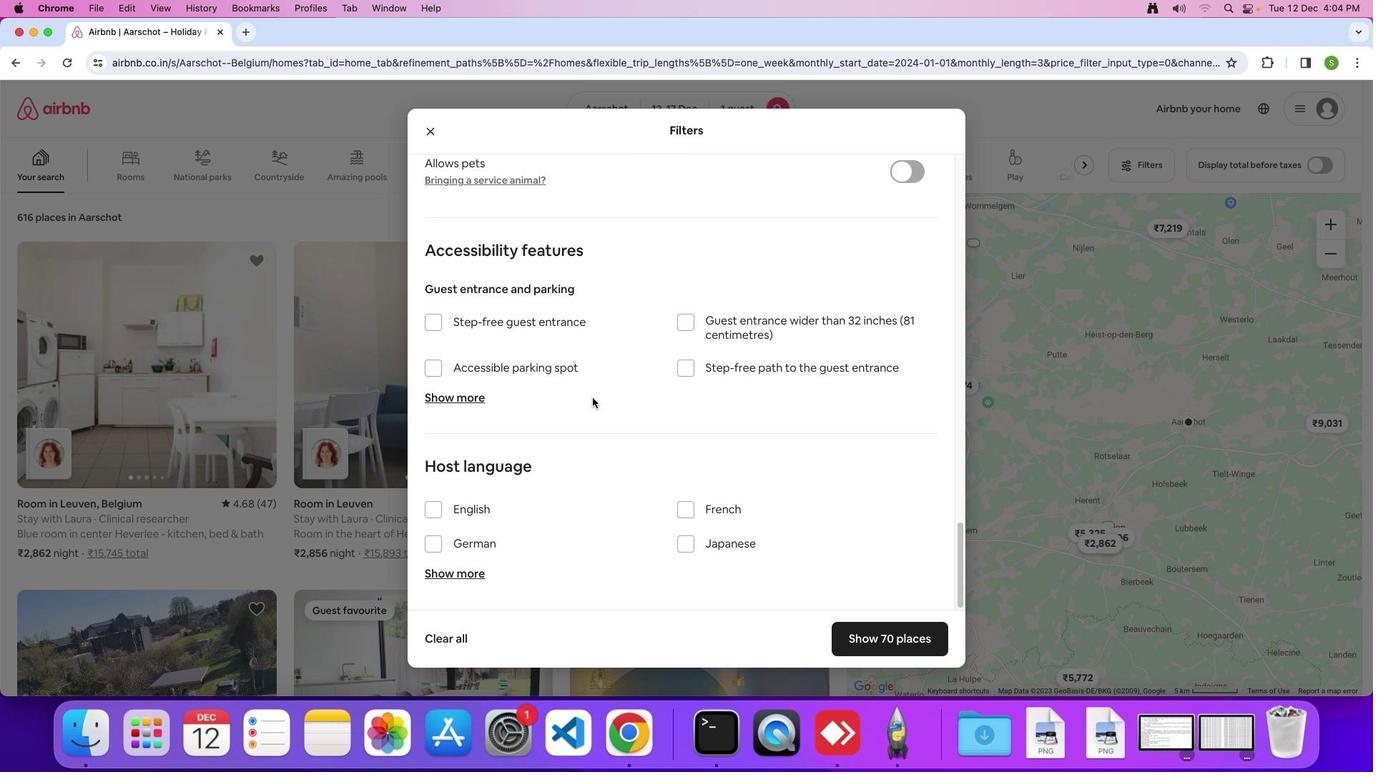 
Action: Mouse scrolled (592, 397) with delta (0, -1)
Screenshot: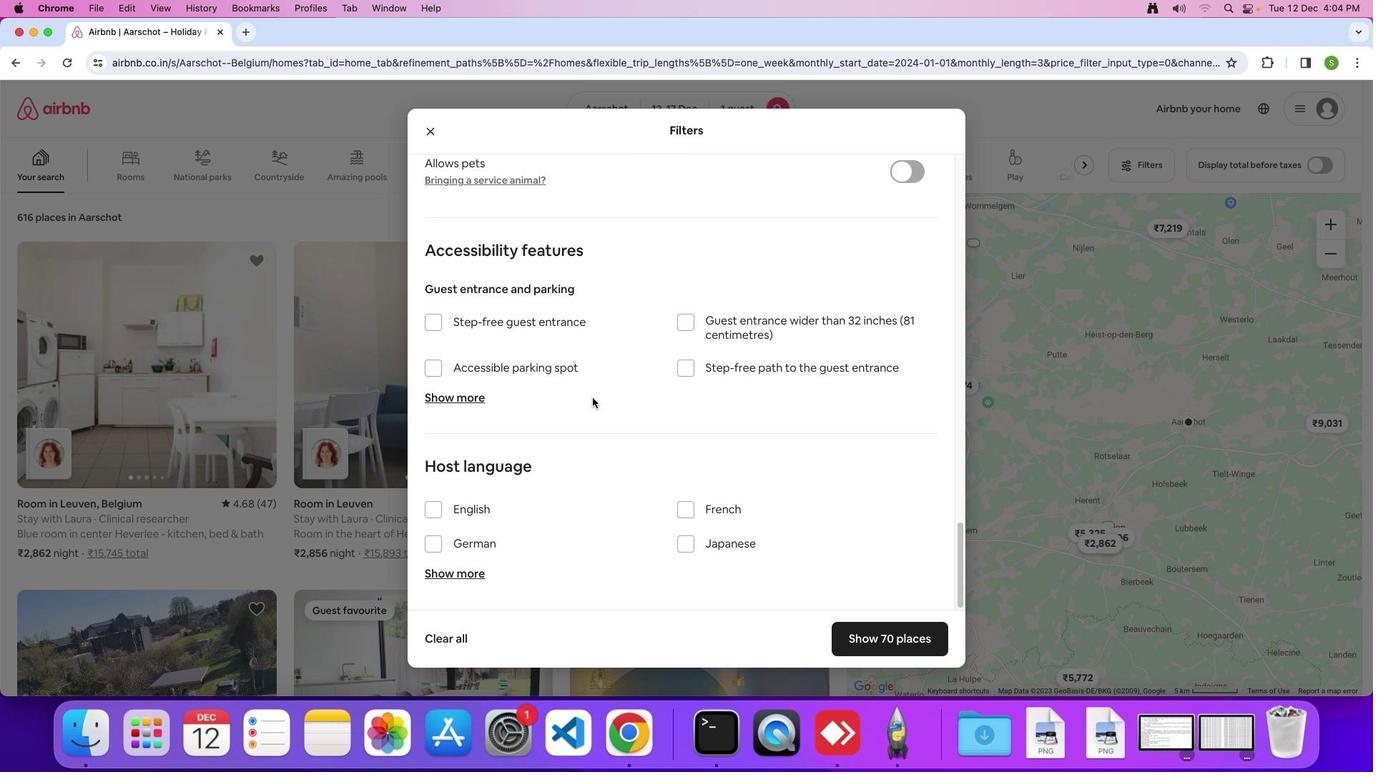 
Action: Mouse moved to (858, 627)
Screenshot: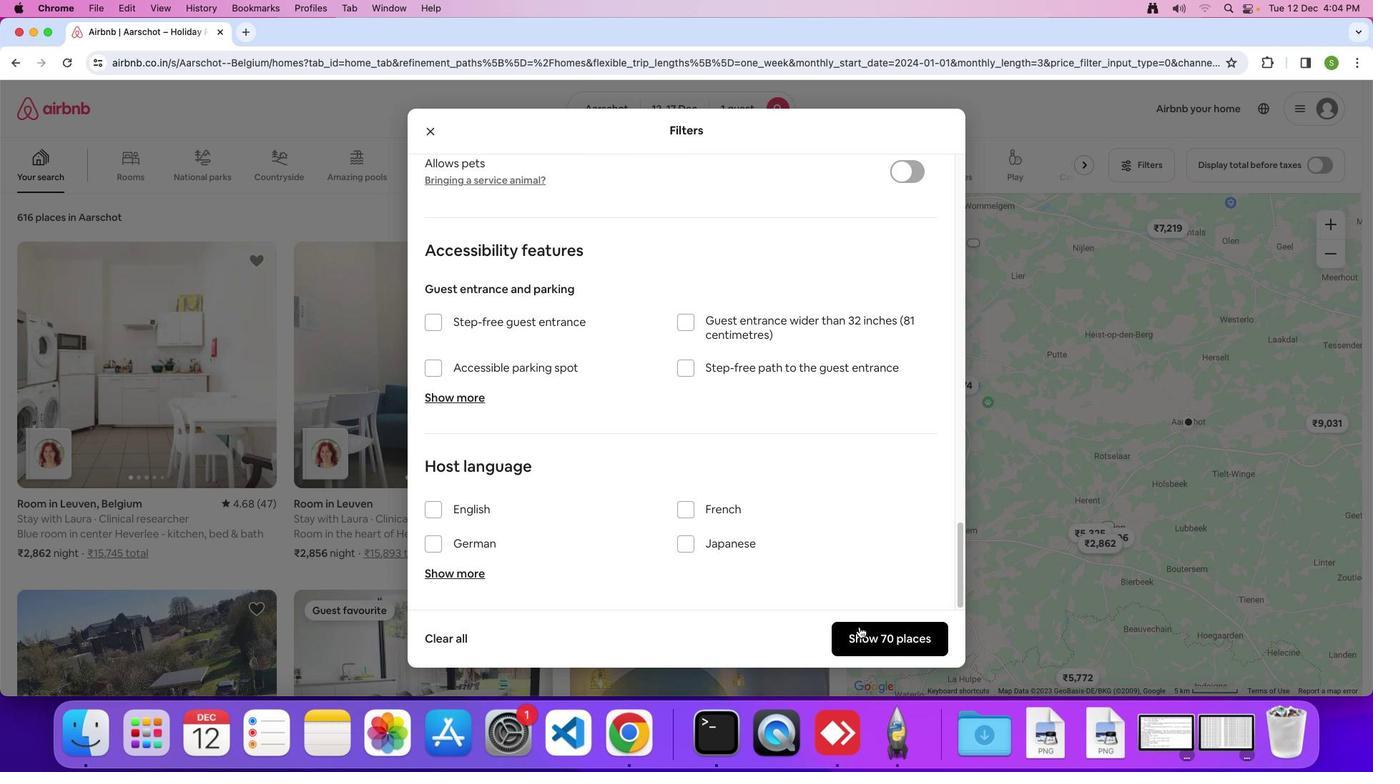 
Action: Mouse pressed left at (858, 627)
Screenshot: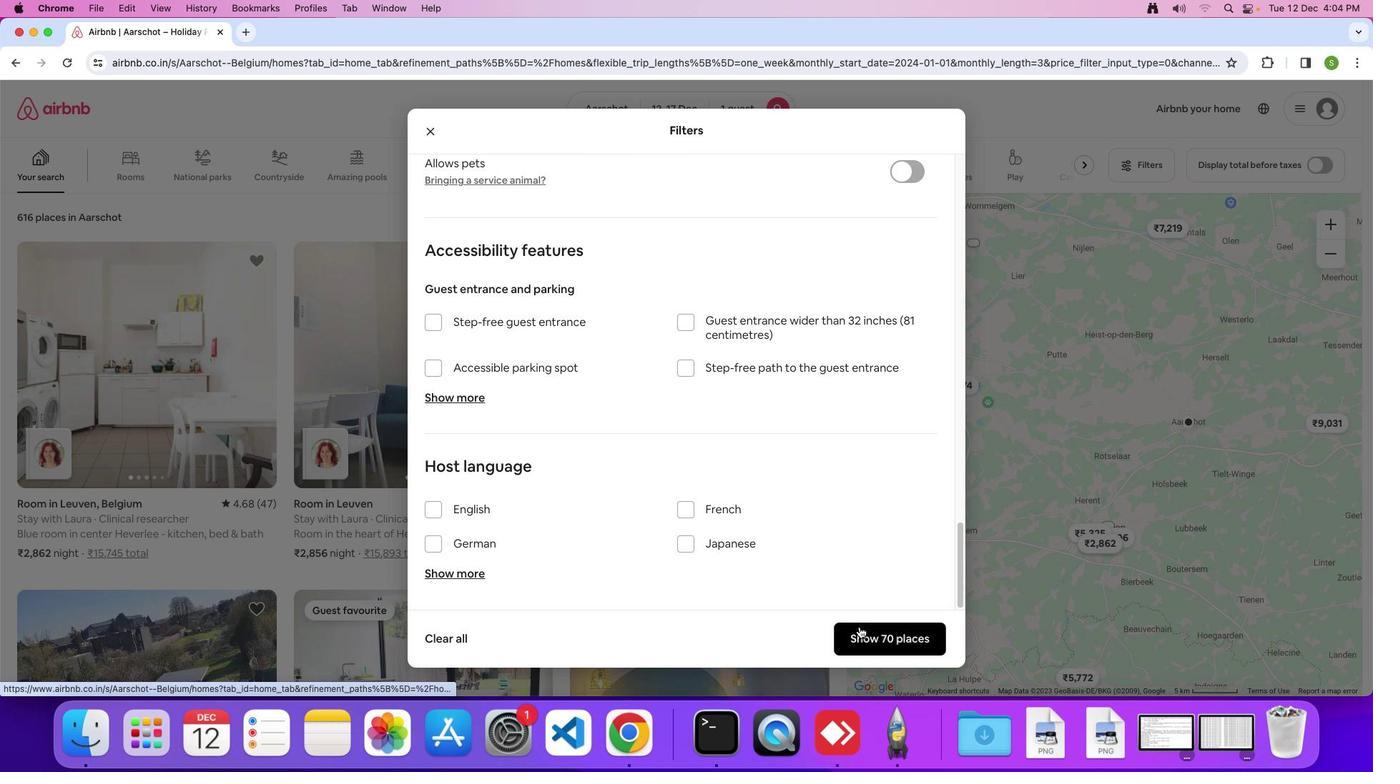 
Action: Mouse moved to (205, 321)
Screenshot: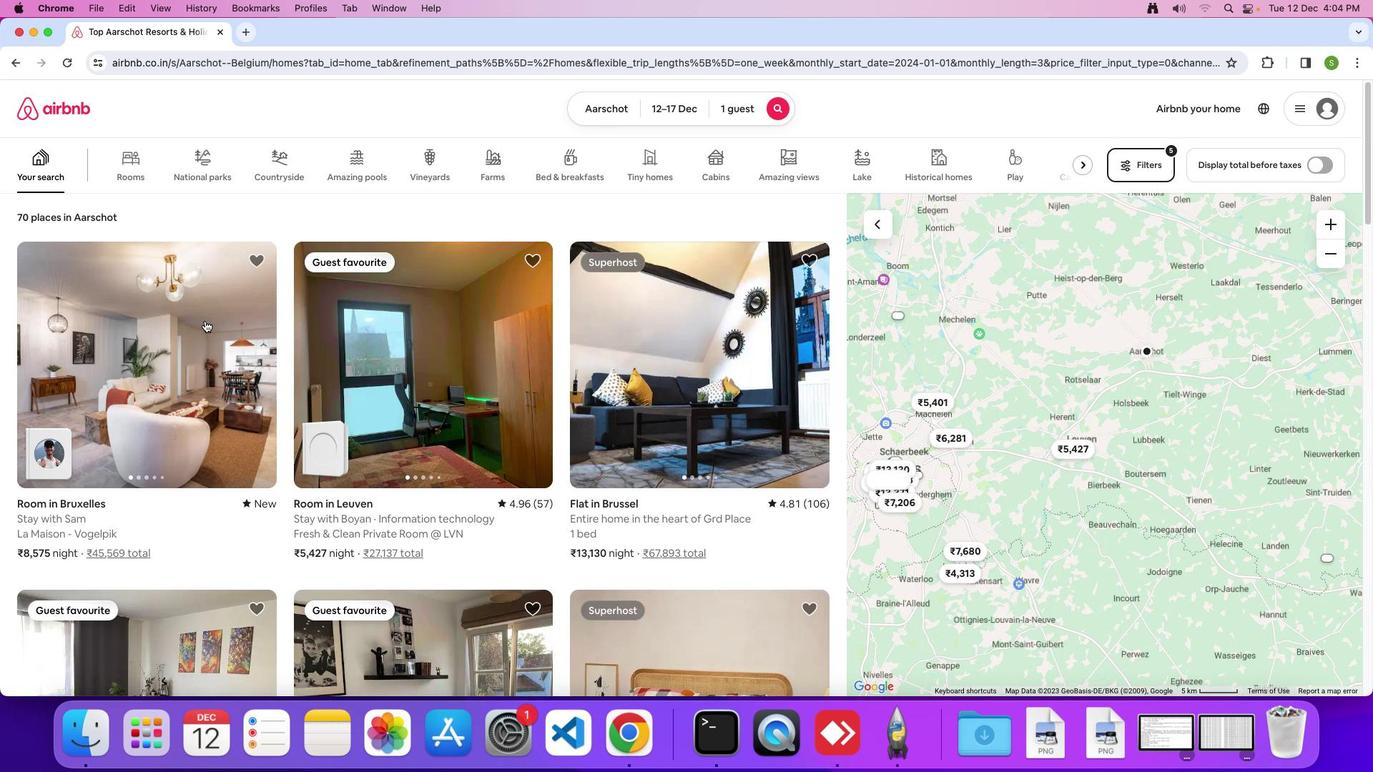 
Action: Mouse pressed left at (205, 321)
Screenshot: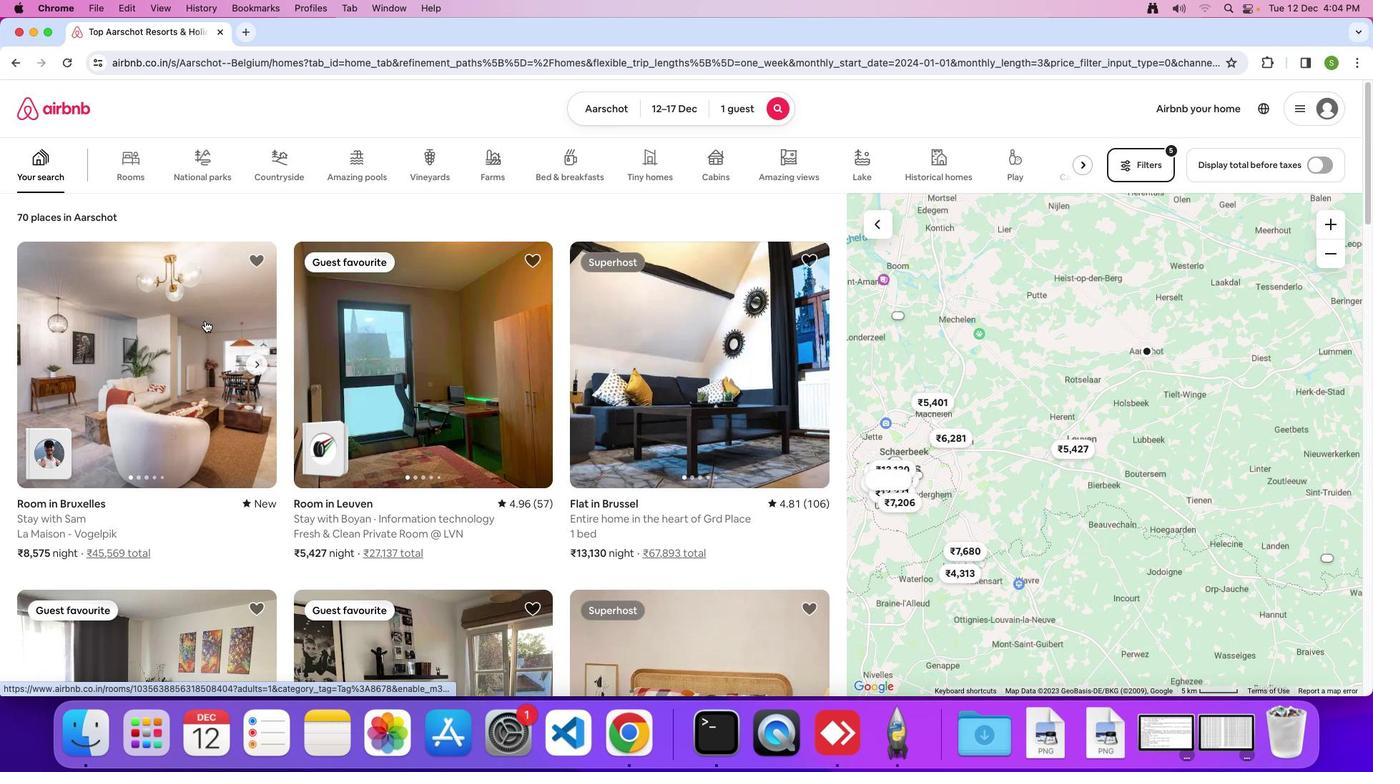 
Action: Mouse moved to (558, 325)
Screenshot: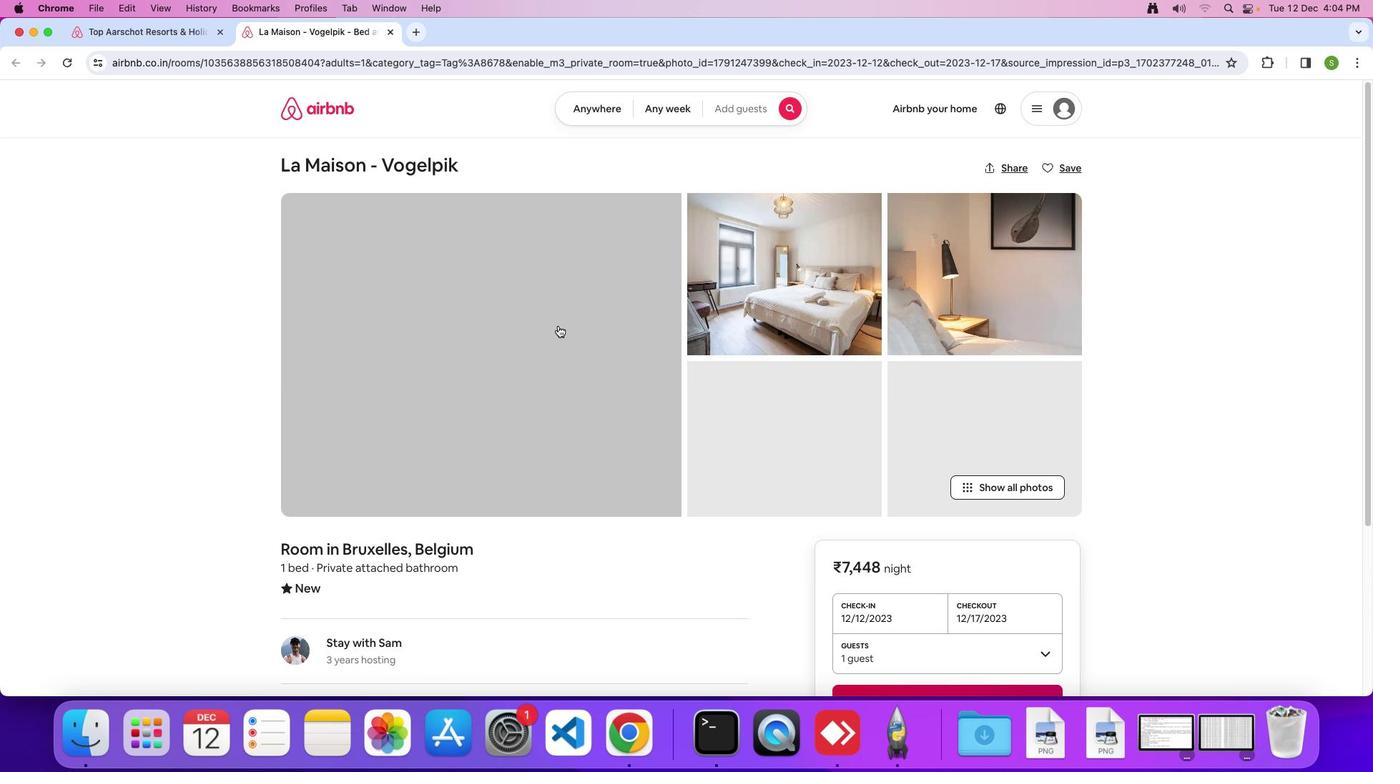 
Action: Mouse pressed left at (558, 325)
Screenshot: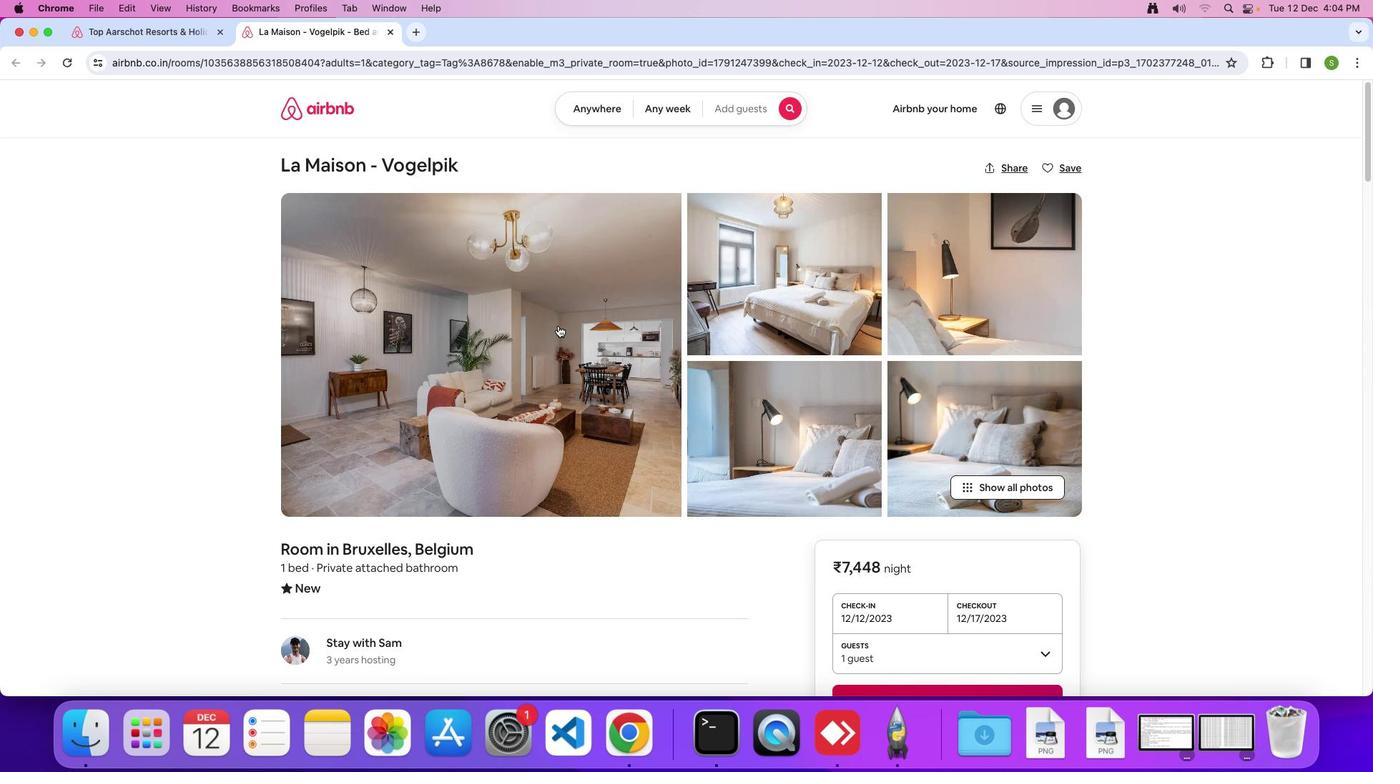 
Action: Mouse moved to (592, 393)
Screenshot: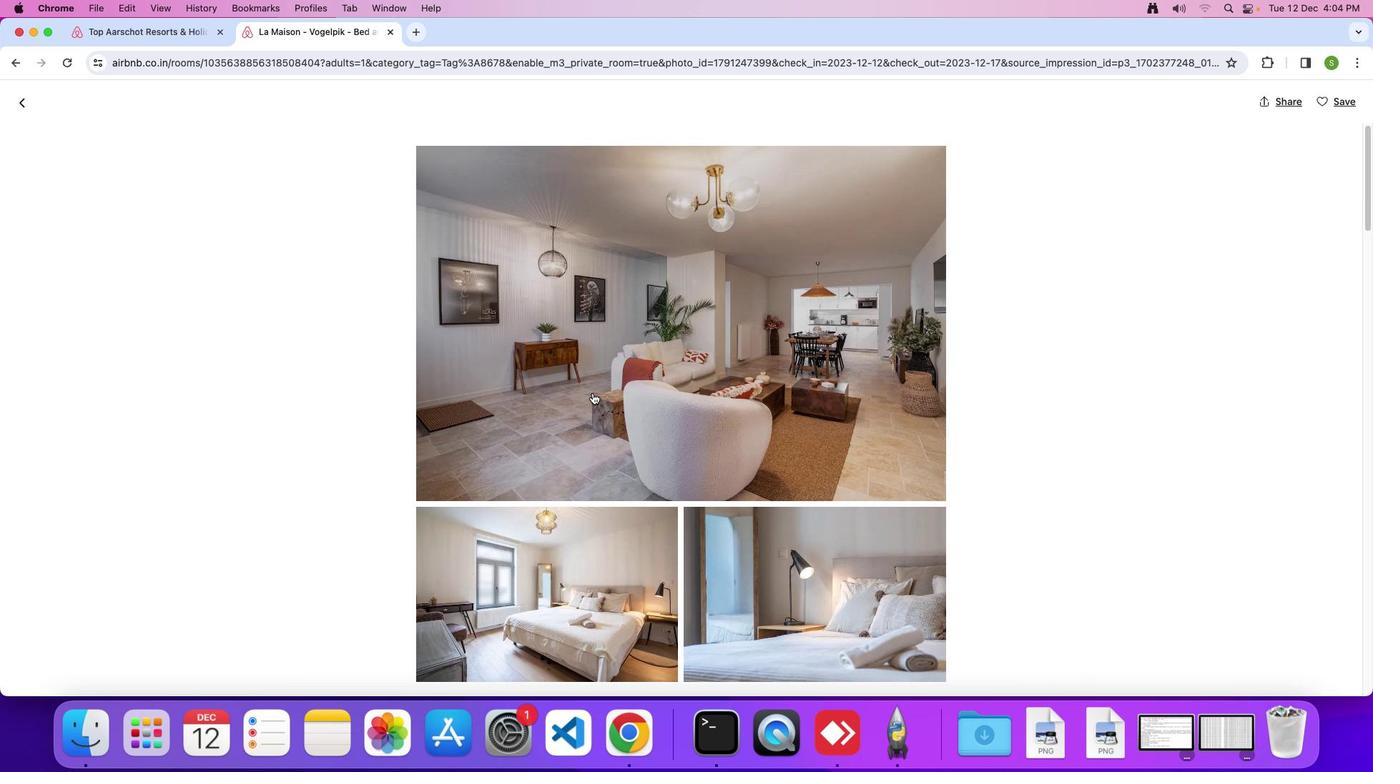 
Action: Mouse scrolled (592, 393) with delta (0, 0)
Screenshot: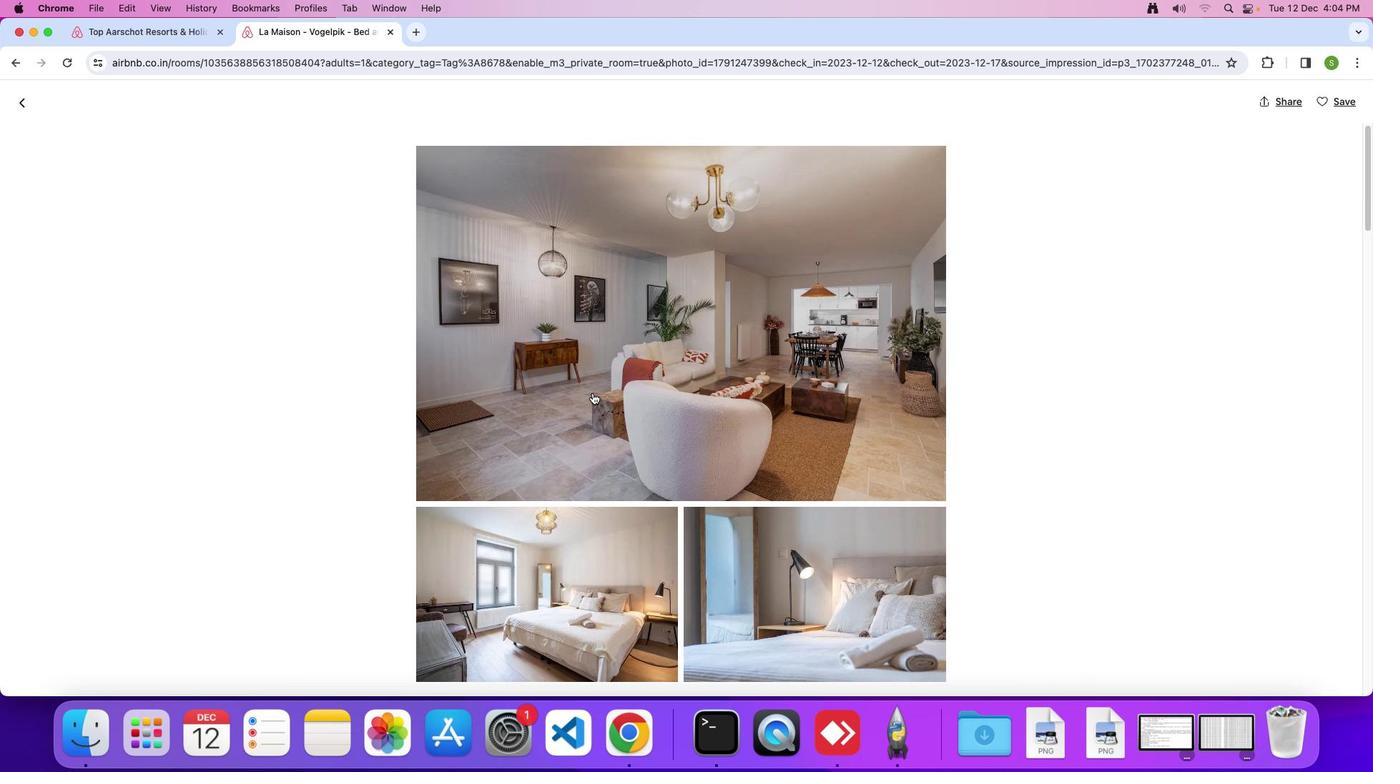 
Action: Mouse scrolled (592, 393) with delta (0, 0)
Screenshot: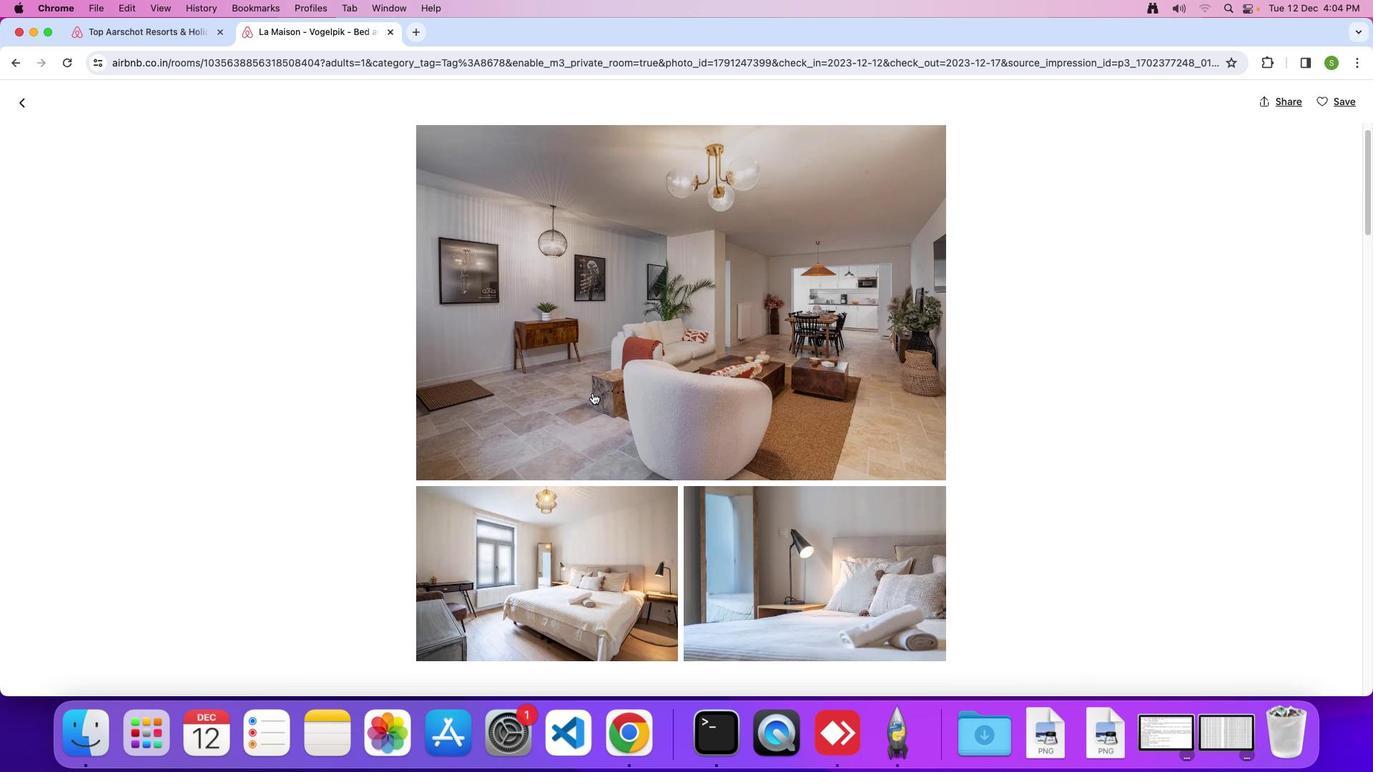 
Action: Mouse moved to (592, 392)
Screenshot: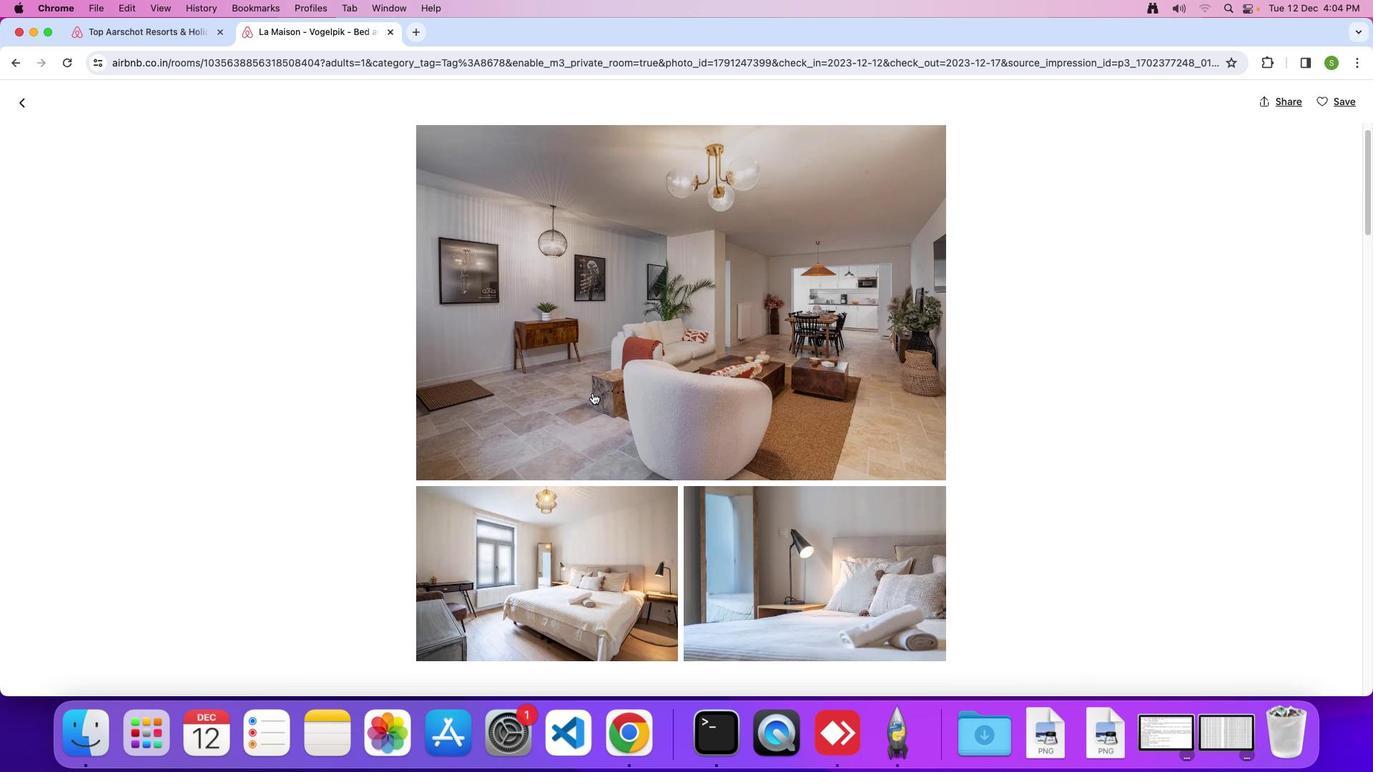 
Action: Mouse scrolled (592, 392) with delta (0, -2)
Screenshot: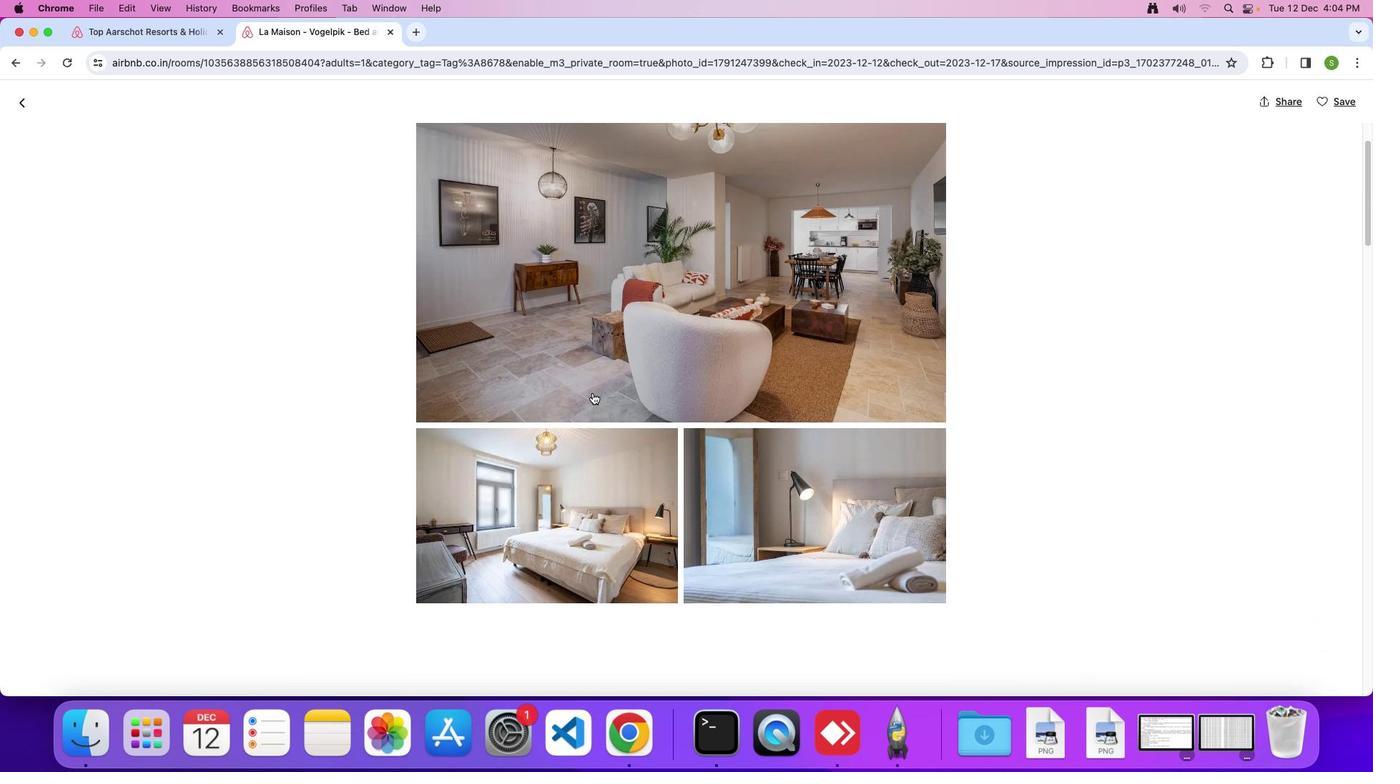 
Action: Mouse scrolled (592, 392) with delta (0, 0)
Screenshot: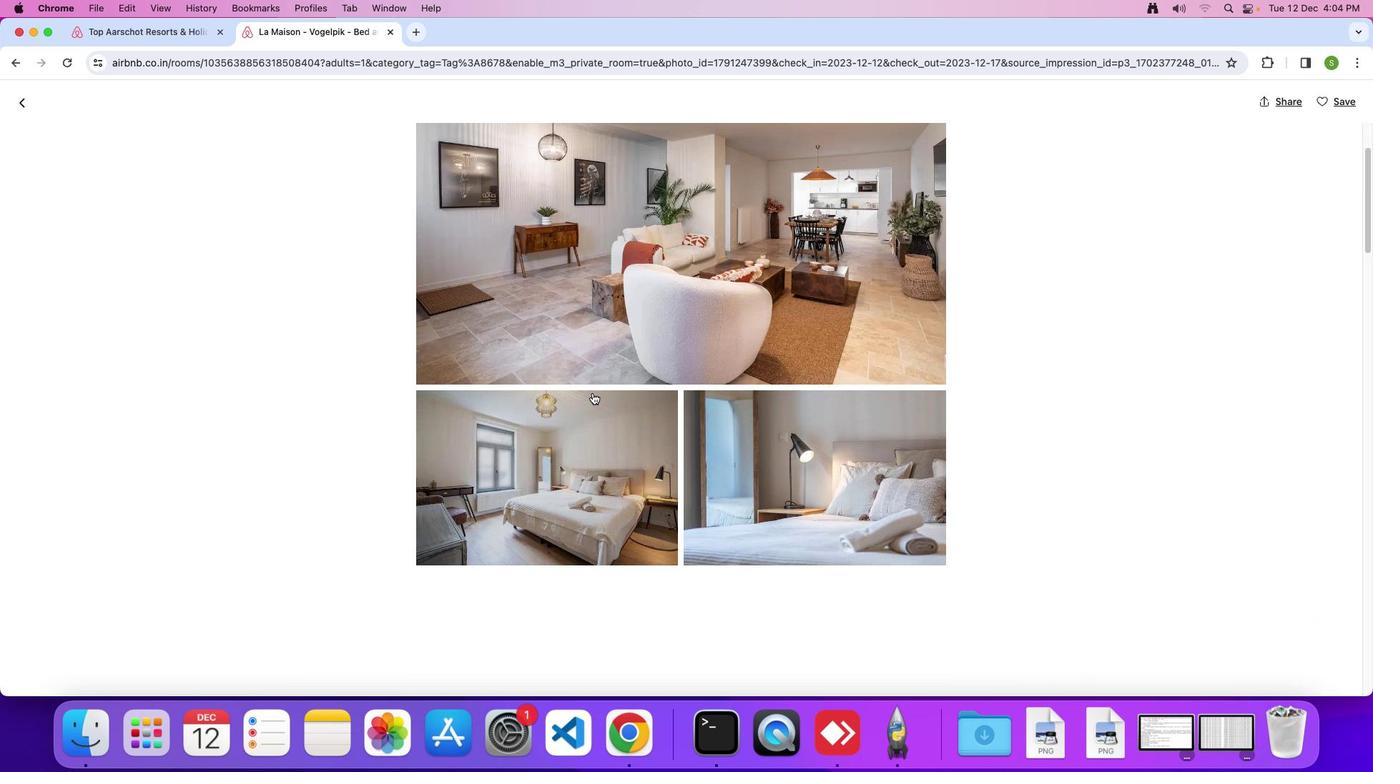 
Action: Mouse scrolled (592, 392) with delta (0, 0)
Screenshot: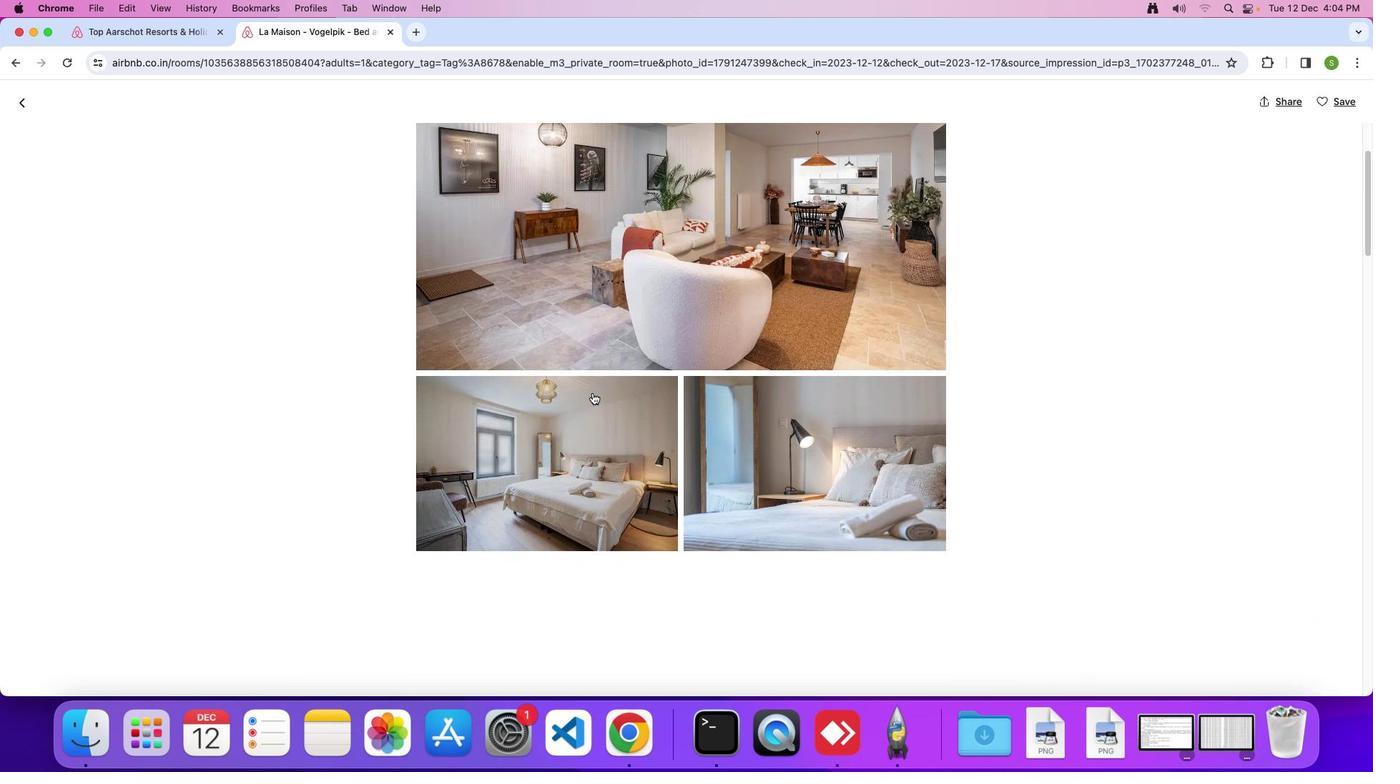
Action: Mouse scrolled (592, 392) with delta (0, 0)
Screenshot: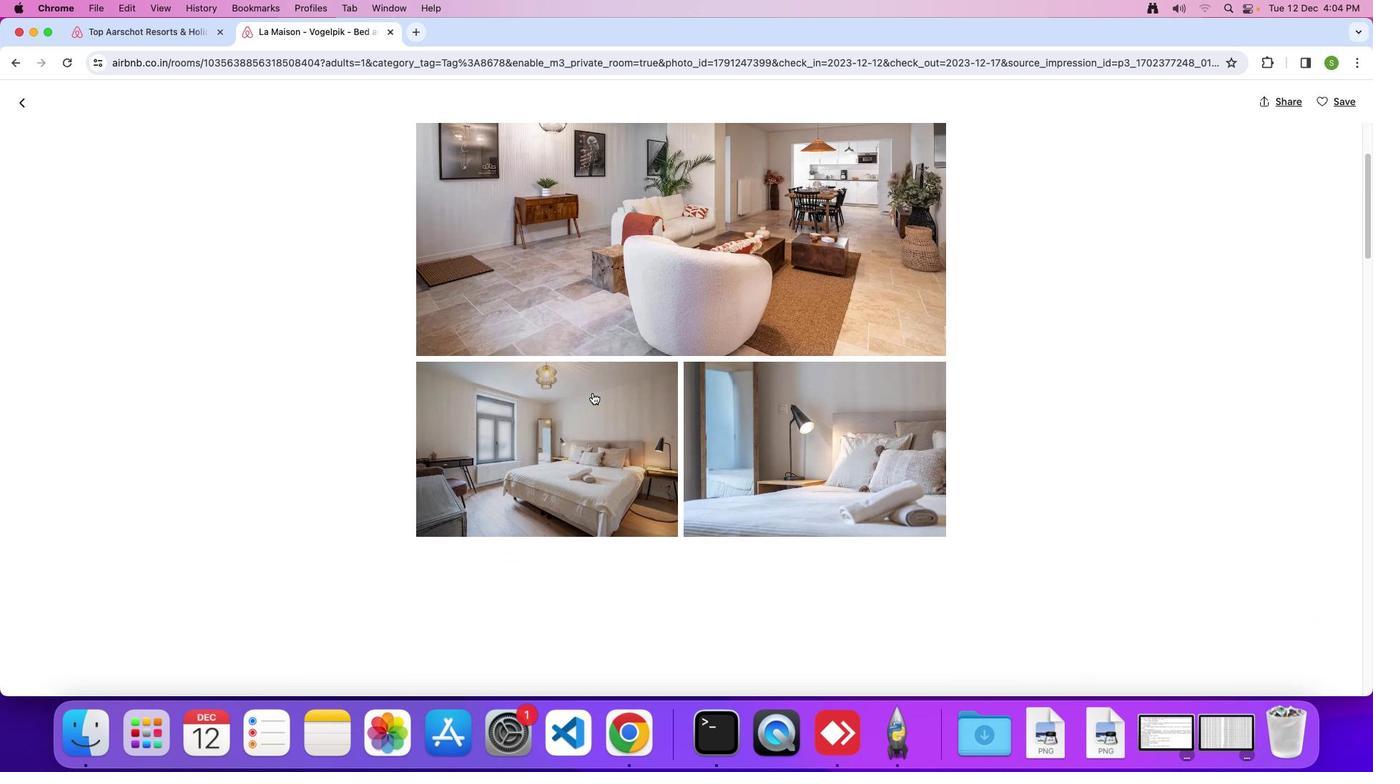 
Action: Mouse scrolled (592, 392) with delta (0, 0)
Screenshot: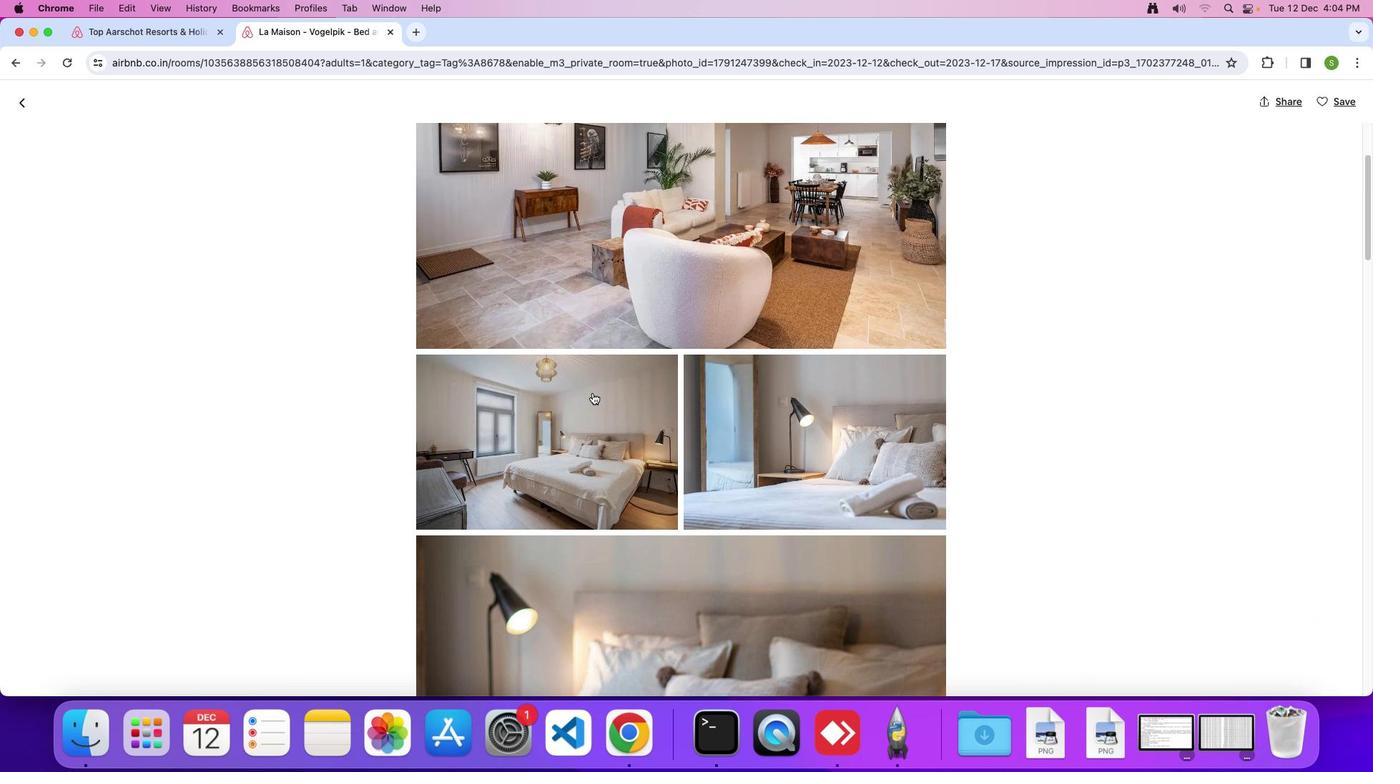 
Action: Mouse scrolled (592, 392) with delta (0, -1)
Screenshot: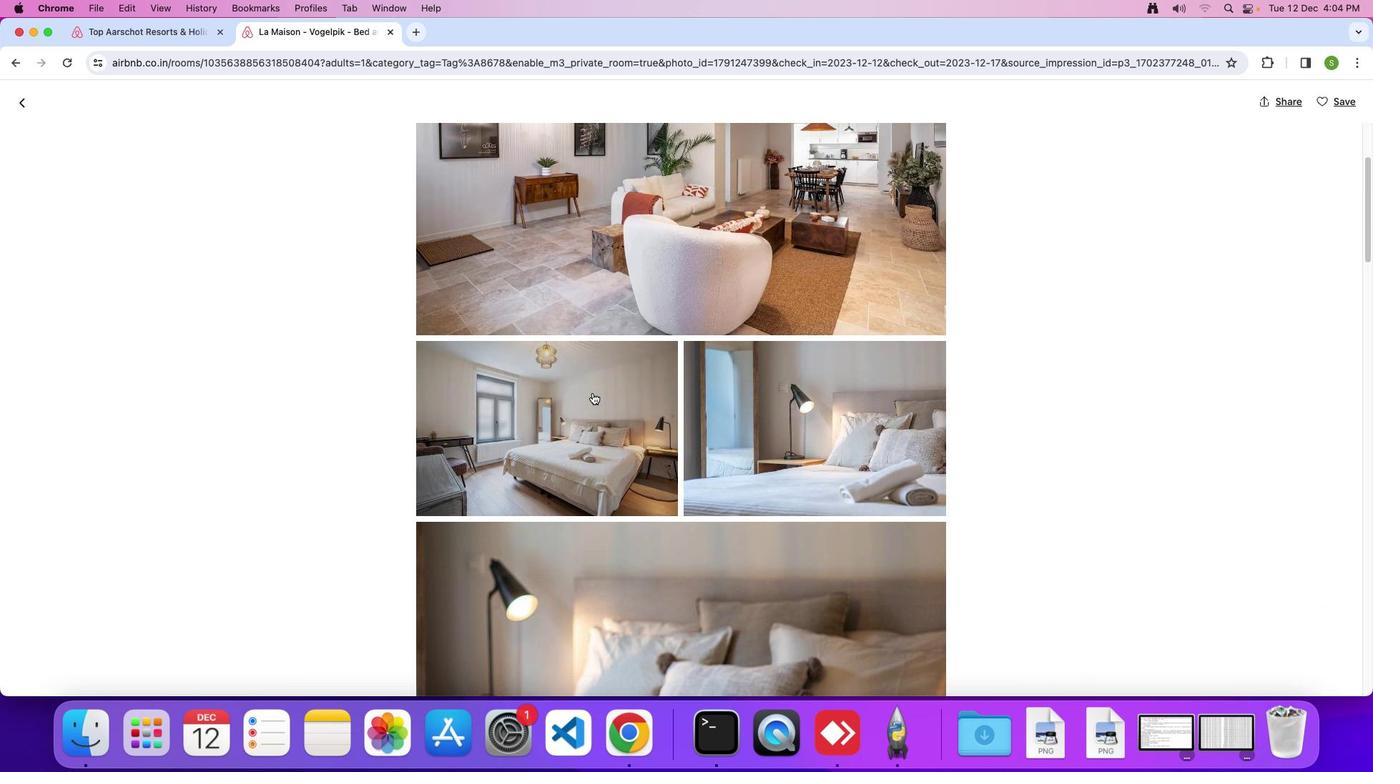 
Action: Mouse scrolled (592, 392) with delta (0, 0)
Screenshot: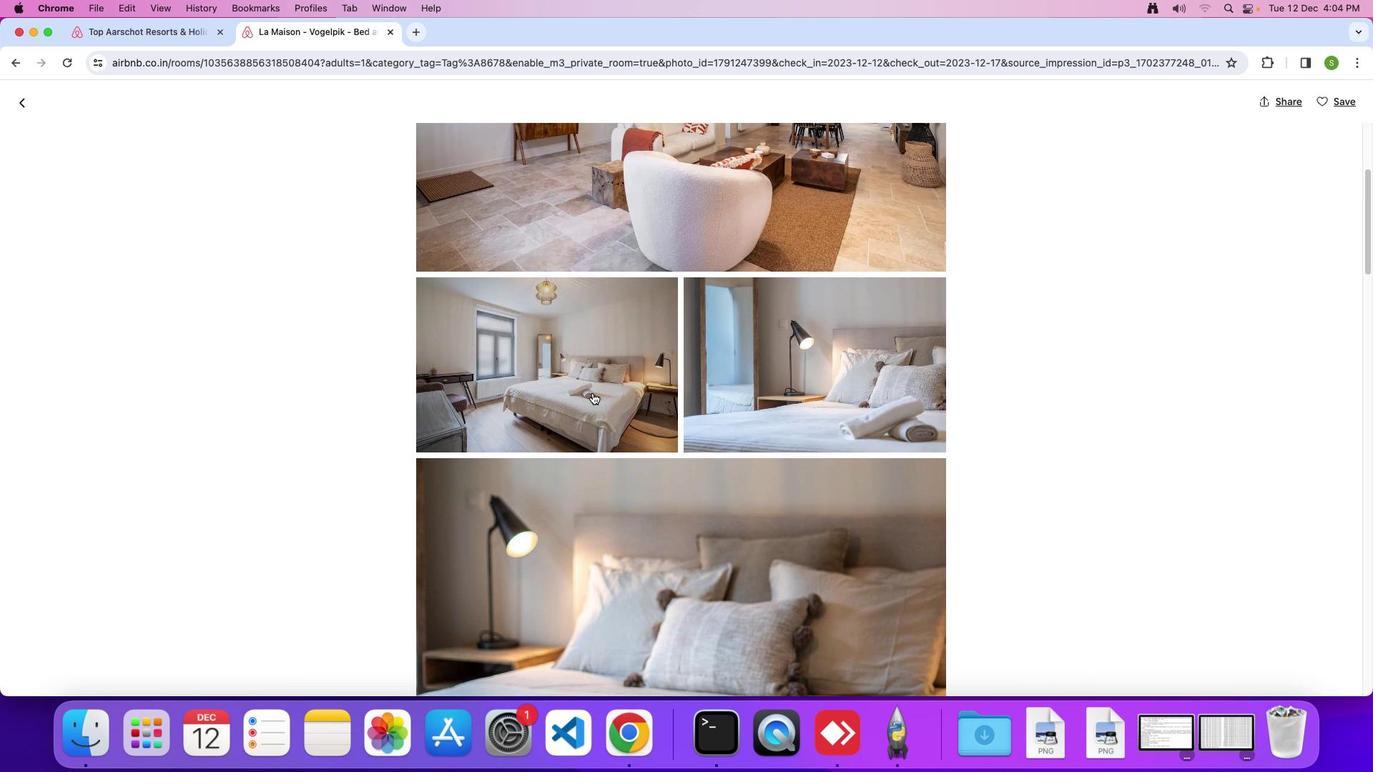 
Action: Mouse scrolled (592, 392) with delta (0, 0)
Screenshot: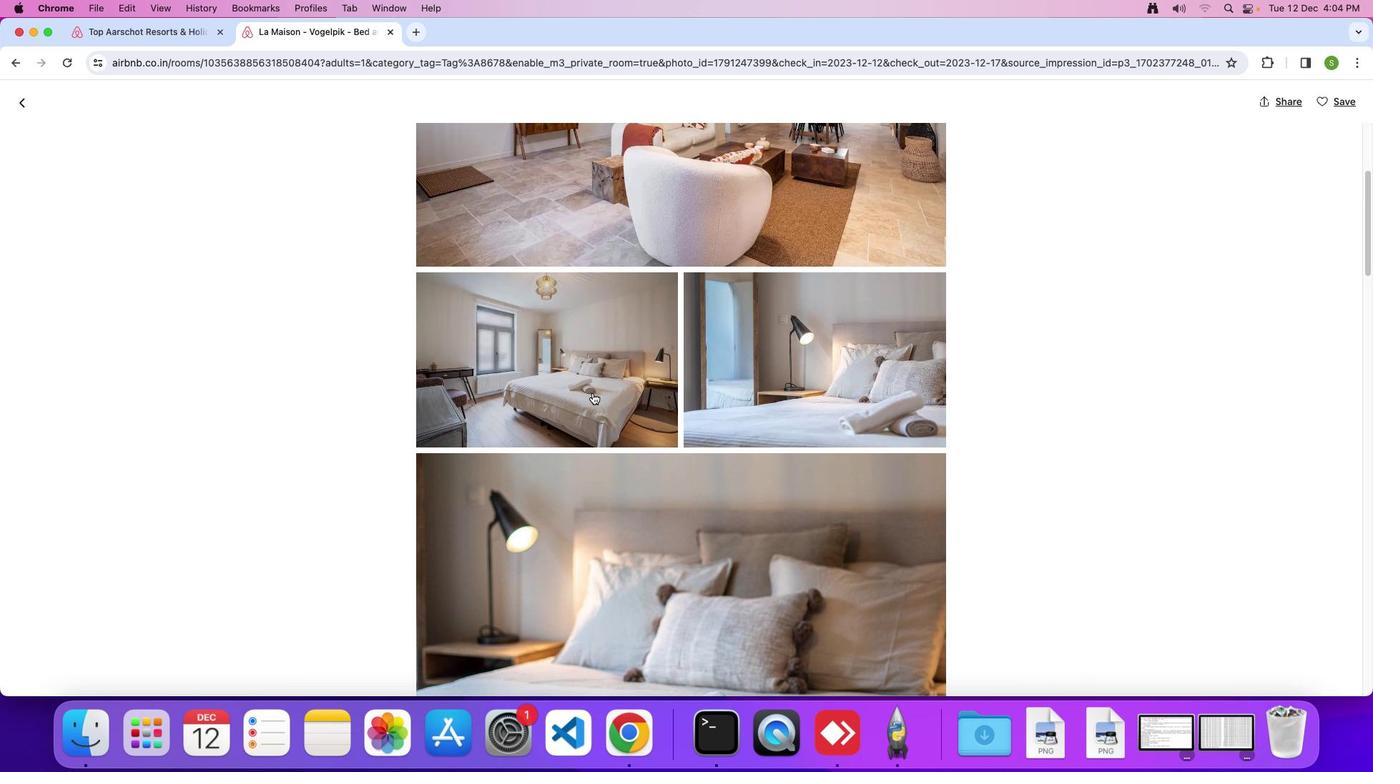 
Action: Mouse scrolled (592, 392) with delta (0, -2)
Screenshot: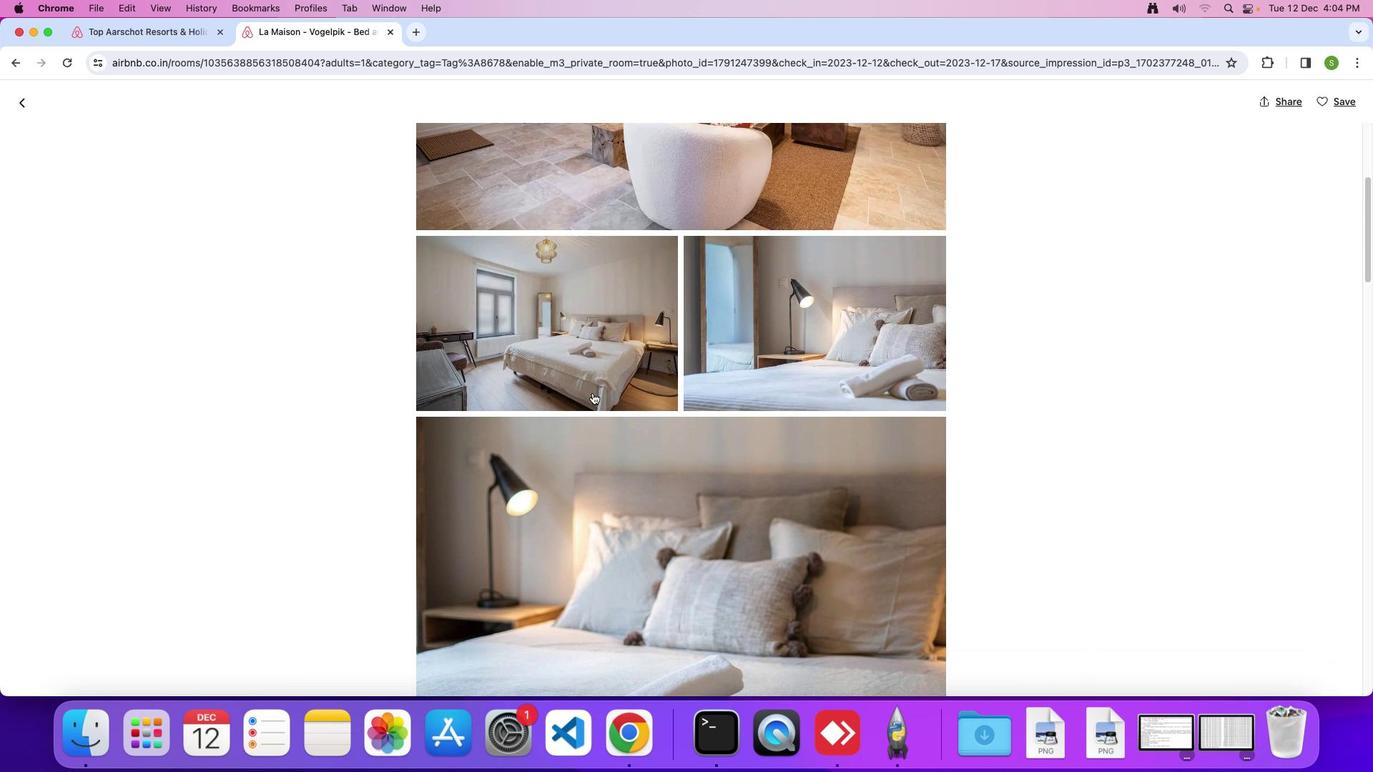 
Action: Mouse scrolled (592, 392) with delta (0, 0)
Screenshot: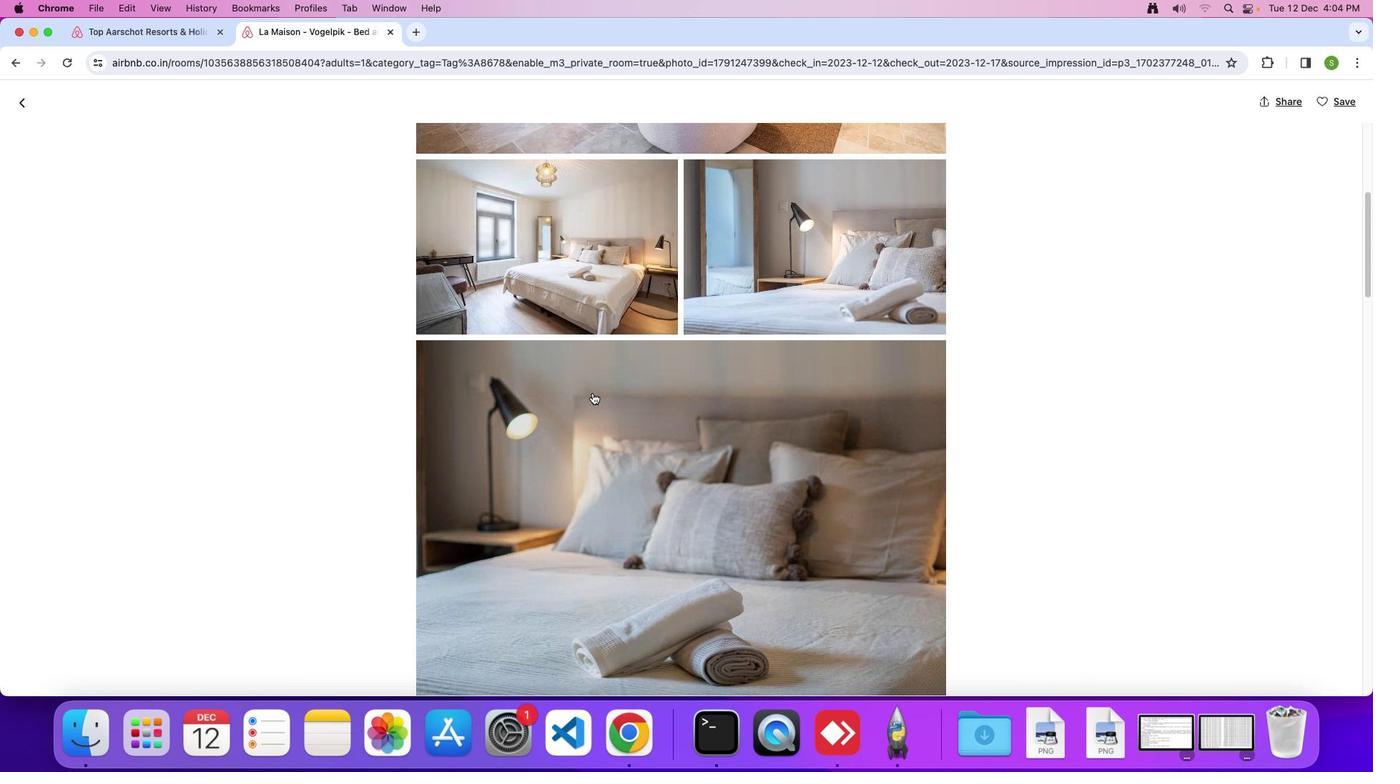 
Action: Mouse scrolled (592, 392) with delta (0, 0)
Screenshot: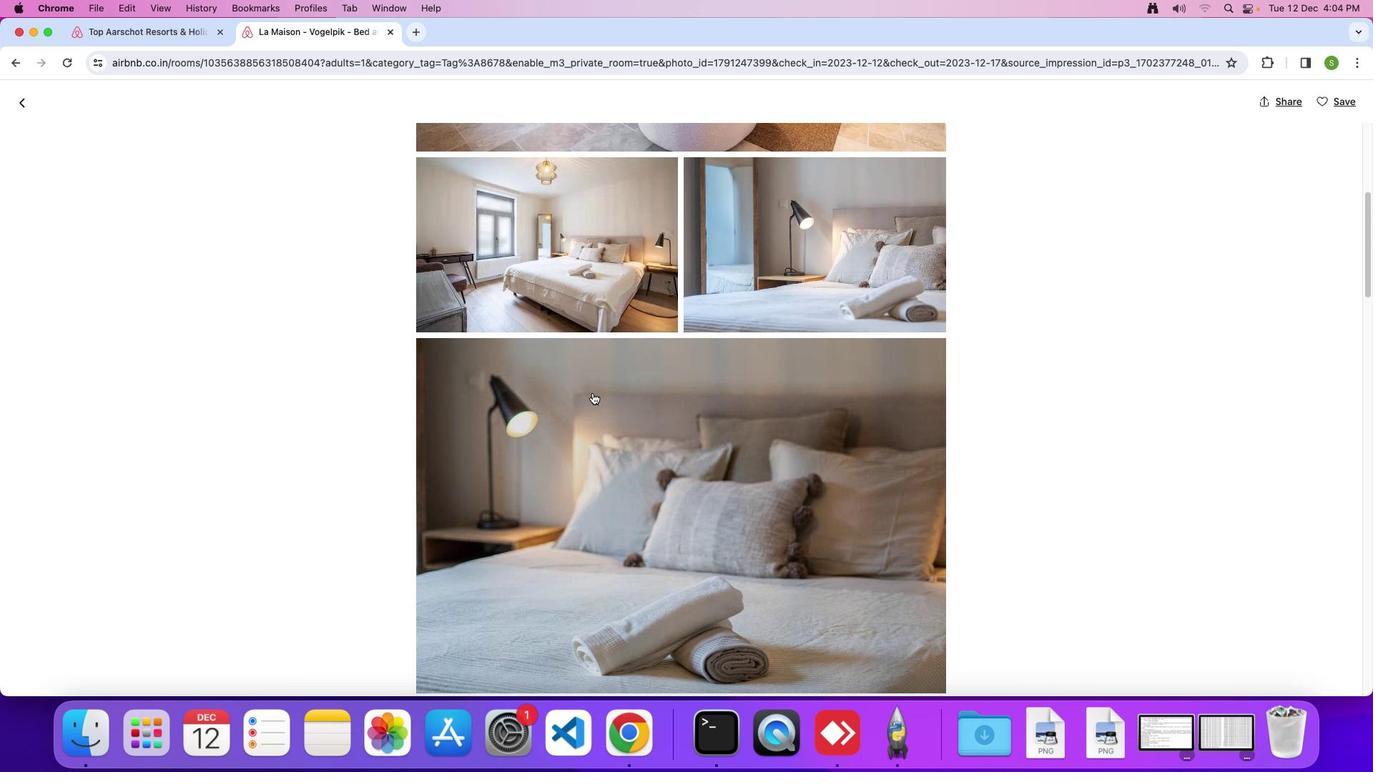 
Action: Mouse scrolled (592, 392) with delta (0, -1)
Screenshot: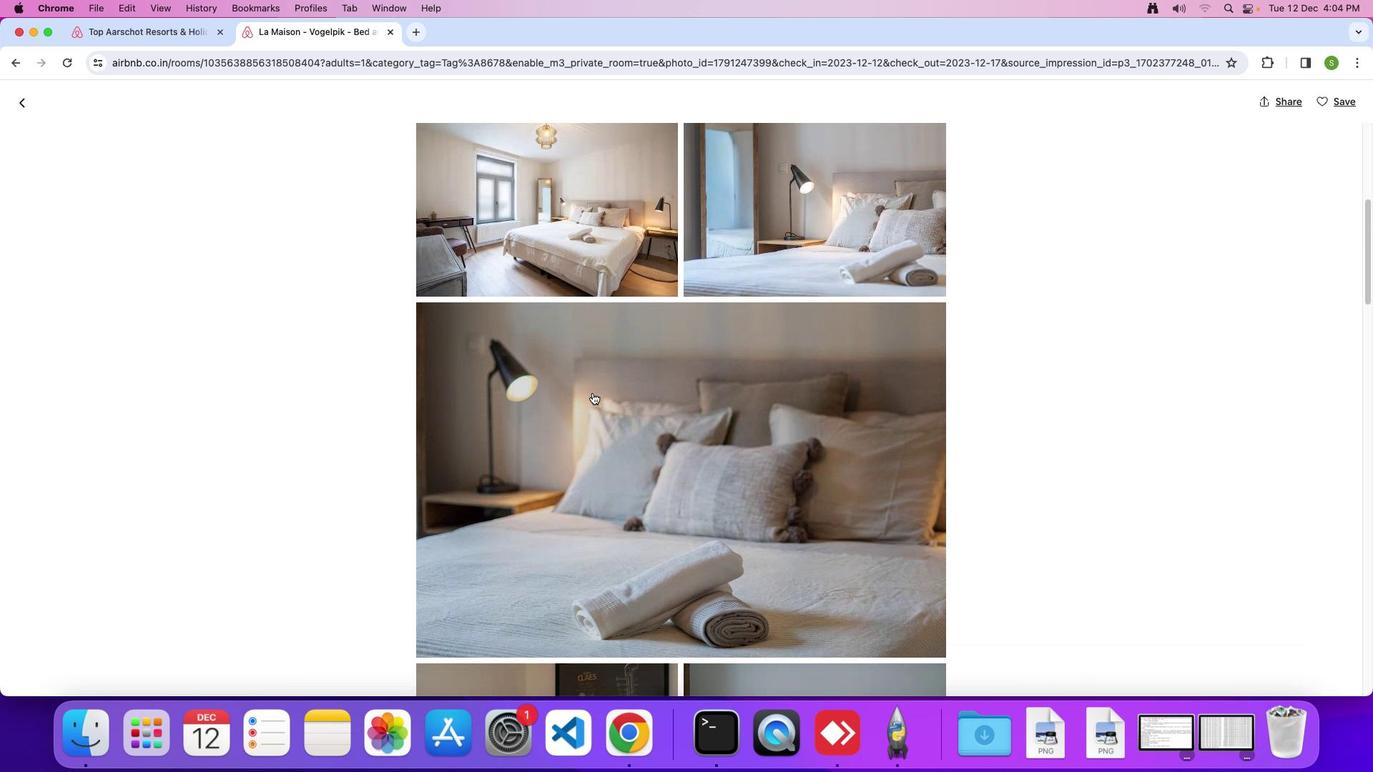 
Action: Mouse scrolled (592, 392) with delta (0, 0)
Screenshot: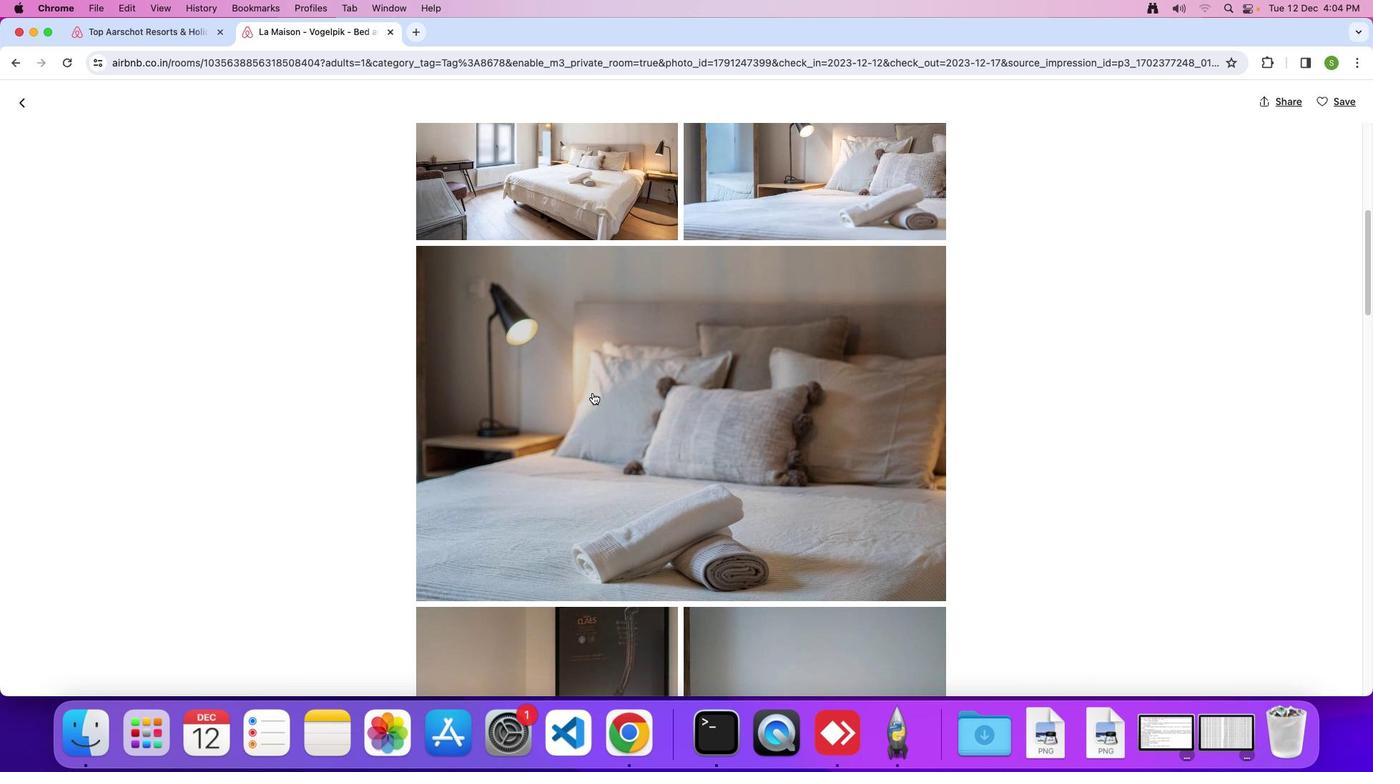 
Action: Mouse scrolled (592, 392) with delta (0, 0)
Screenshot: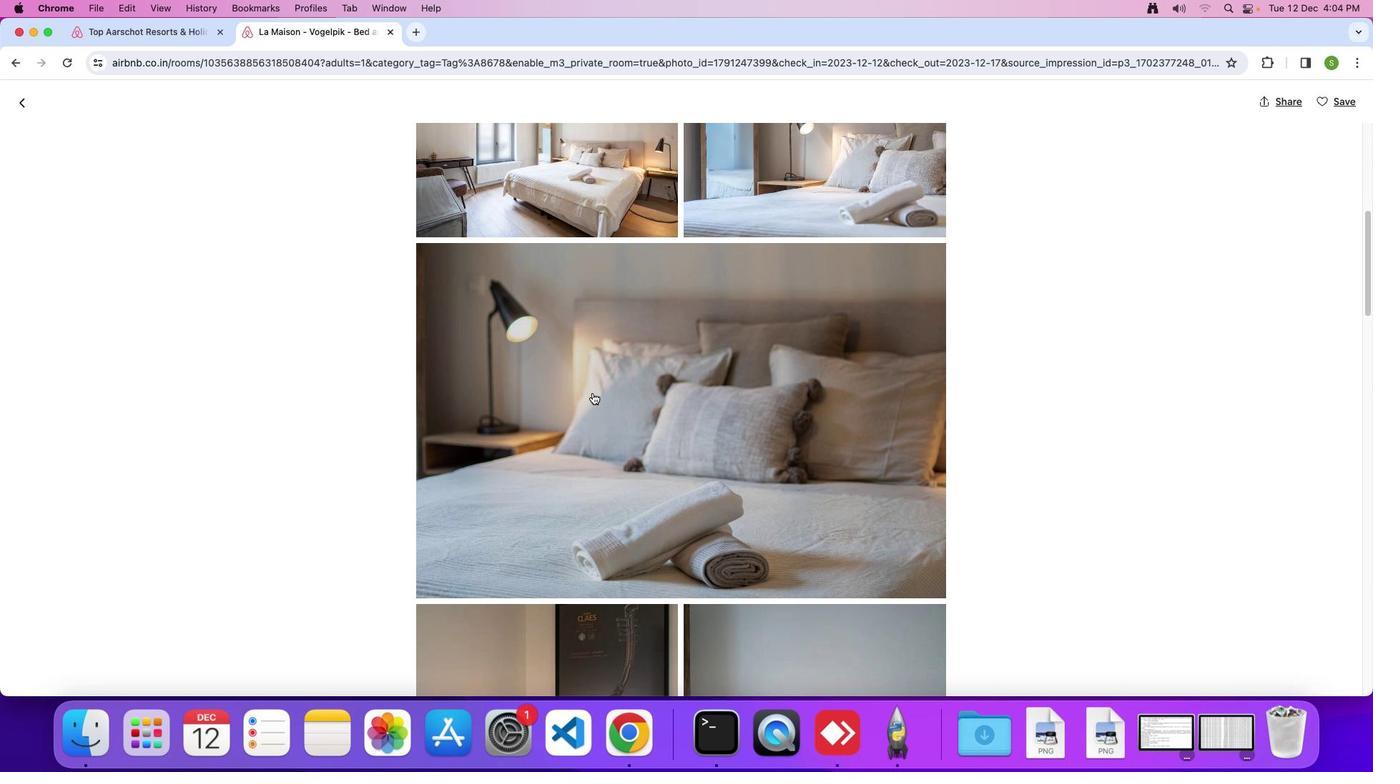 
Action: Mouse scrolled (592, 392) with delta (0, 0)
Screenshot: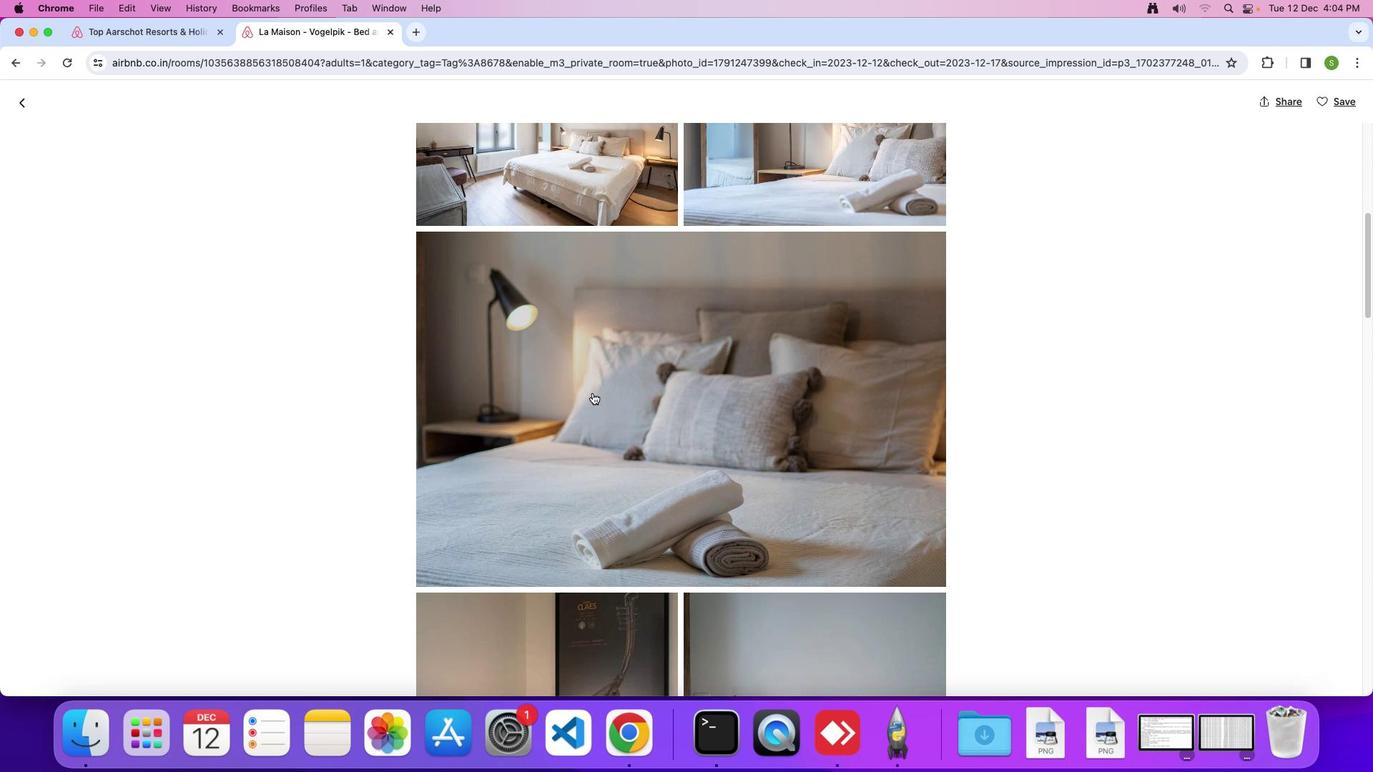 
Action: Mouse moved to (592, 391)
Screenshot: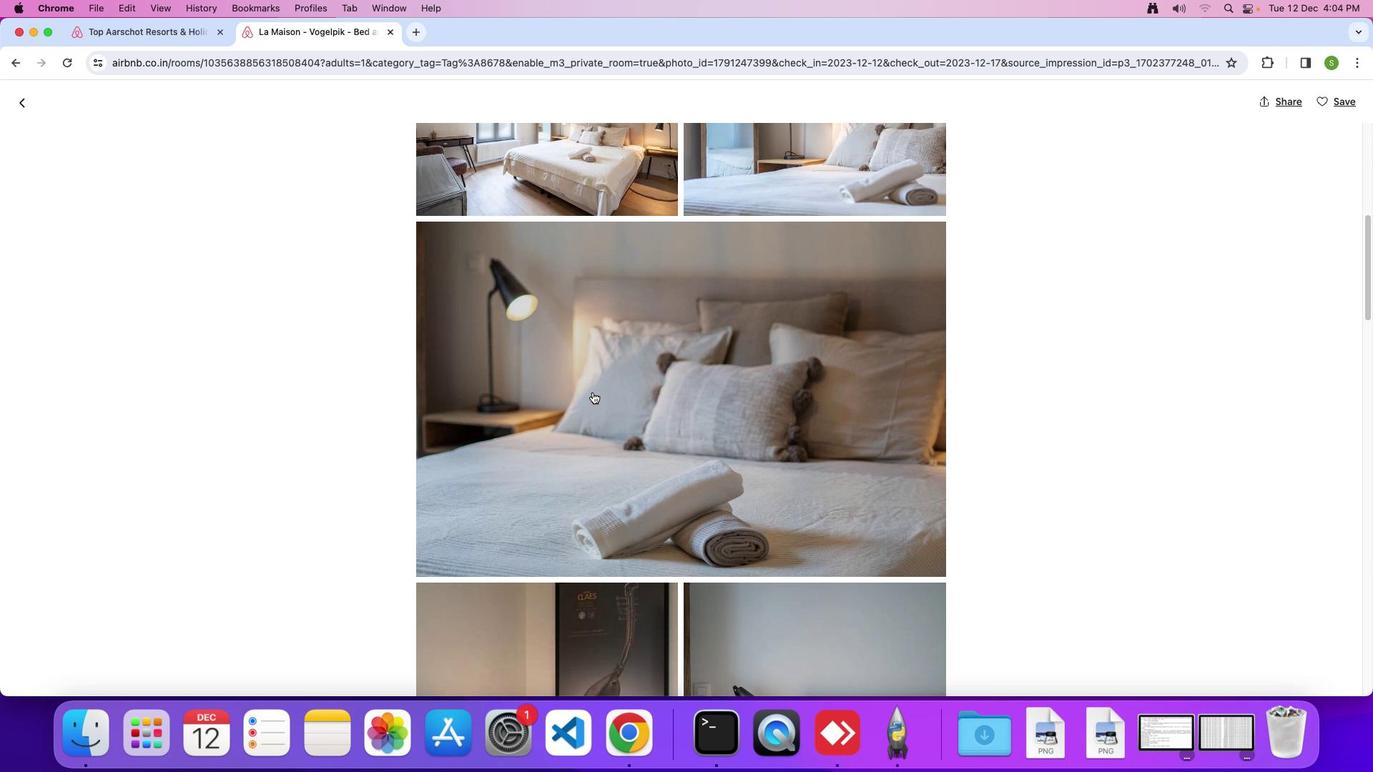 
Action: Mouse scrolled (592, 391) with delta (0, 0)
Screenshot: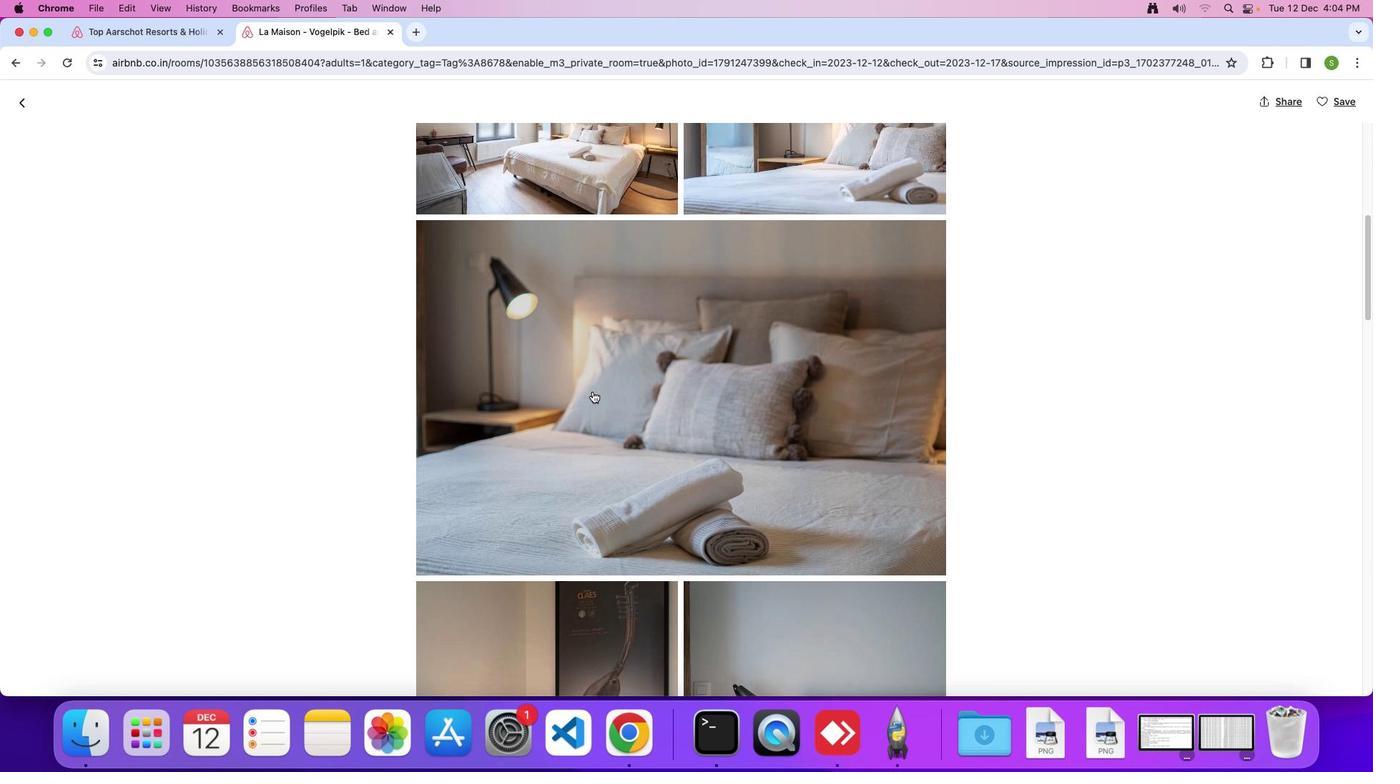 
Action: Mouse moved to (592, 391)
Screenshot: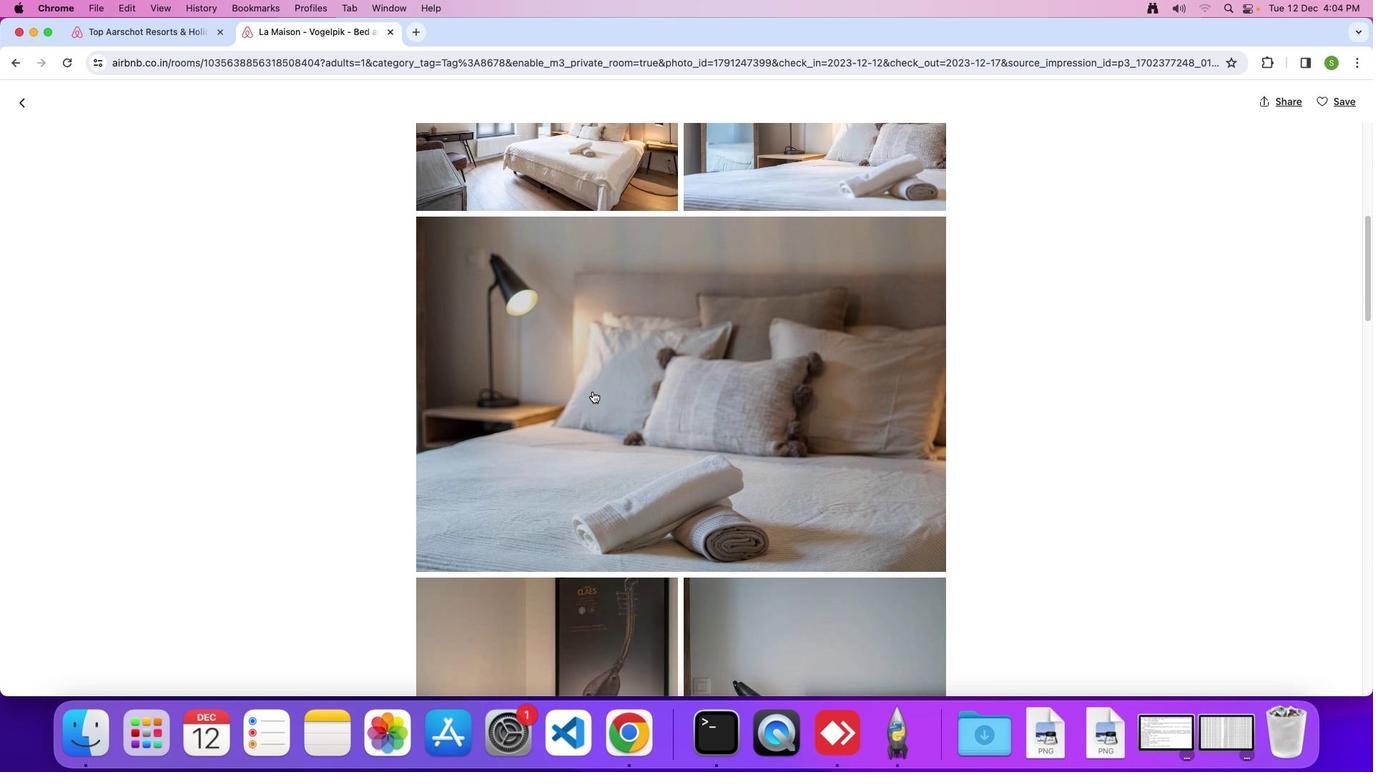 
Action: Mouse scrolled (592, 391) with delta (0, 0)
Screenshot: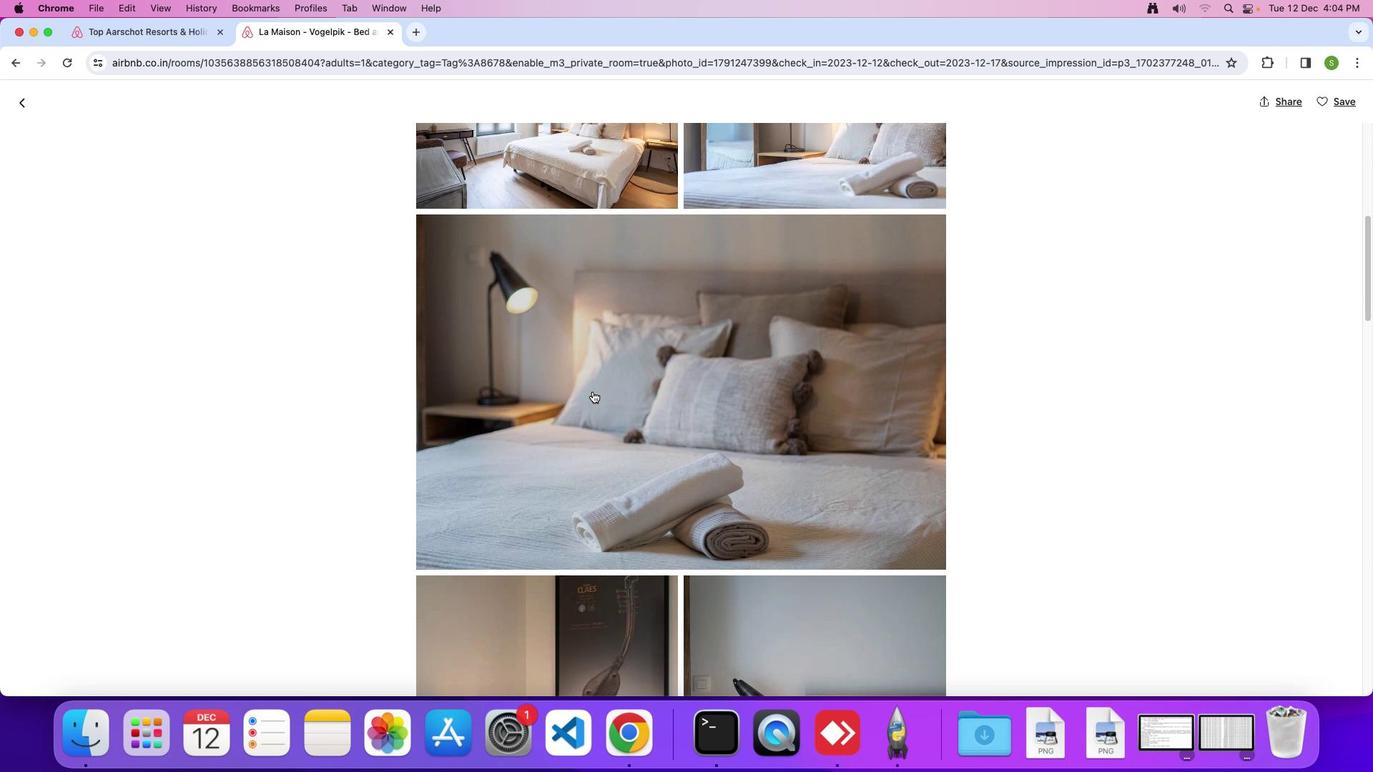 
Action: Mouse scrolled (592, 391) with delta (0, 0)
Screenshot: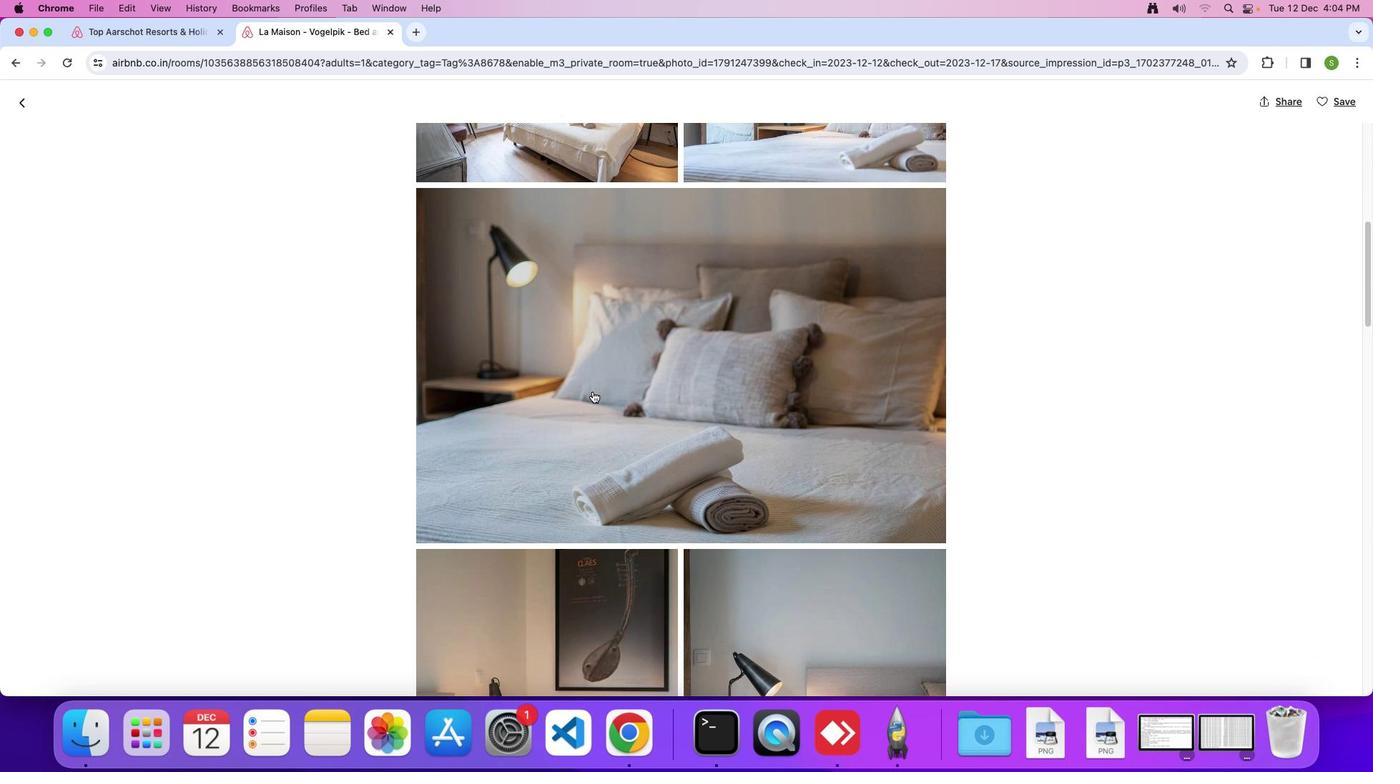 
Action: Mouse scrolled (592, 391) with delta (0, 0)
Screenshot: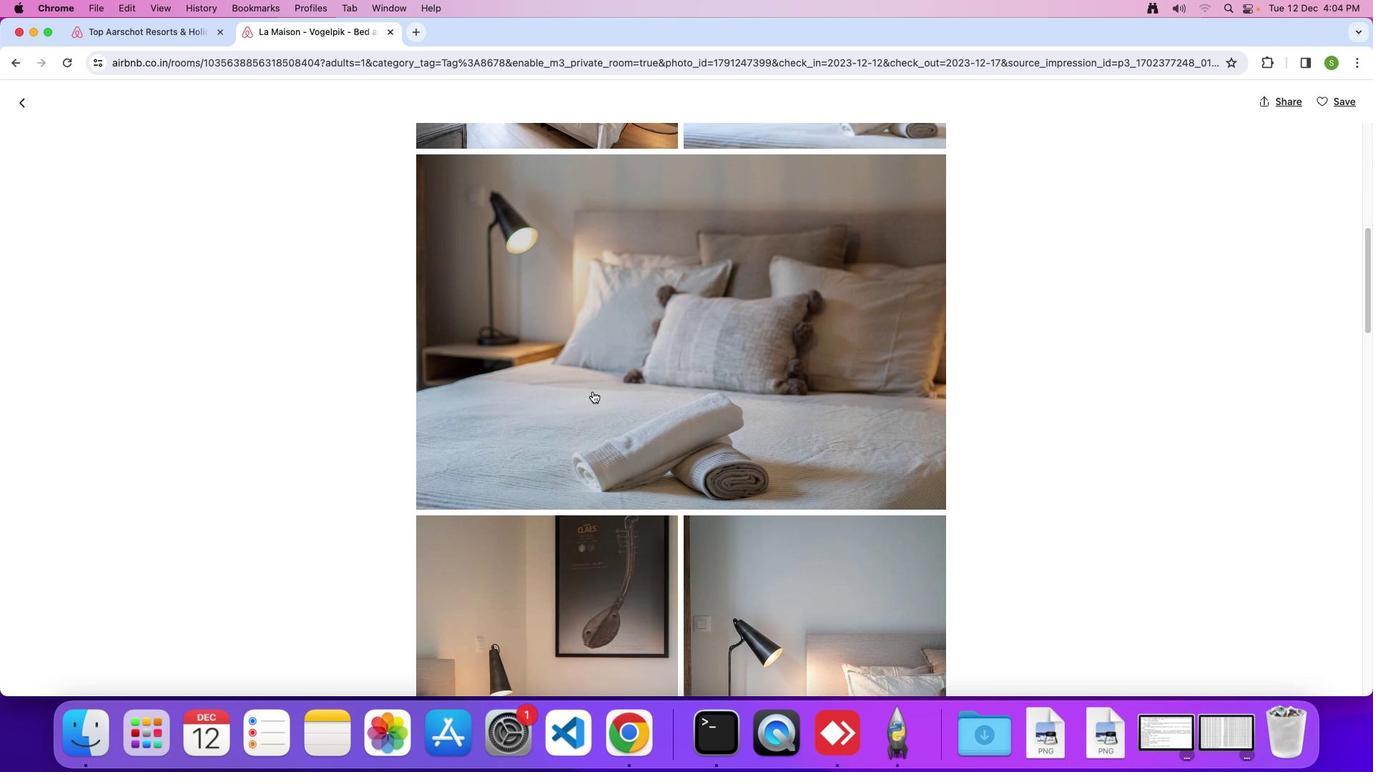 
Action: Mouse scrolled (592, 391) with delta (0, 0)
Screenshot: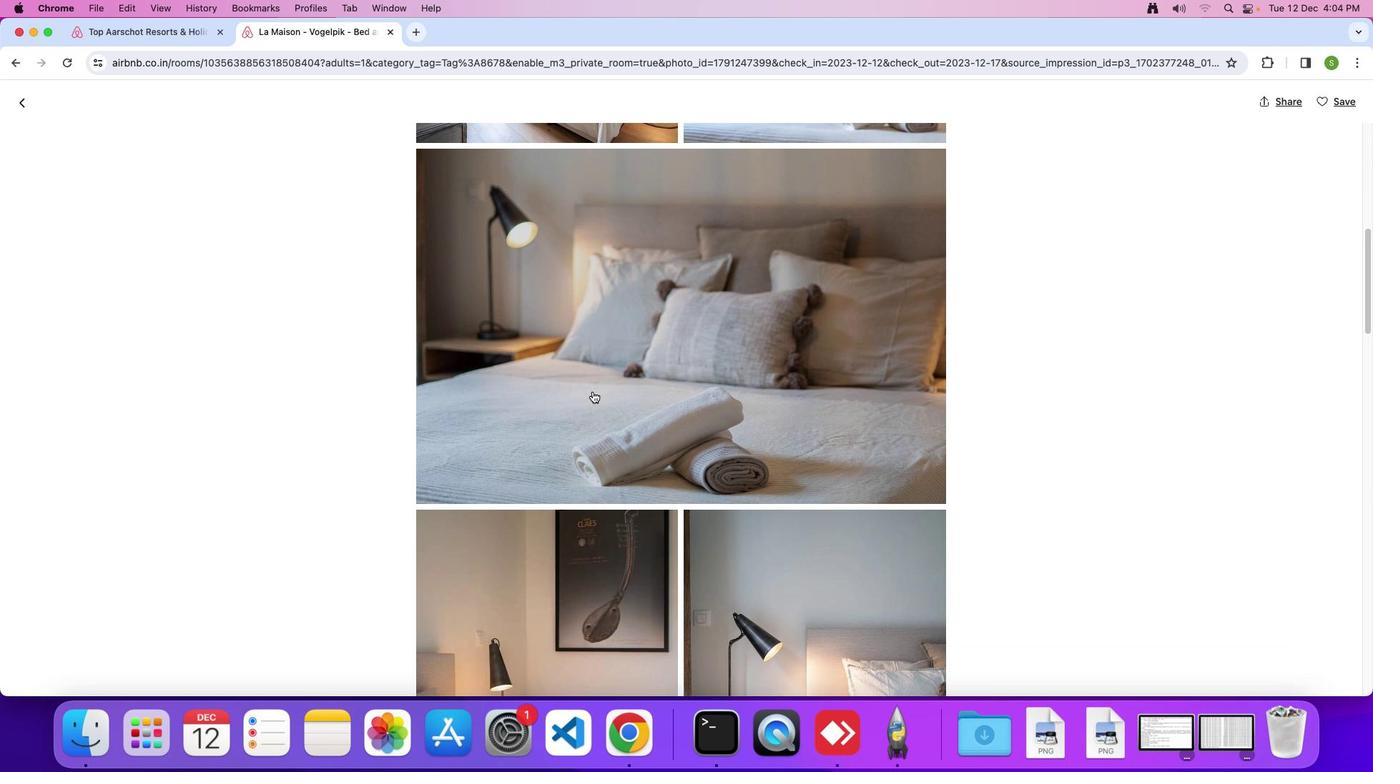 
Action: Mouse scrolled (592, 391) with delta (0, 0)
Screenshot: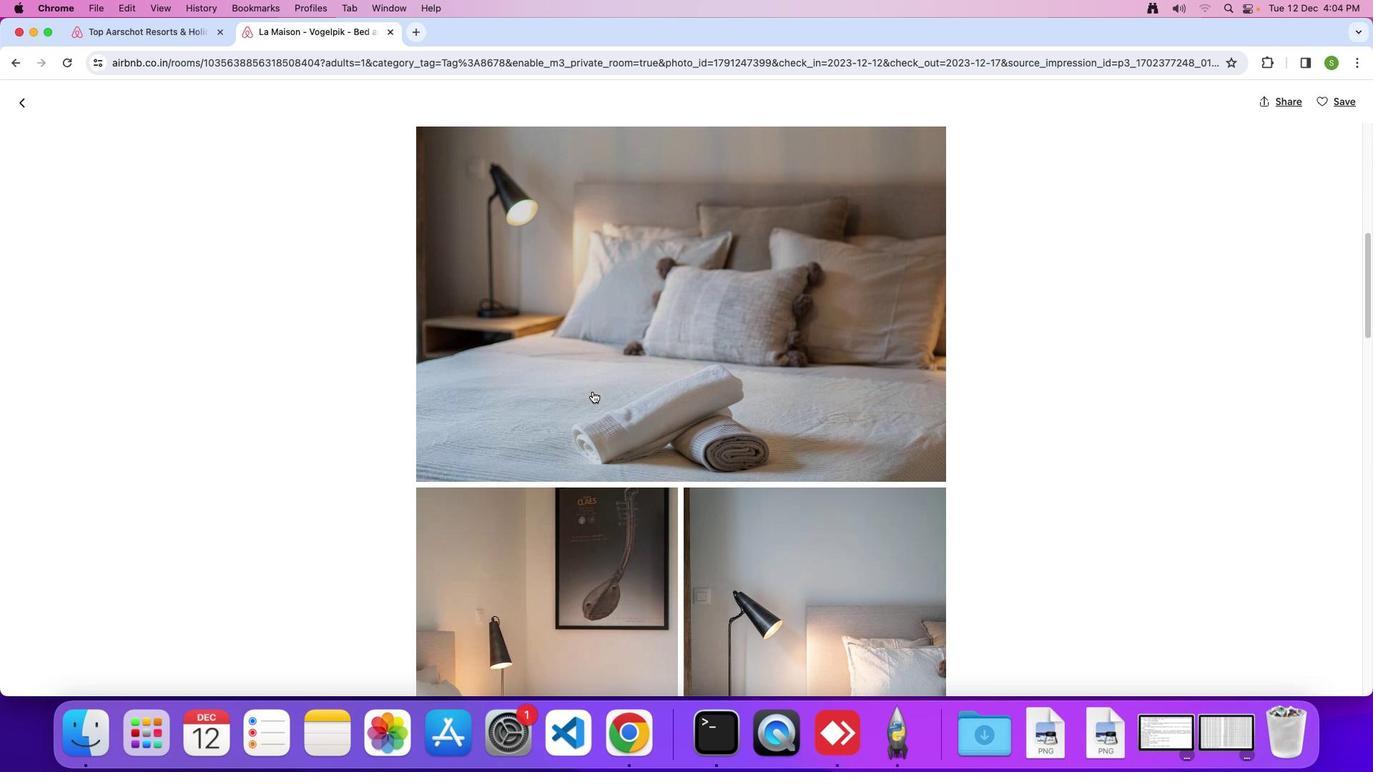 
Action: Mouse scrolled (592, 391) with delta (0, 0)
Screenshot: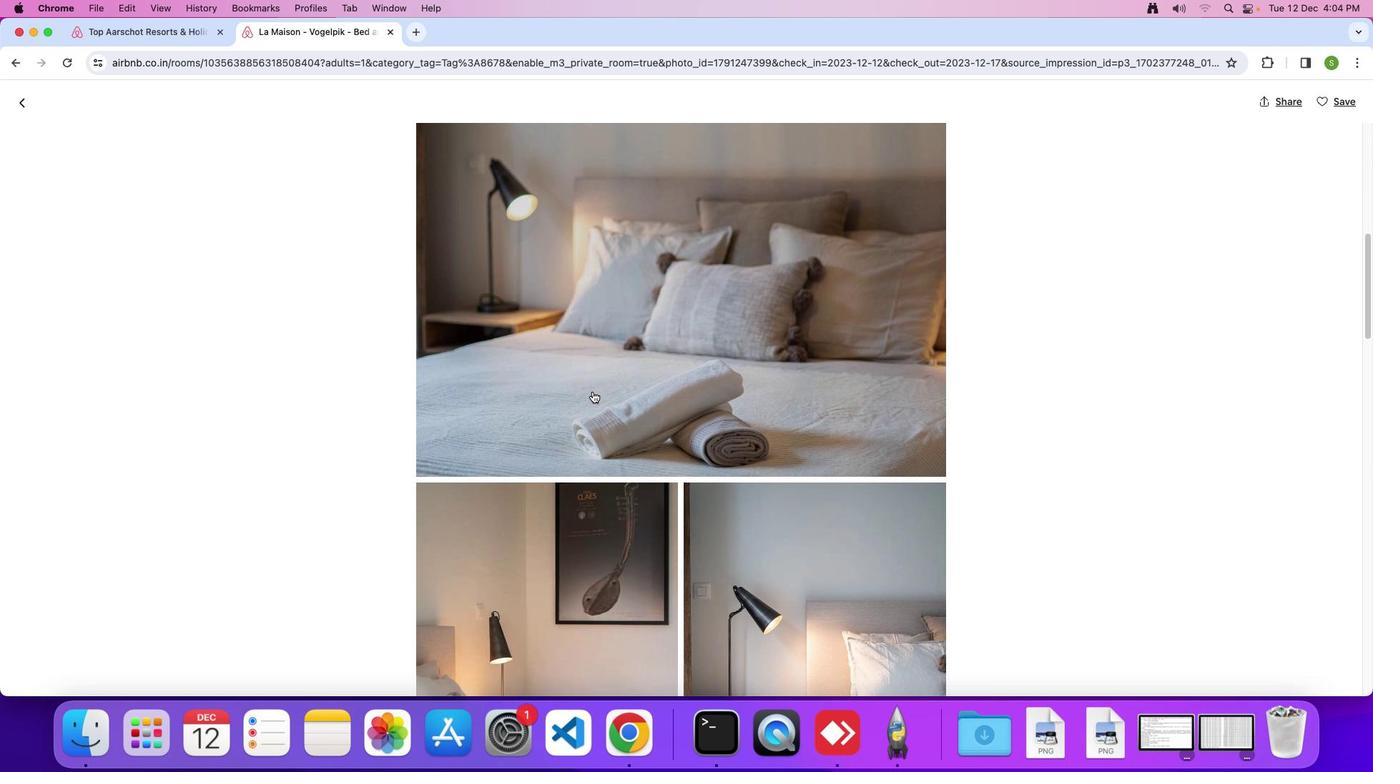 
Action: Mouse scrolled (592, 391) with delta (0, -1)
Screenshot: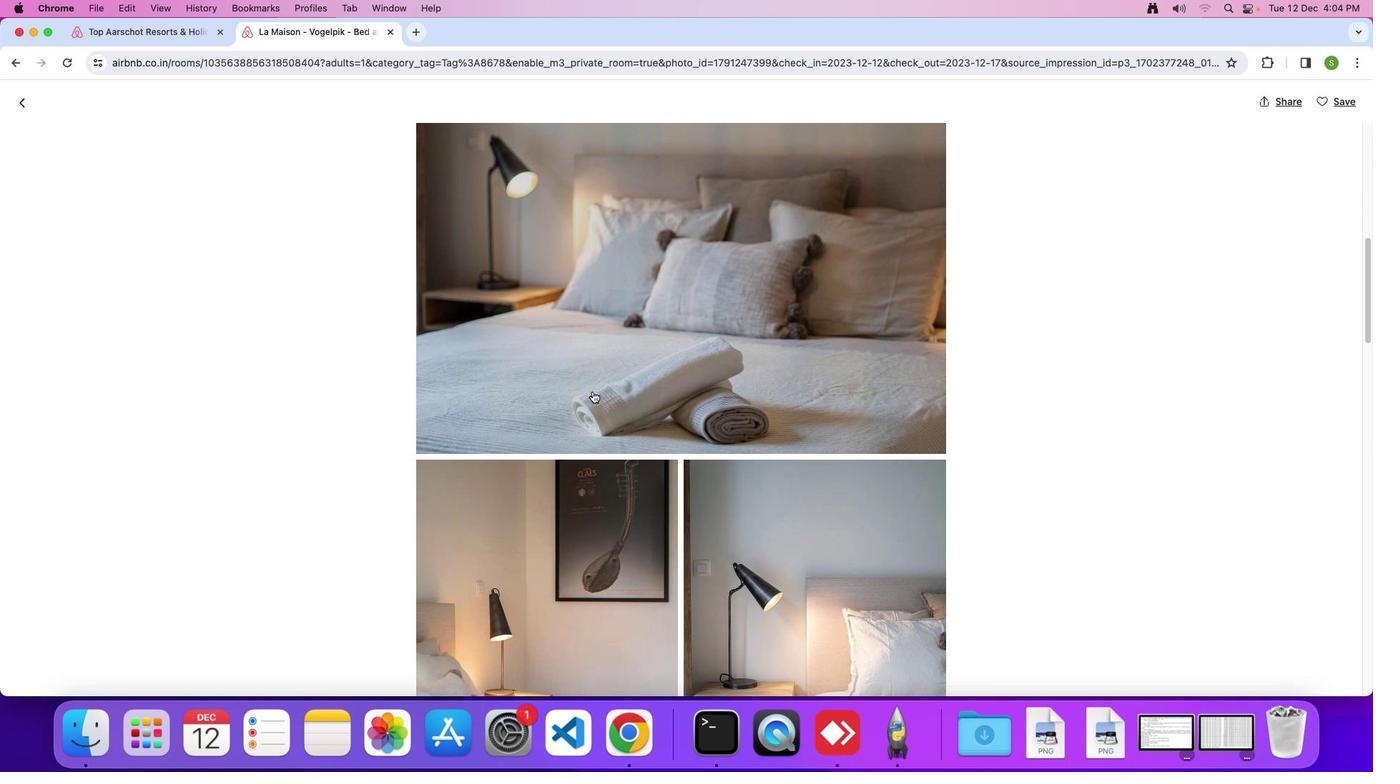 
Action: Mouse scrolled (592, 391) with delta (0, 0)
Screenshot: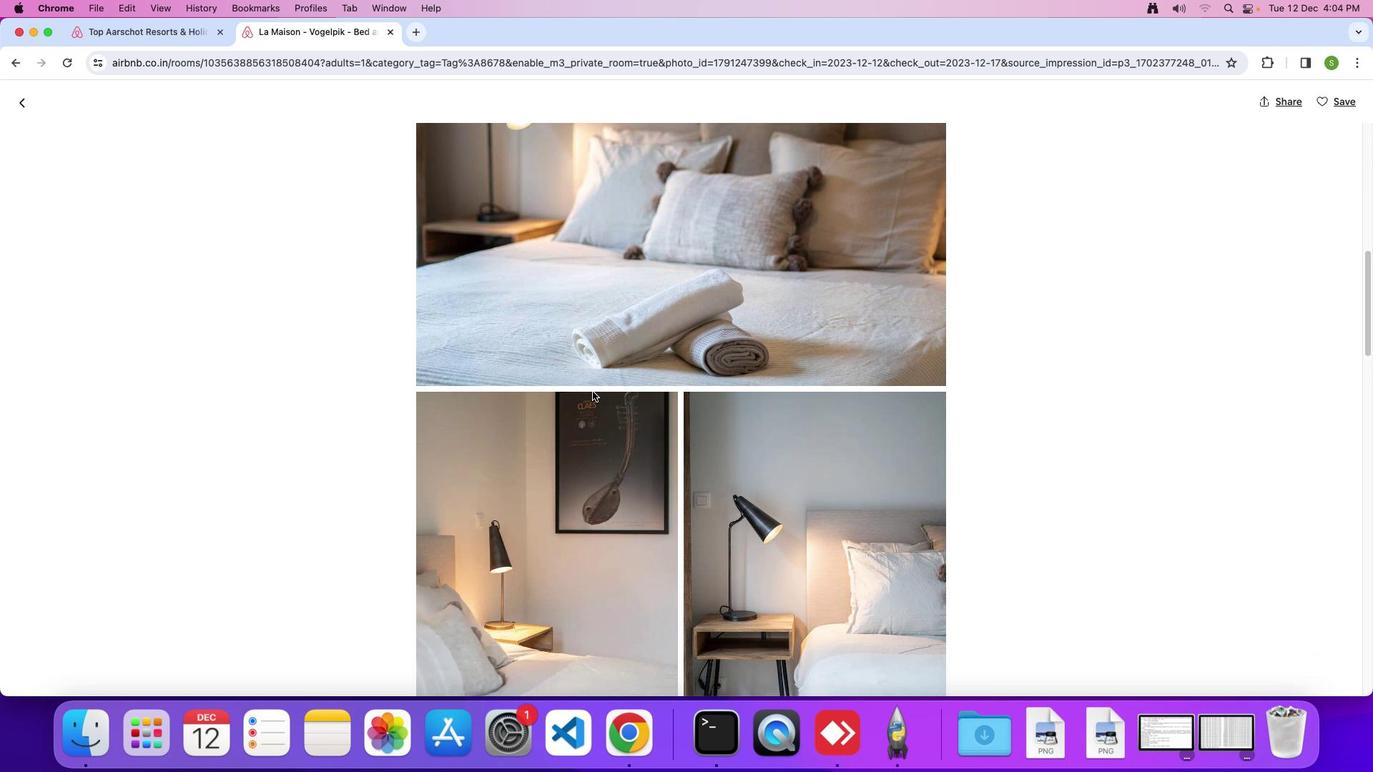 
Action: Mouse scrolled (592, 391) with delta (0, 0)
Screenshot: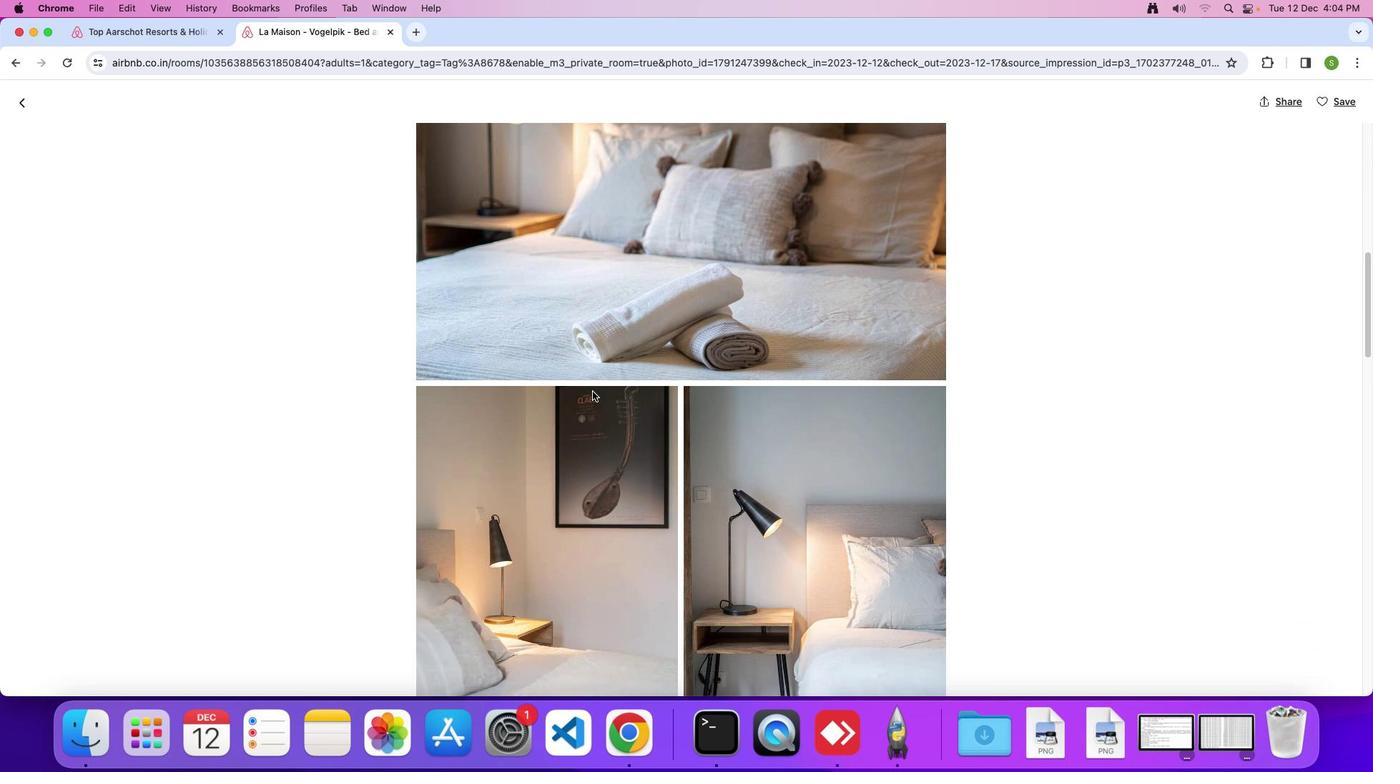 
Action: Mouse scrolled (592, 391) with delta (0, -1)
Screenshot: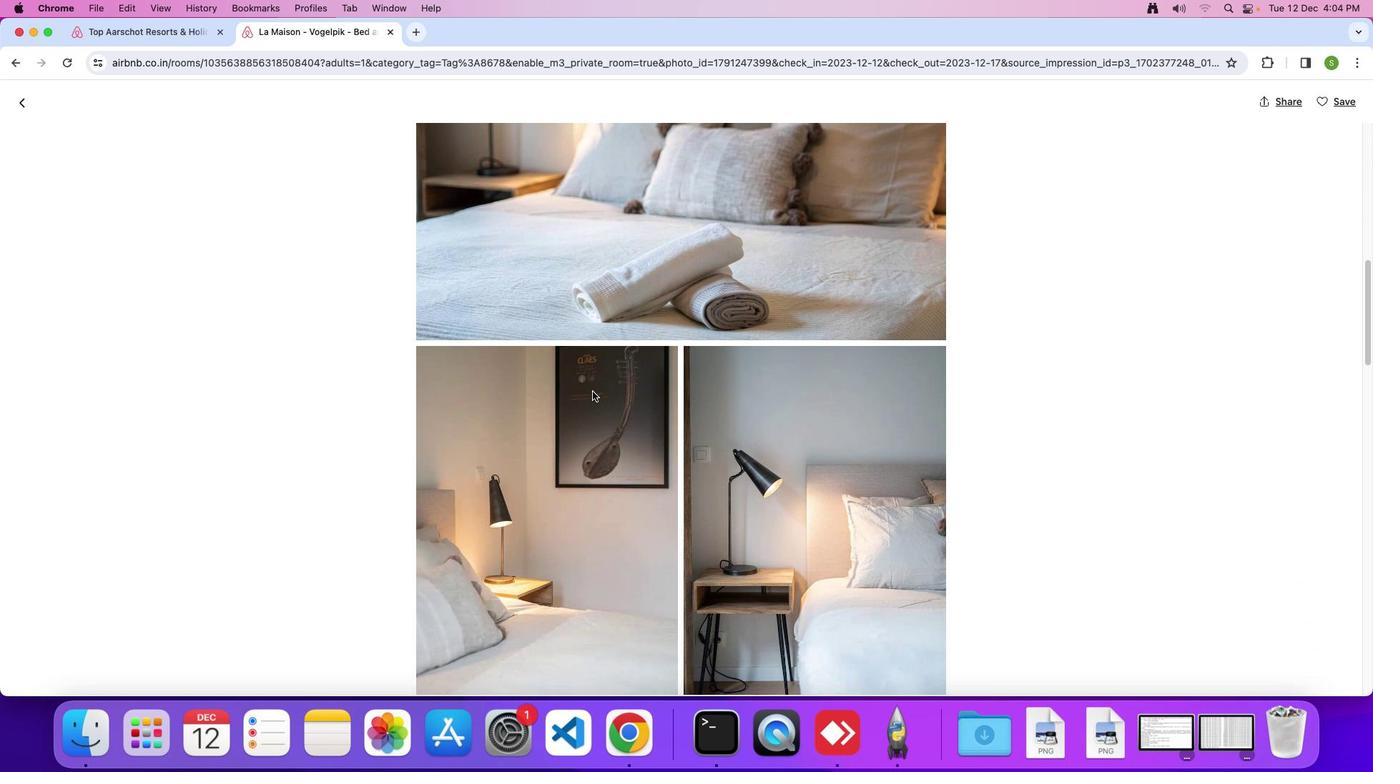 
Action: Mouse scrolled (592, 391) with delta (0, 0)
Screenshot: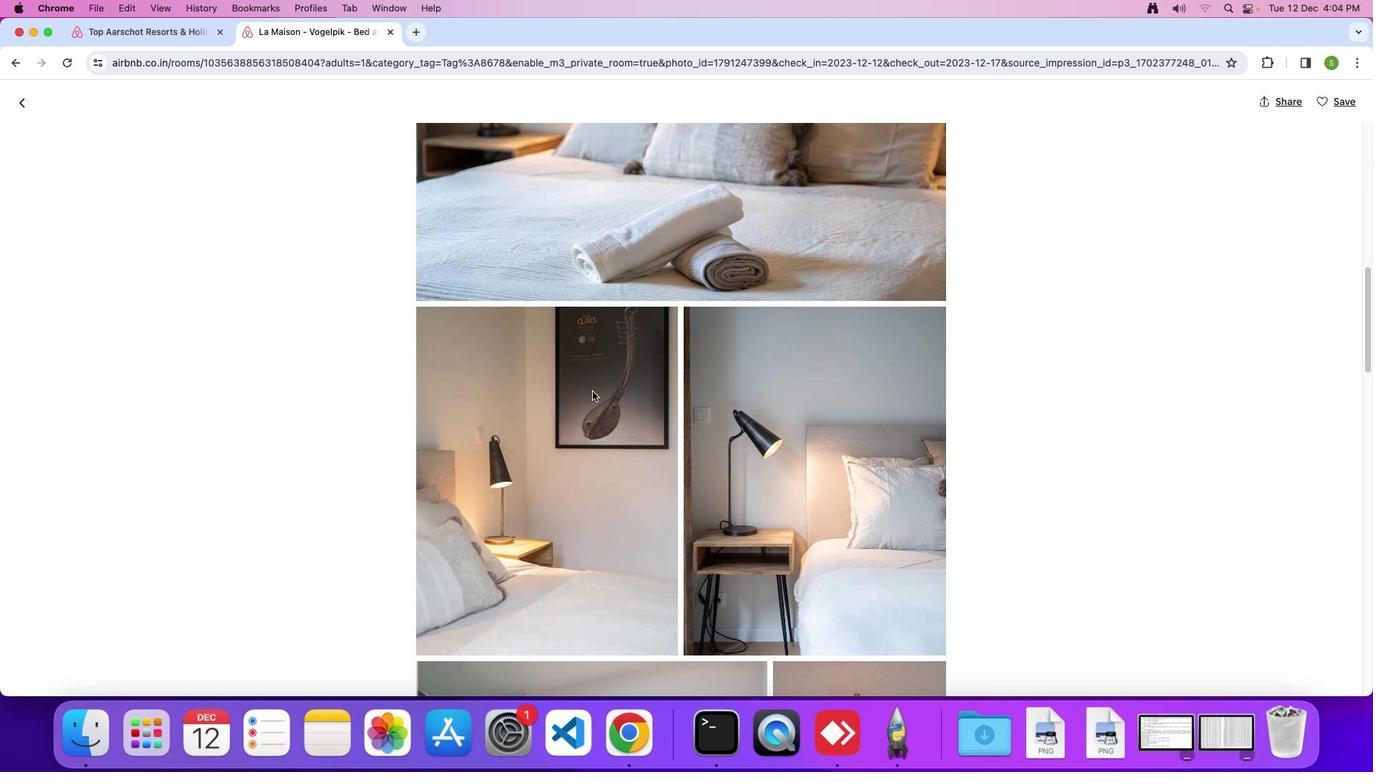 
Action: Mouse scrolled (592, 391) with delta (0, 0)
Screenshot: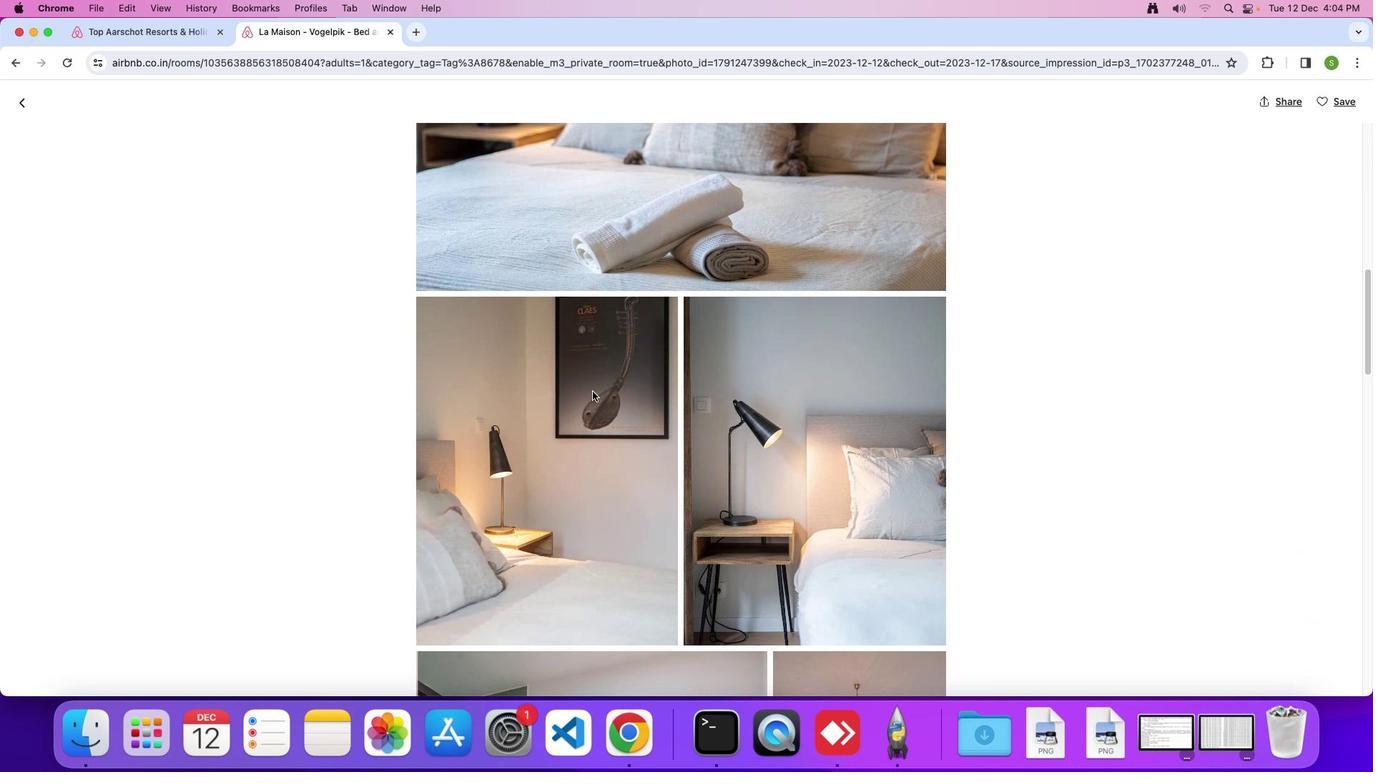 
Action: Mouse scrolled (592, 391) with delta (0, 0)
Screenshot: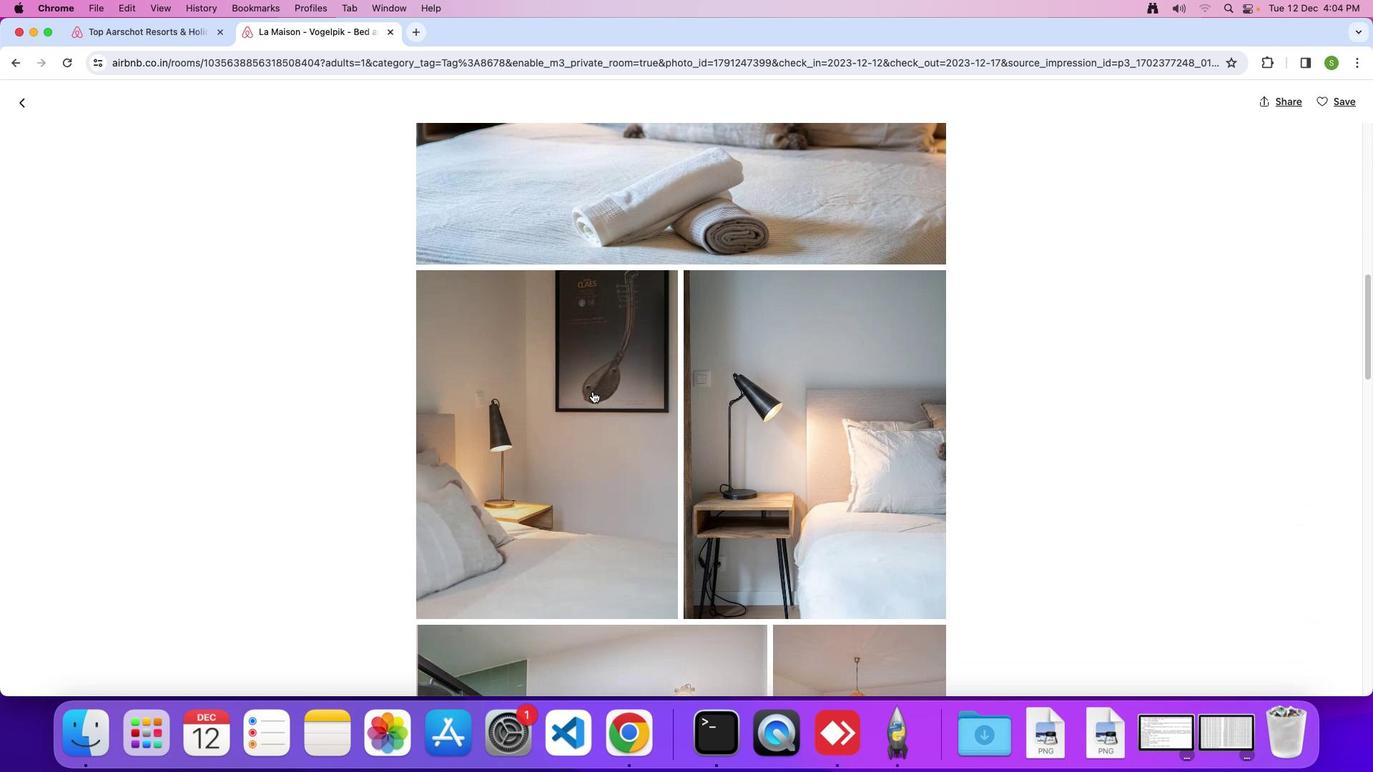 
Action: Mouse scrolled (592, 391) with delta (0, 0)
Screenshot: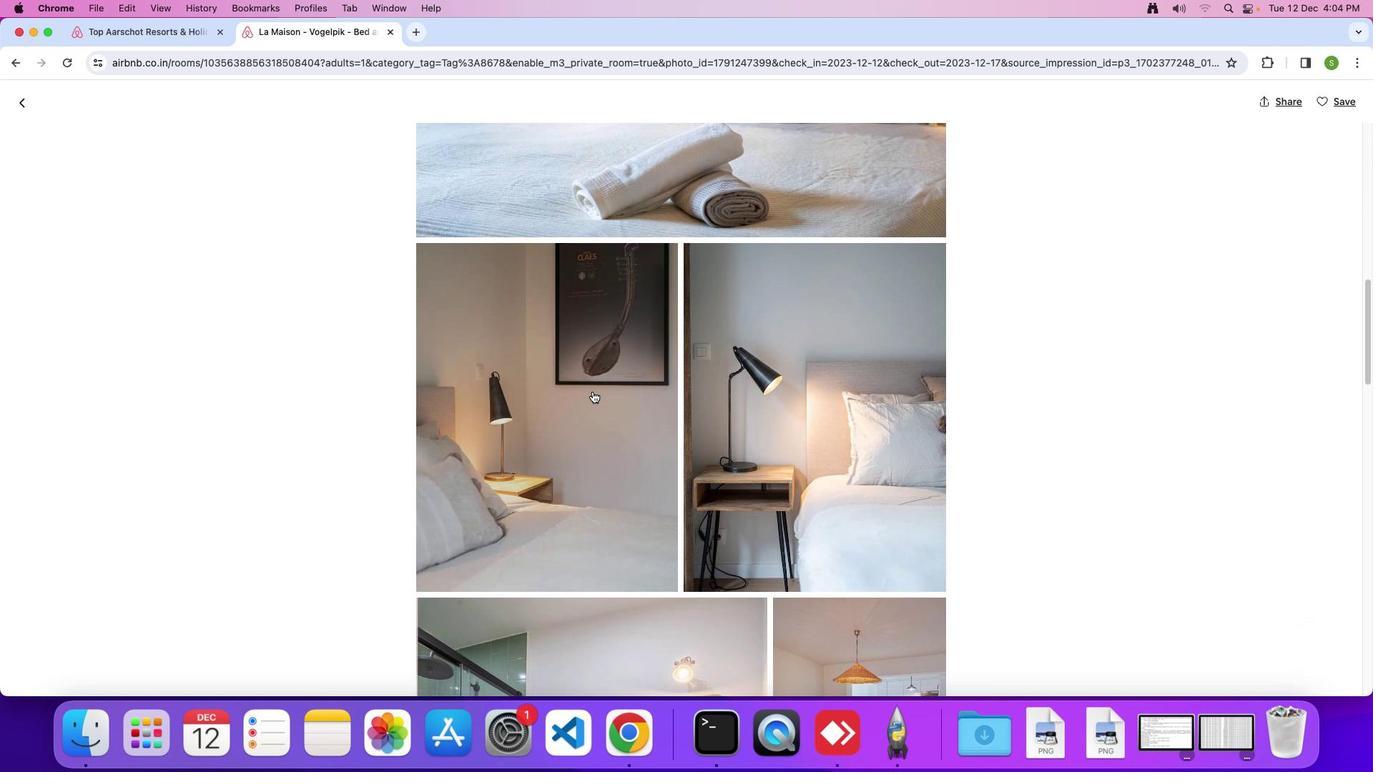 
Action: Mouse scrolled (592, 391) with delta (0, 0)
Screenshot: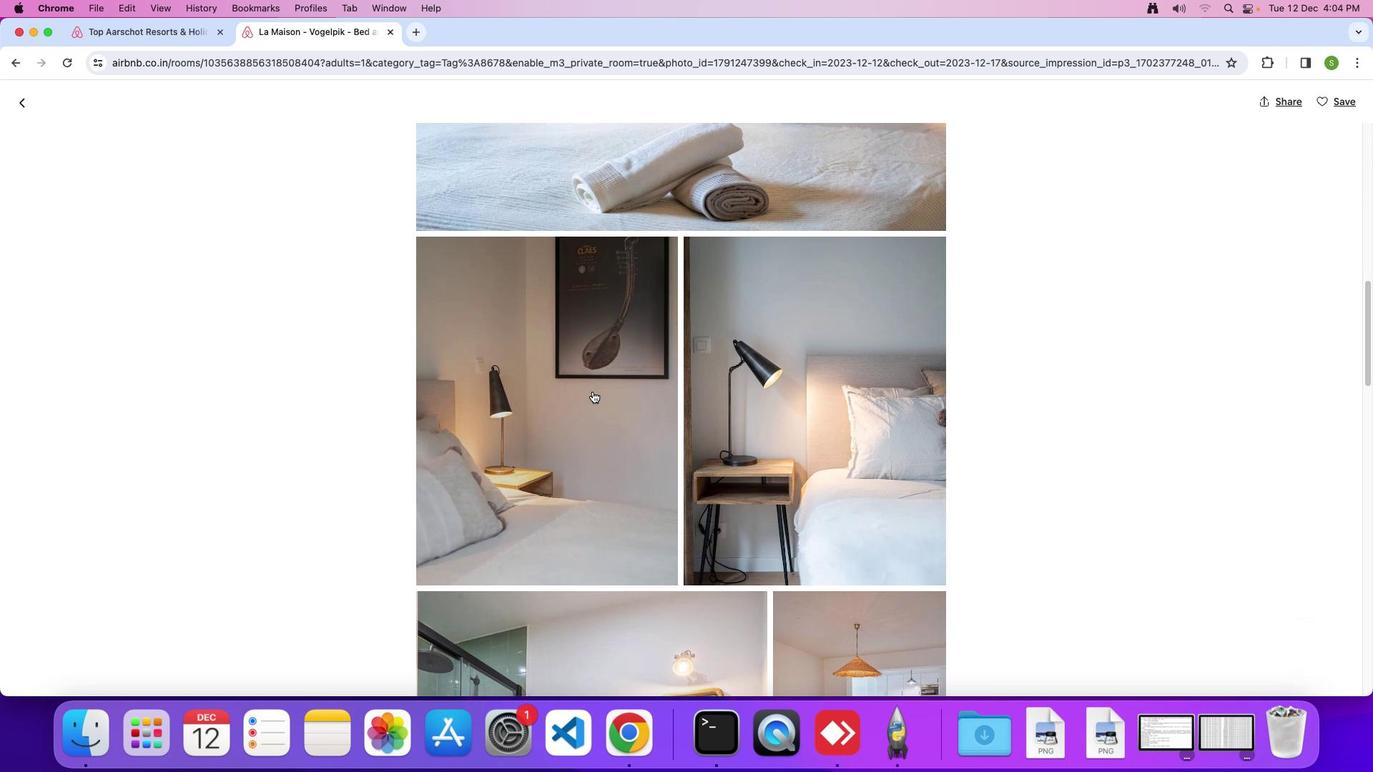 
Action: Mouse scrolled (592, 391) with delta (0, 0)
Screenshot: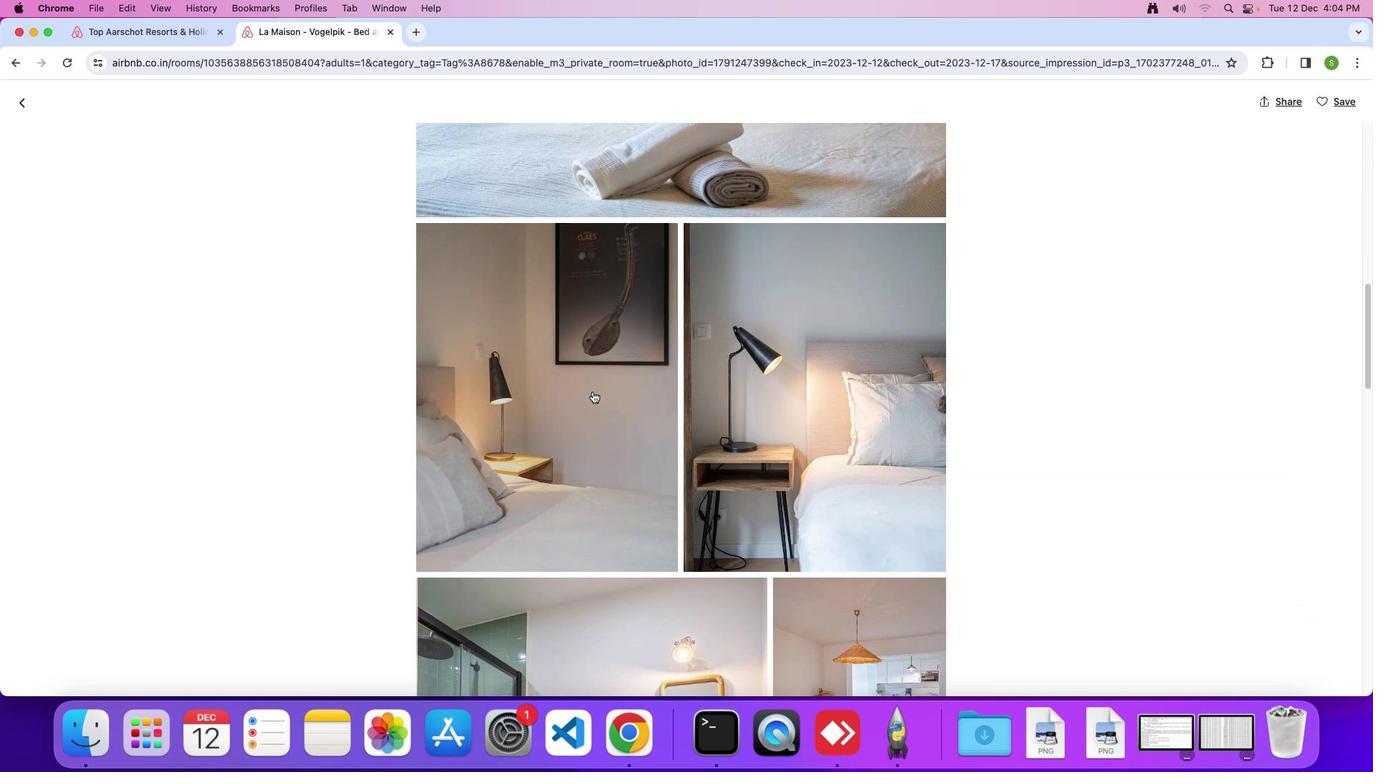 
Action: Mouse scrolled (592, 391) with delta (0, 0)
Screenshot: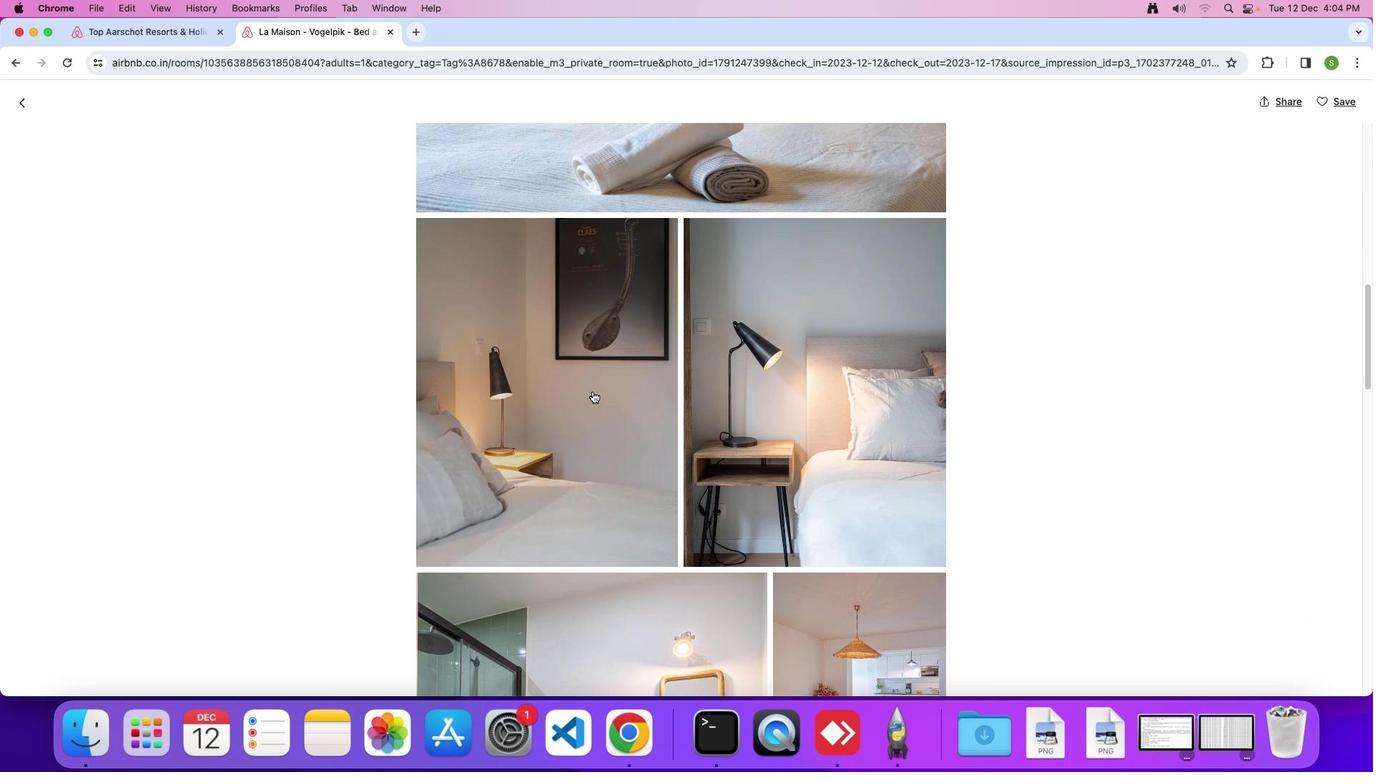 
Action: Mouse scrolled (592, 391) with delta (0, 0)
Screenshot: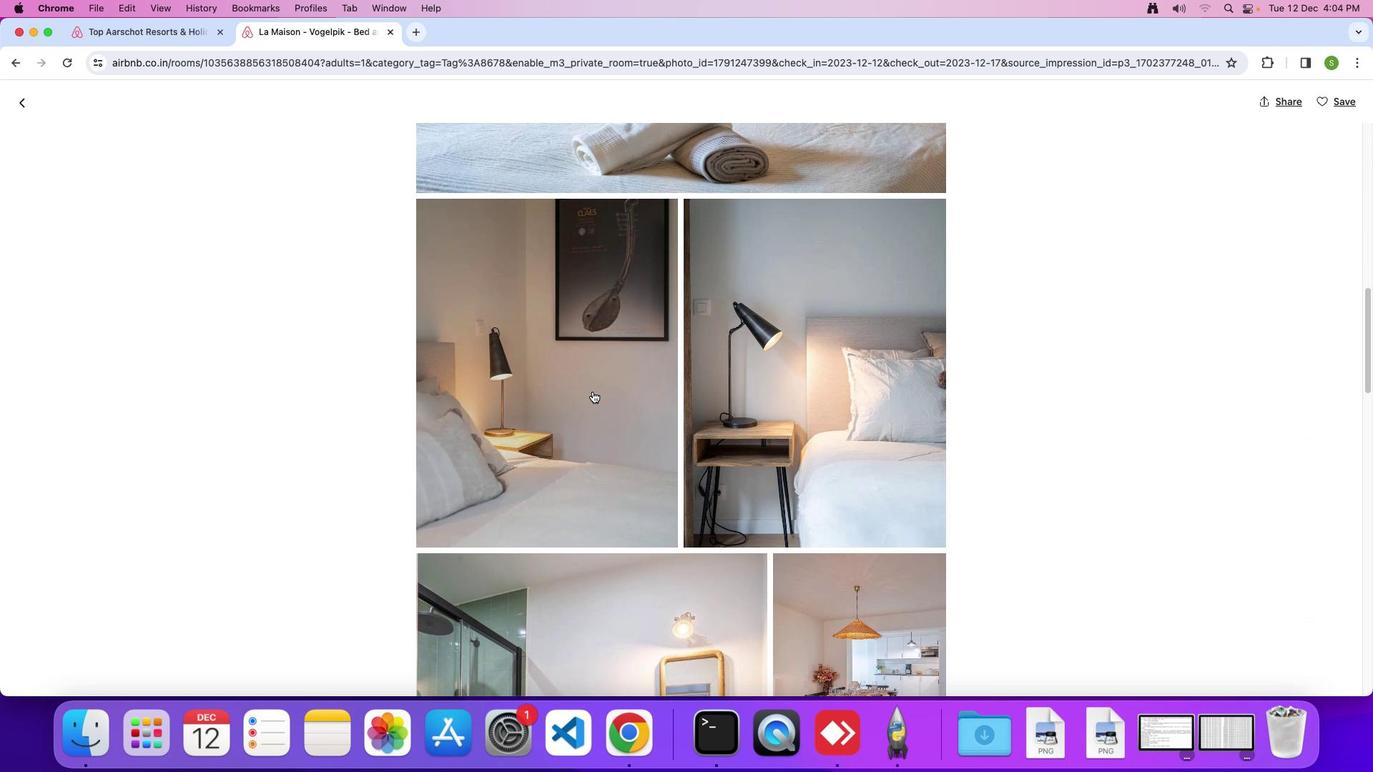 
Action: Mouse scrolled (592, 391) with delta (0, 0)
Screenshot: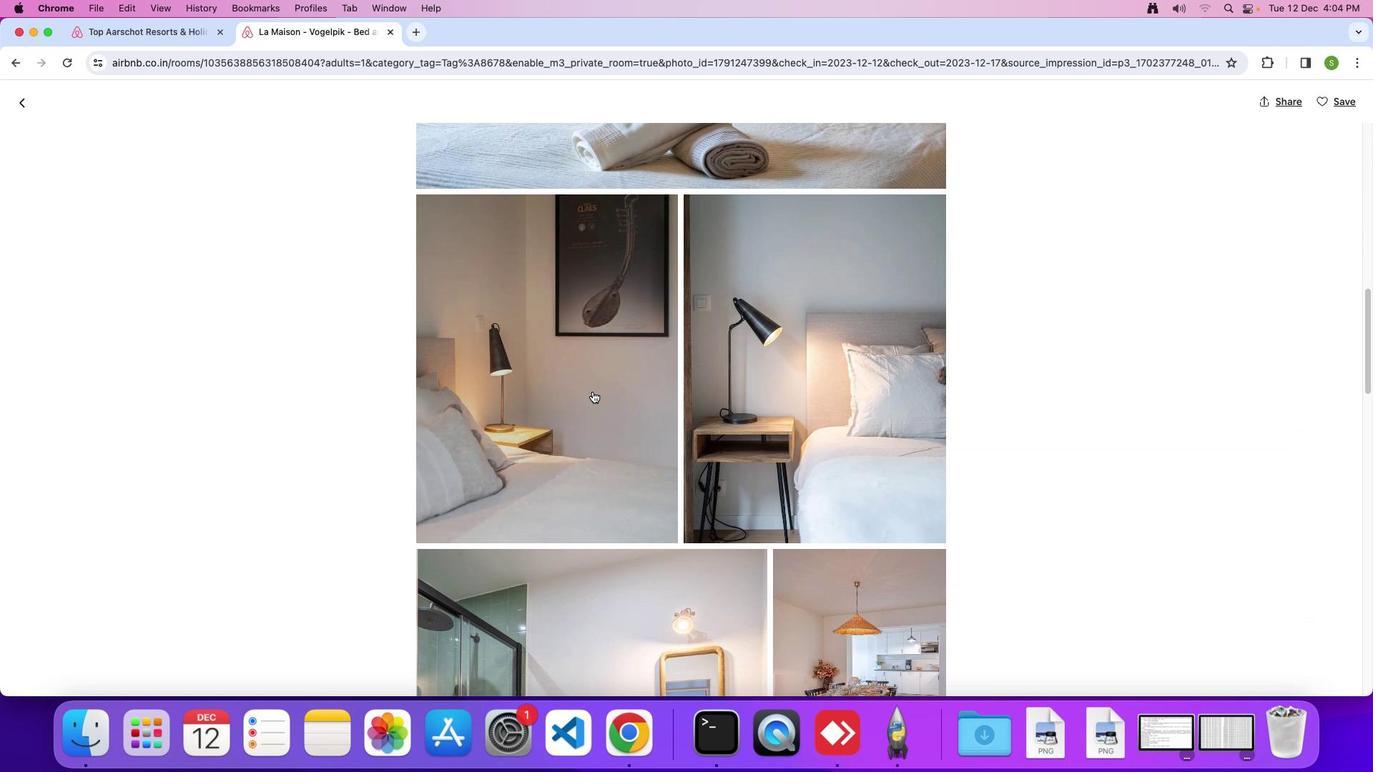 
Action: Mouse scrolled (592, 391) with delta (0, -1)
Screenshot: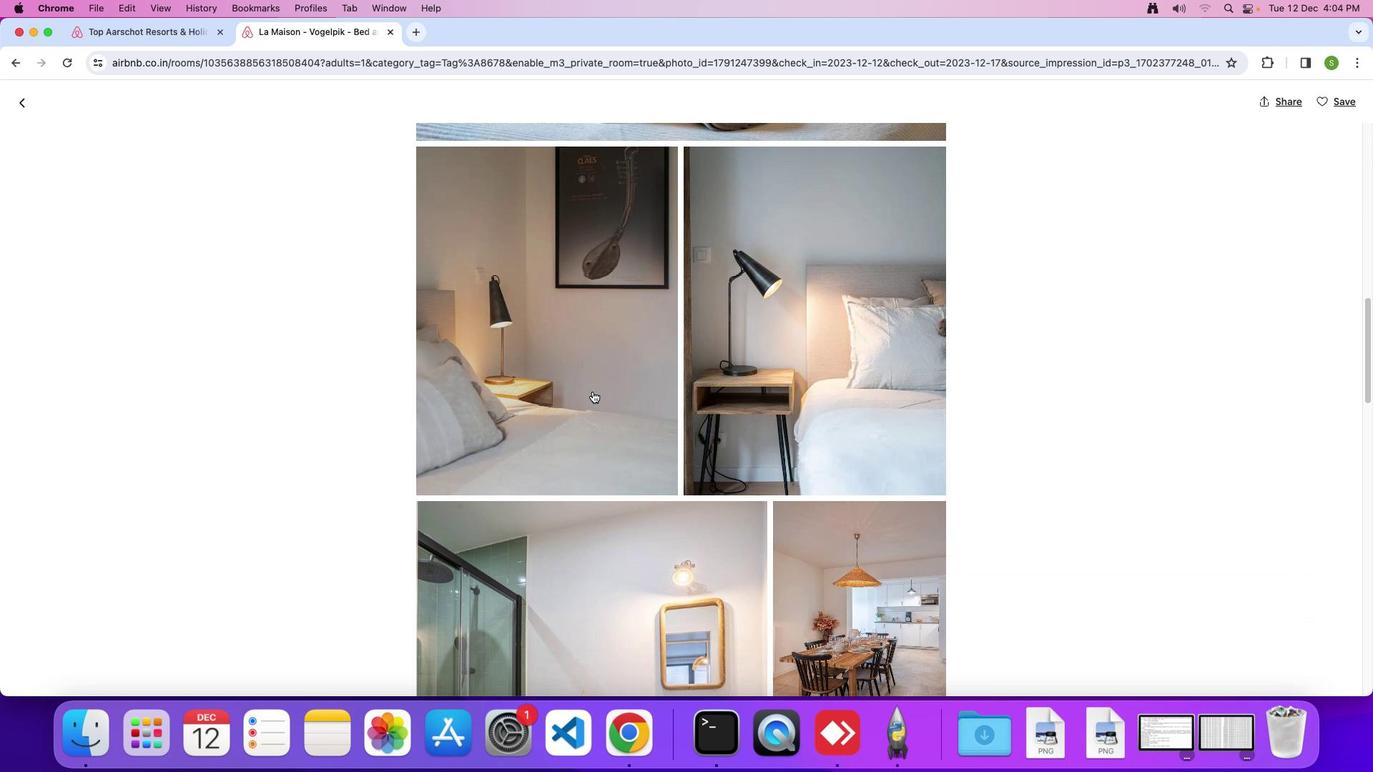 
Action: Mouse scrolled (592, 391) with delta (0, 0)
Screenshot: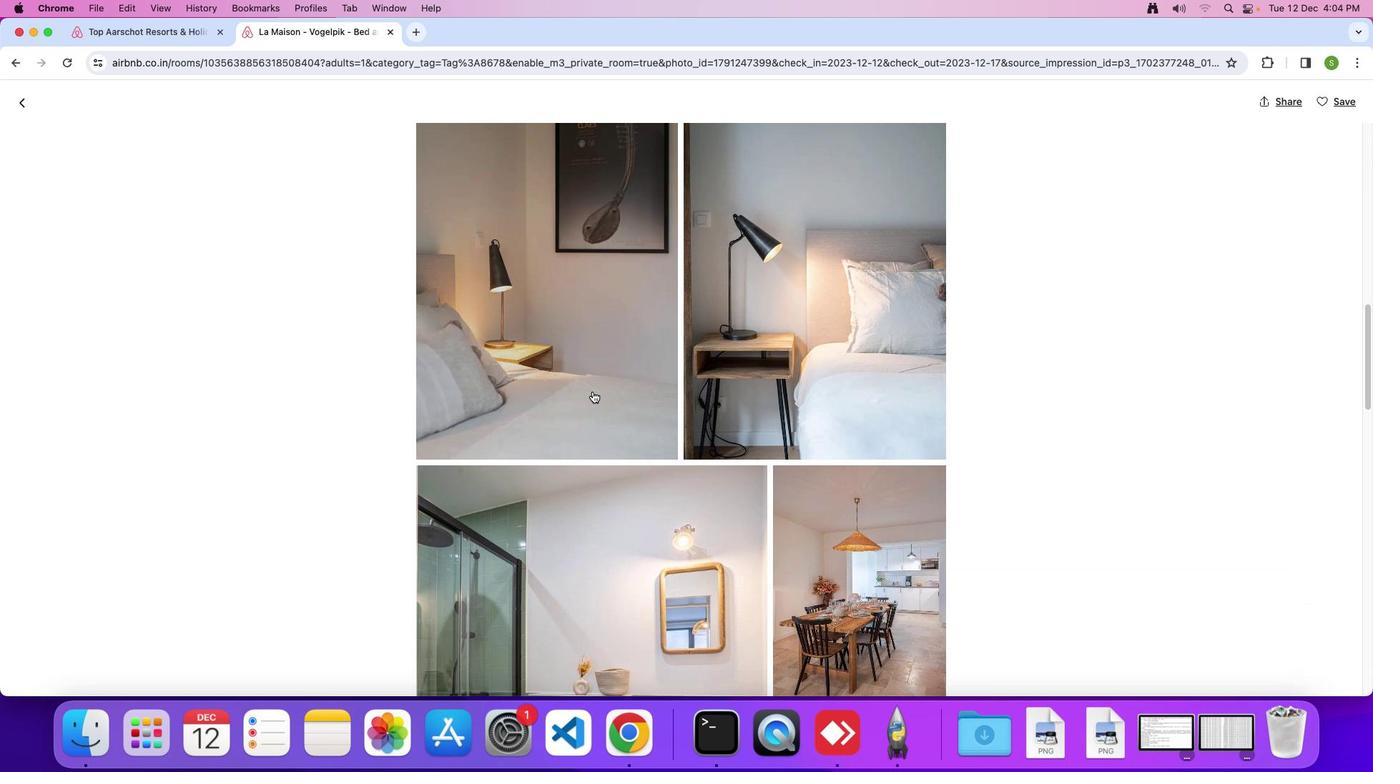 
Action: Mouse scrolled (592, 391) with delta (0, 0)
Screenshot: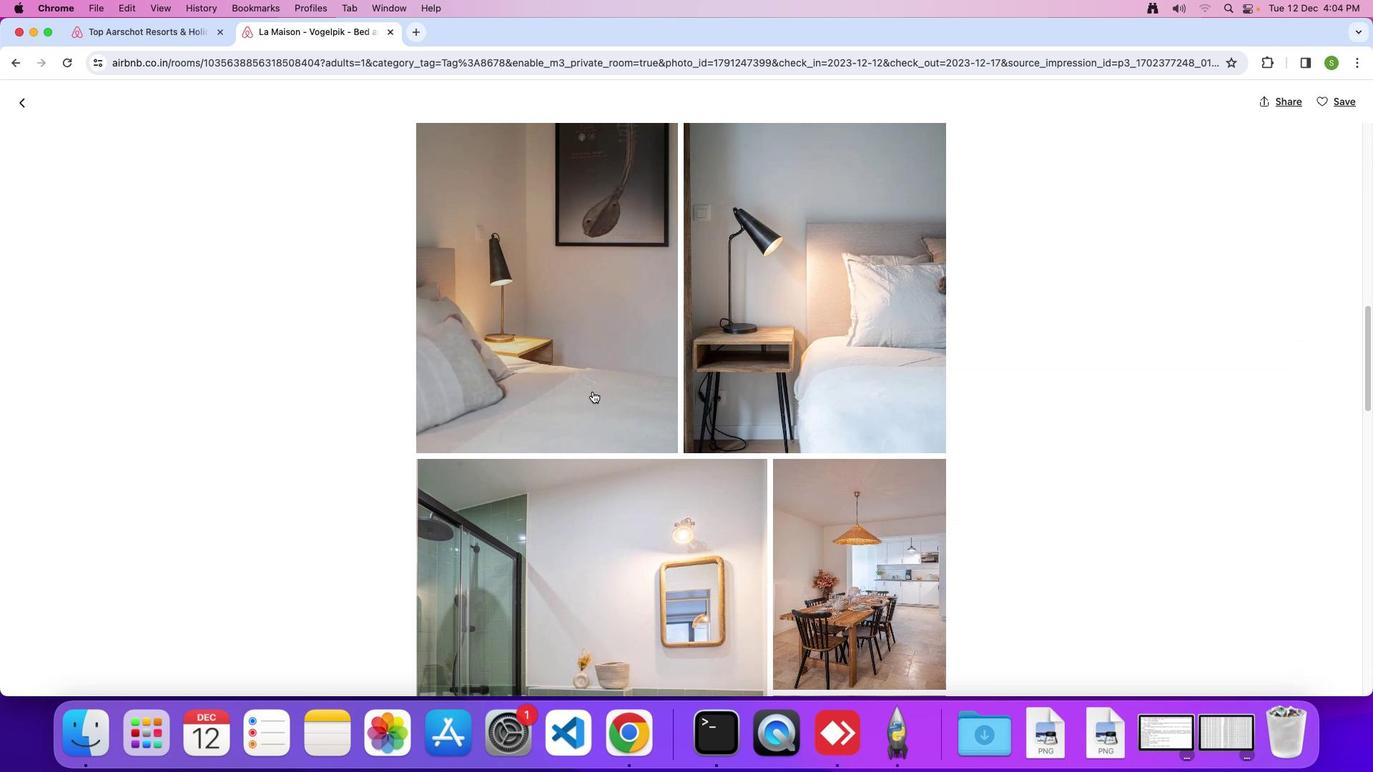 
Action: Mouse scrolled (592, 391) with delta (0, 0)
Screenshot: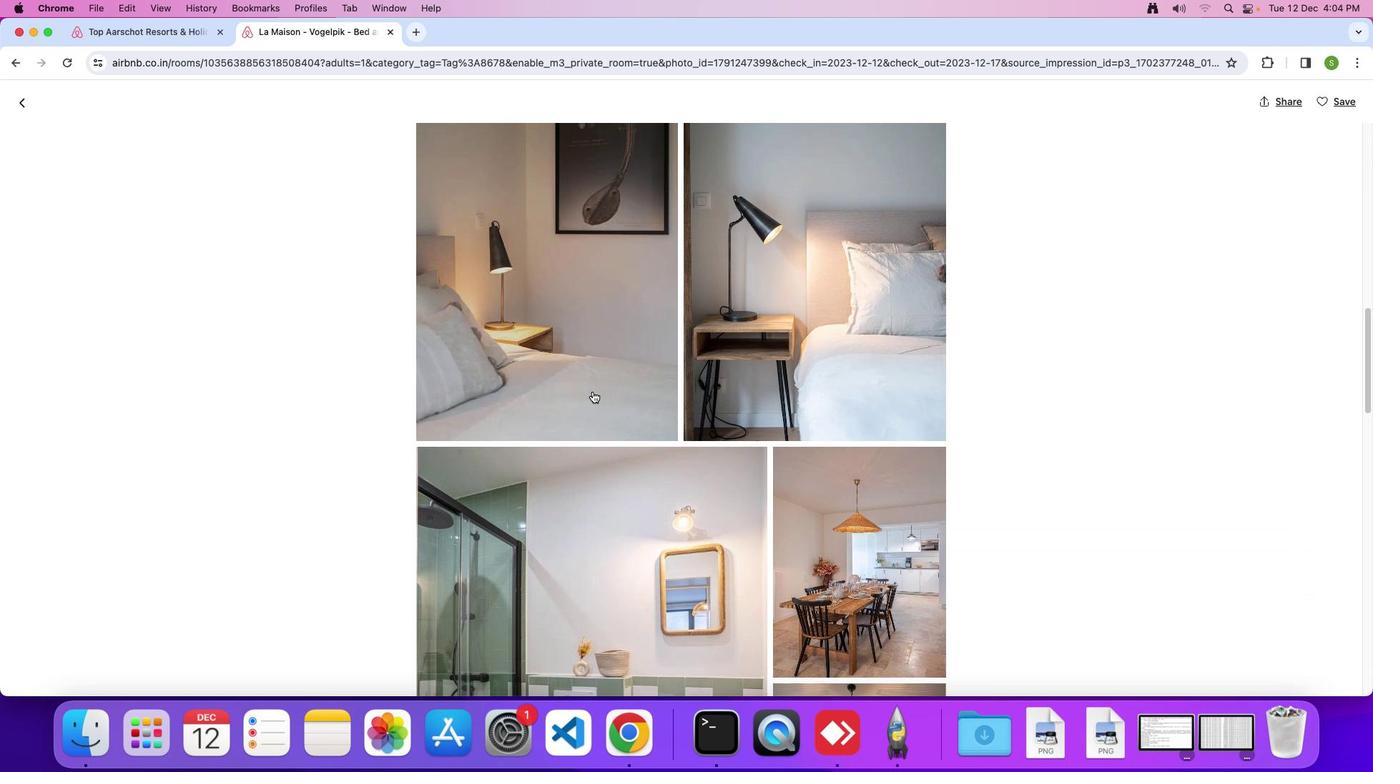 
Action: Mouse scrolled (592, 391) with delta (0, 0)
Screenshot: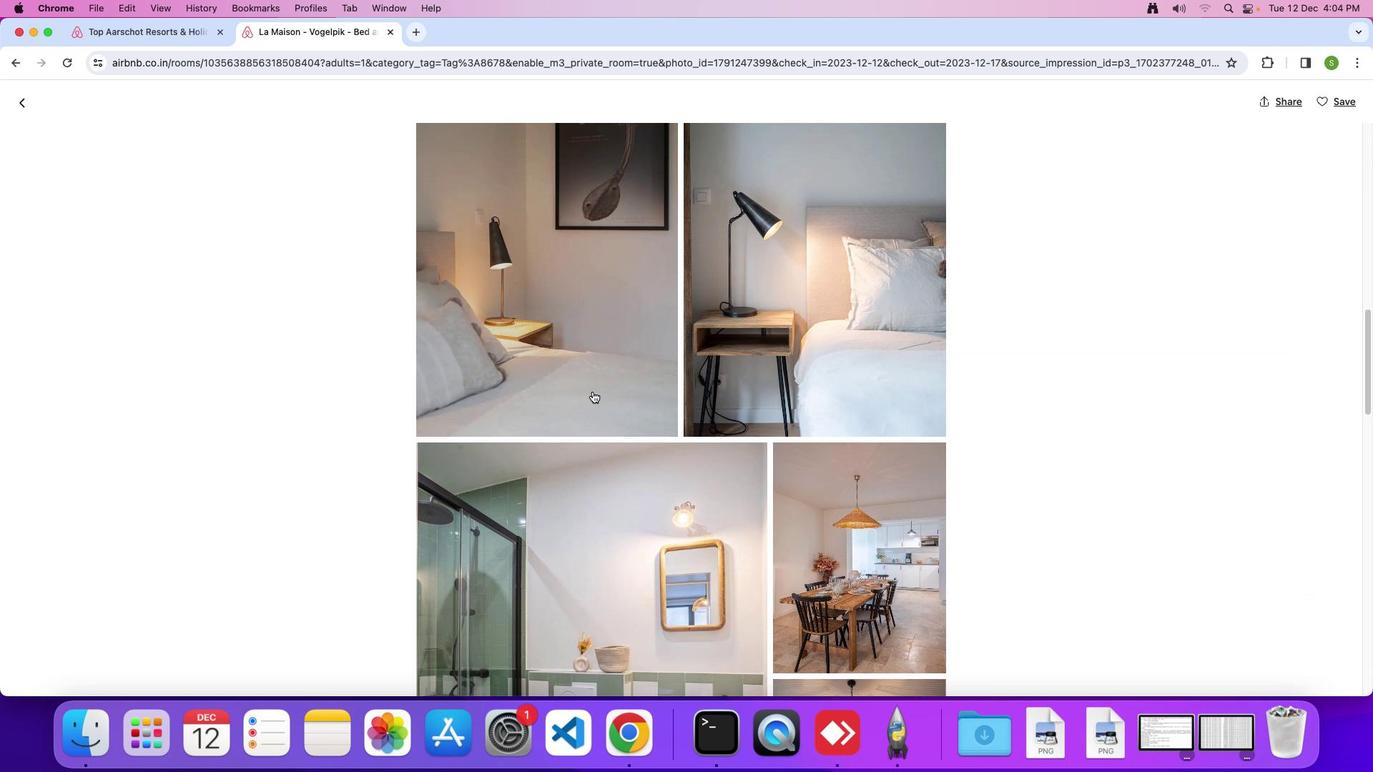 
Action: Mouse scrolled (592, 391) with delta (0, 0)
Screenshot: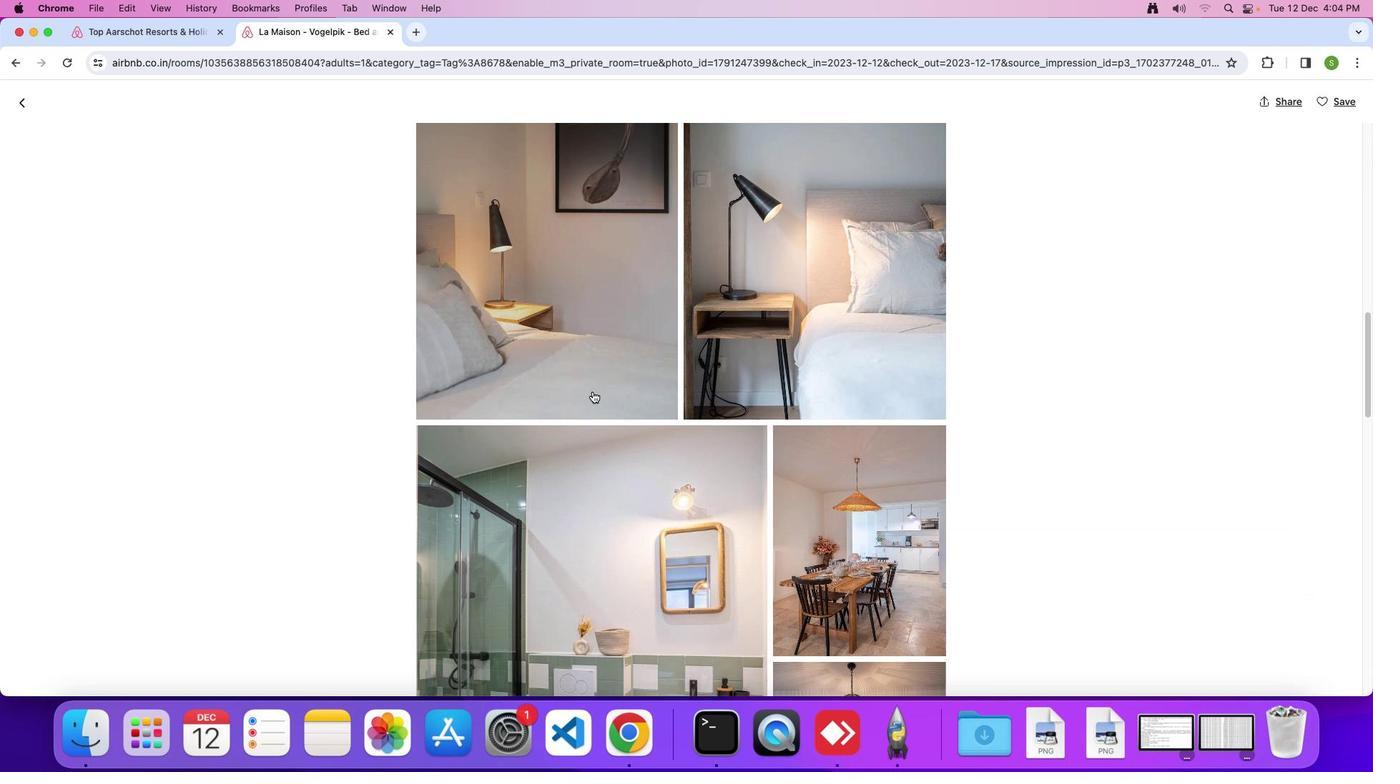
Action: Mouse scrolled (592, 391) with delta (0, 0)
Screenshot: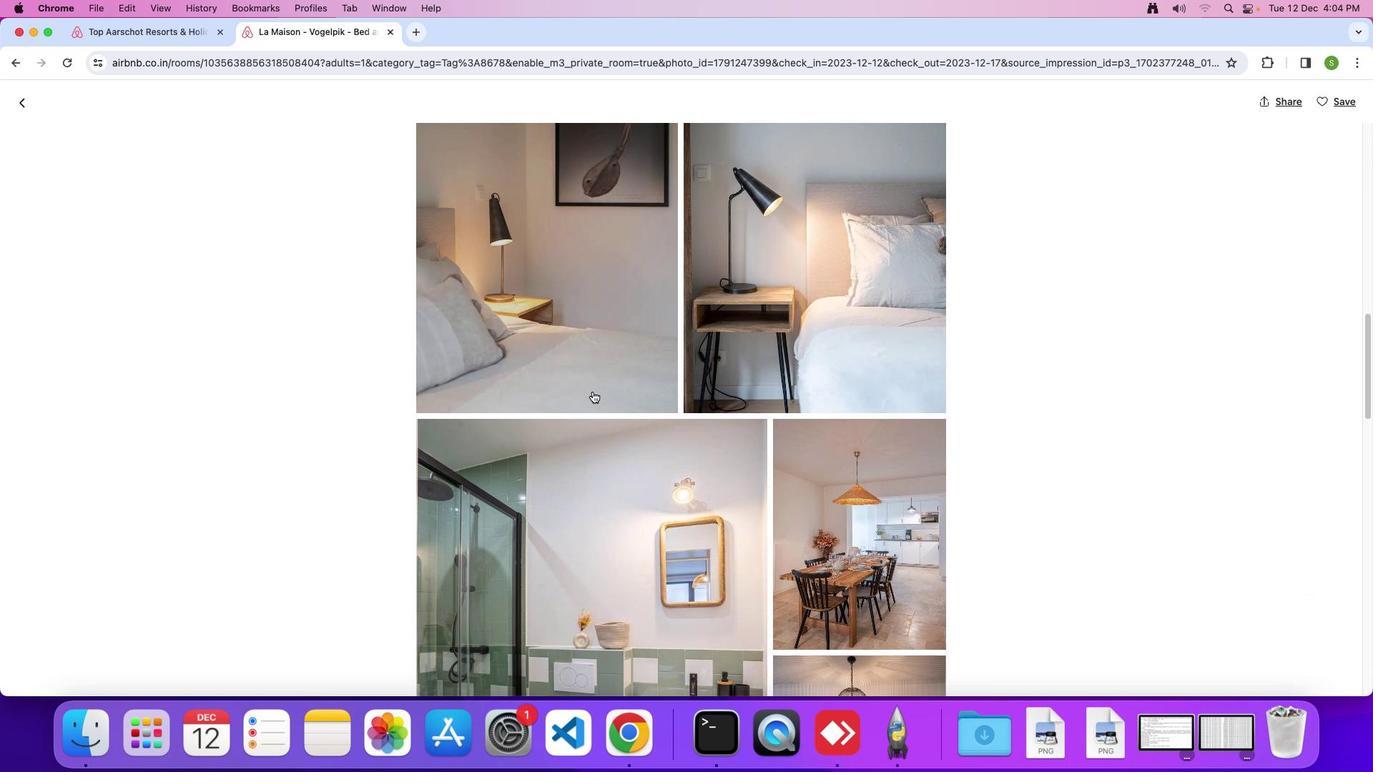 
Action: Mouse scrolled (592, 391) with delta (0, -1)
Screenshot: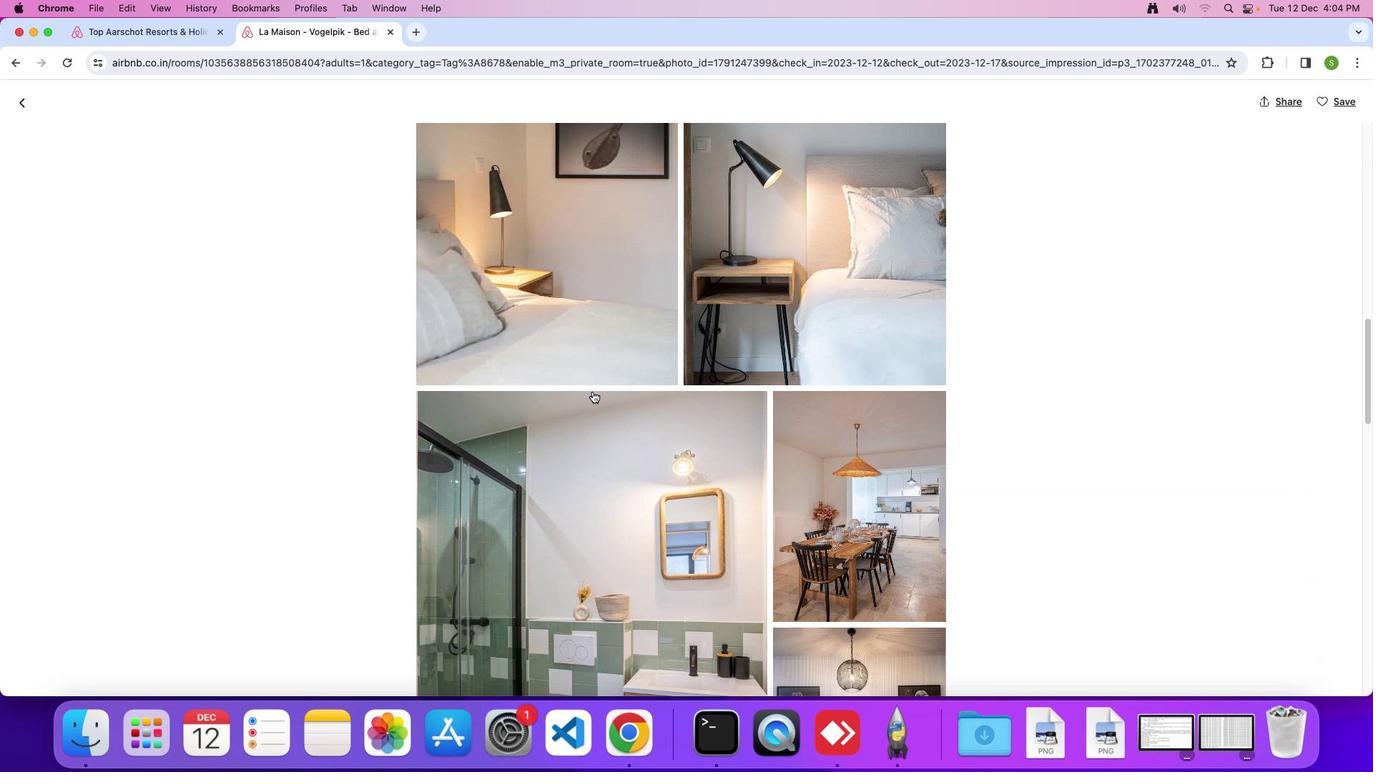 
Action: Mouse scrolled (592, 391) with delta (0, 0)
Screenshot: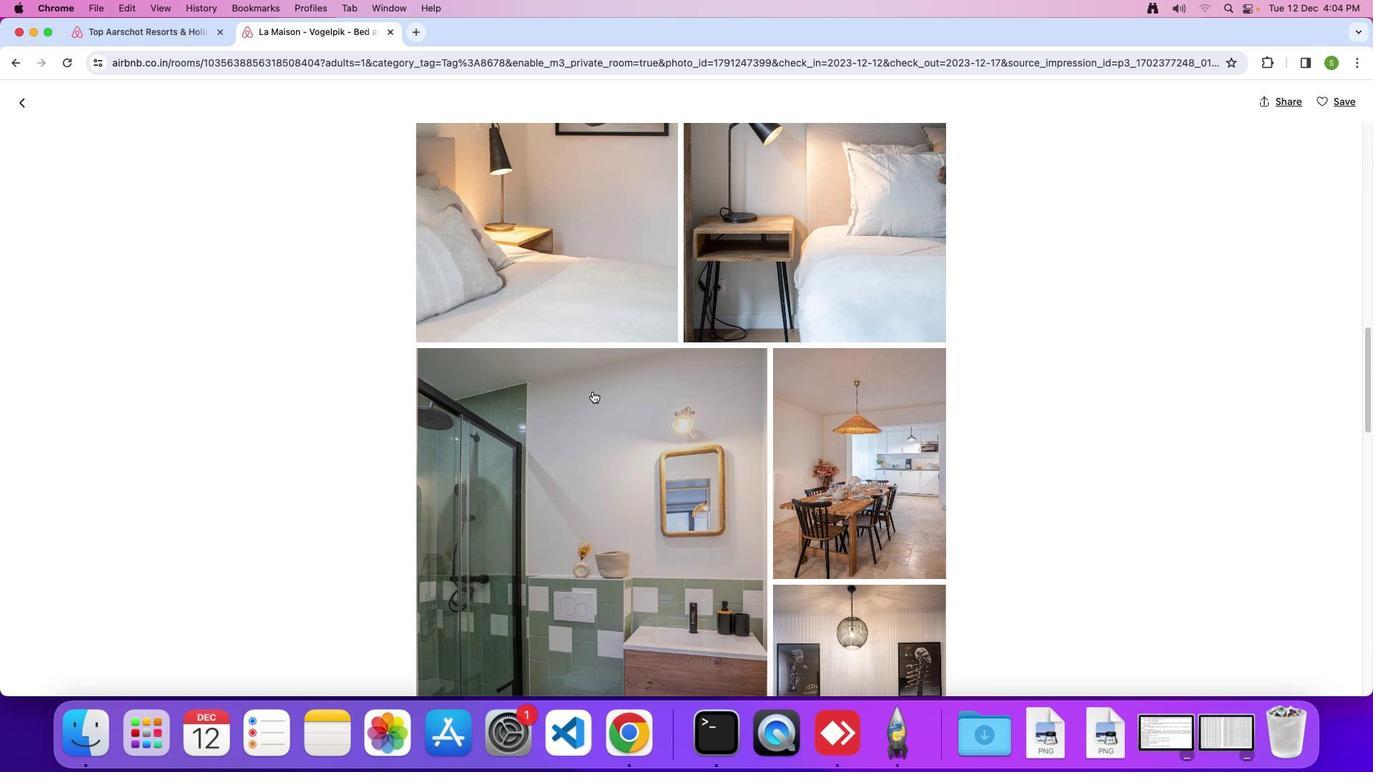 
Action: Mouse scrolled (592, 391) with delta (0, 0)
Screenshot: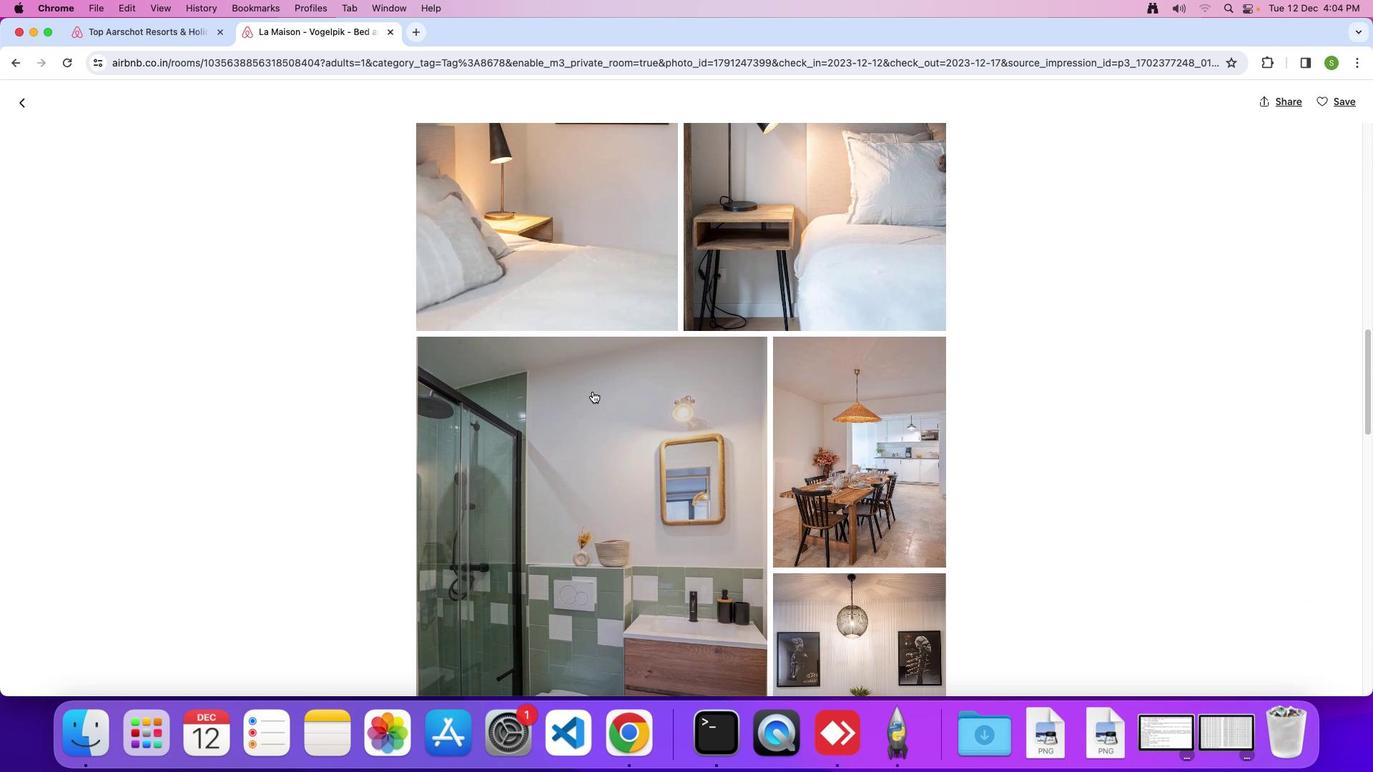 
Action: Mouse scrolled (592, 391) with delta (0, 0)
Screenshot: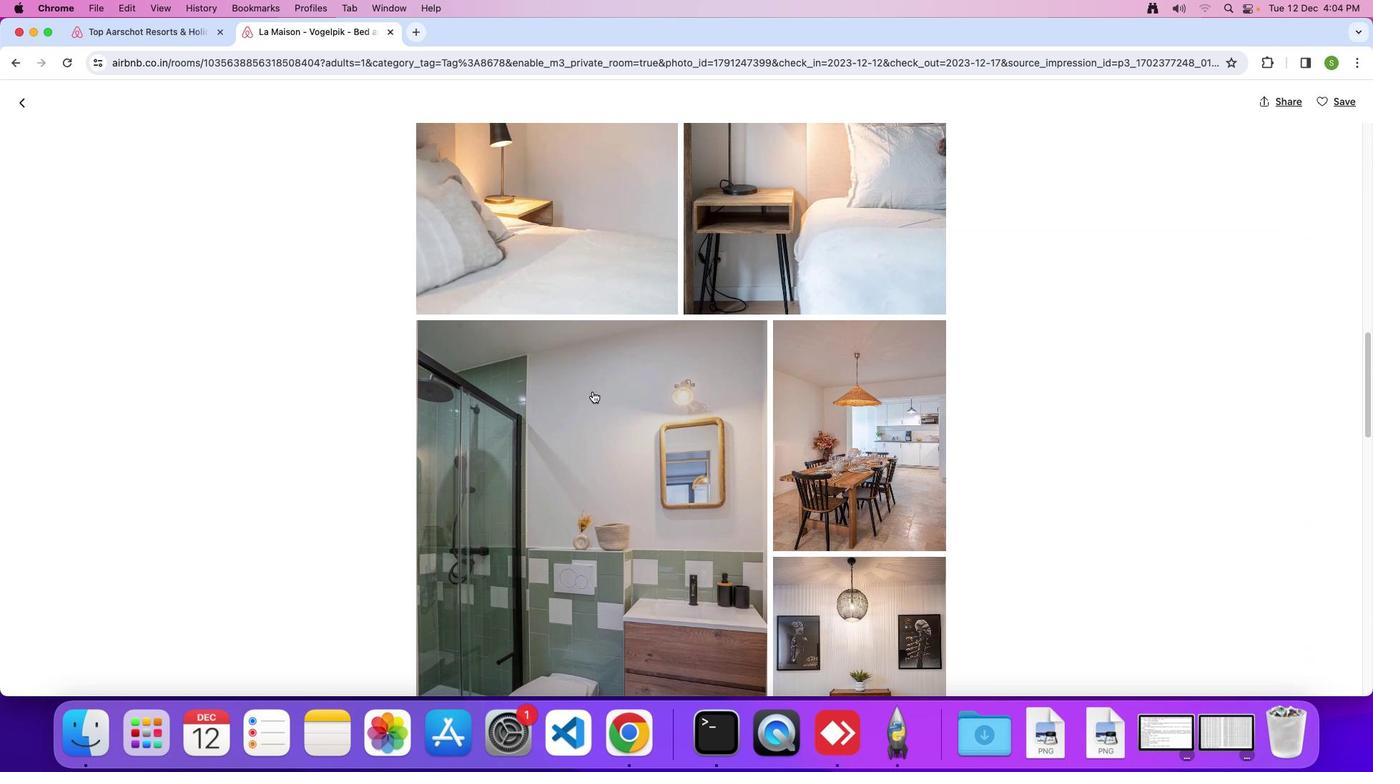 
Action: Mouse scrolled (592, 391) with delta (0, 0)
Screenshot: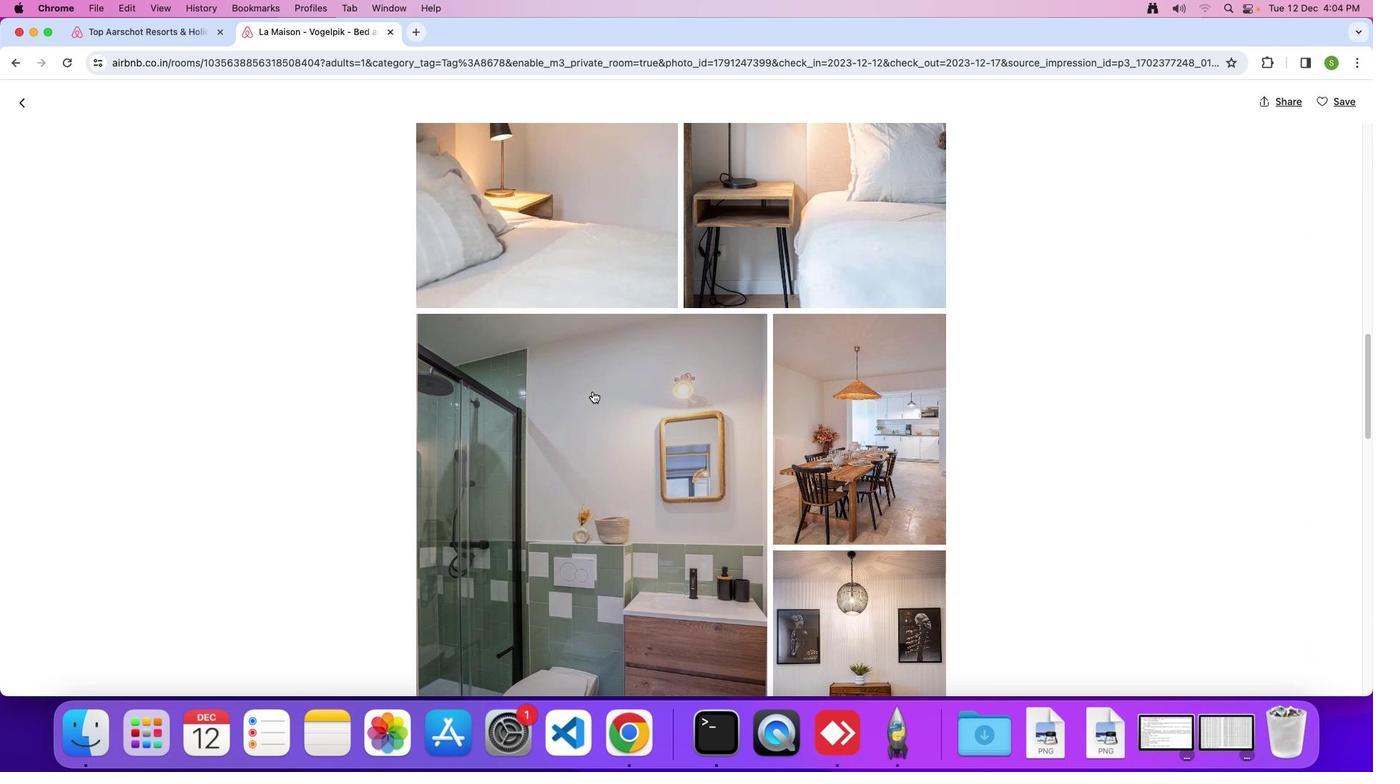 
Action: Mouse scrolled (592, 391) with delta (0, 0)
Screenshot: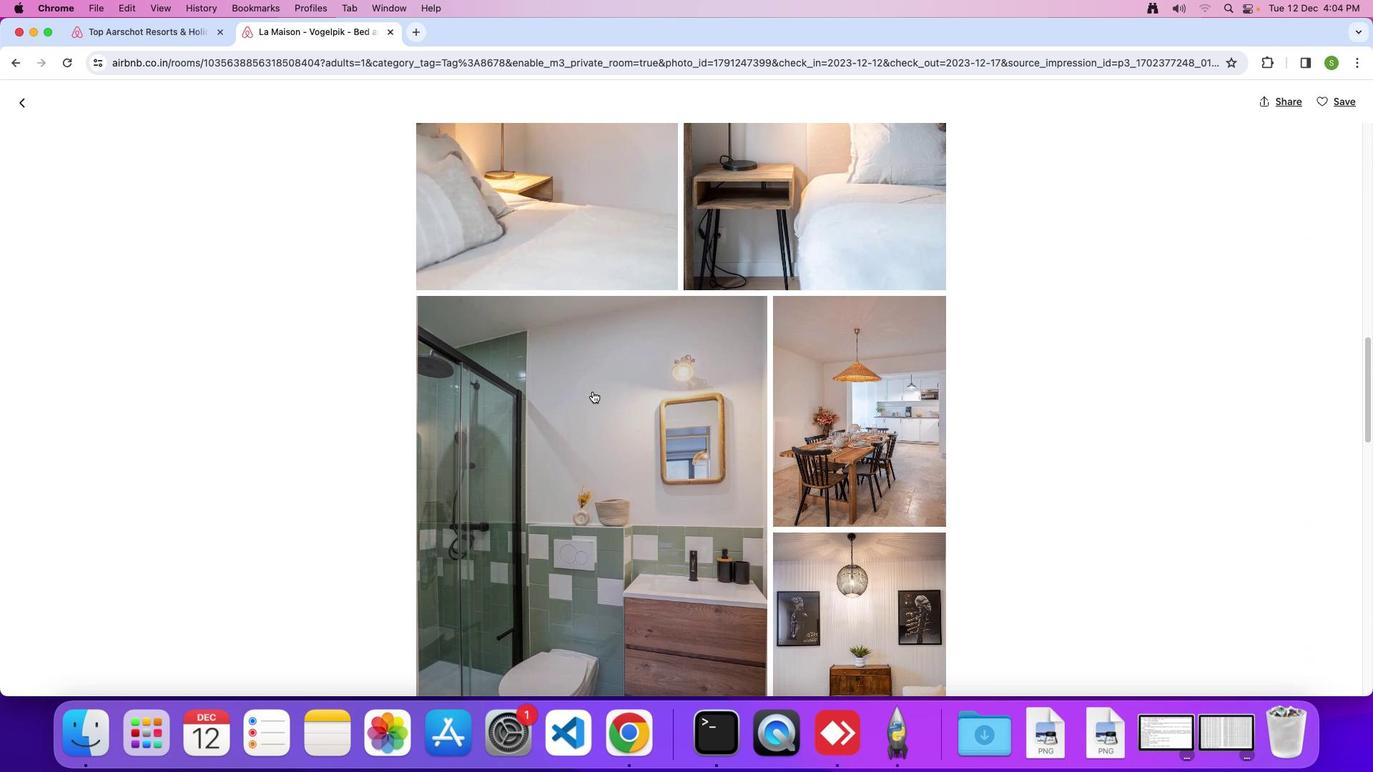 
Action: Mouse scrolled (592, 391) with delta (0, 0)
Screenshot: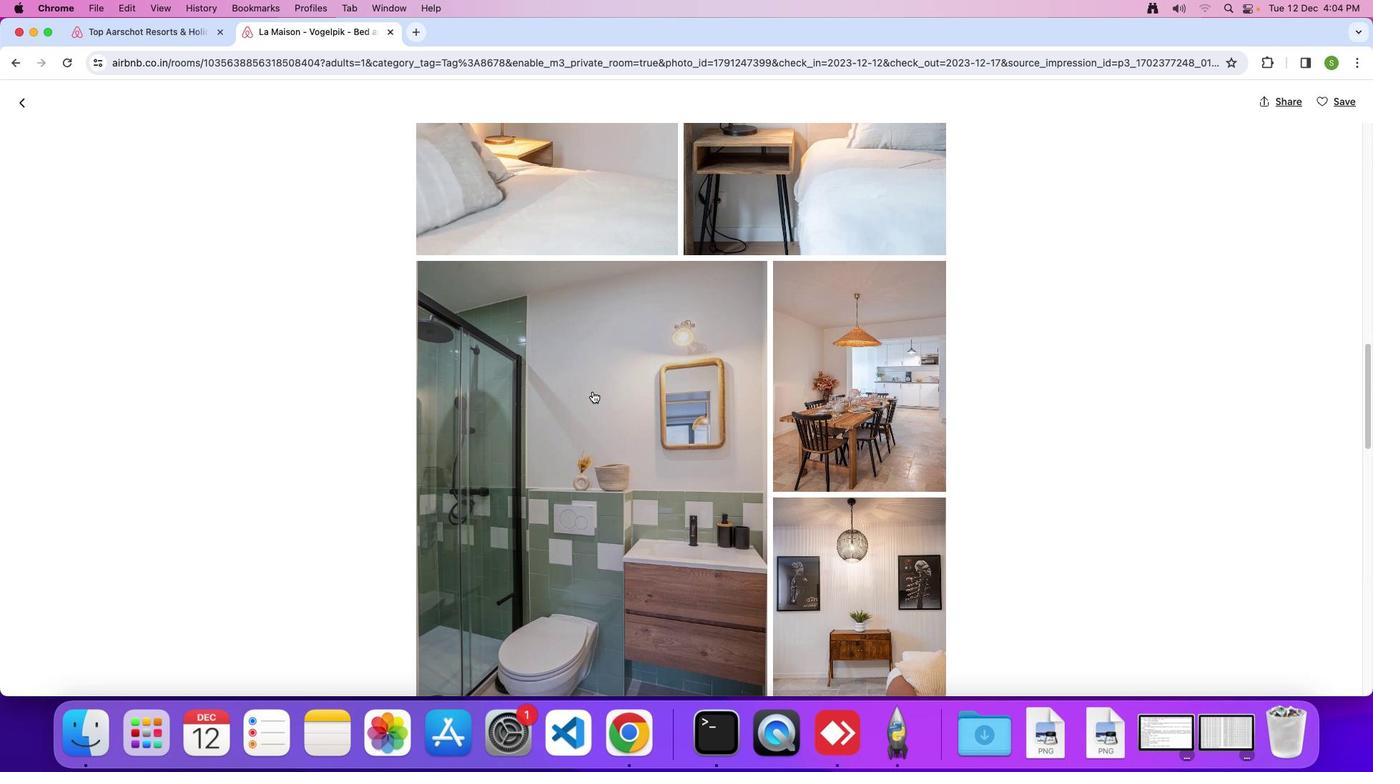 
Action: Mouse scrolled (592, 391) with delta (0, 0)
Screenshot: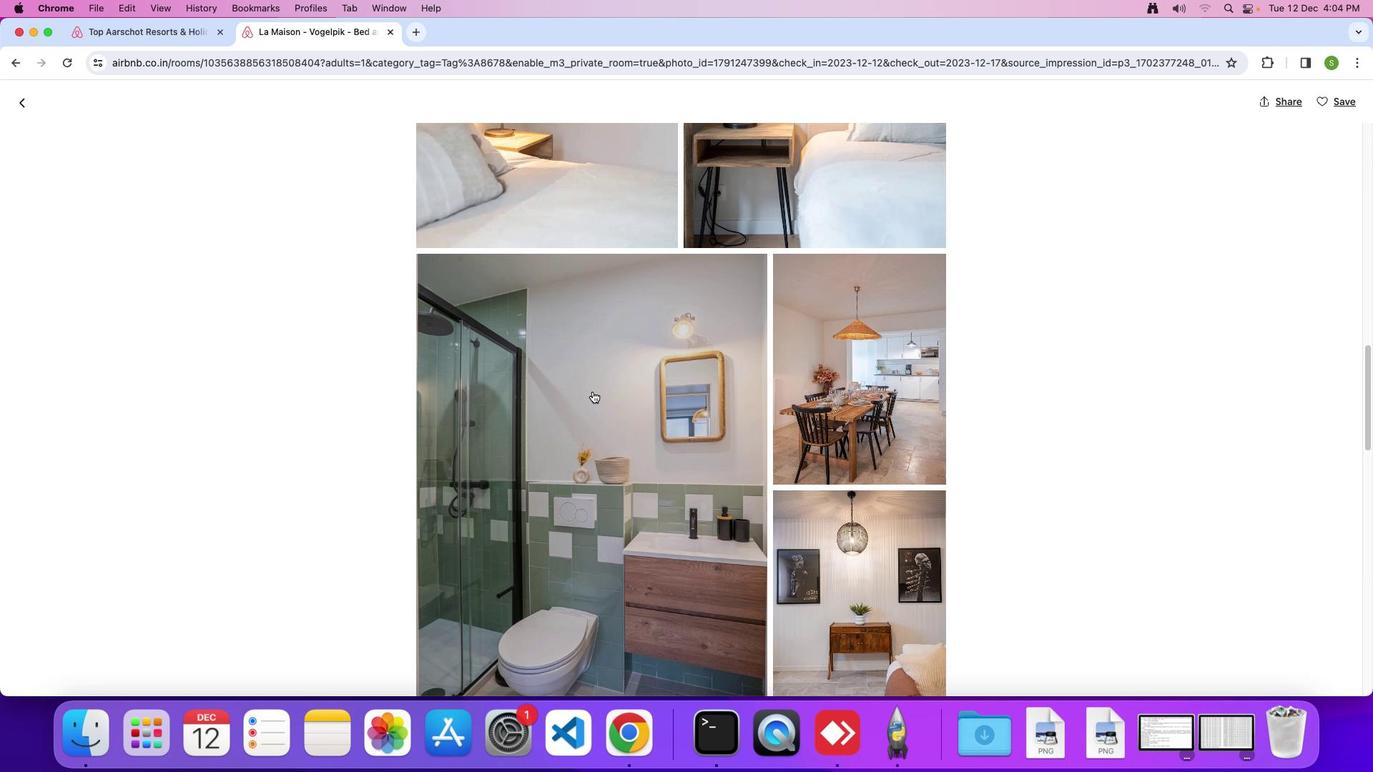 
Action: Mouse scrolled (592, 391) with delta (0, 0)
Screenshot: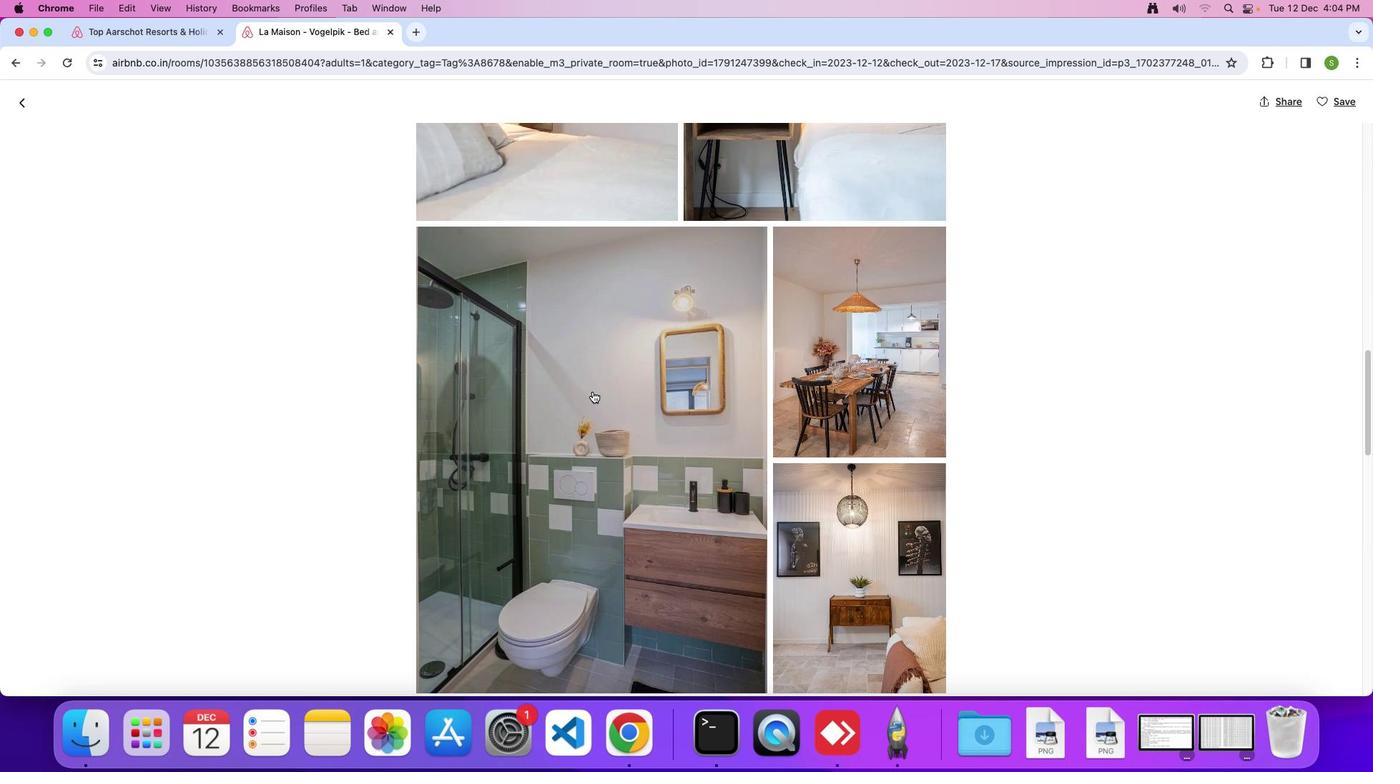 
Action: Mouse scrolled (592, 391) with delta (0, 0)
Screenshot: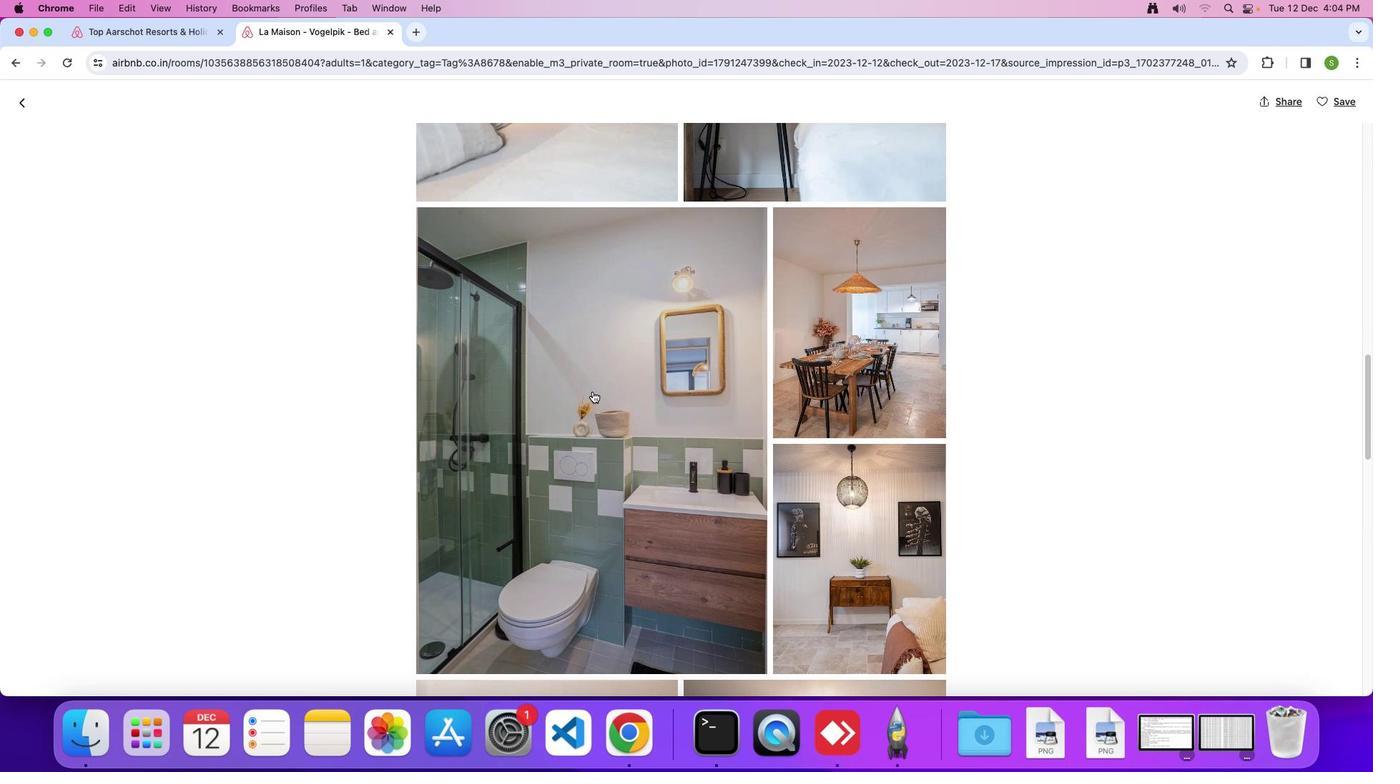 
Action: Mouse scrolled (592, 391) with delta (0, 0)
Screenshot: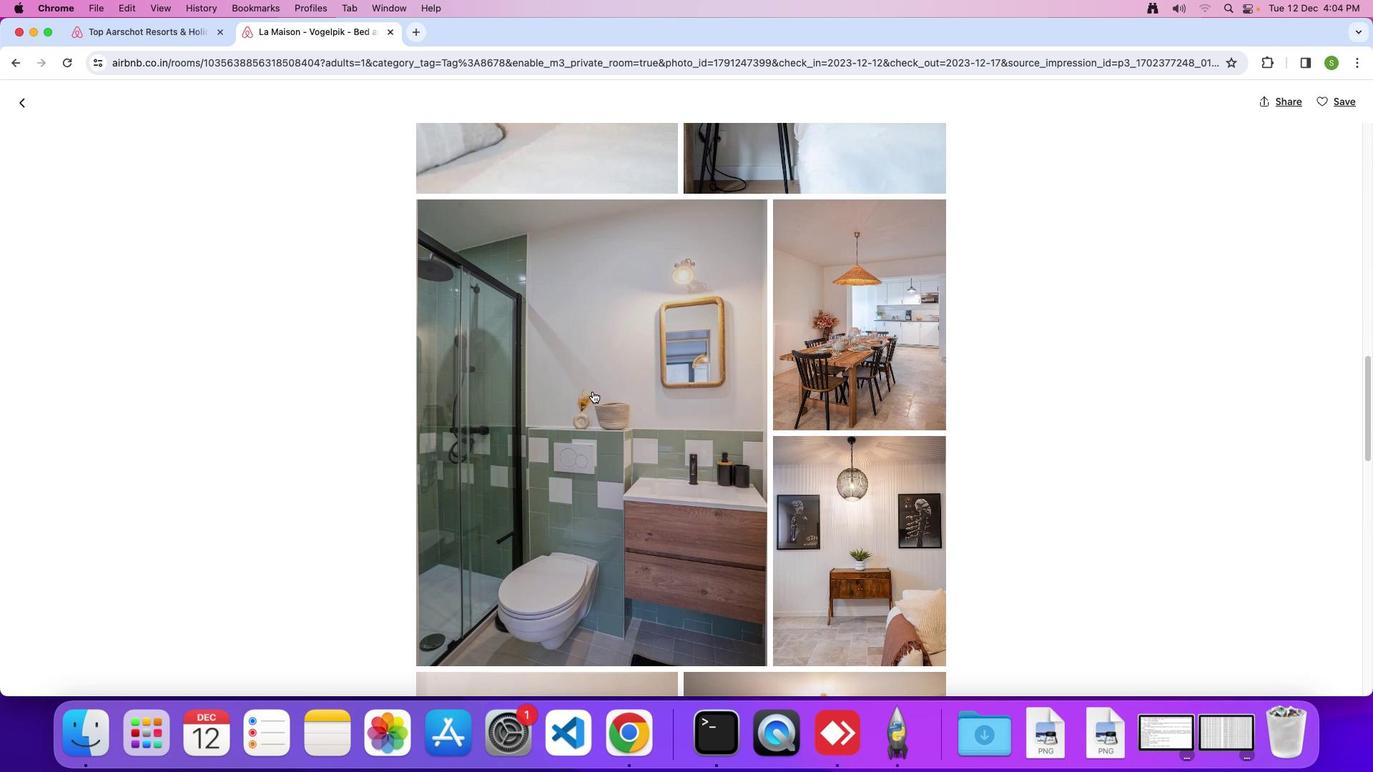 
Action: Mouse scrolled (592, 391) with delta (0, 0)
Screenshot: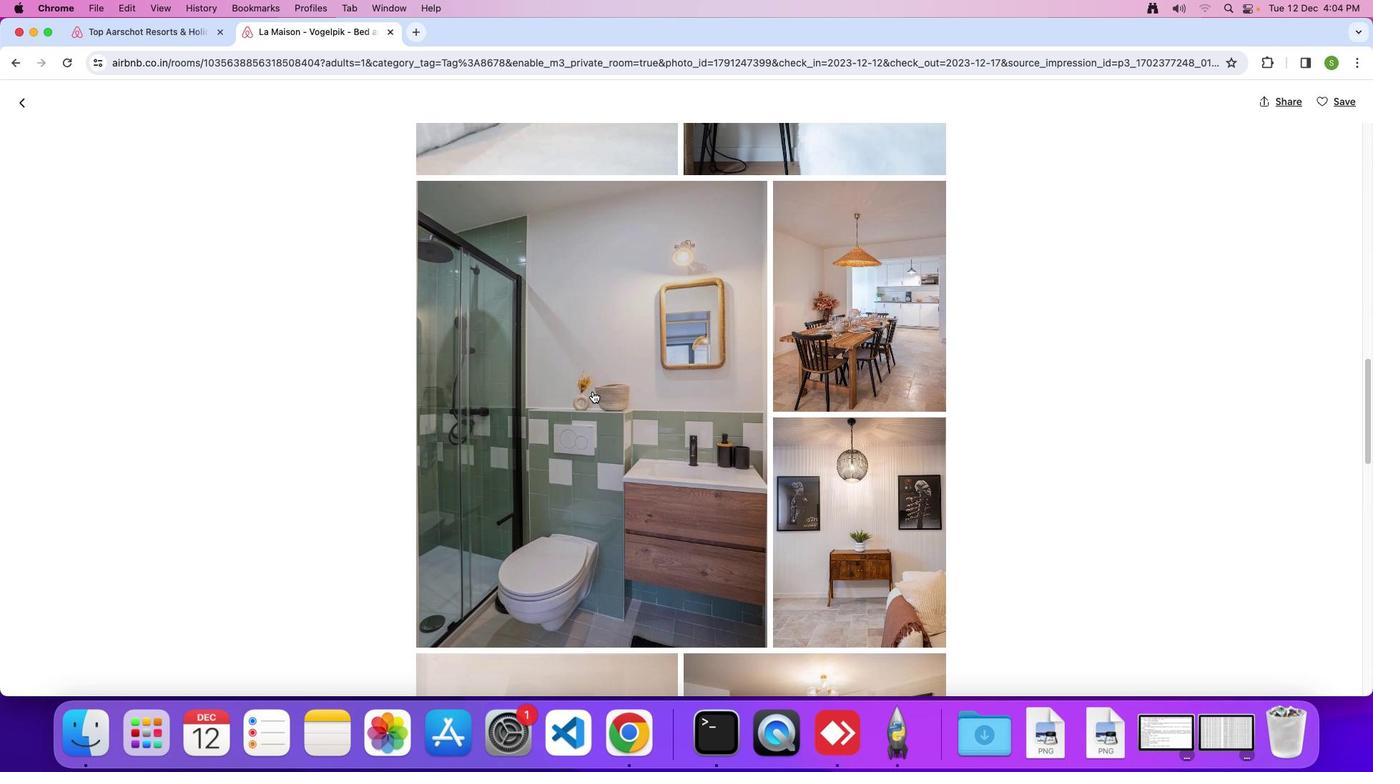 
Action: Mouse scrolled (592, 391) with delta (0, 0)
Screenshot: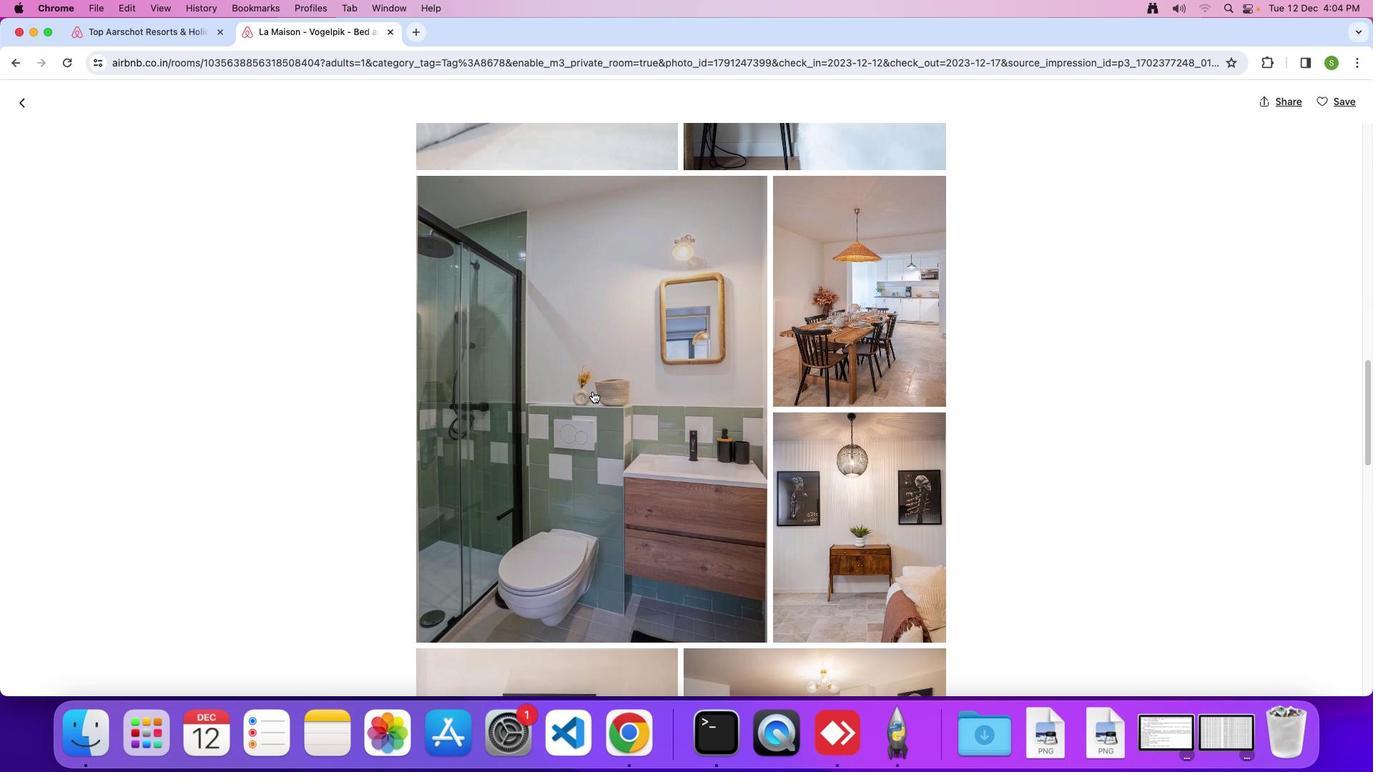 
Action: Mouse scrolled (592, 391) with delta (0, 0)
Screenshot: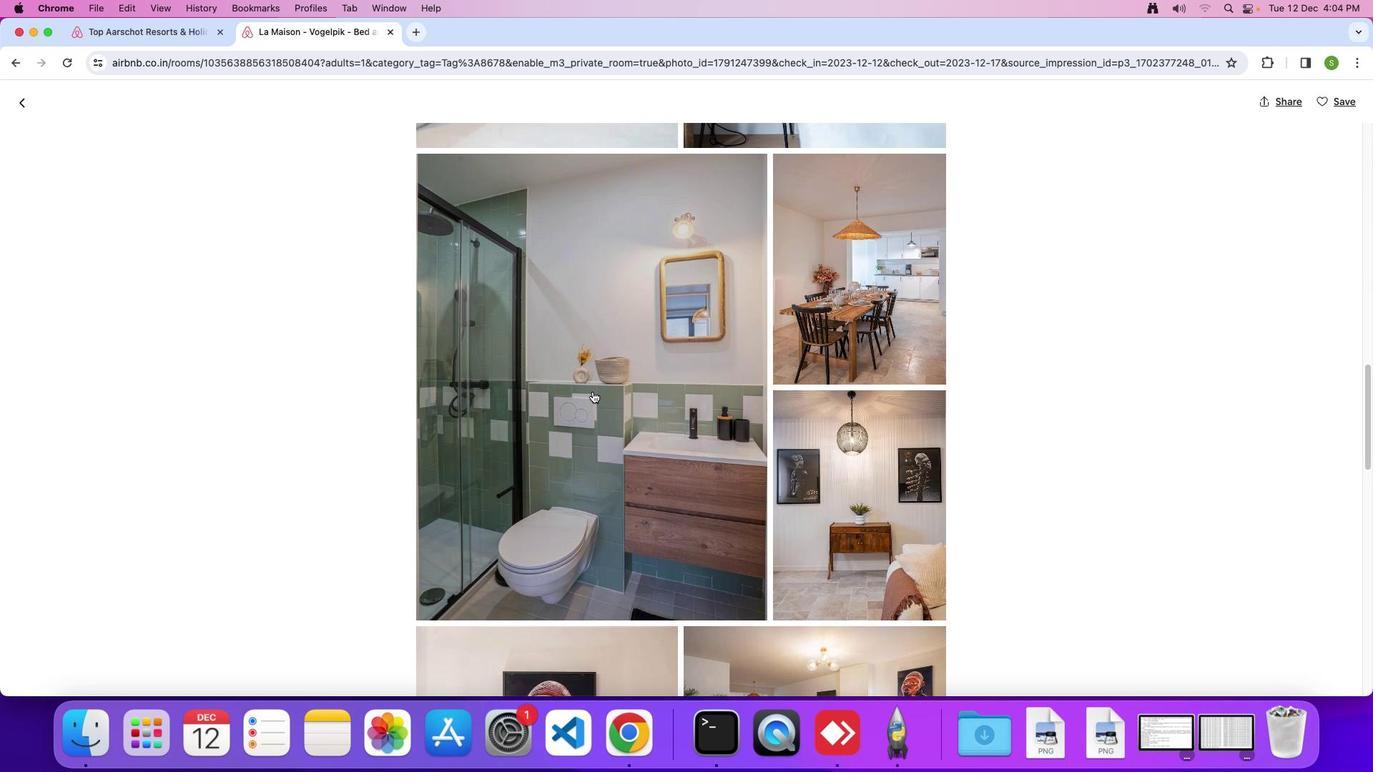 
Action: Mouse scrolled (592, 391) with delta (0, 0)
Screenshot: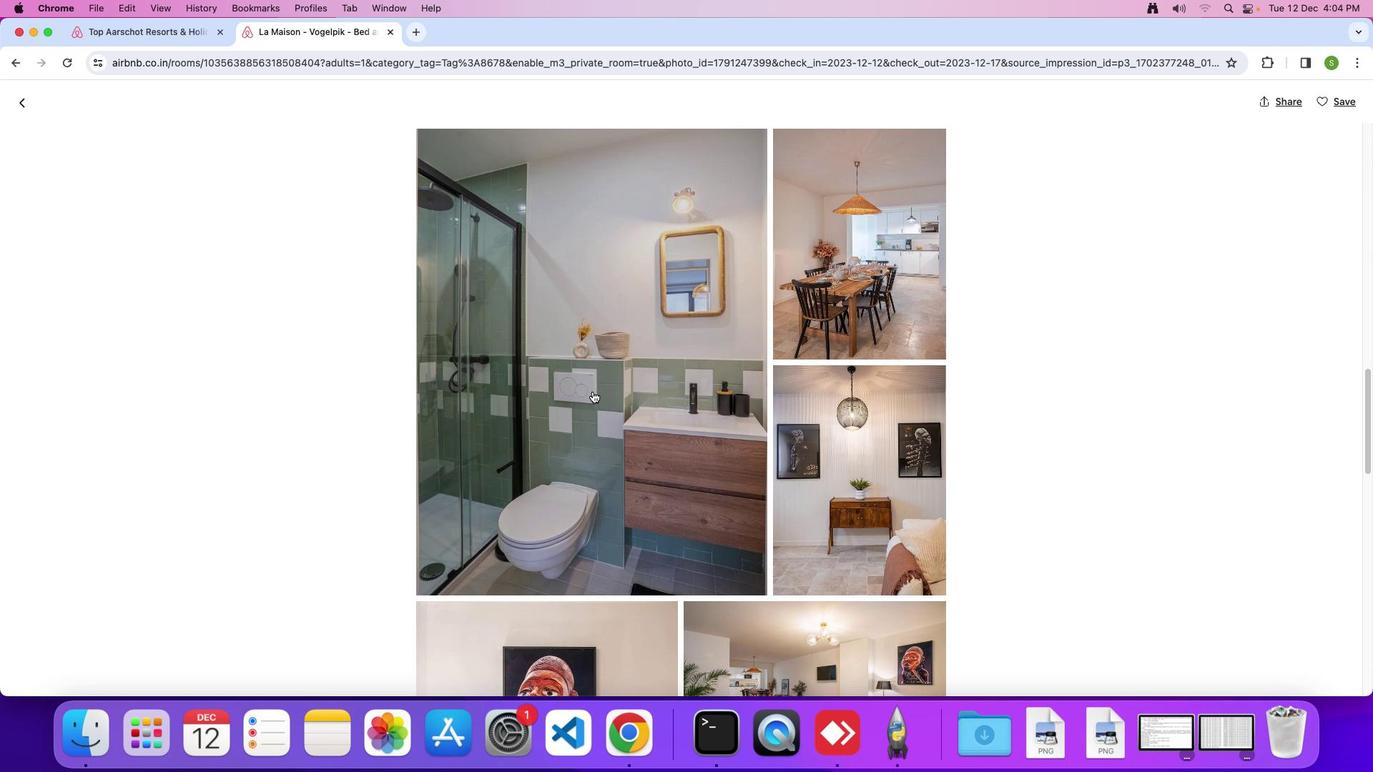 
Action: Mouse scrolled (592, 391) with delta (0, 0)
Screenshot: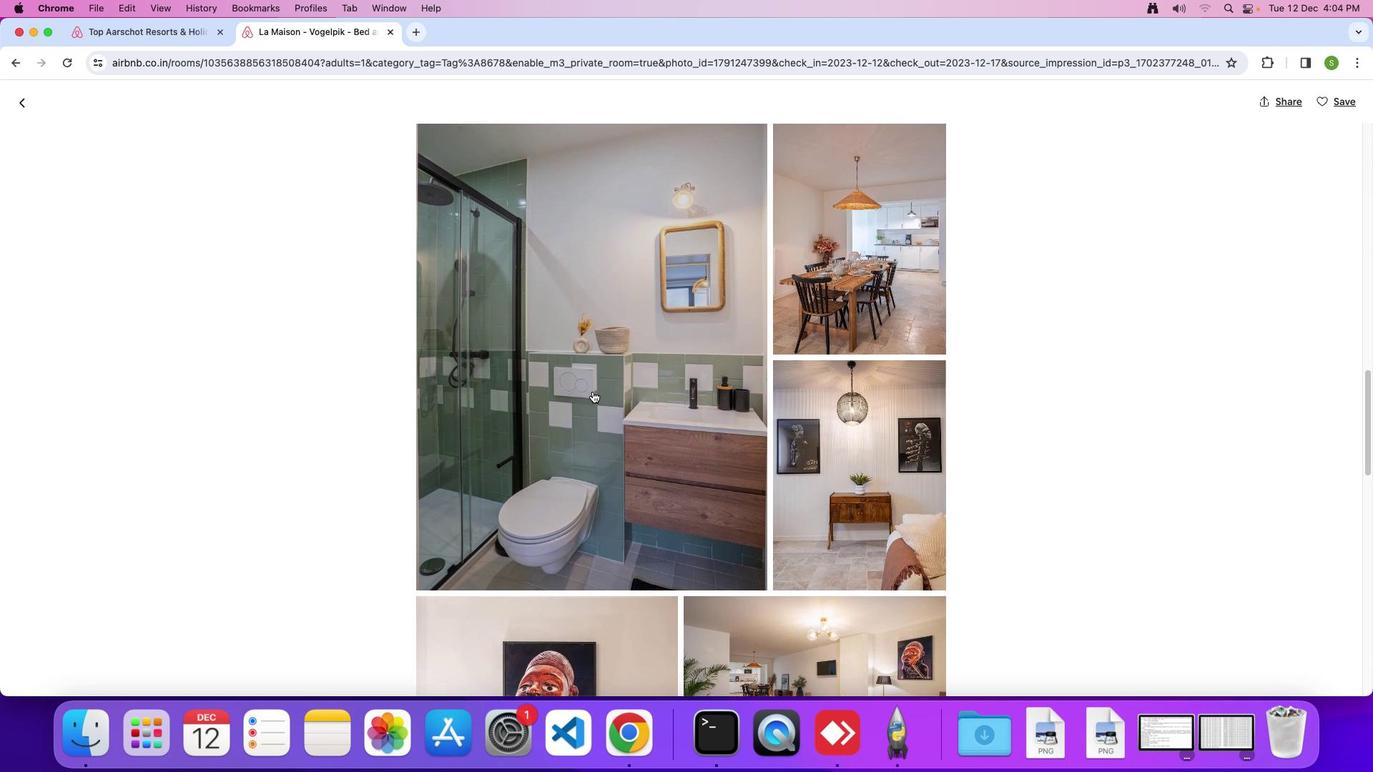 
Action: Mouse scrolled (592, 391) with delta (0, -1)
Screenshot: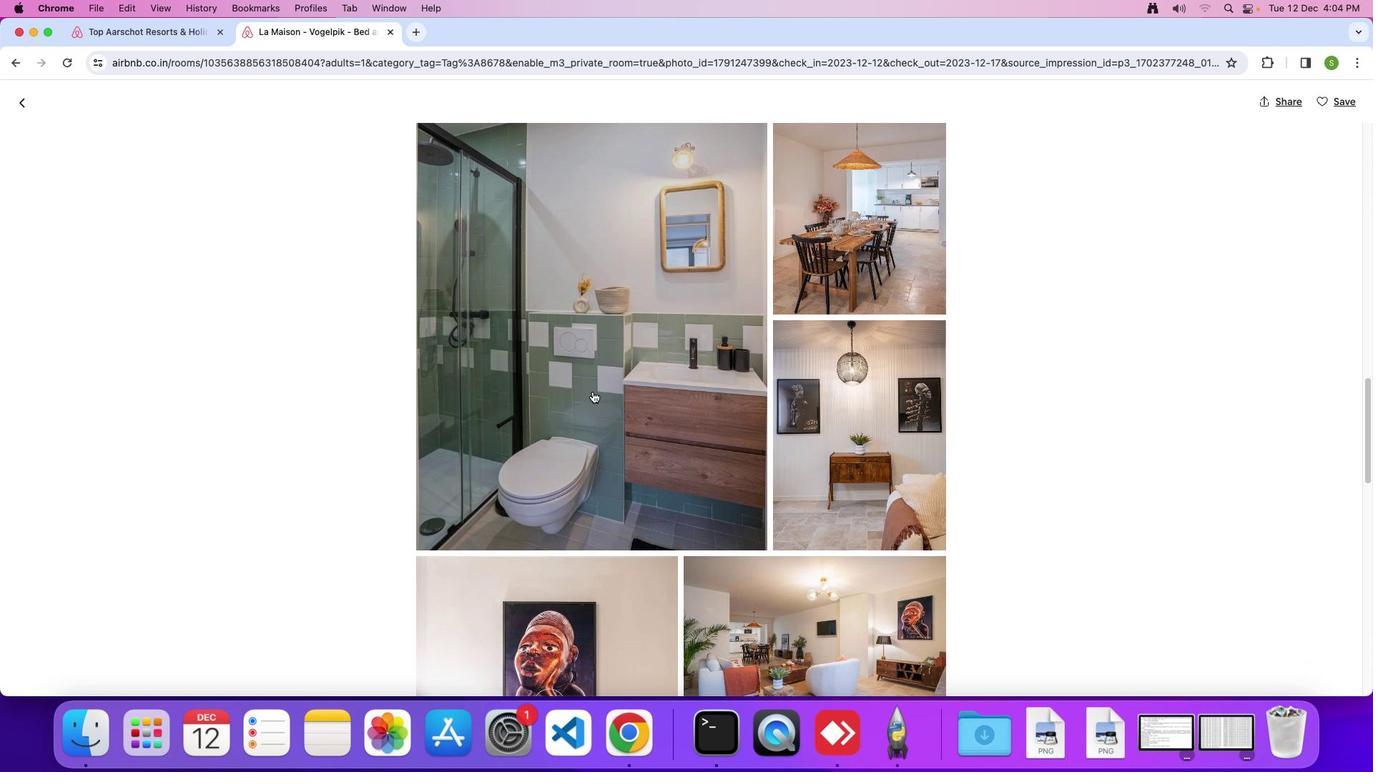 
Action: Mouse scrolled (592, 391) with delta (0, 0)
Screenshot: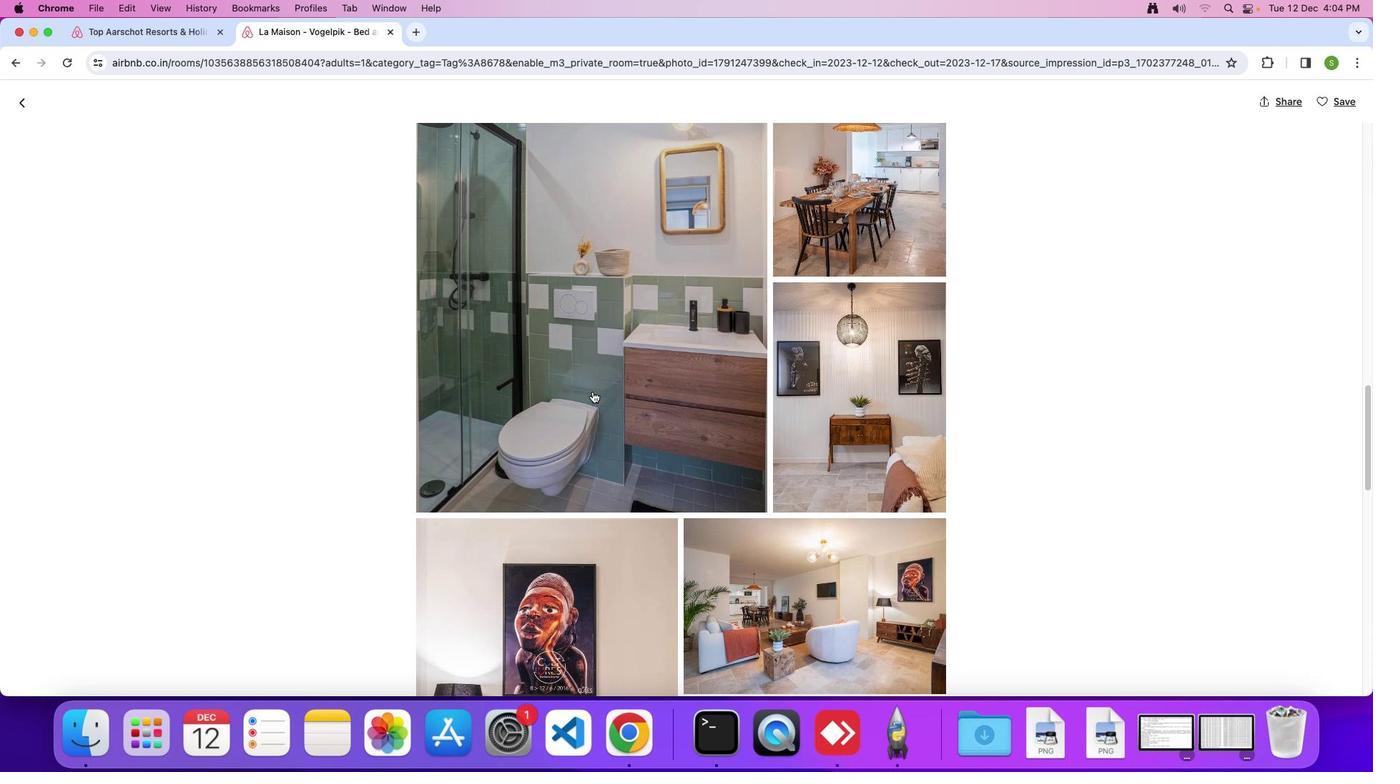 
Action: Mouse scrolled (592, 391) with delta (0, 0)
Screenshot: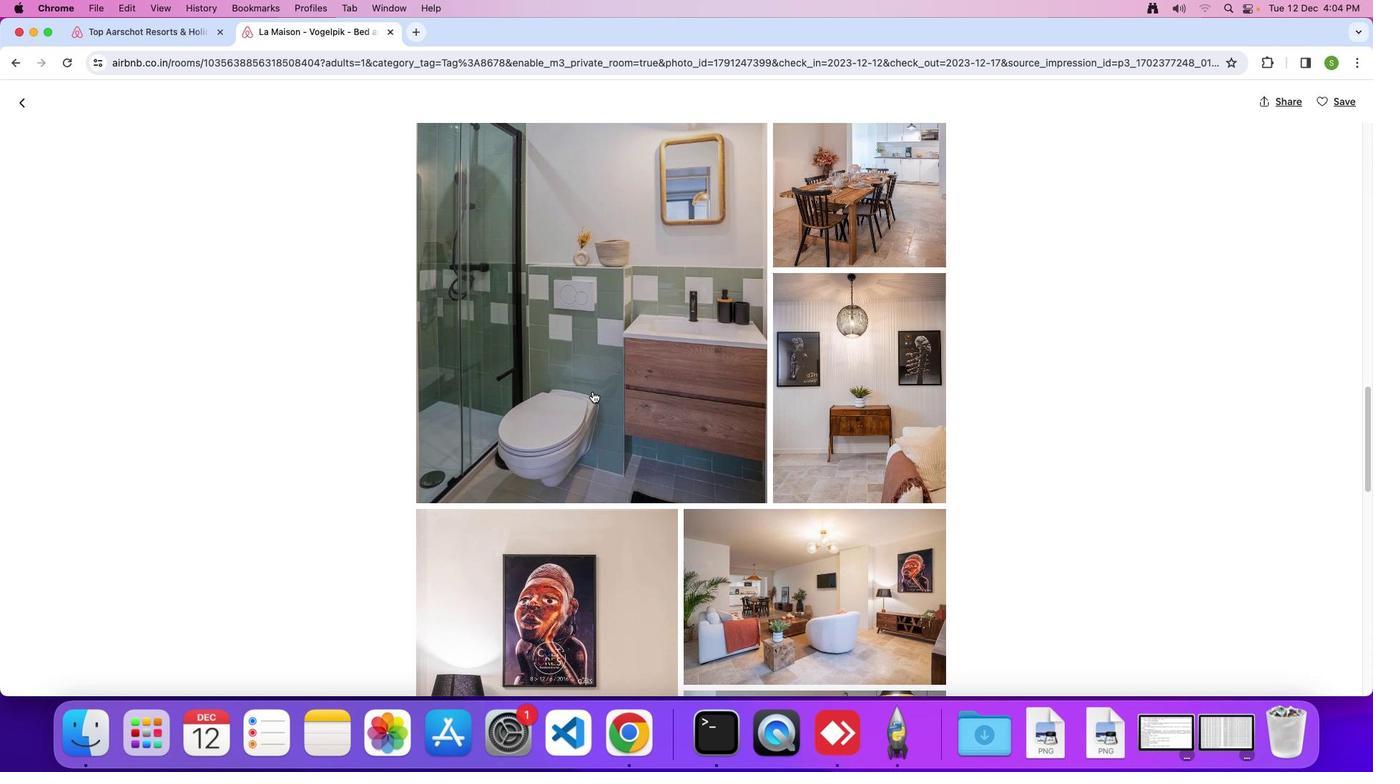 
Action: Mouse scrolled (592, 391) with delta (0, 0)
Screenshot: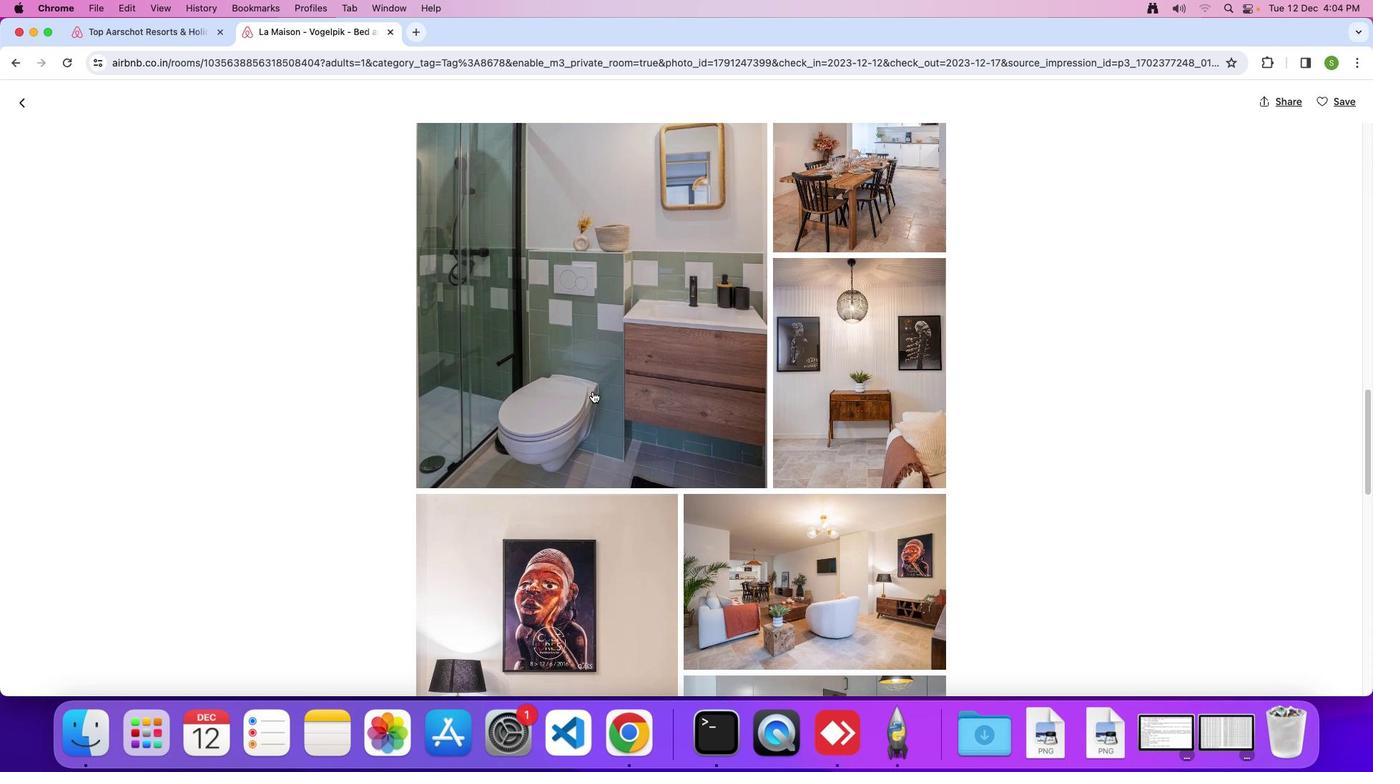 
Action: Mouse scrolled (592, 391) with delta (0, 0)
Screenshot: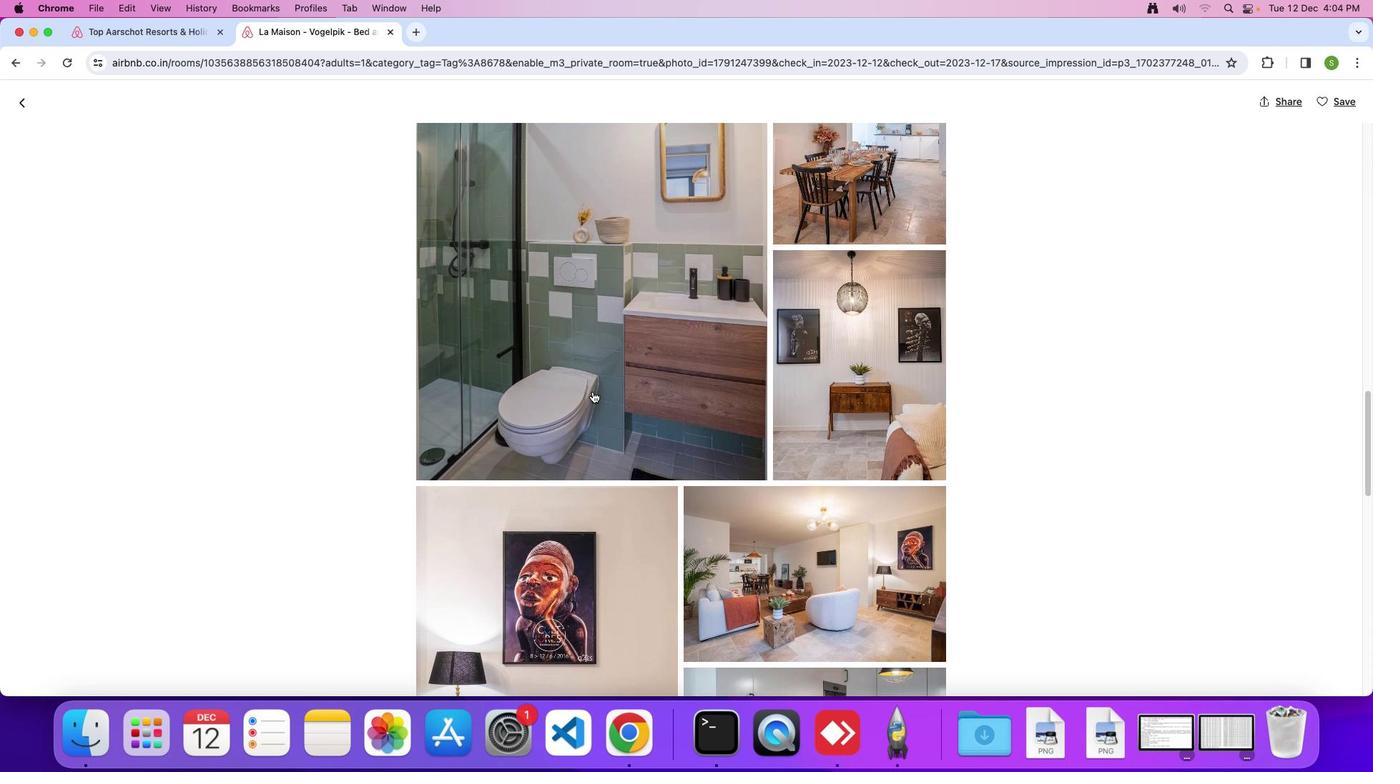 
Action: Mouse scrolled (592, 391) with delta (0, -1)
Screenshot: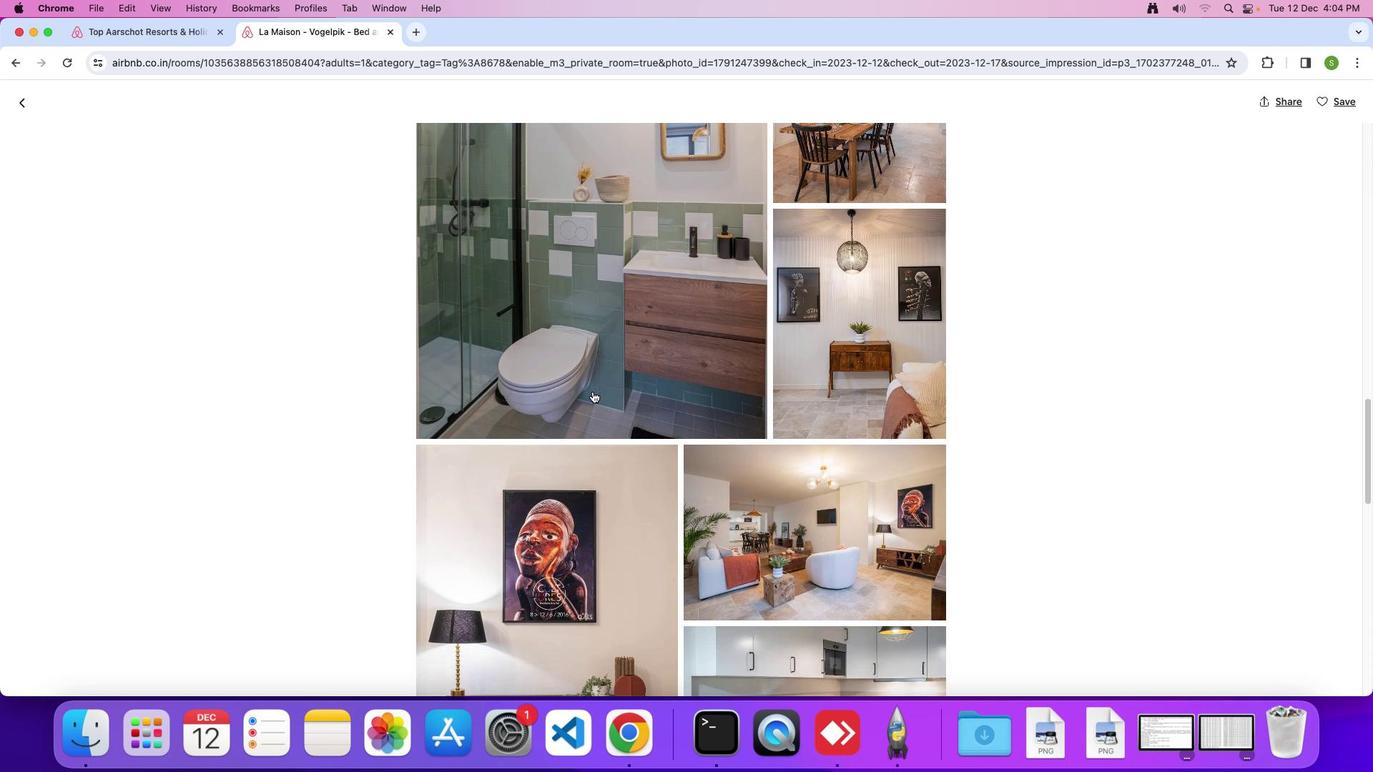 
Action: Mouse scrolled (592, 391) with delta (0, 0)
Screenshot: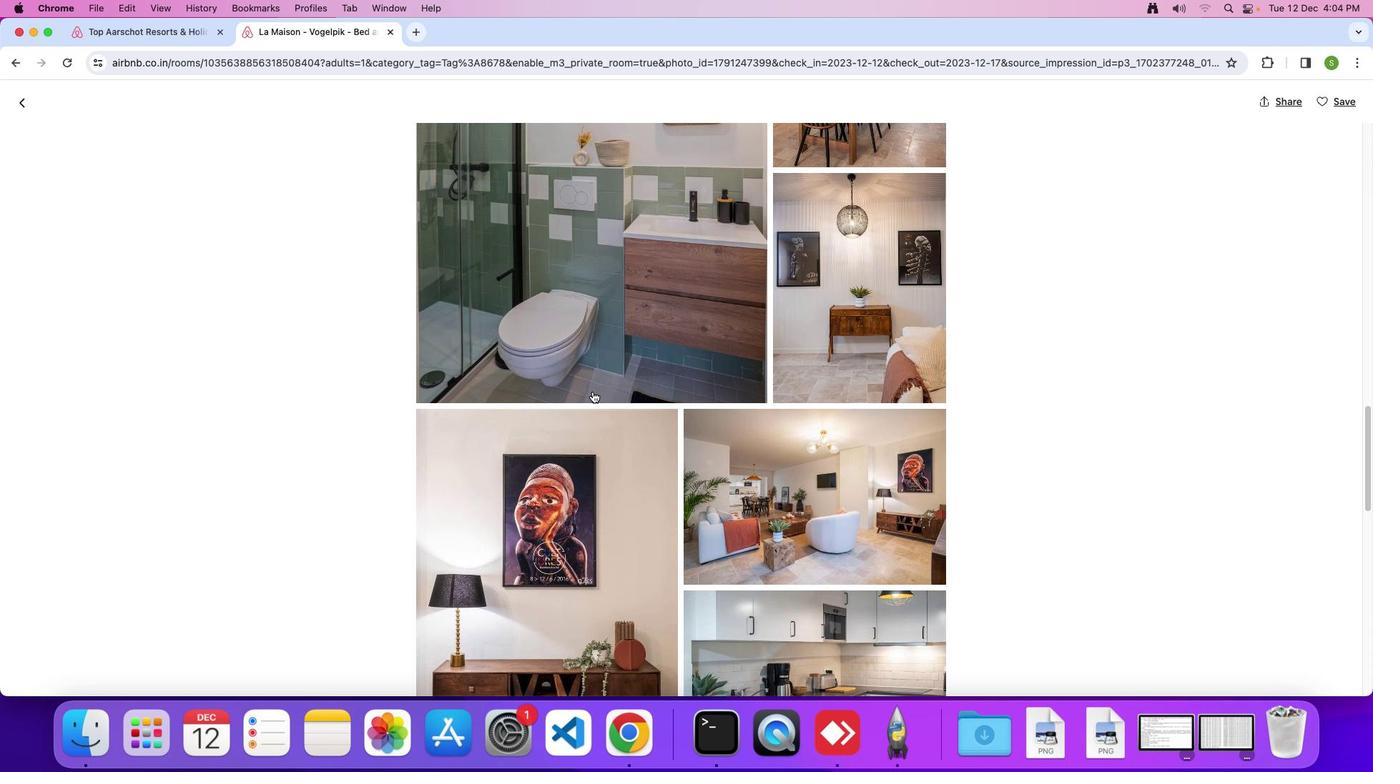 
Action: Mouse scrolled (592, 391) with delta (0, 0)
Screenshot: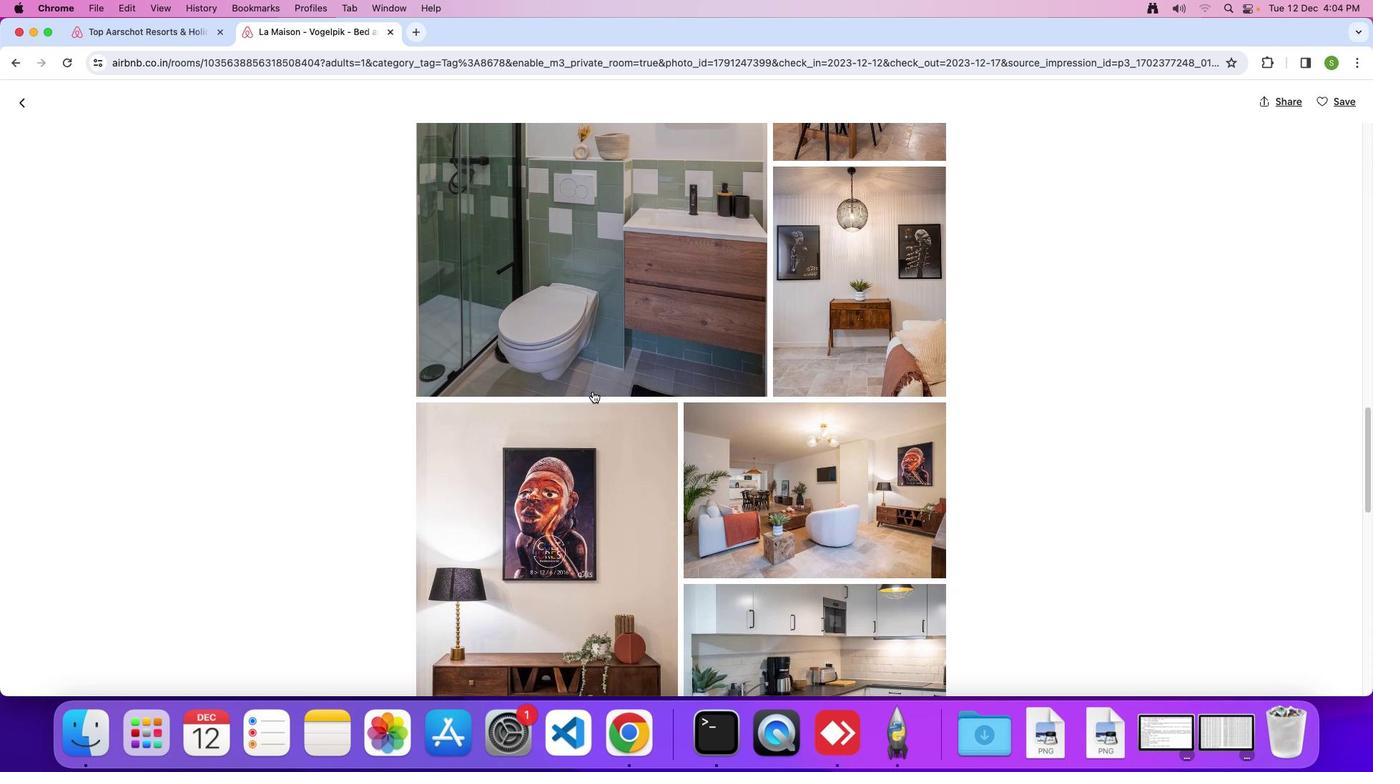 
Action: Mouse scrolled (592, 391) with delta (0, 0)
Screenshot: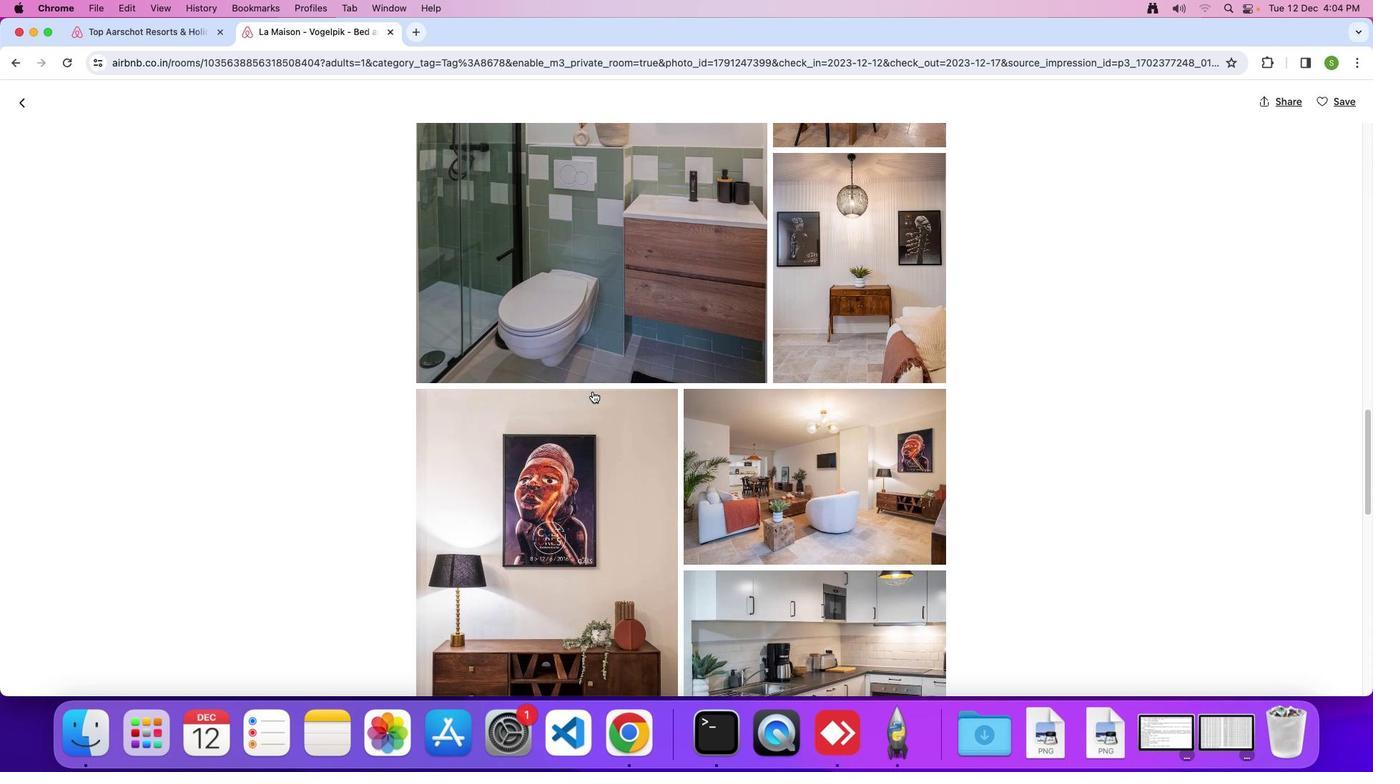 
Action: Mouse scrolled (592, 391) with delta (0, 0)
Screenshot: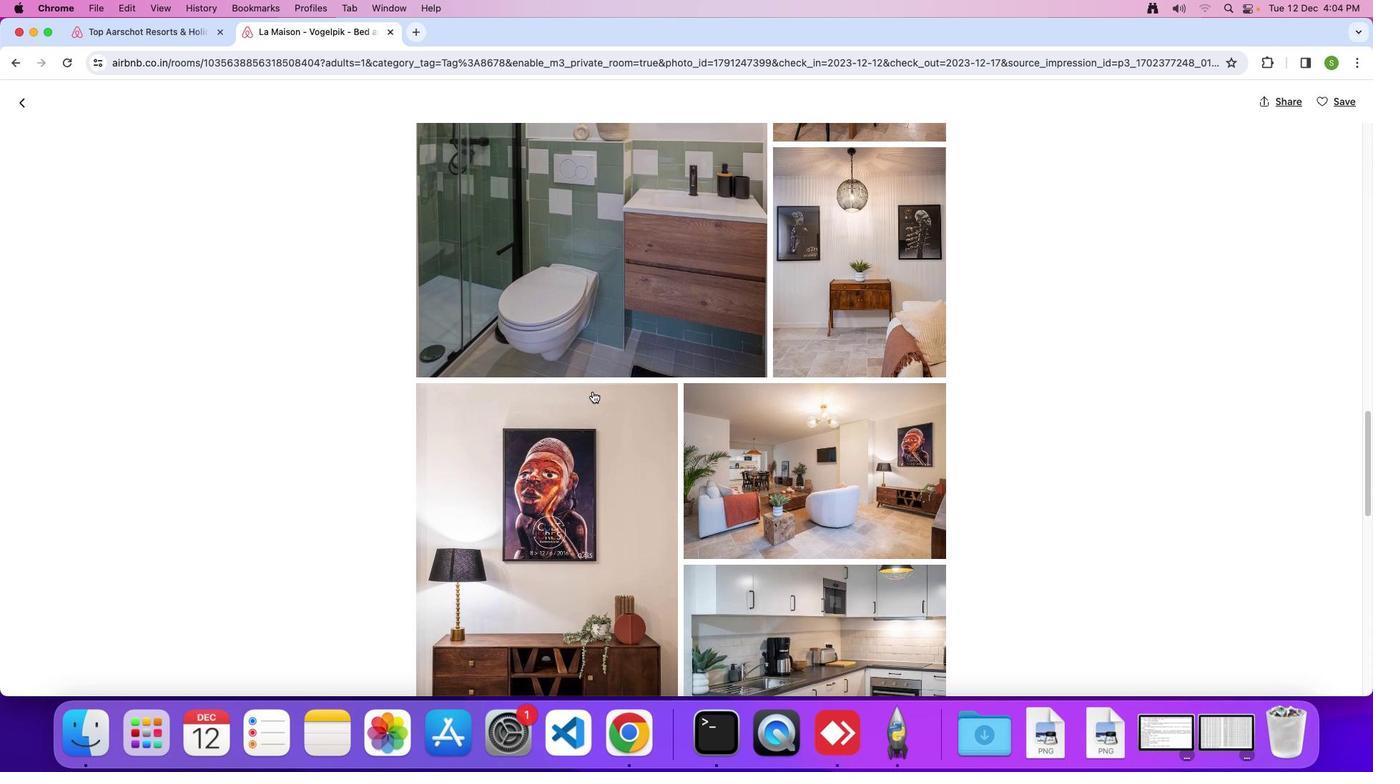 
Action: Mouse scrolled (592, 391) with delta (0, 0)
Screenshot: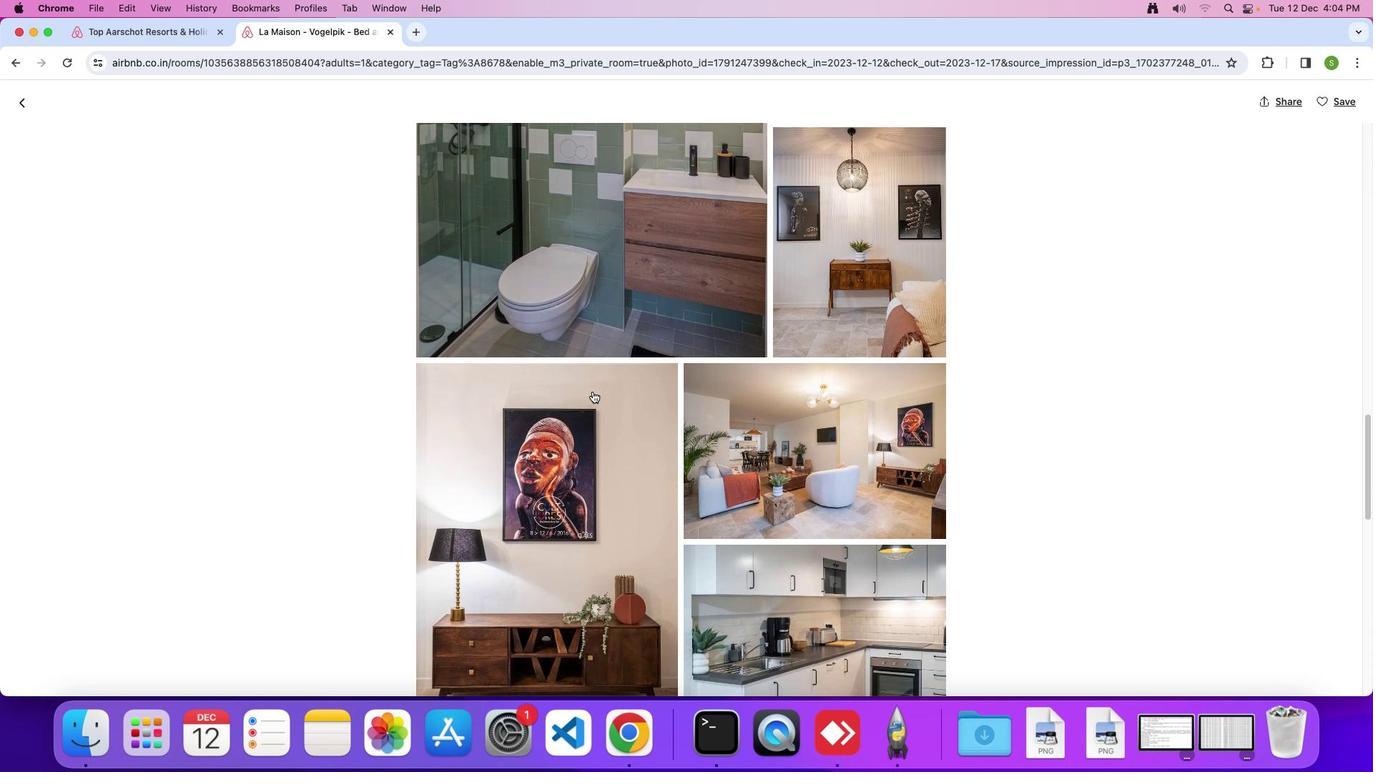 
Action: Mouse scrolled (592, 391) with delta (0, 0)
Screenshot: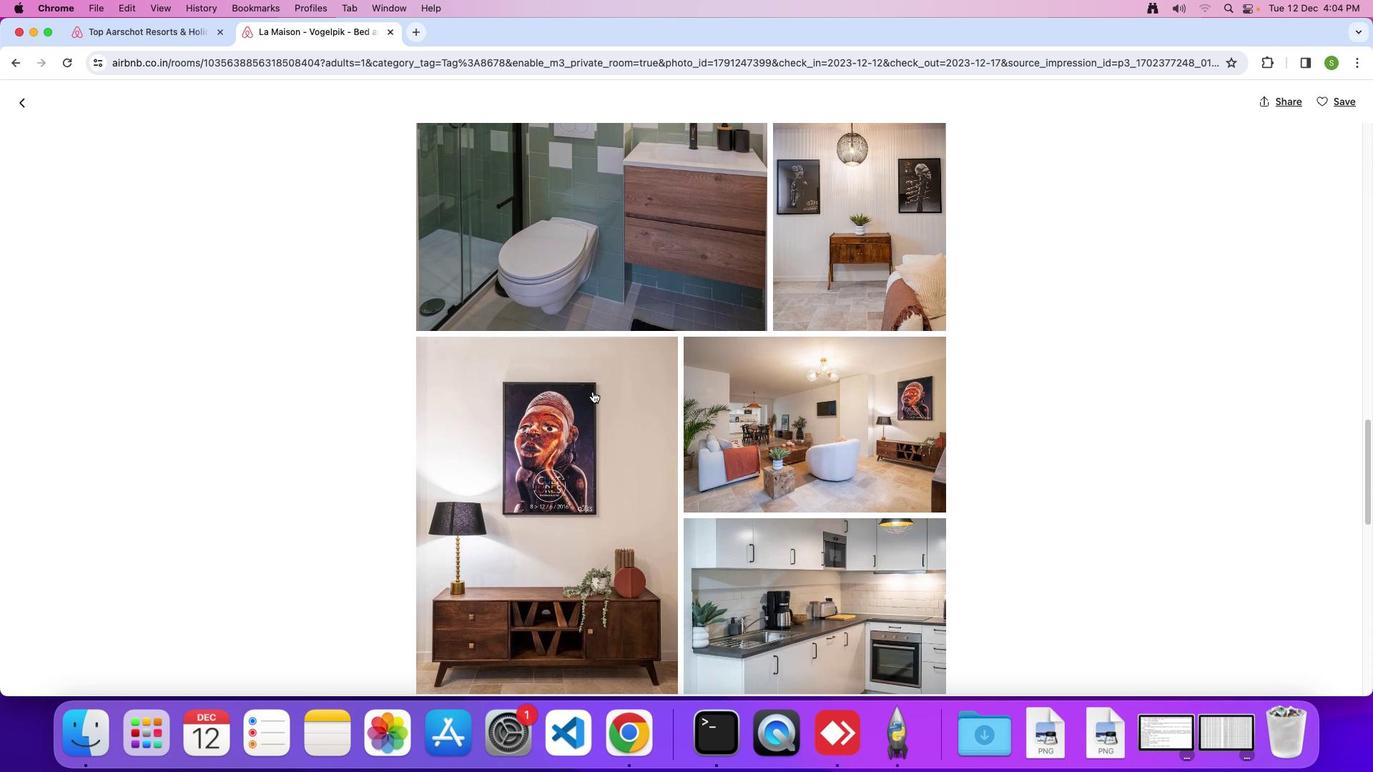 
Action: Mouse scrolled (592, 391) with delta (0, 0)
Screenshot: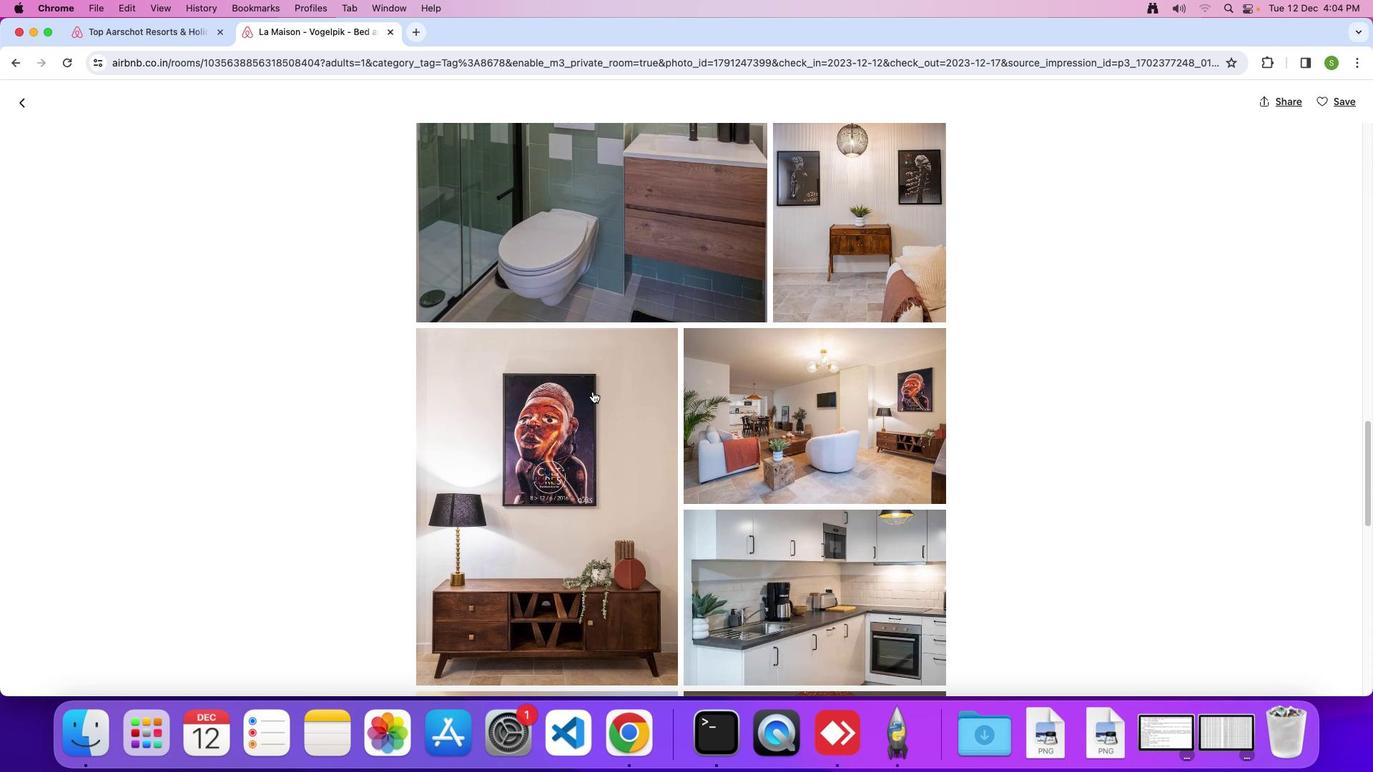 
Action: Mouse scrolled (592, 391) with delta (0, 0)
Screenshot: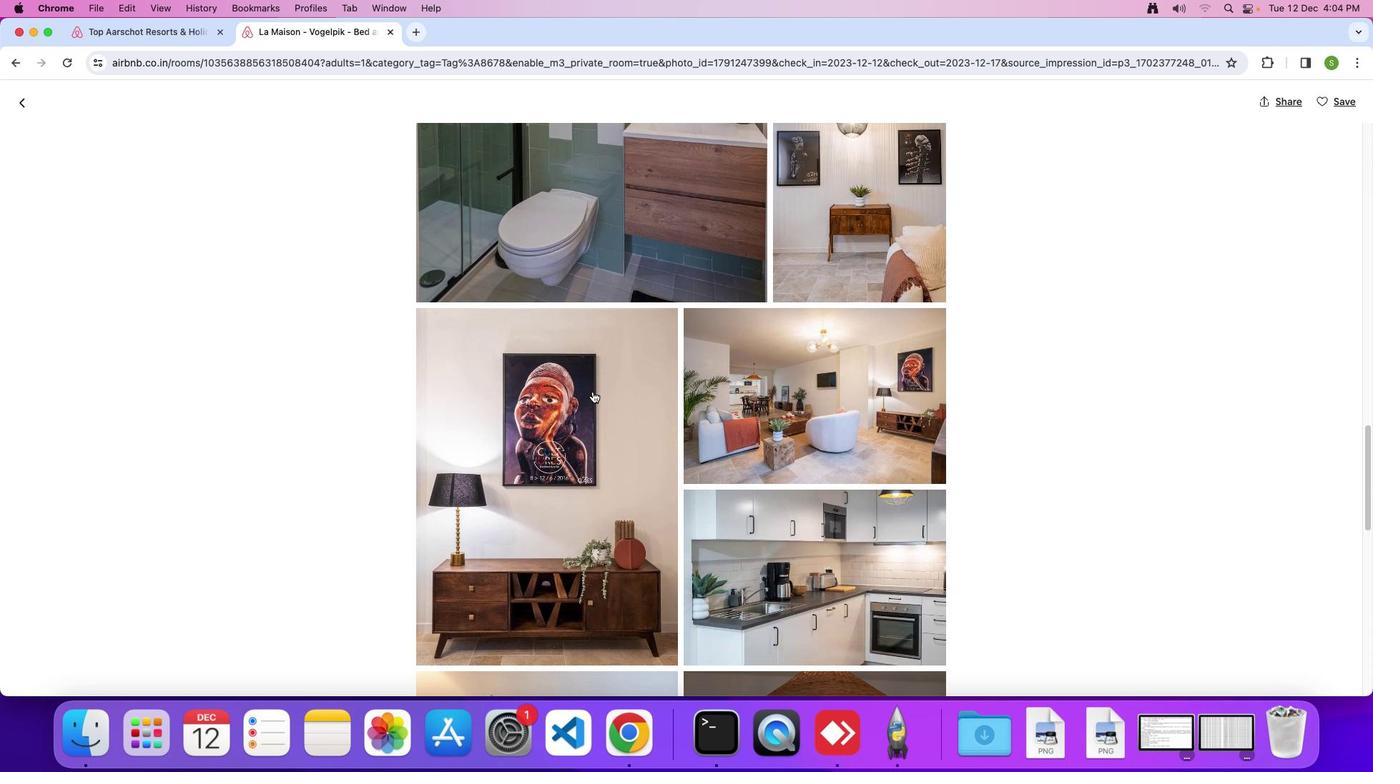 
Action: Mouse scrolled (592, 391) with delta (0, 0)
Screenshot: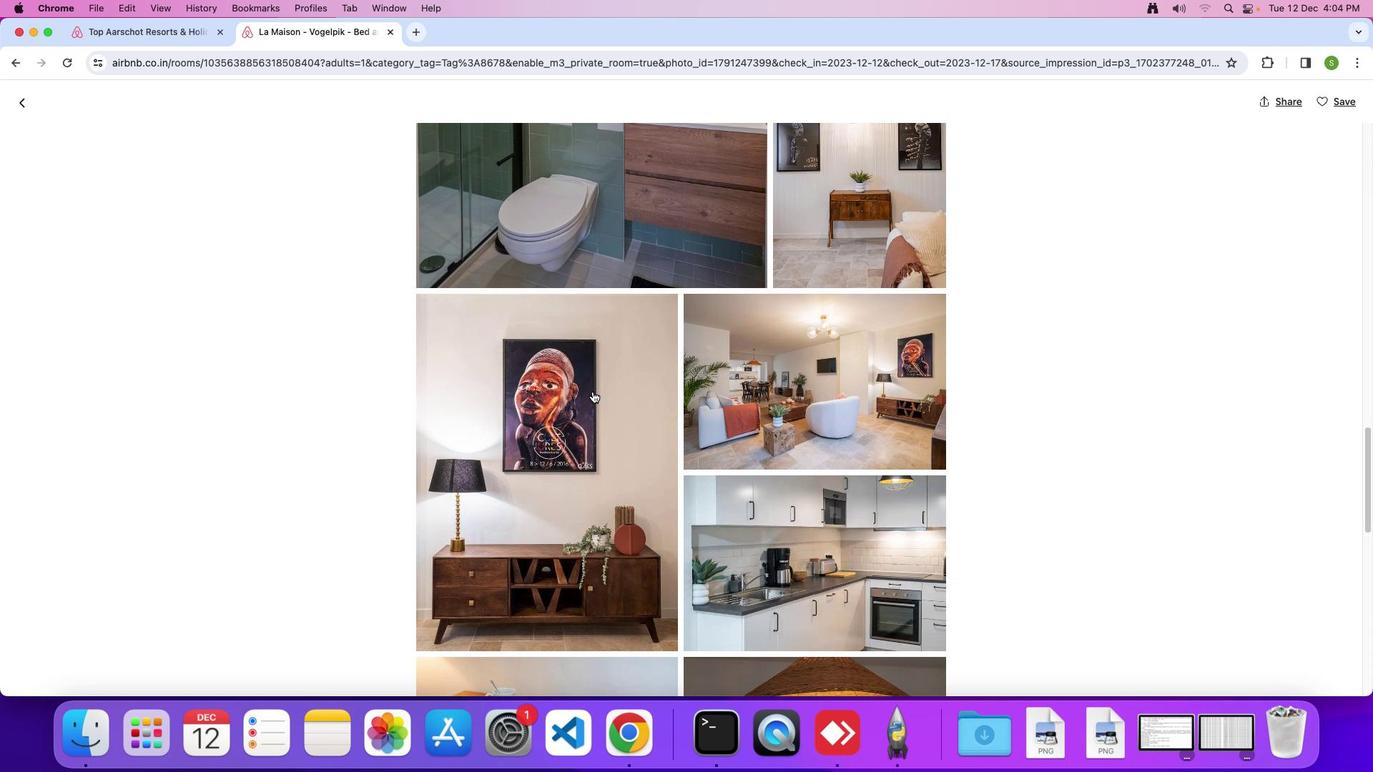 
Action: Mouse scrolled (592, 391) with delta (0, -2)
Screenshot: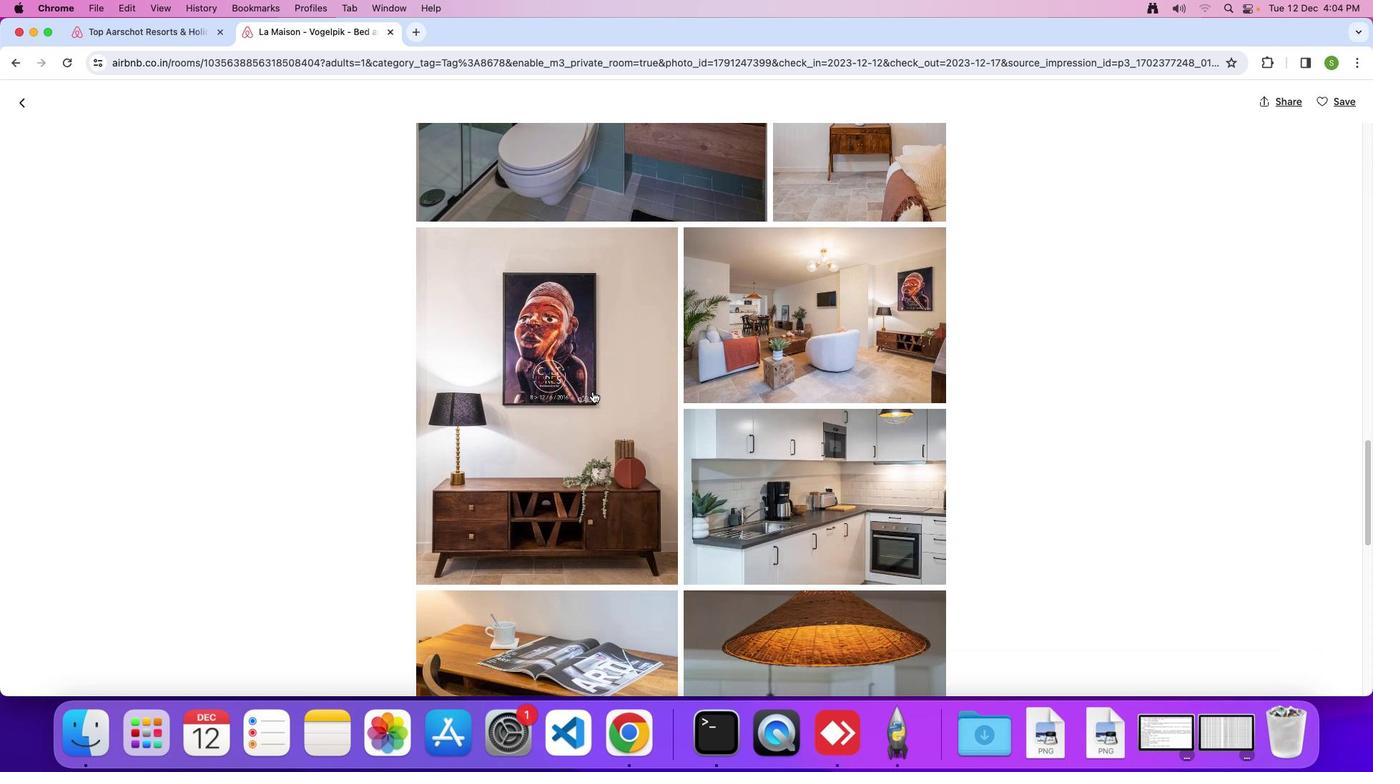 
Action: Mouse scrolled (592, 391) with delta (0, 0)
Screenshot: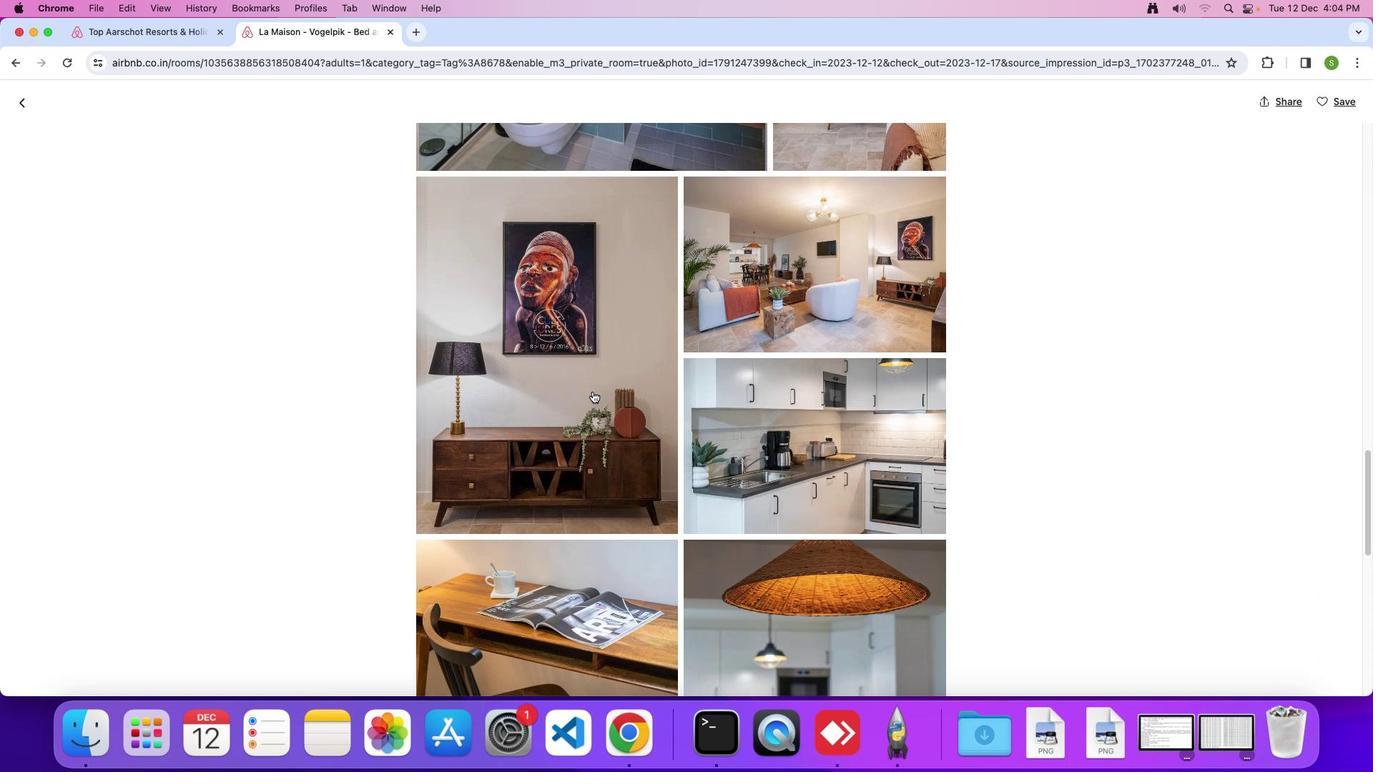 
Action: Mouse scrolled (592, 391) with delta (0, 0)
Screenshot: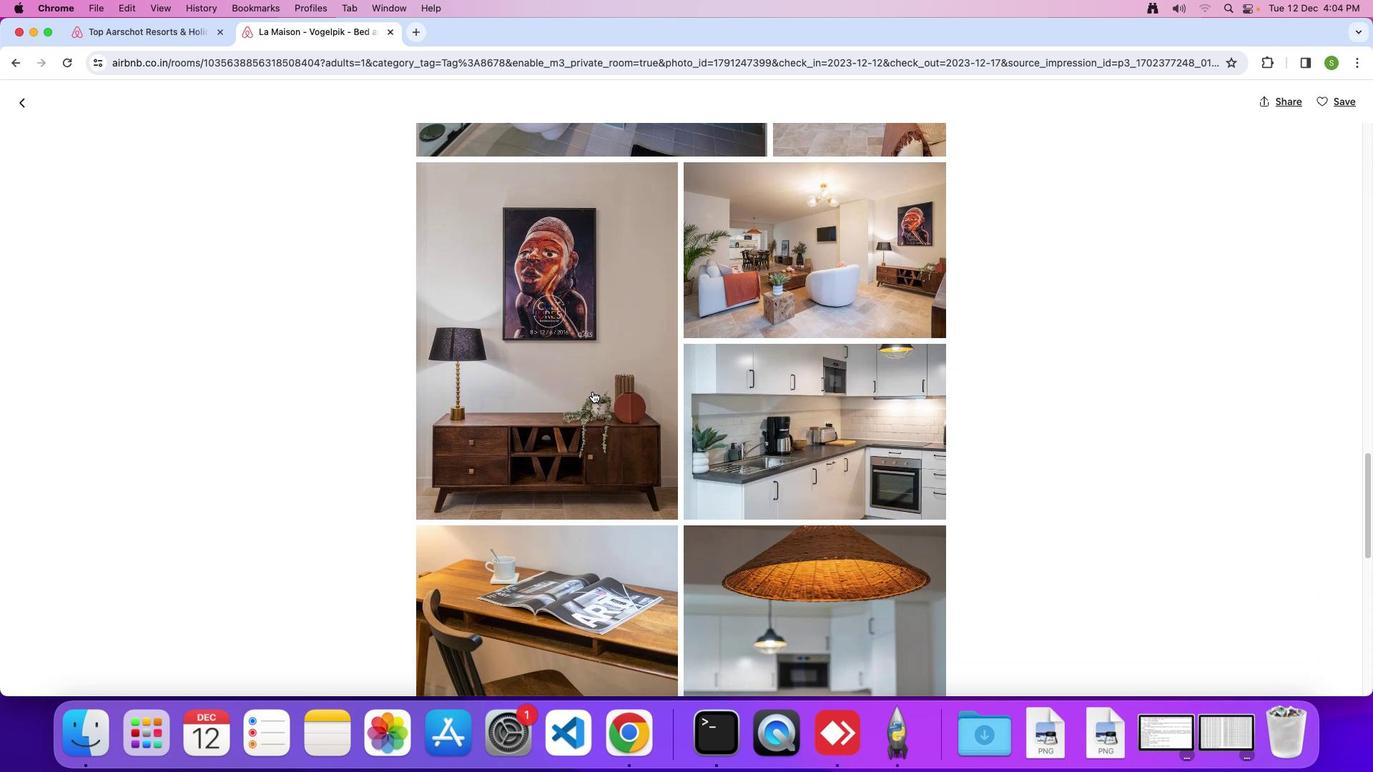 
Action: Mouse scrolled (592, 391) with delta (0, -1)
Screenshot: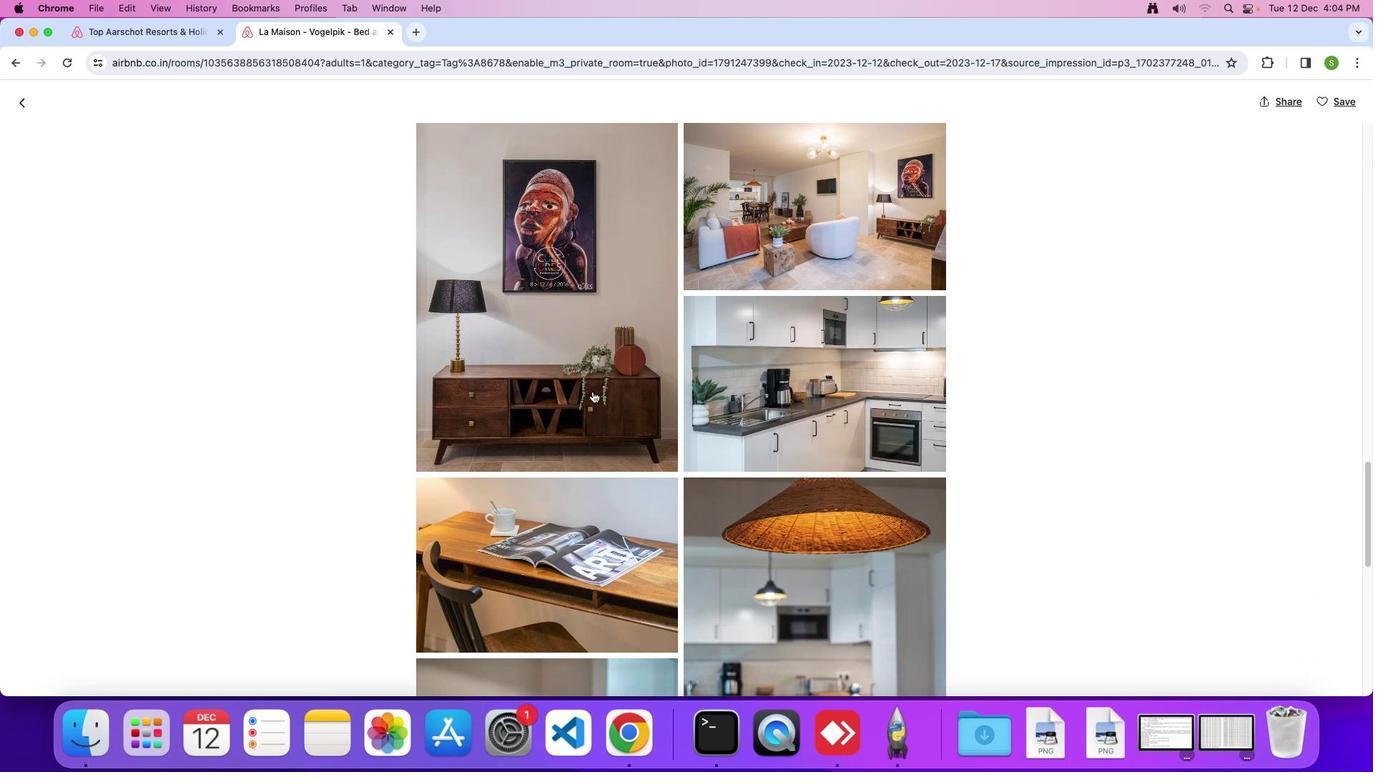 
Action: Mouse scrolled (592, 391) with delta (0, 0)
Screenshot: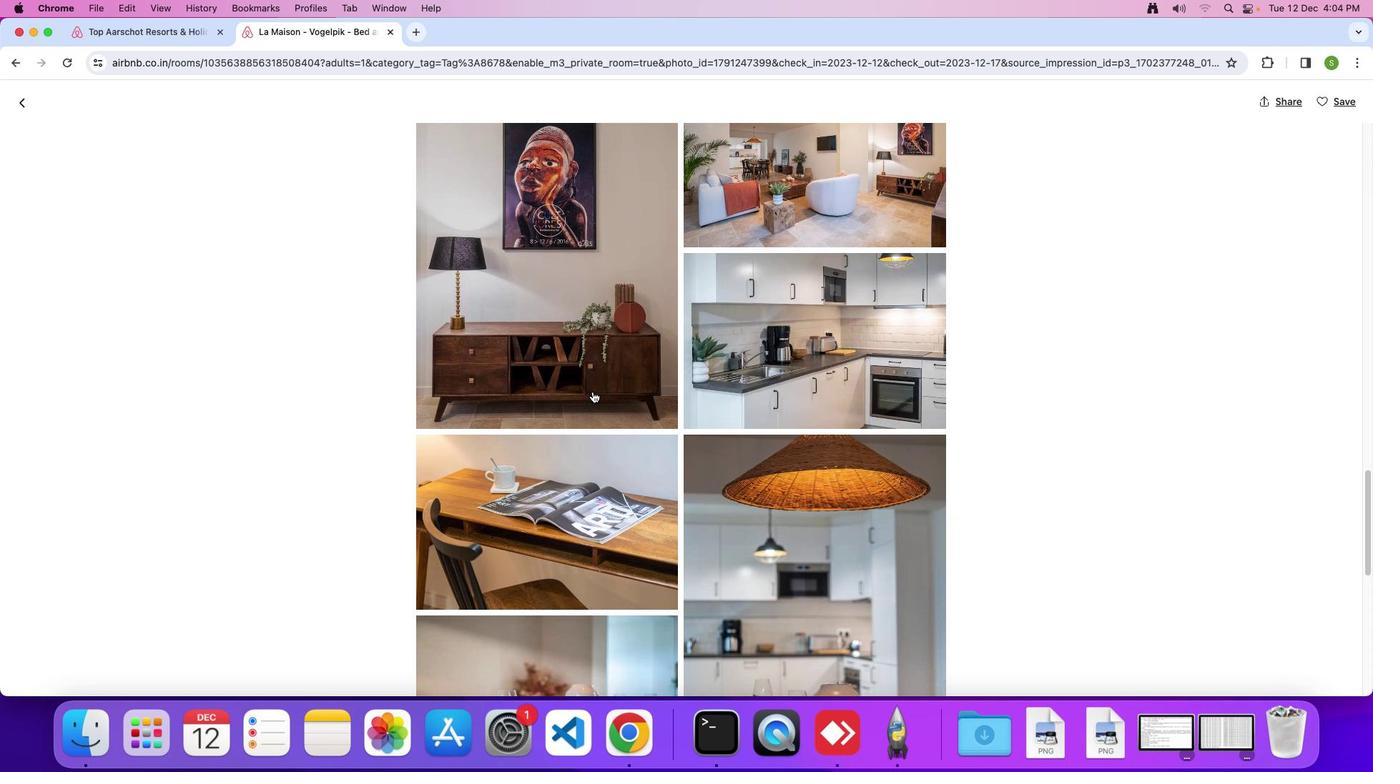 
Action: Mouse scrolled (592, 391) with delta (0, 0)
Screenshot: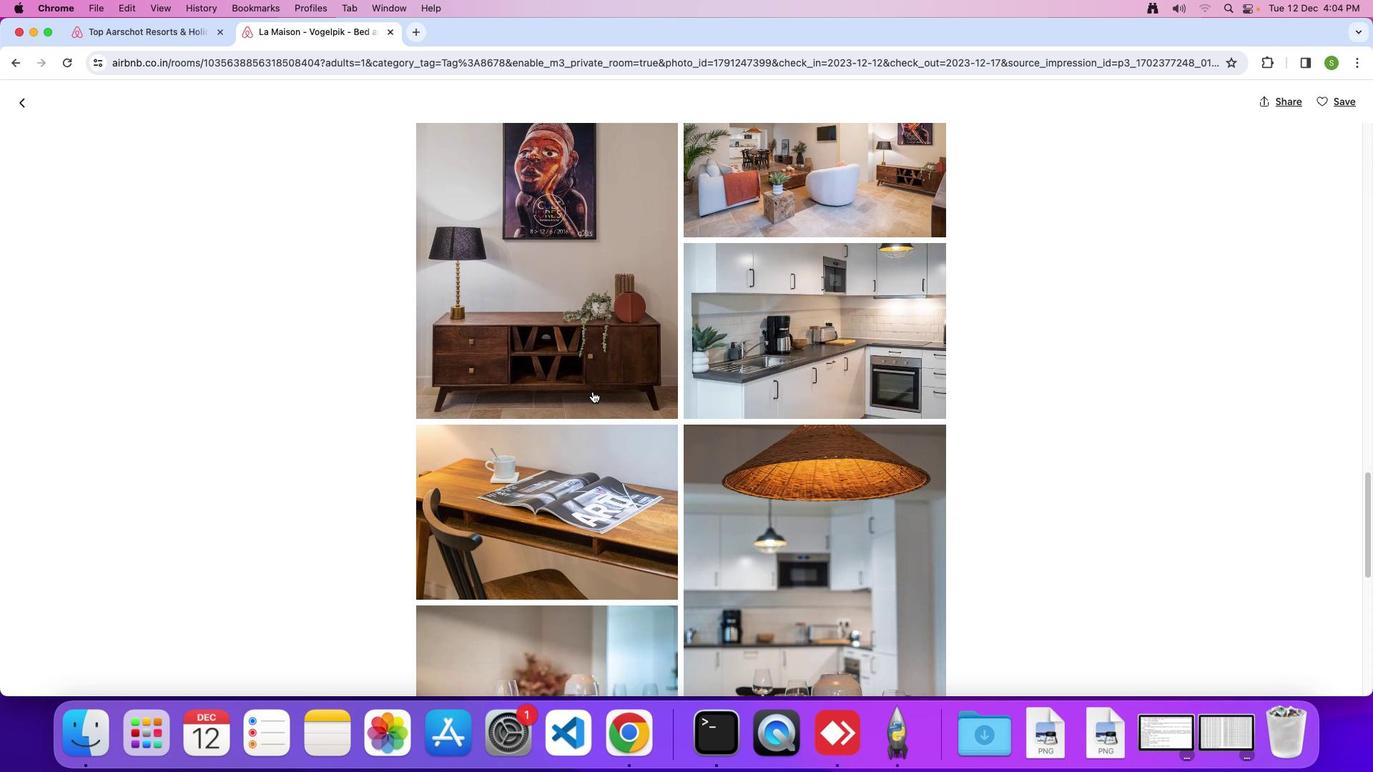 
Action: Mouse scrolled (592, 391) with delta (0, 0)
Screenshot: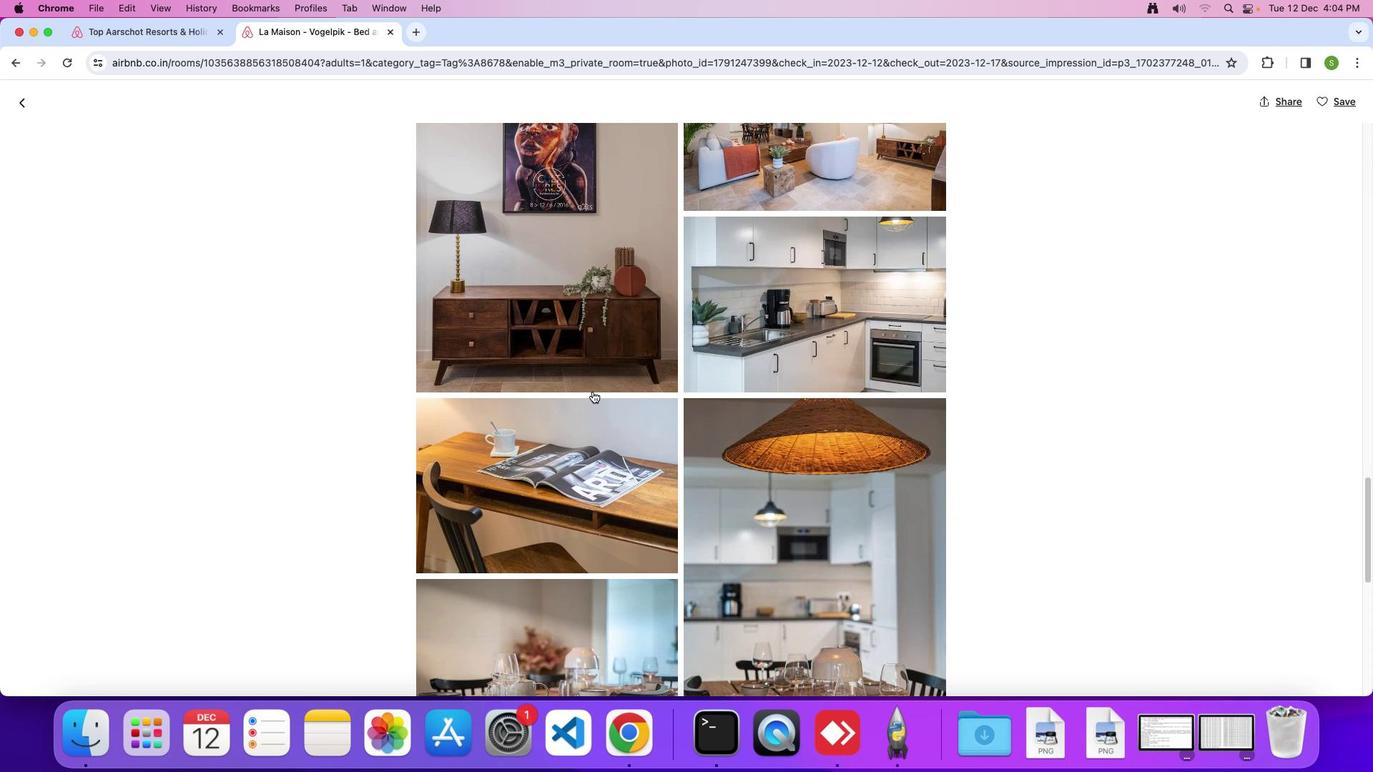 
Action: Mouse scrolled (592, 391) with delta (0, 0)
Screenshot: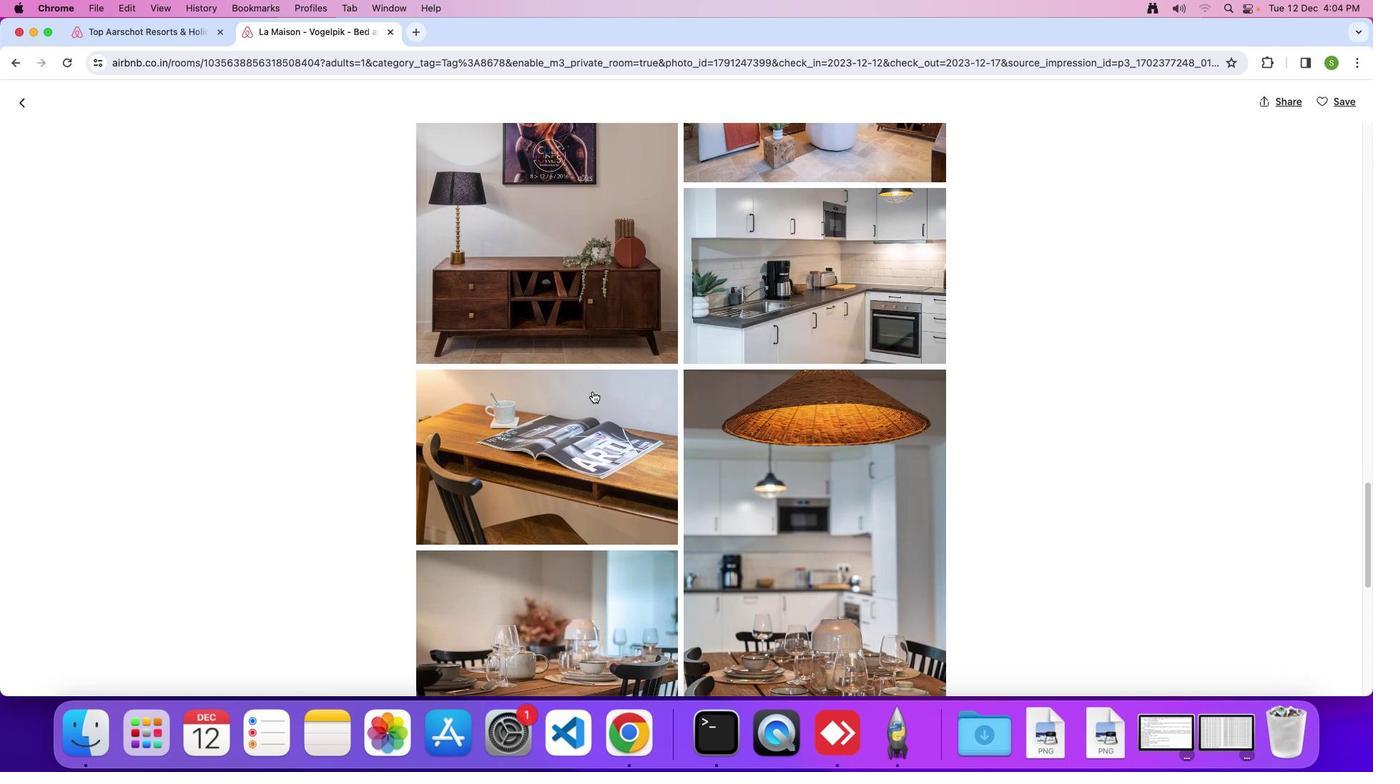 
Action: Mouse scrolled (592, 391) with delta (0, 0)
Screenshot: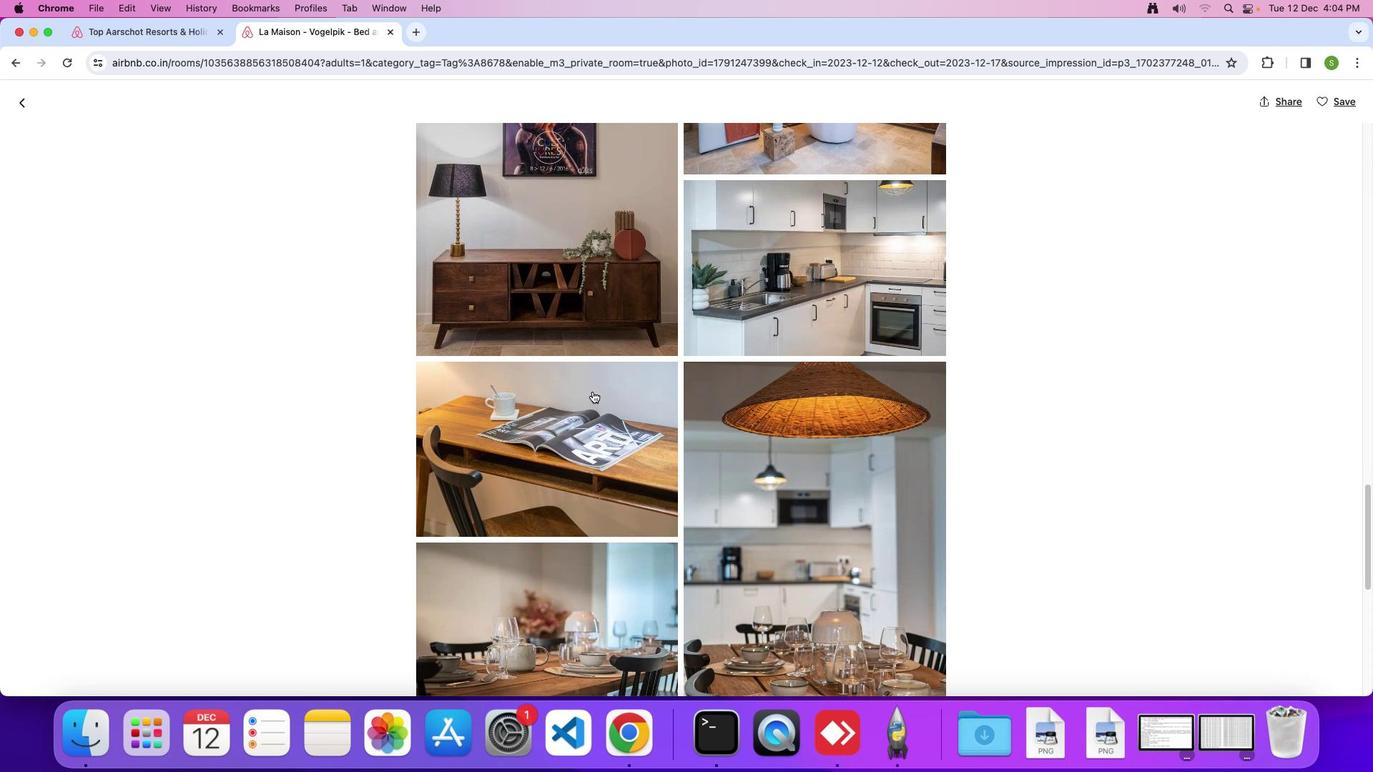 
Action: Mouse scrolled (592, 391) with delta (0, 0)
Screenshot: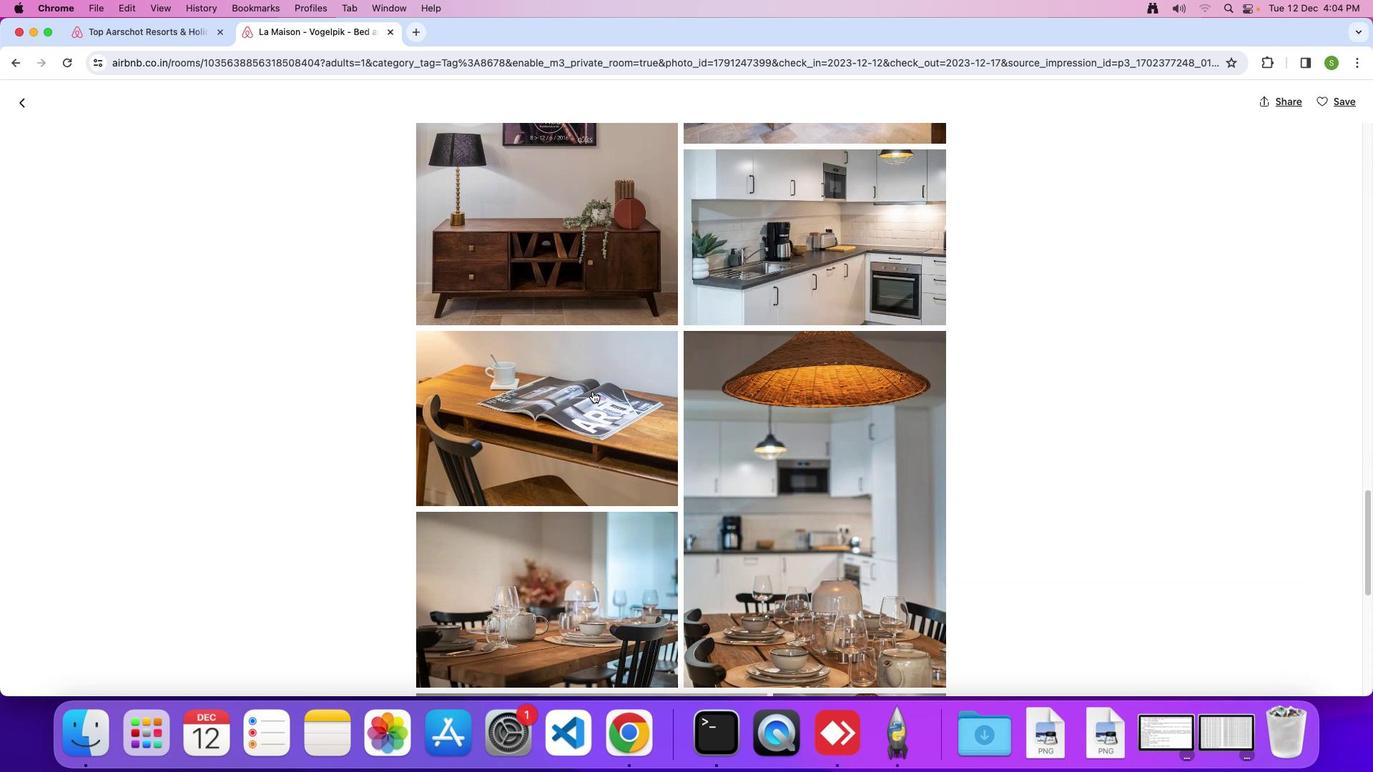 
Action: Mouse scrolled (592, 391) with delta (0, 0)
Screenshot: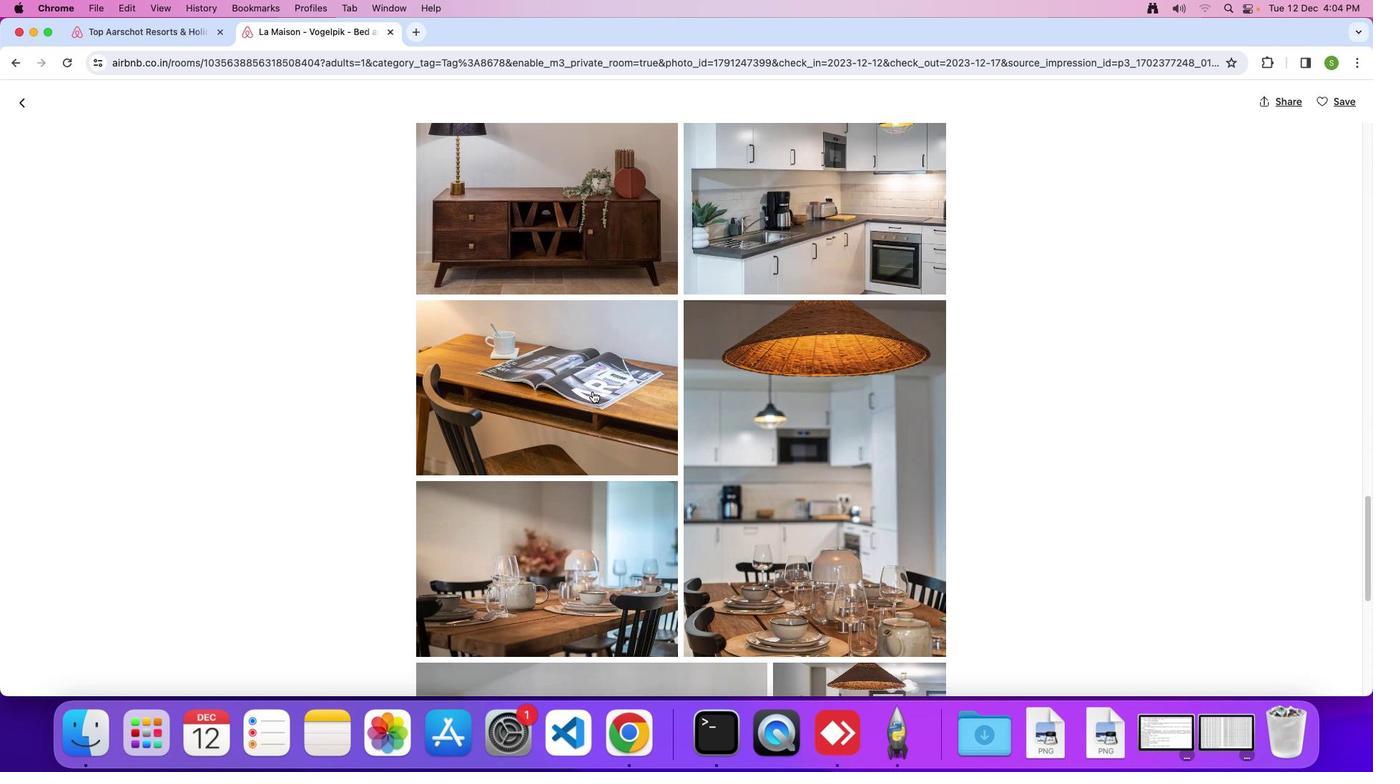 
Action: Mouse scrolled (592, 391) with delta (0, 0)
Screenshot: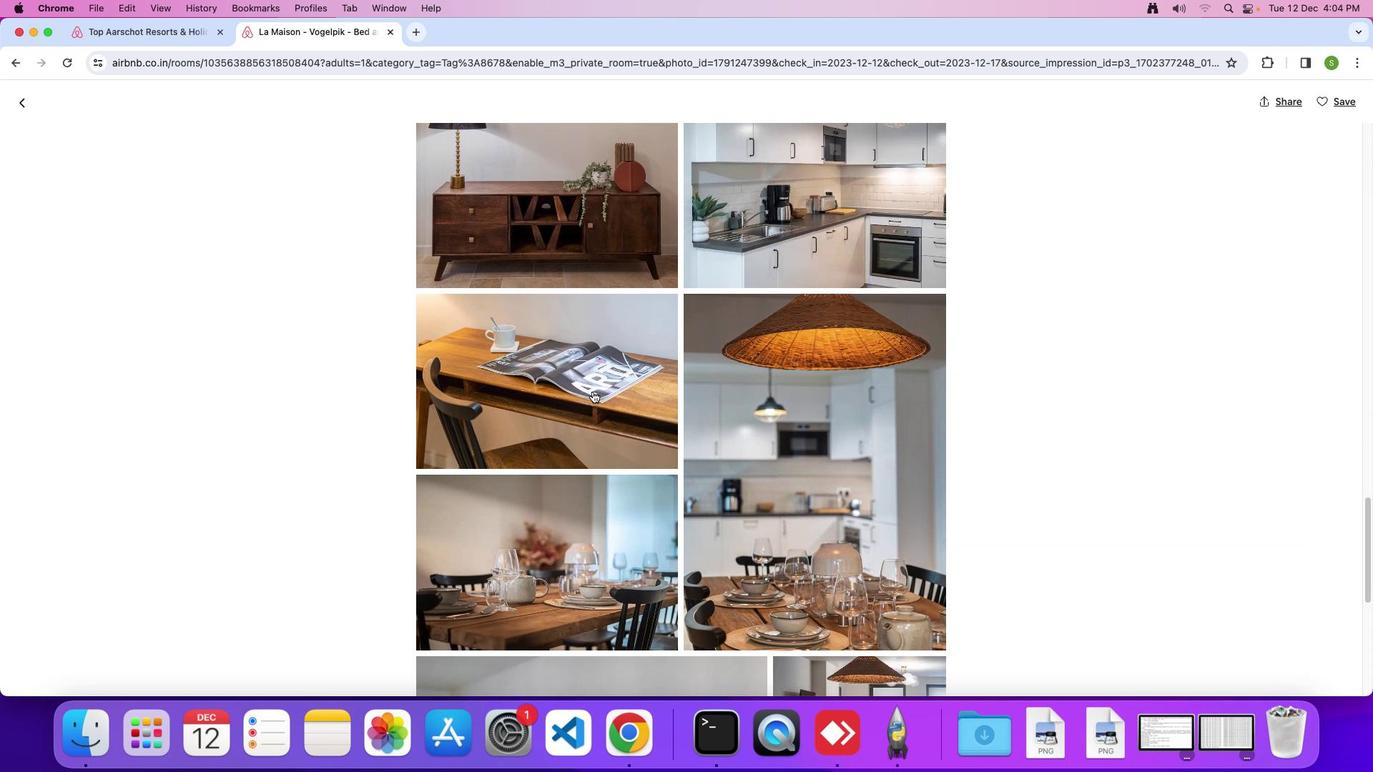 
Action: Mouse scrolled (592, 391) with delta (0, 0)
Screenshot: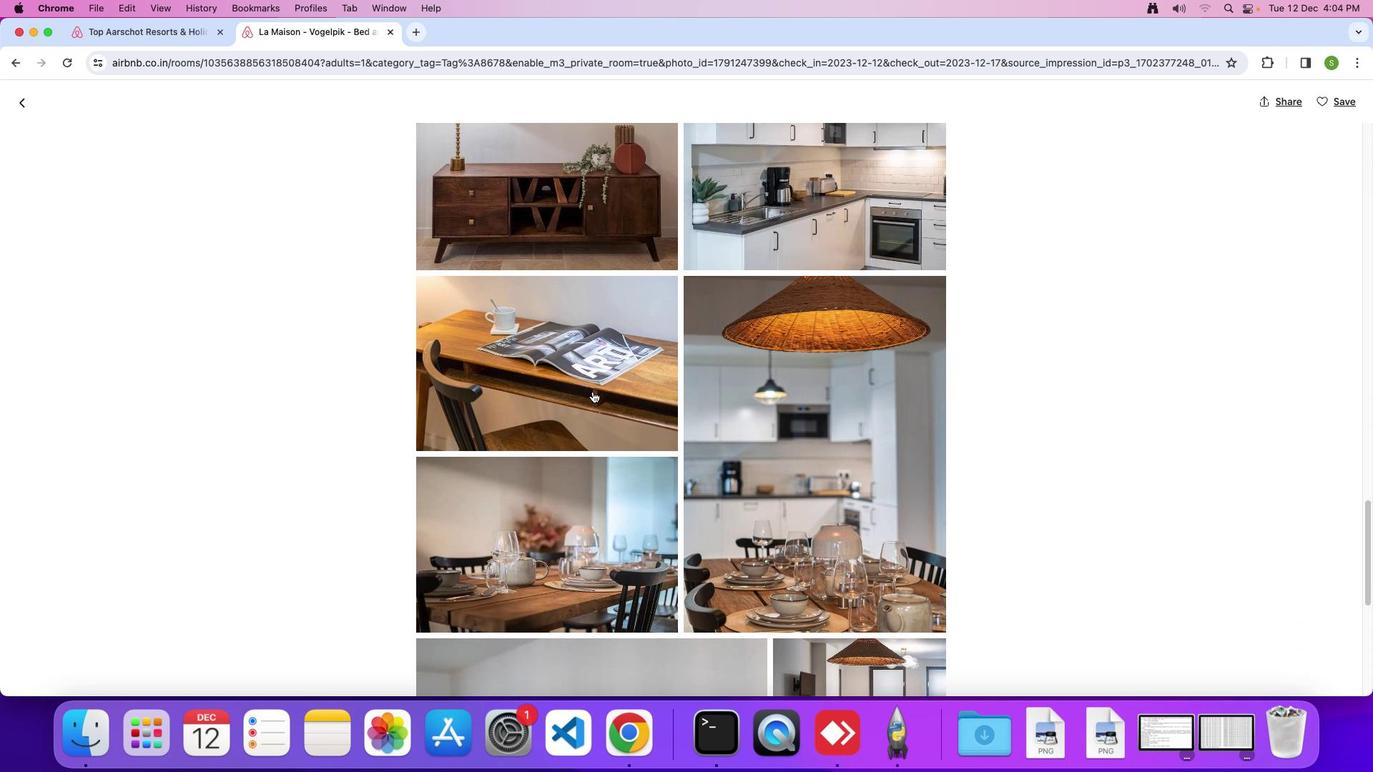 
Action: Mouse scrolled (592, 391) with delta (0, 0)
Screenshot: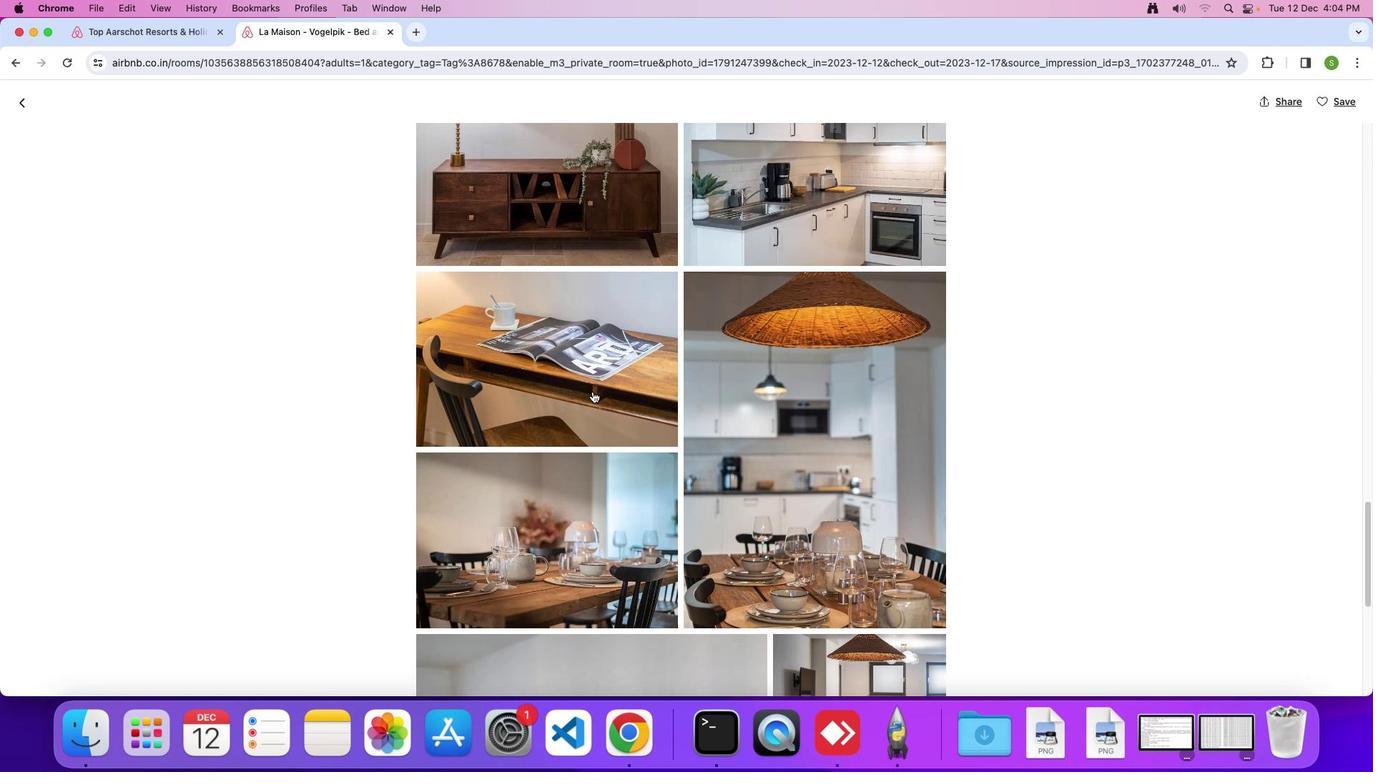 
Action: Mouse scrolled (592, 391) with delta (0, 0)
Screenshot: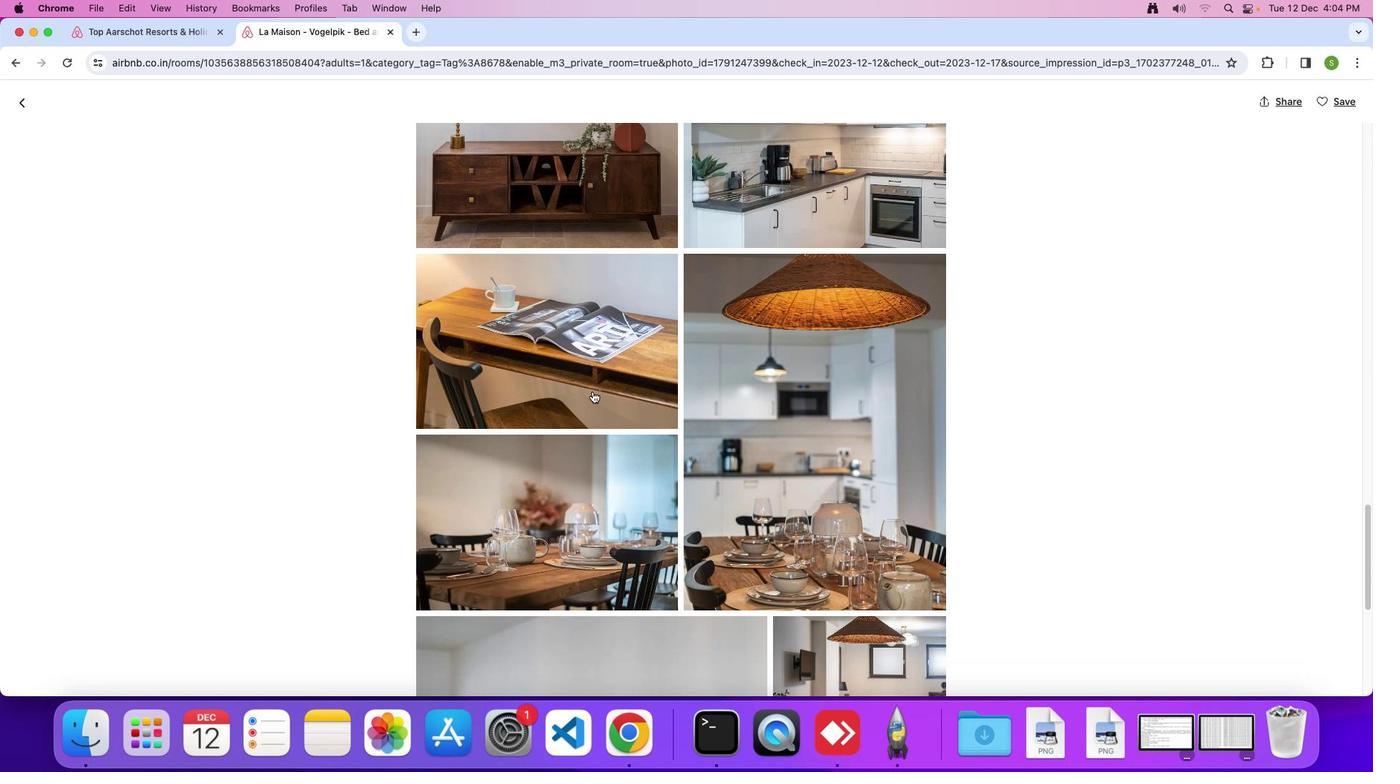 
Action: Mouse scrolled (592, 391) with delta (0, -1)
Screenshot: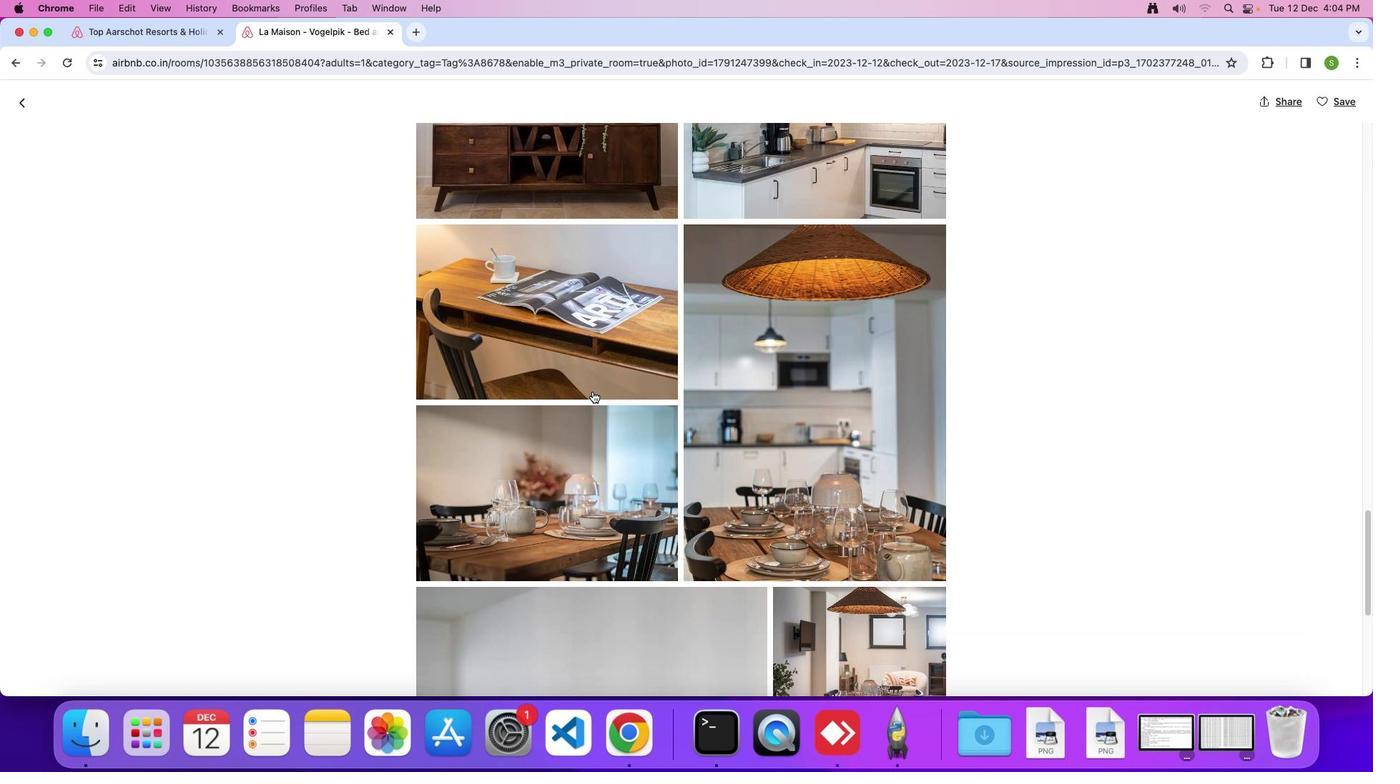
Action: Mouse scrolled (592, 391) with delta (0, 0)
Screenshot: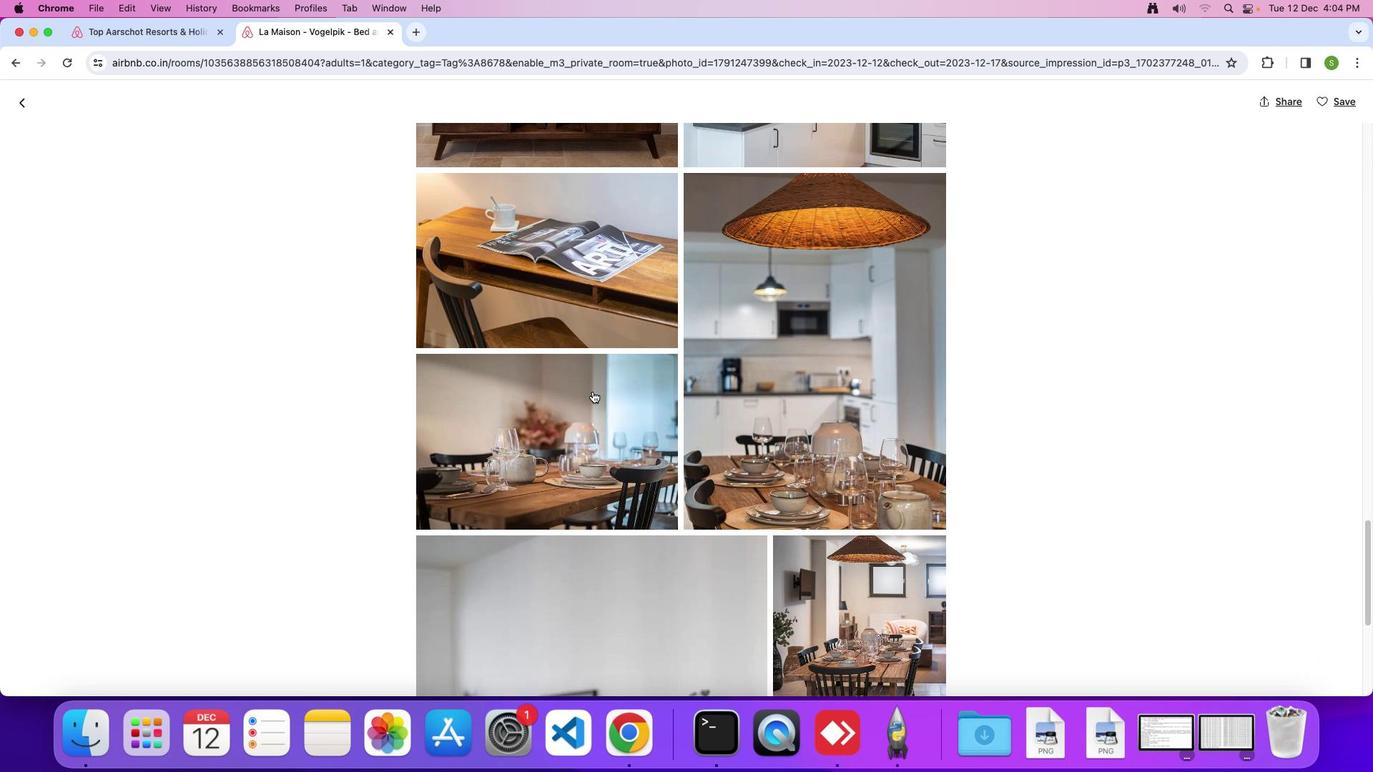 
Action: Mouse scrolled (592, 391) with delta (0, 0)
Screenshot: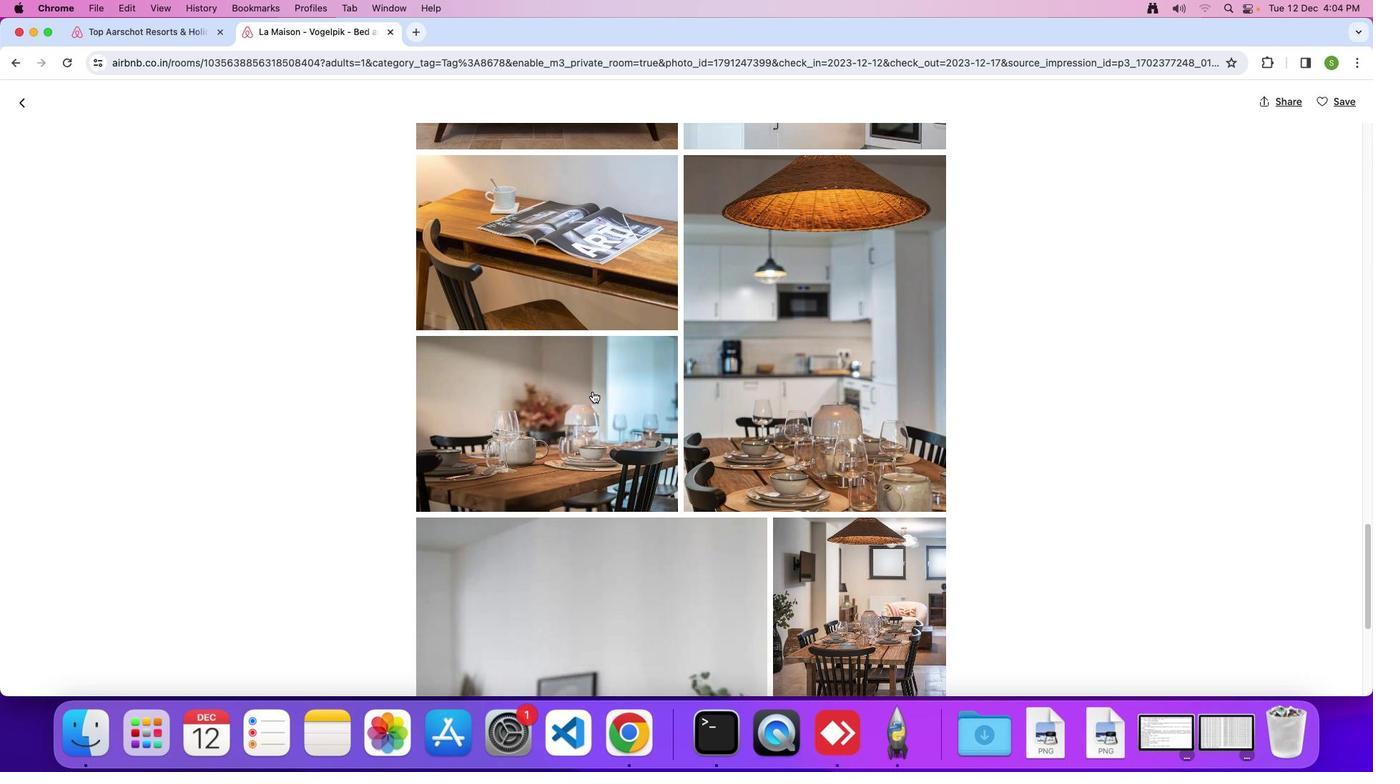 
Action: Mouse scrolled (592, 391) with delta (0, -2)
Screenshot: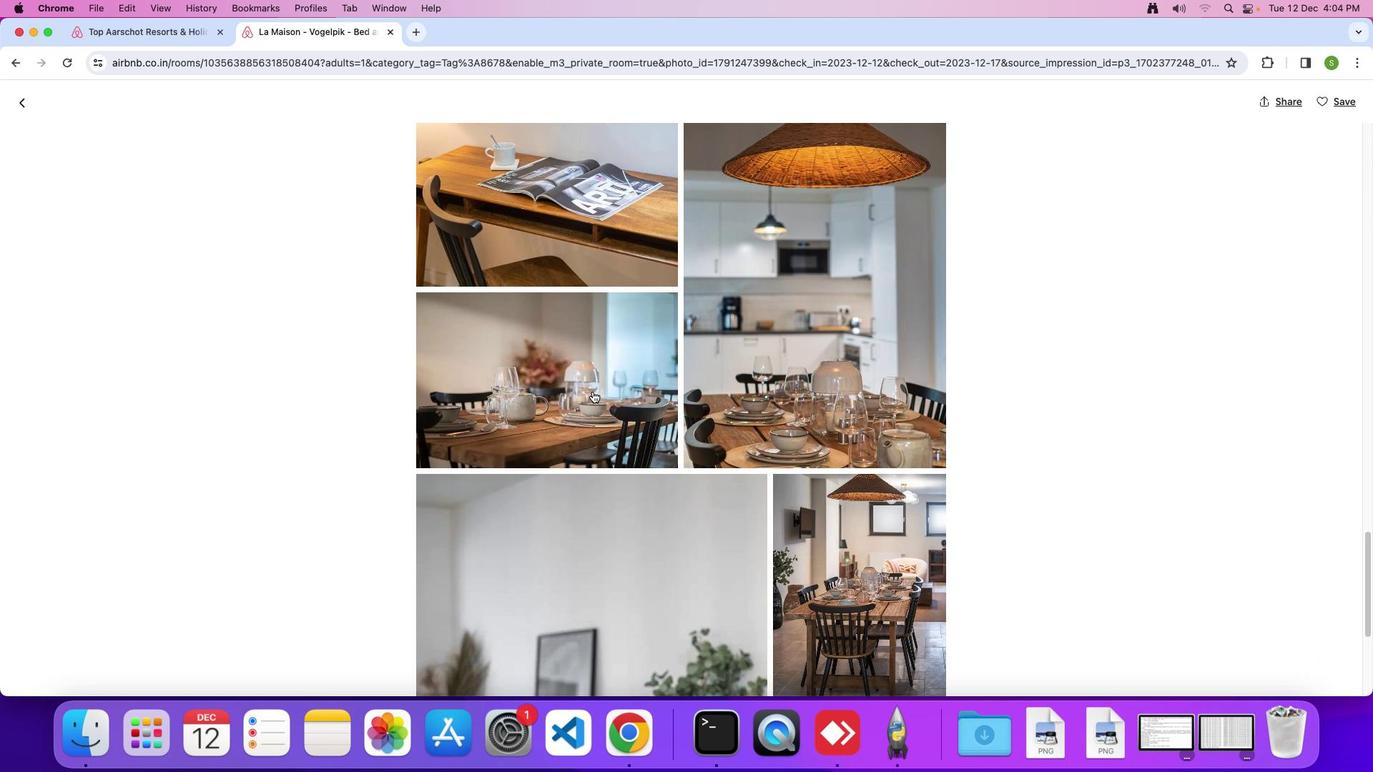 
Action: Mouse scrolled (592, 391) with delta (0, 0)
Screenshot: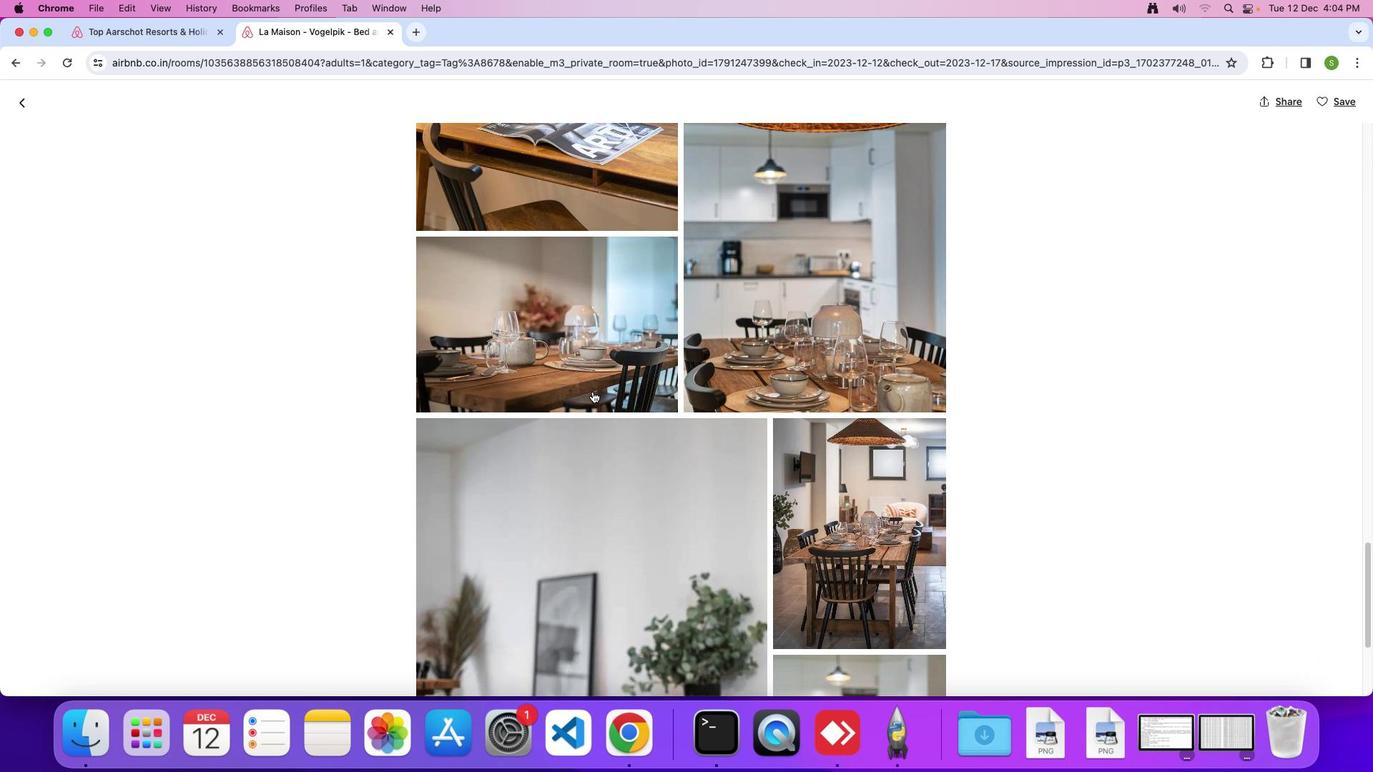 
Action: Mouse scrolled (592, 391) with delta (0, 0)
Screenshot: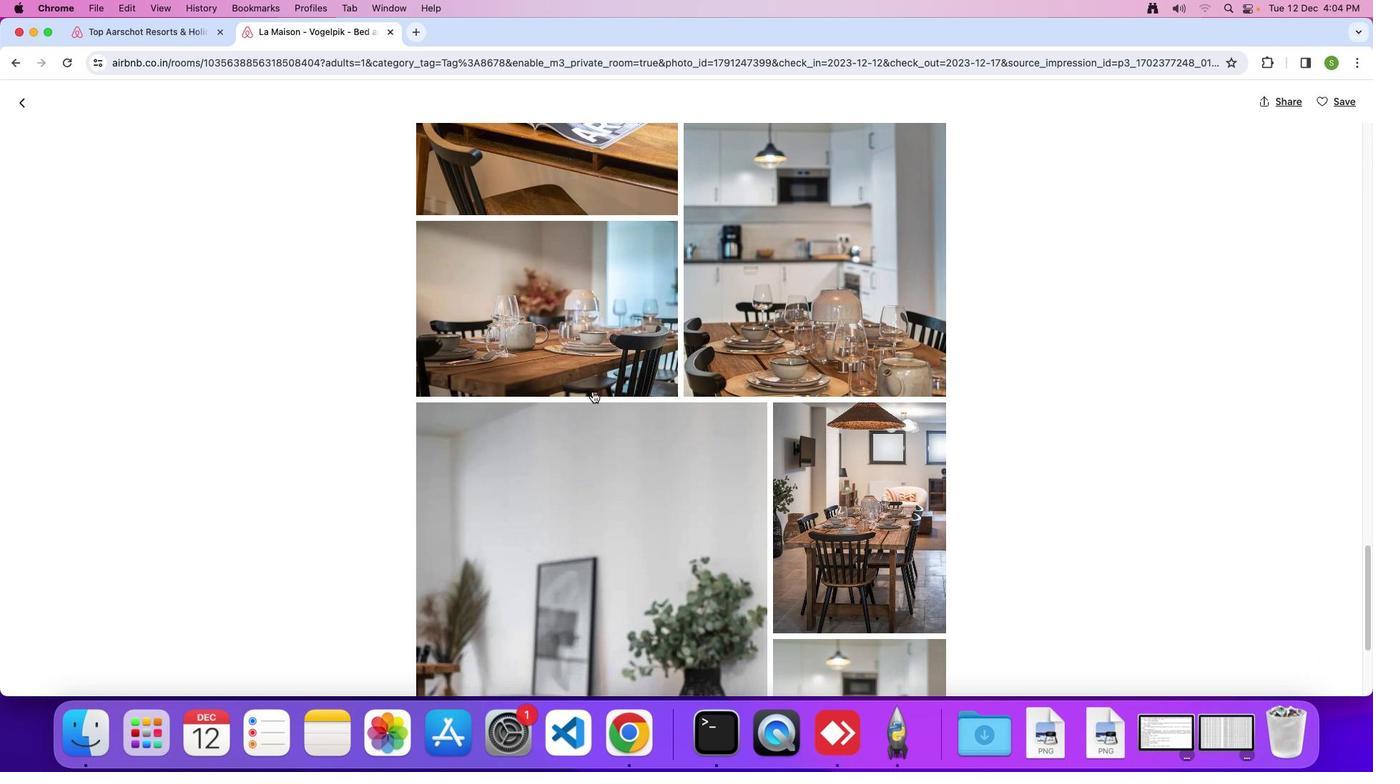 
Action: Mouse scrolled (592, 391) with delta (0, -2)
Screenshot: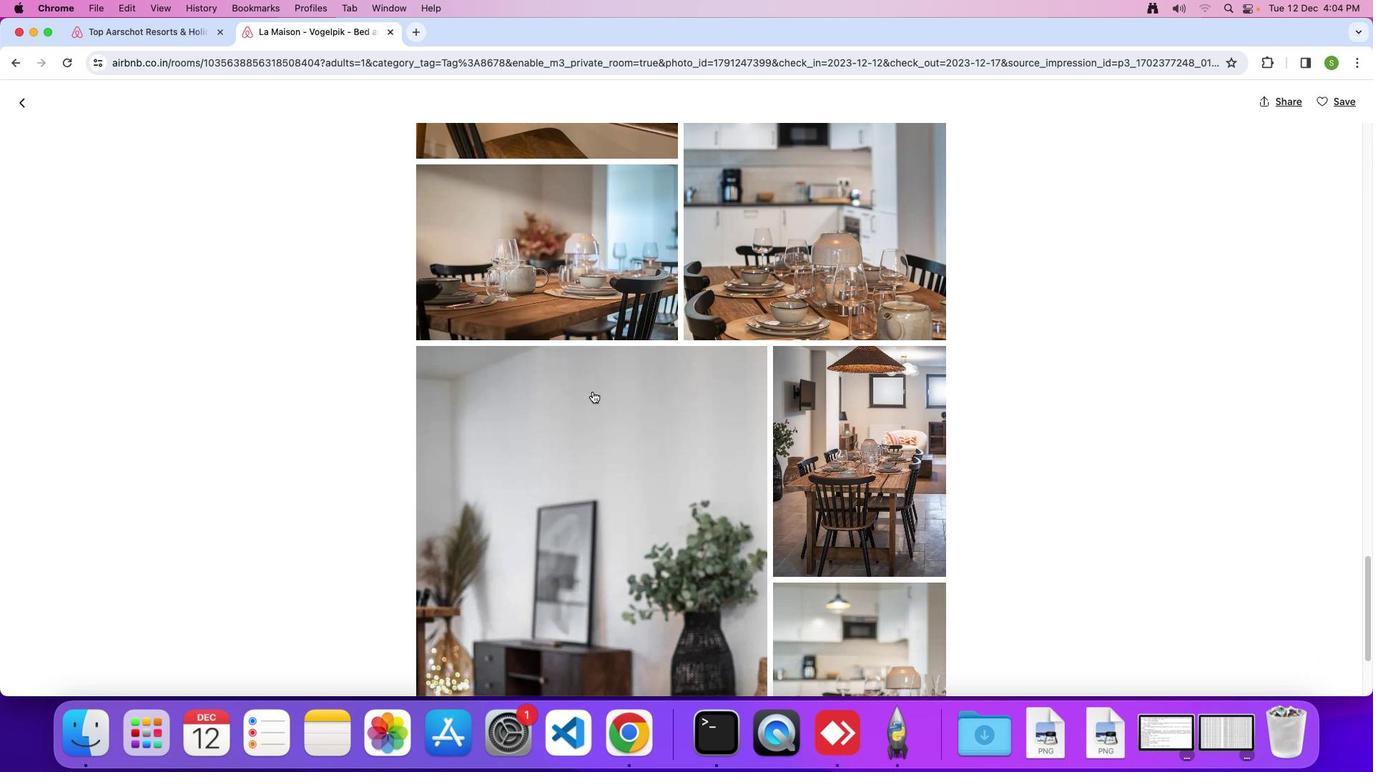 
Action: Mouse scrolled (592, 391) with delta (0, 0)
Screenshot: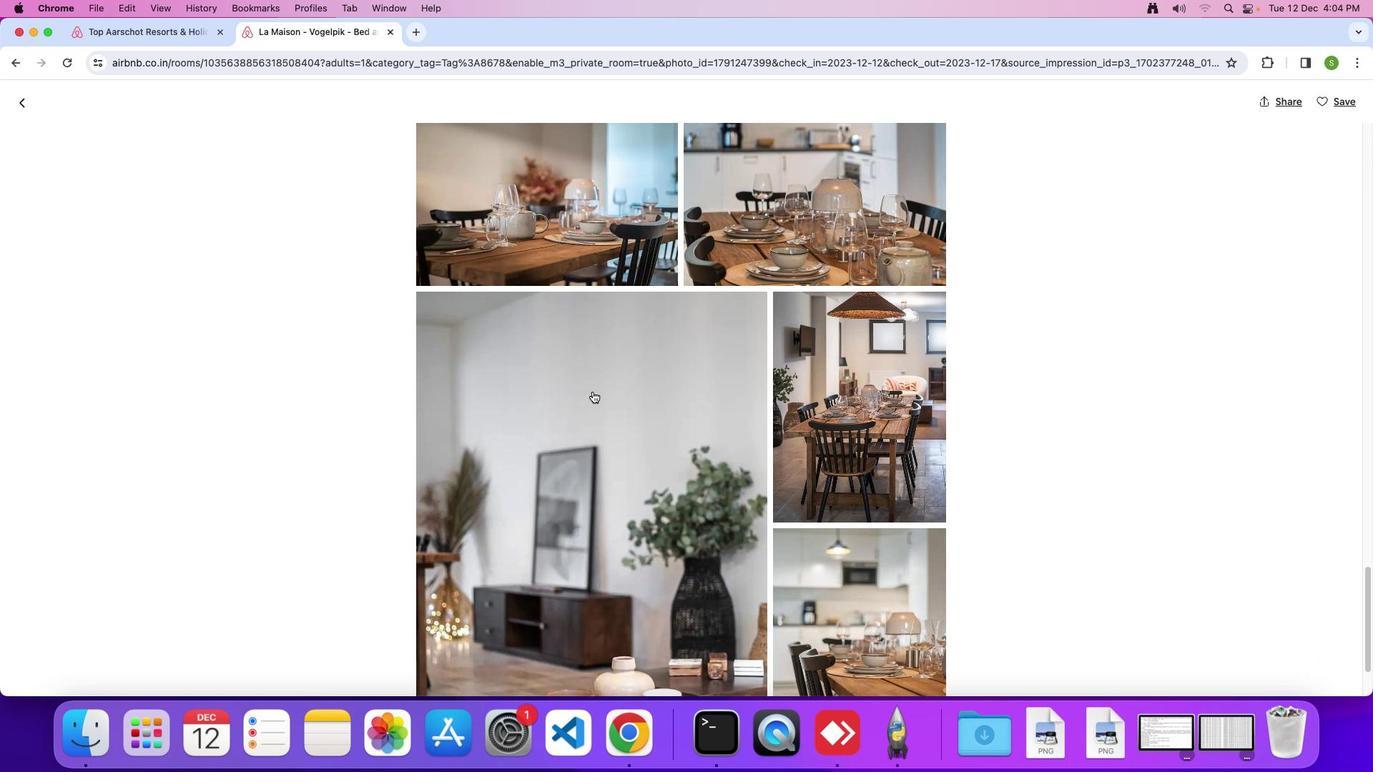 
Action: Mouse scrolled (592, 391) with delta (0, 0)
Screenshot: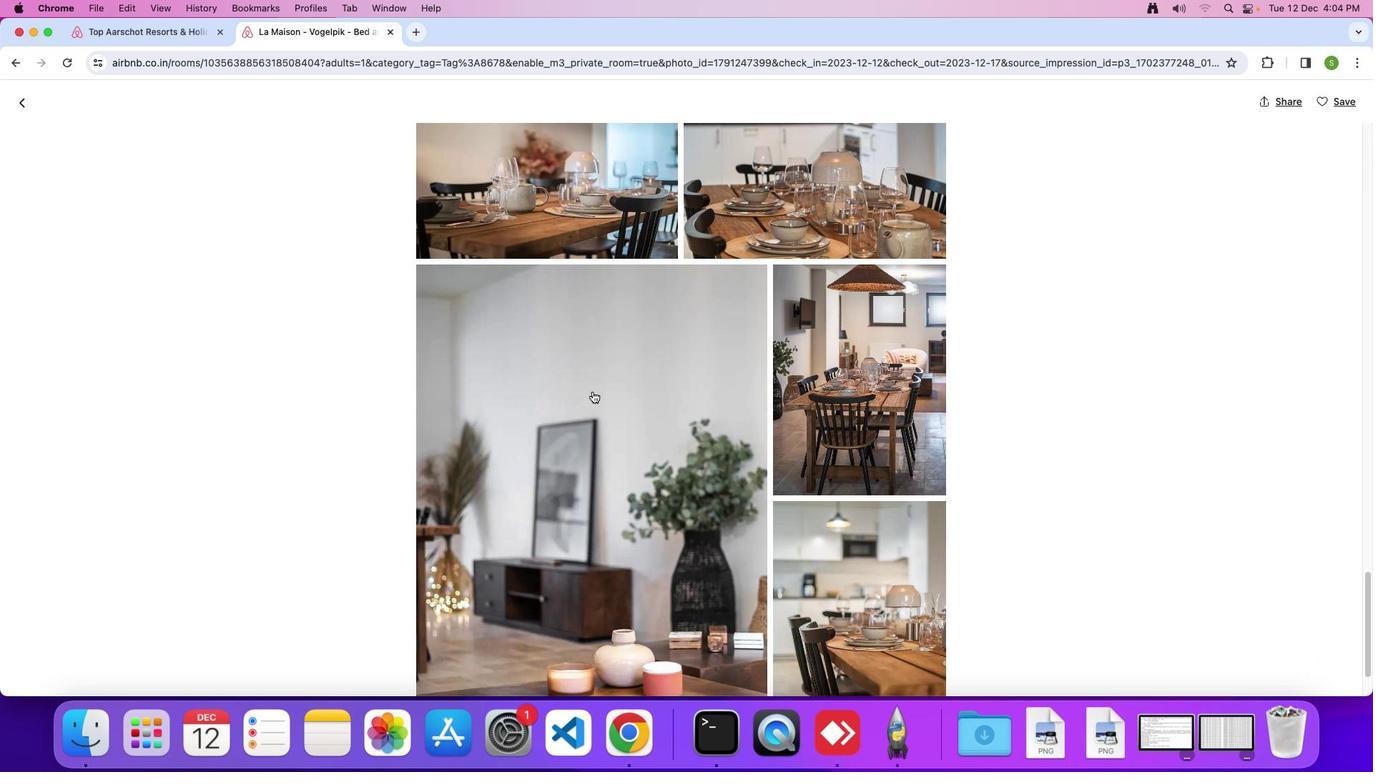 
Action: Mouse scrolled (592, 391) with delta (0, -2)
Screenshot: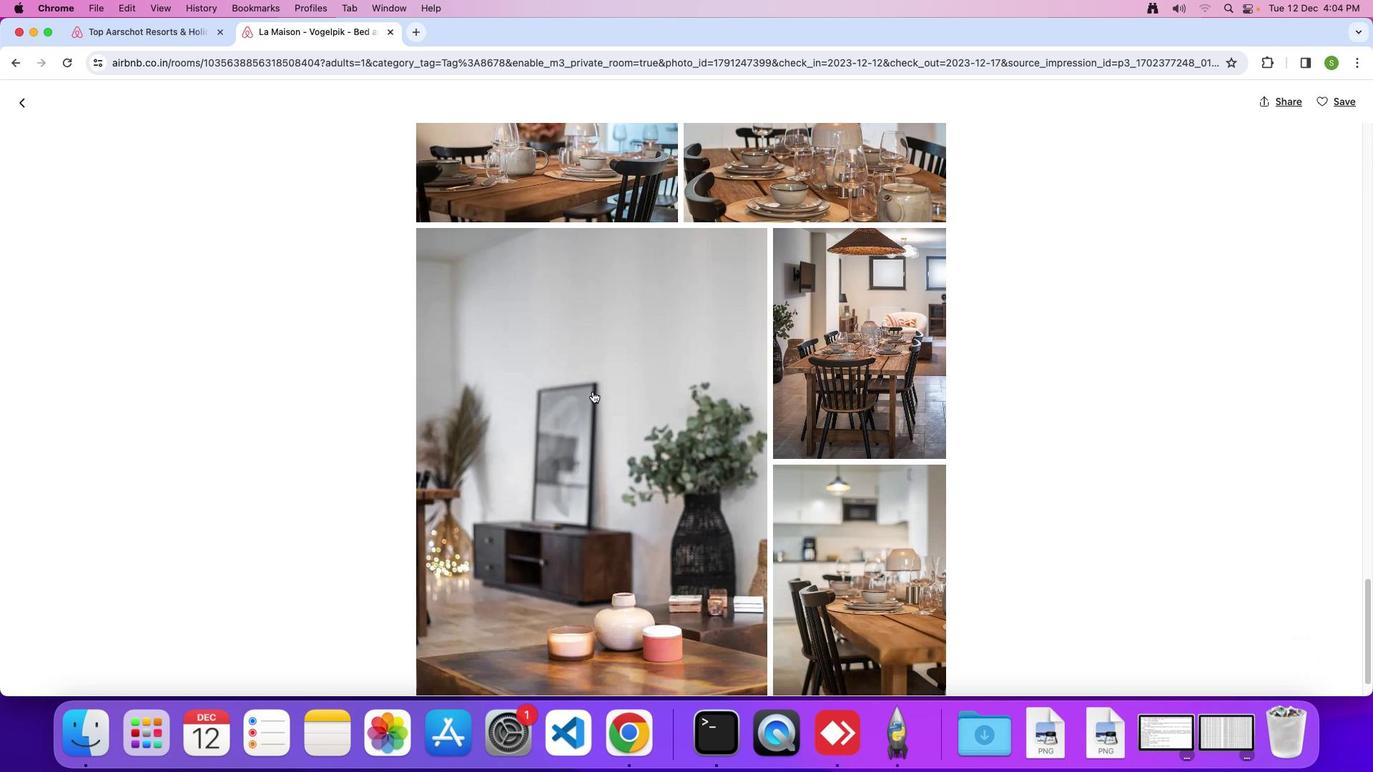 
Action: Mouse scrolled (592, 391) with delta (0, 0)
Screenshot: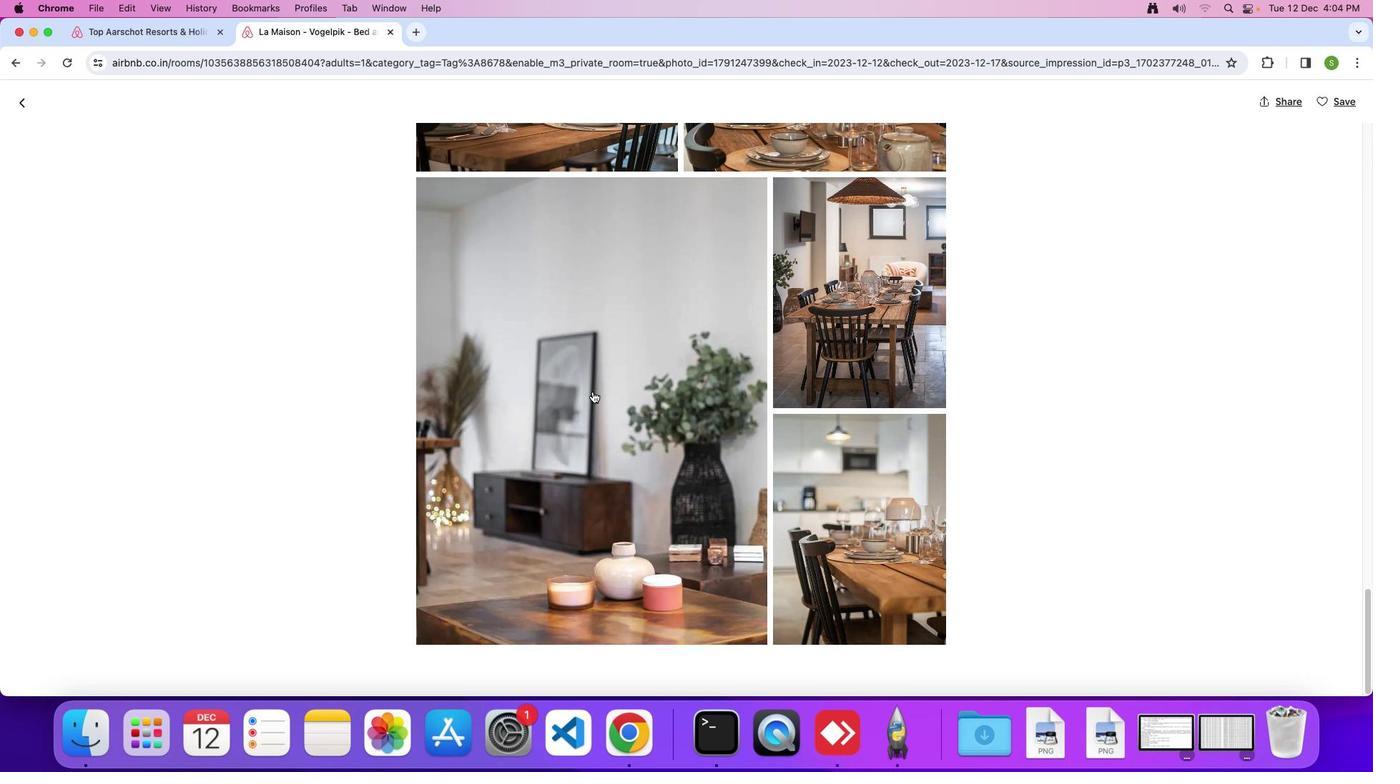 
Action: Mouse scrolled (592, 391) with delta (0, 0)
Screenshot: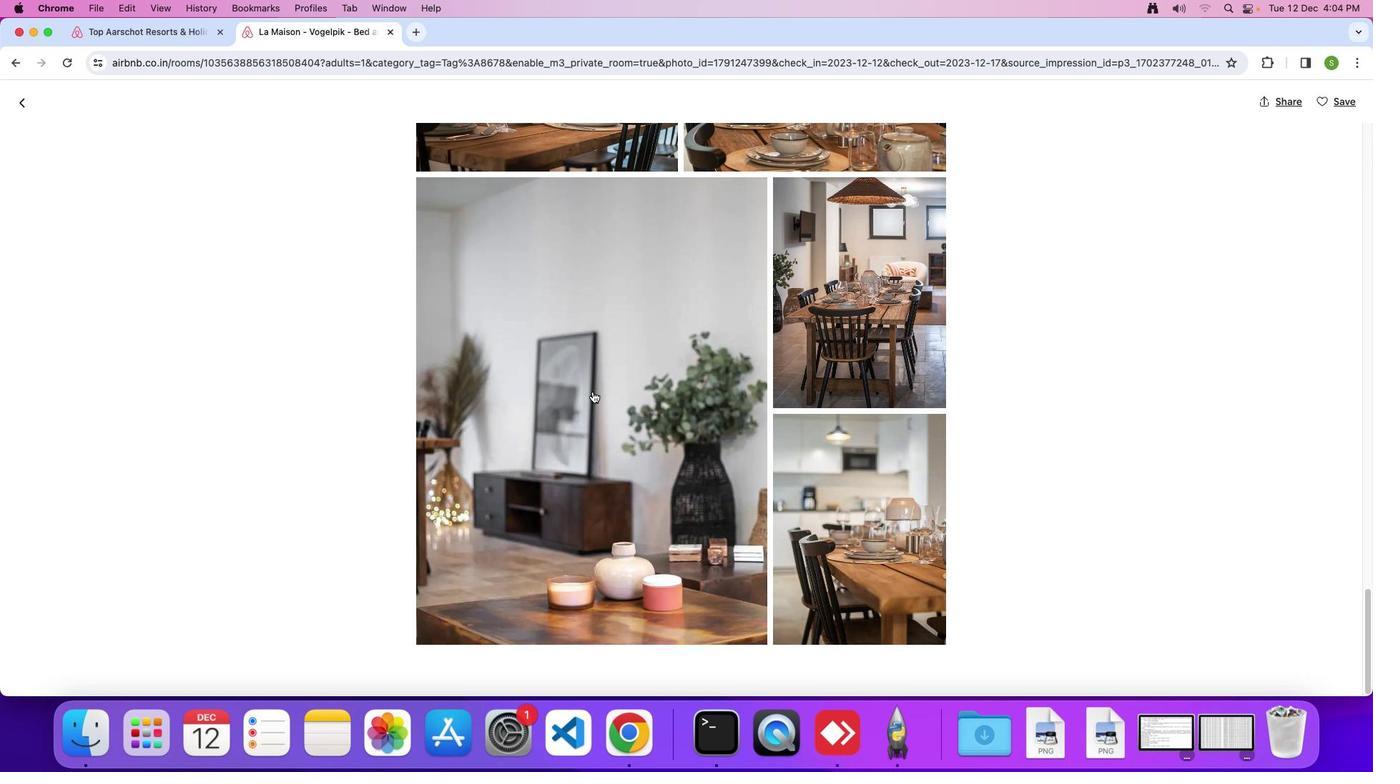 
Action: Mouse scrolled (592, 391) with delta (0, -2)
Screenshot: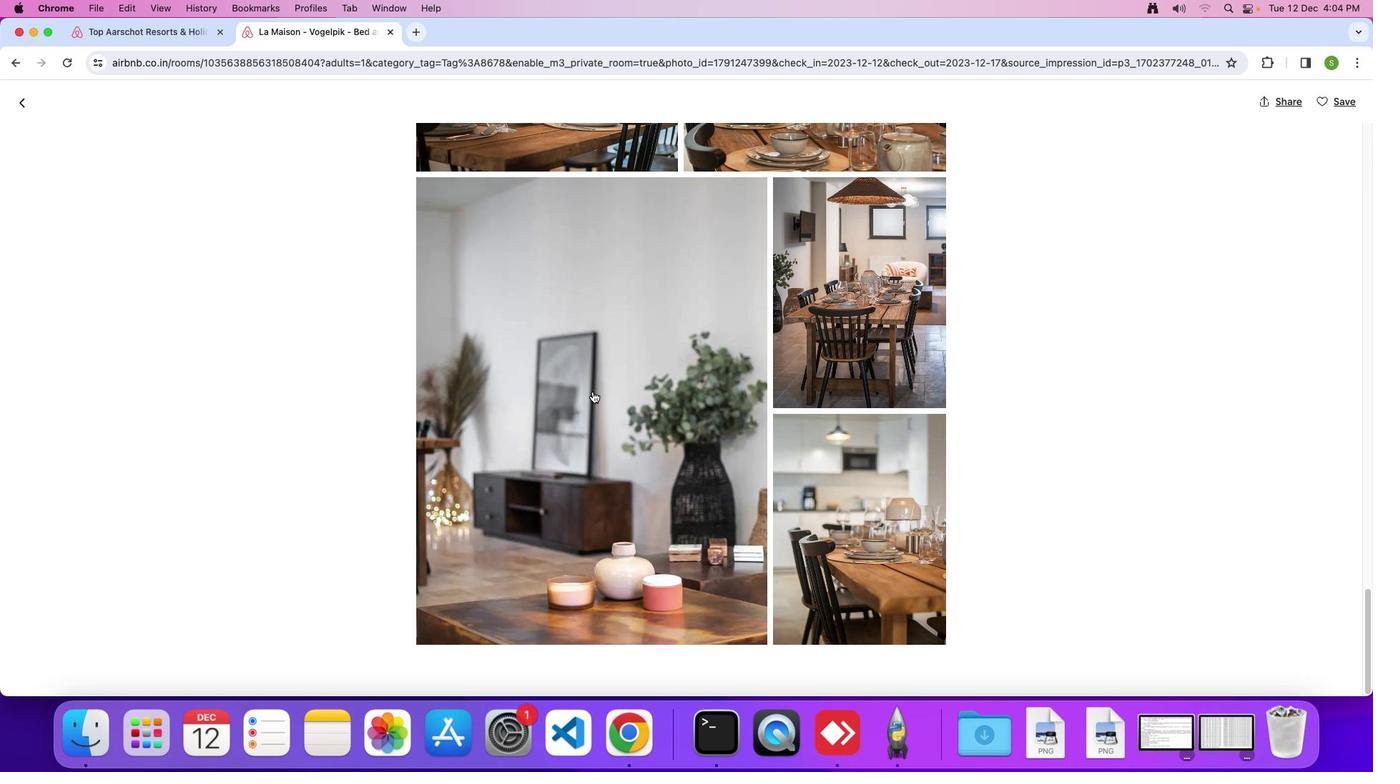 
Action: Mouse moved to (29, 106)
Screenshot: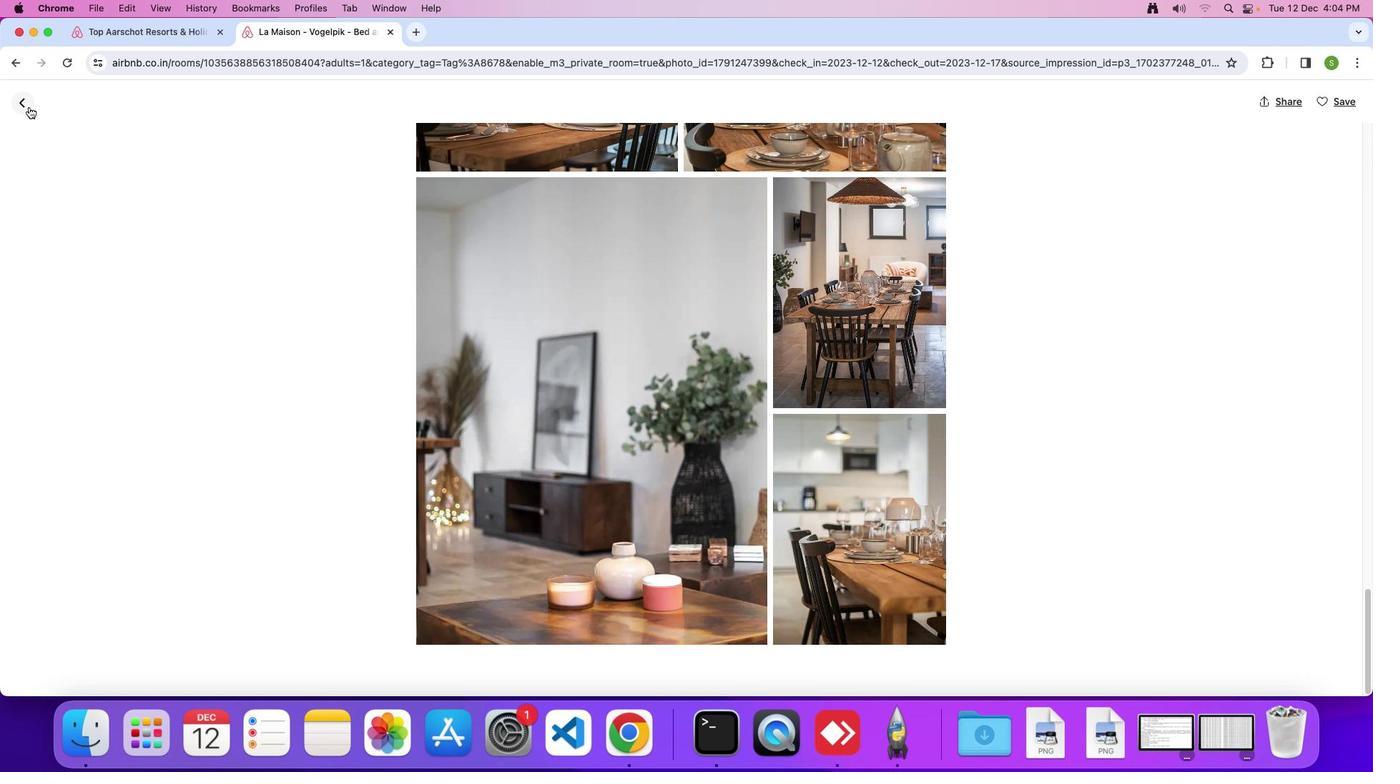 
Action: Mouse pressed left at (29, 106)
Screenshot: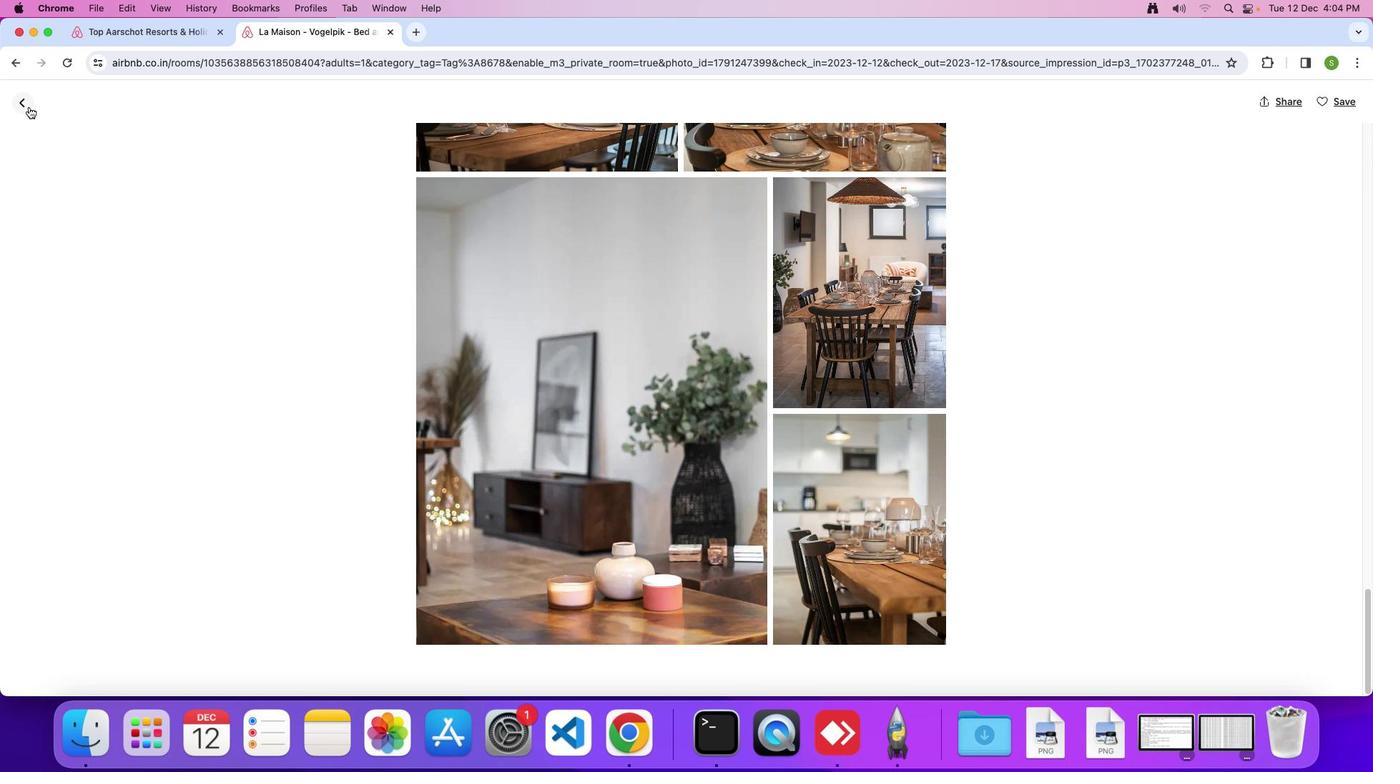 
Action: Mouse moved to (481, 361)
Screenshot: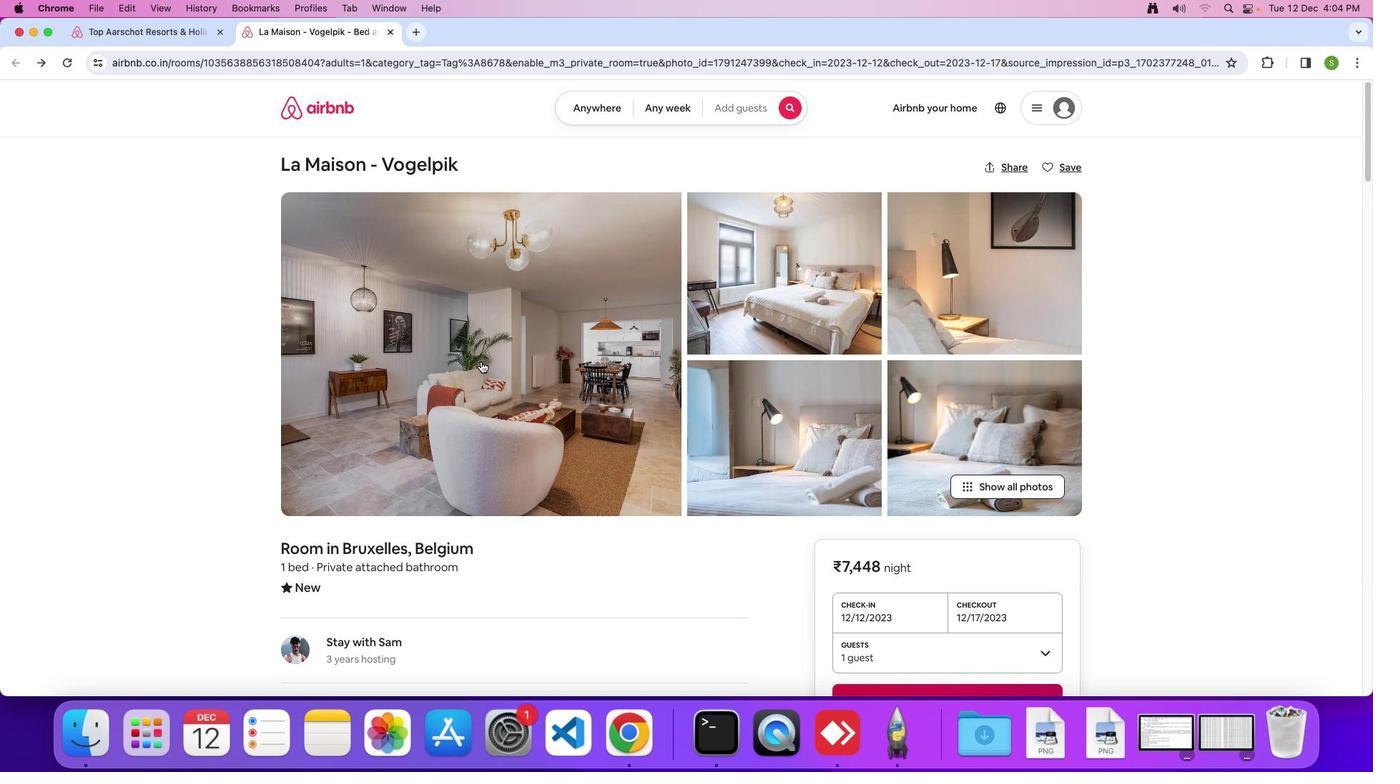 
Action: Mouse scrolled (481, 361) with delta (0, 0)
Screenshot: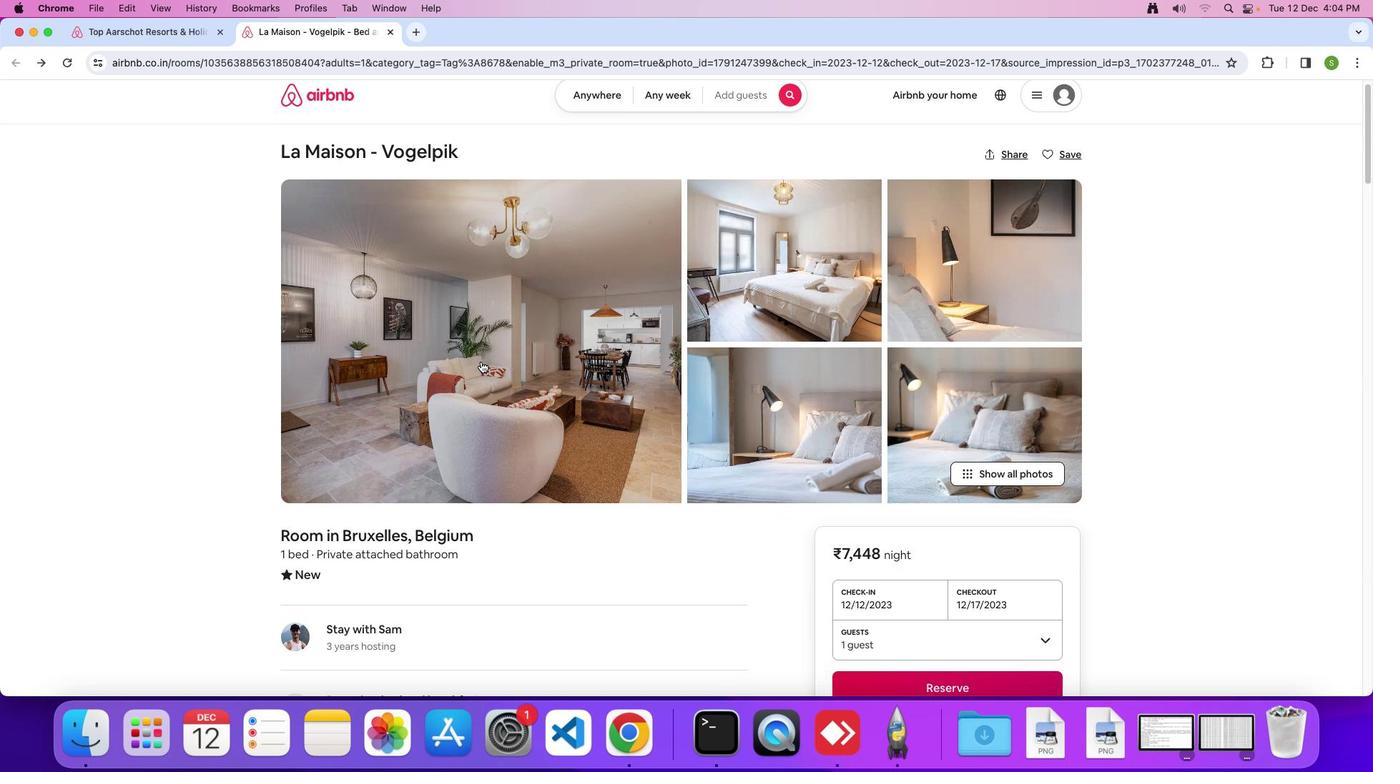 
Action: Mouse scrolled (481, 361) with delta (0, 0)
Screenshot: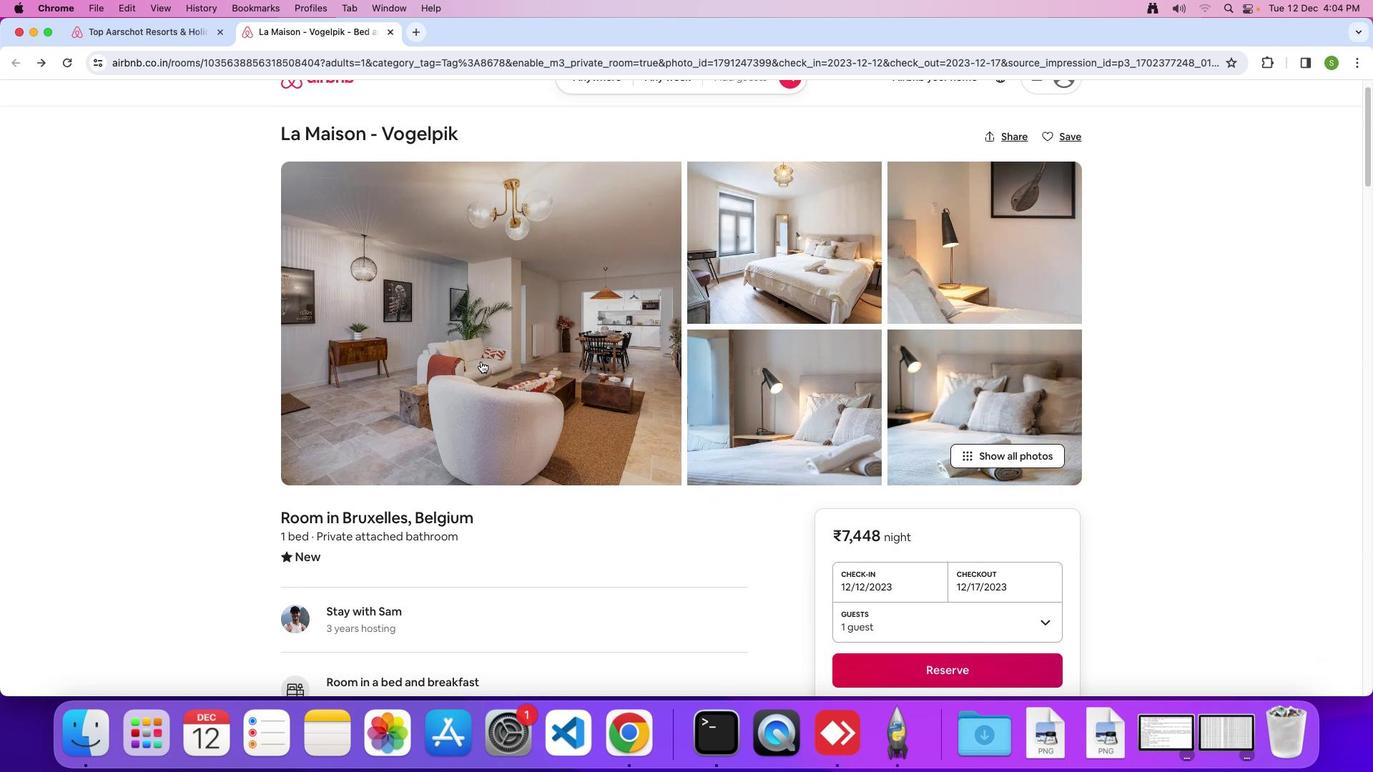 
Action: Mouse scrolled (481, 361) with delta (0, -2)
Screenshot: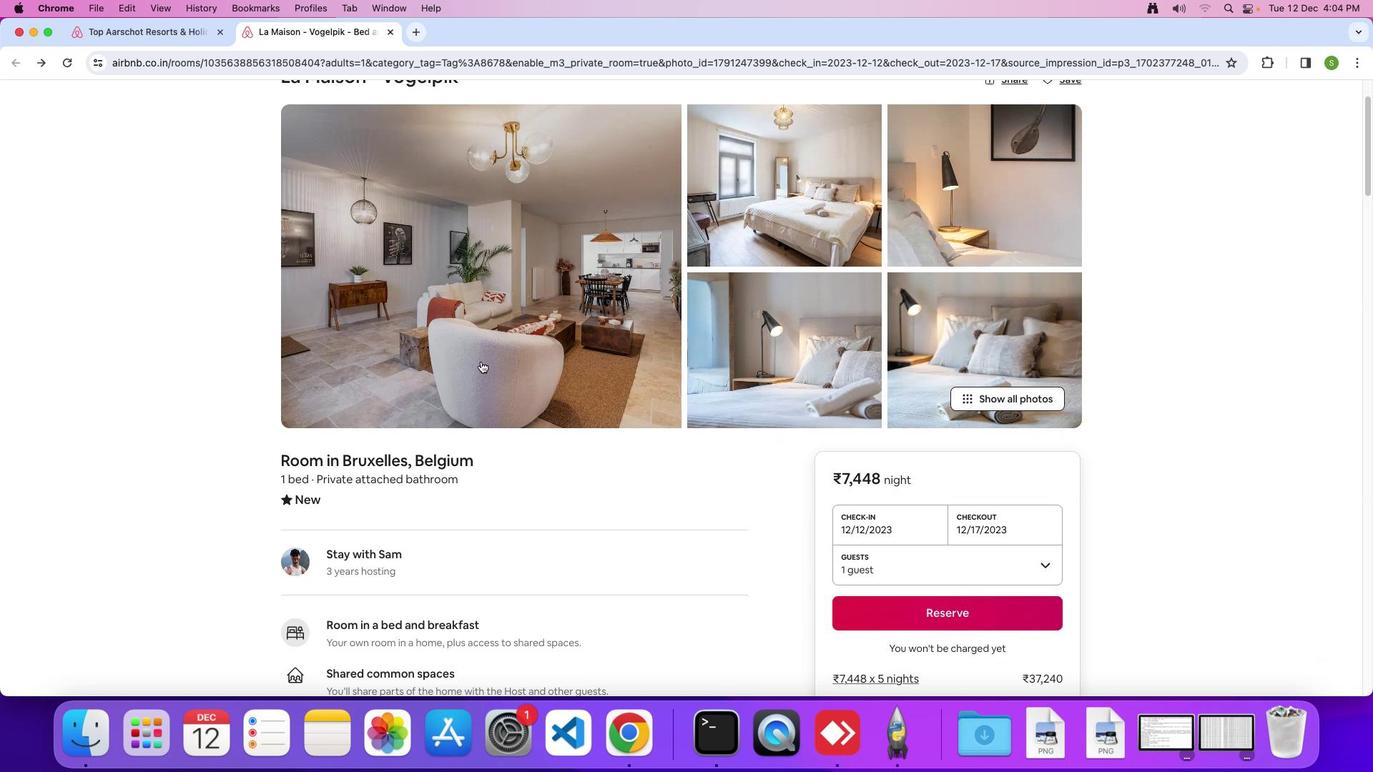 
Action: Mouse scrolled (481, 361) with delta (0, 0)
Screenshot: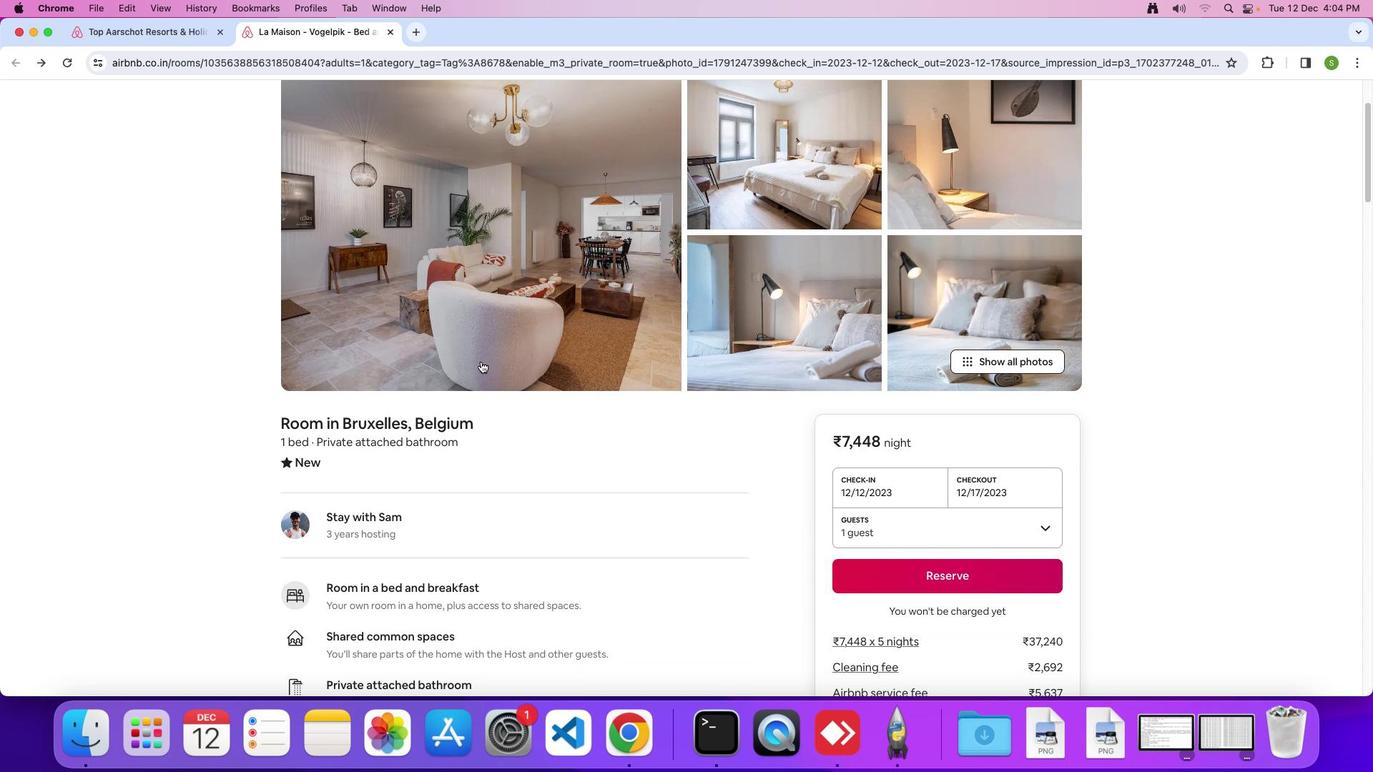 
Action: Mouse scrolled (481, 361) with delta (0, 0)
Screenshot: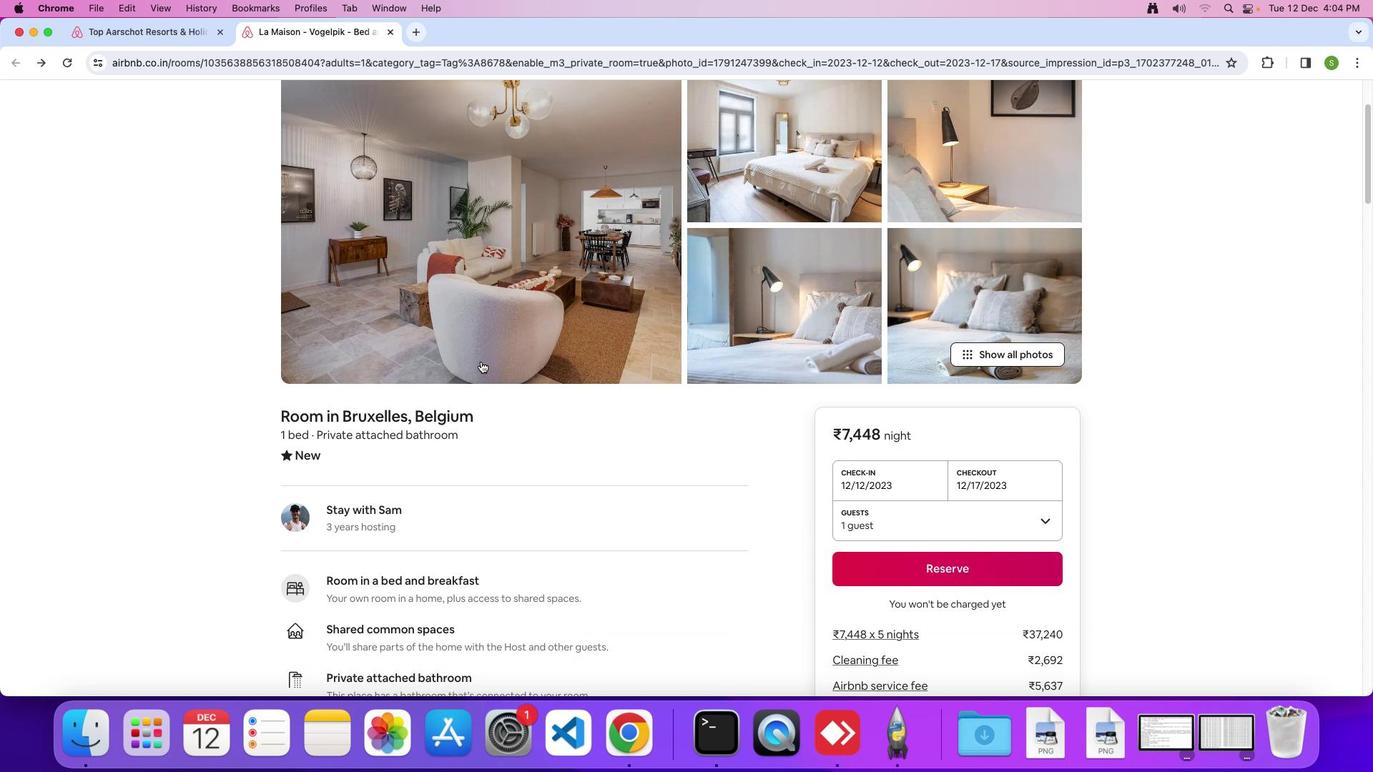 
Action: Mouse scrolled (481, 361) with delta (0, -1)
Screenshot: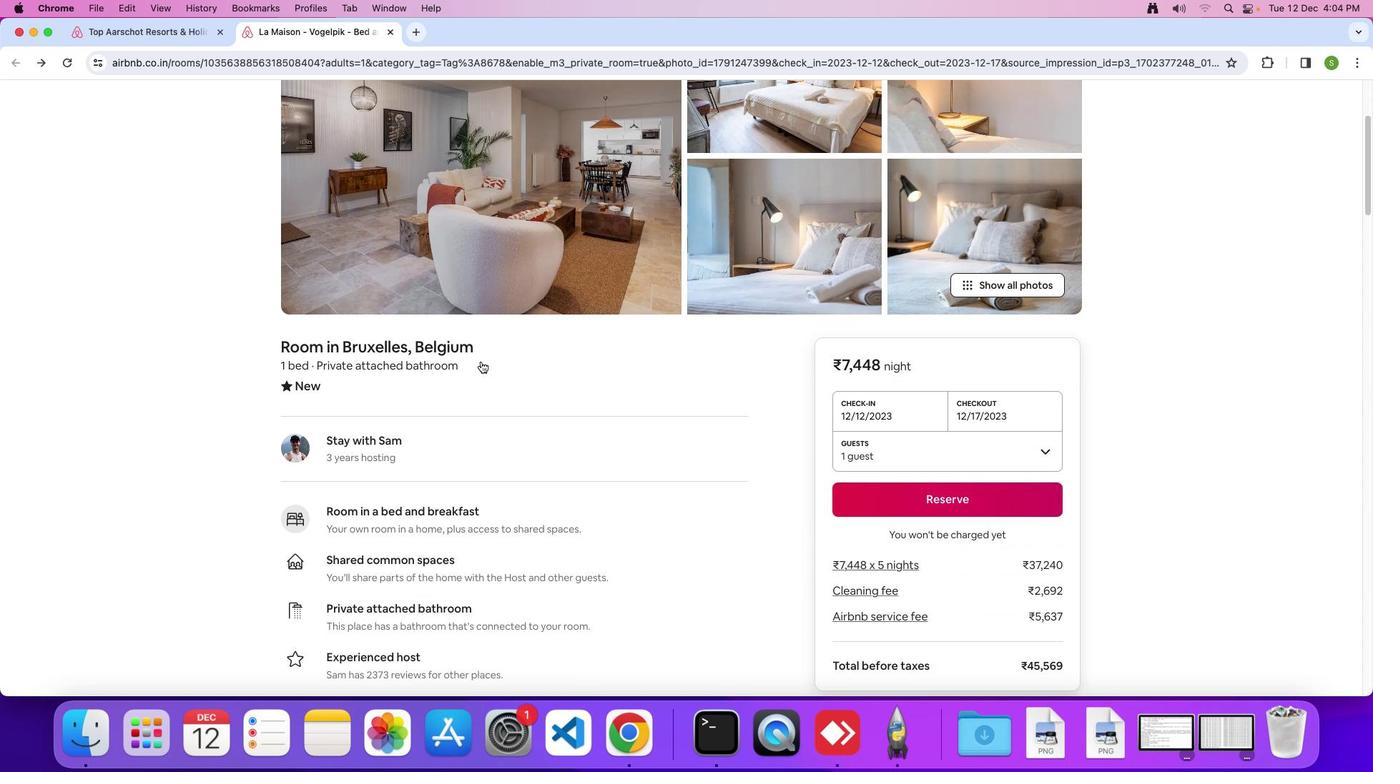 
Action: Mouse scrolled (481, 361) with delta (0, 0)
Screenshot: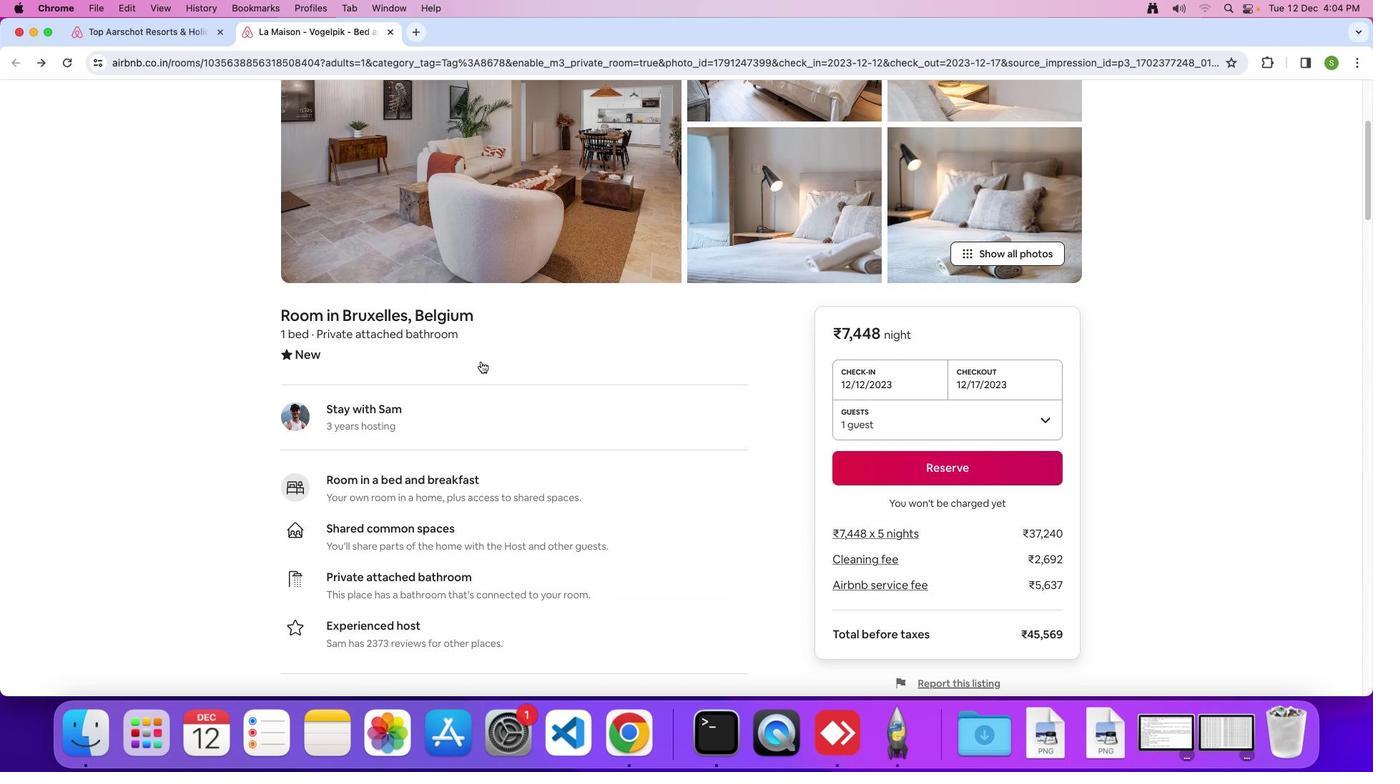 
Action: Mouse scrolled (481, 361) with delta (0, 0)
Screenshot: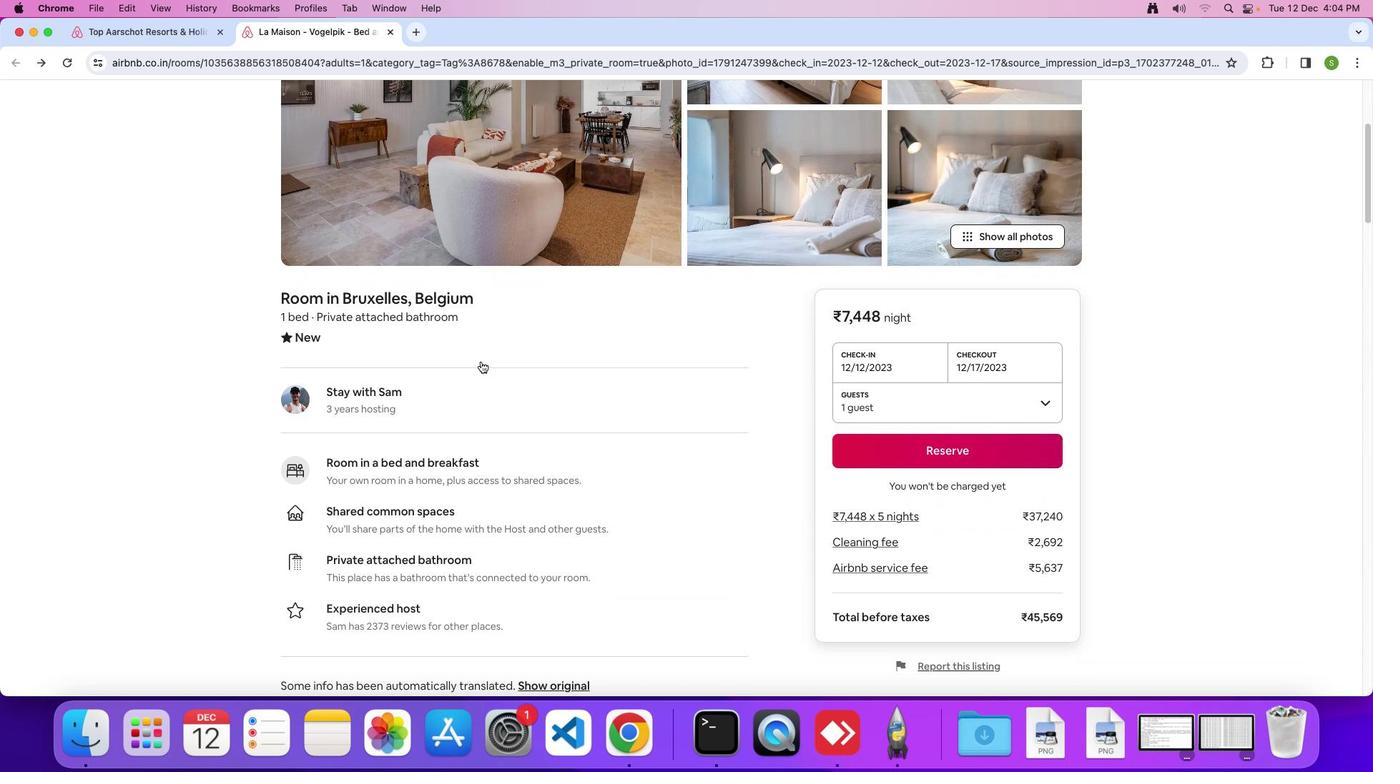 
Action: Mouse scrolled (481, 361) with delta (0, -1)
Screenshot: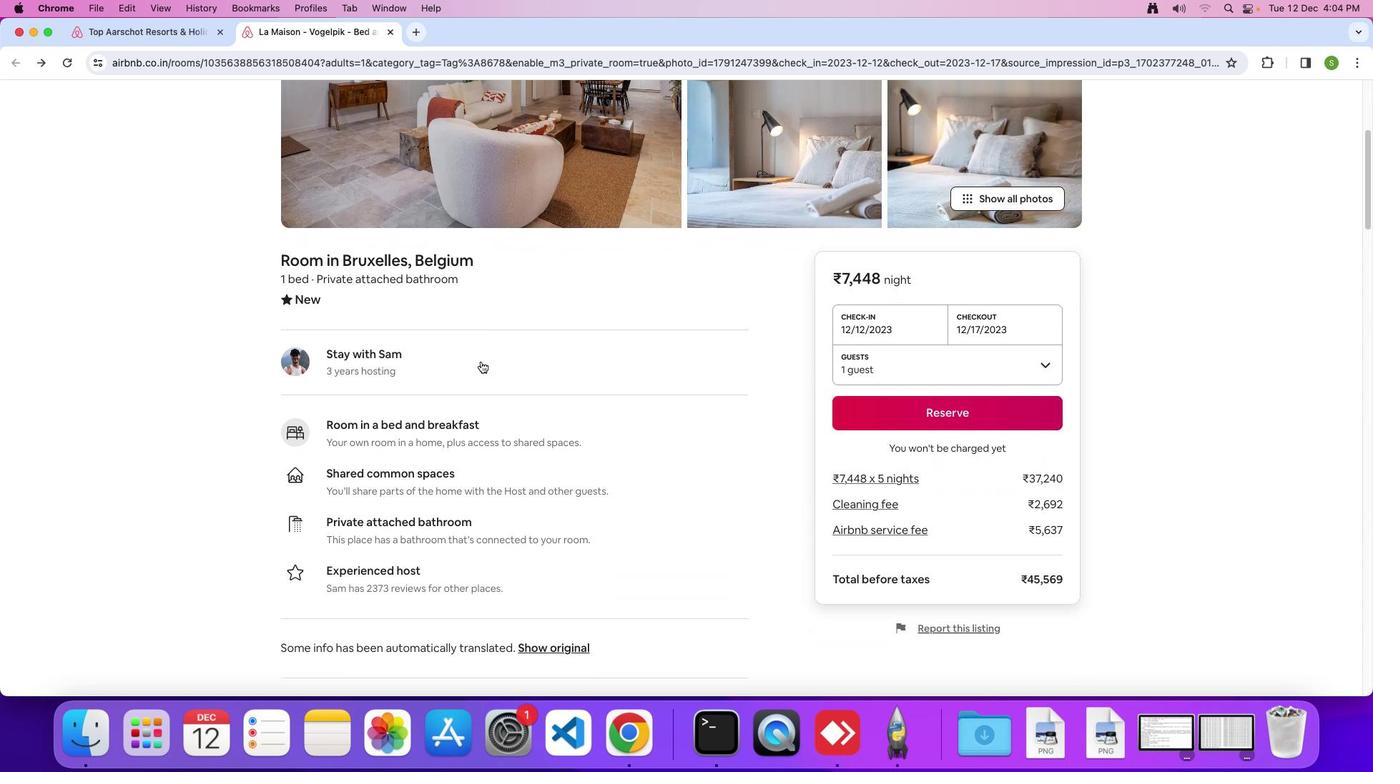 
Action: Mouse scrolled (481, 361) with delta (0, 0)
Screenshot: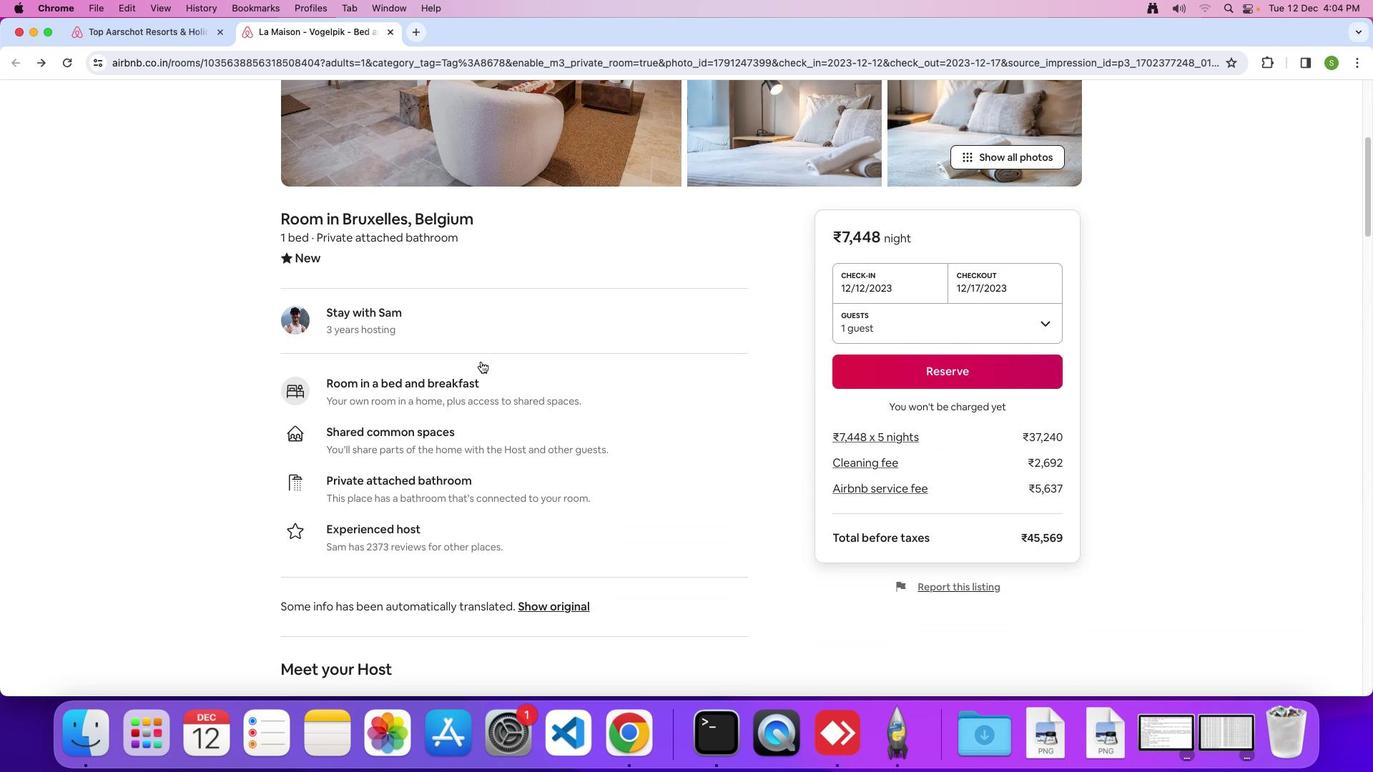 
Action: Mouse scrolled (481, 361) with delta (0, 0)
Screenshot: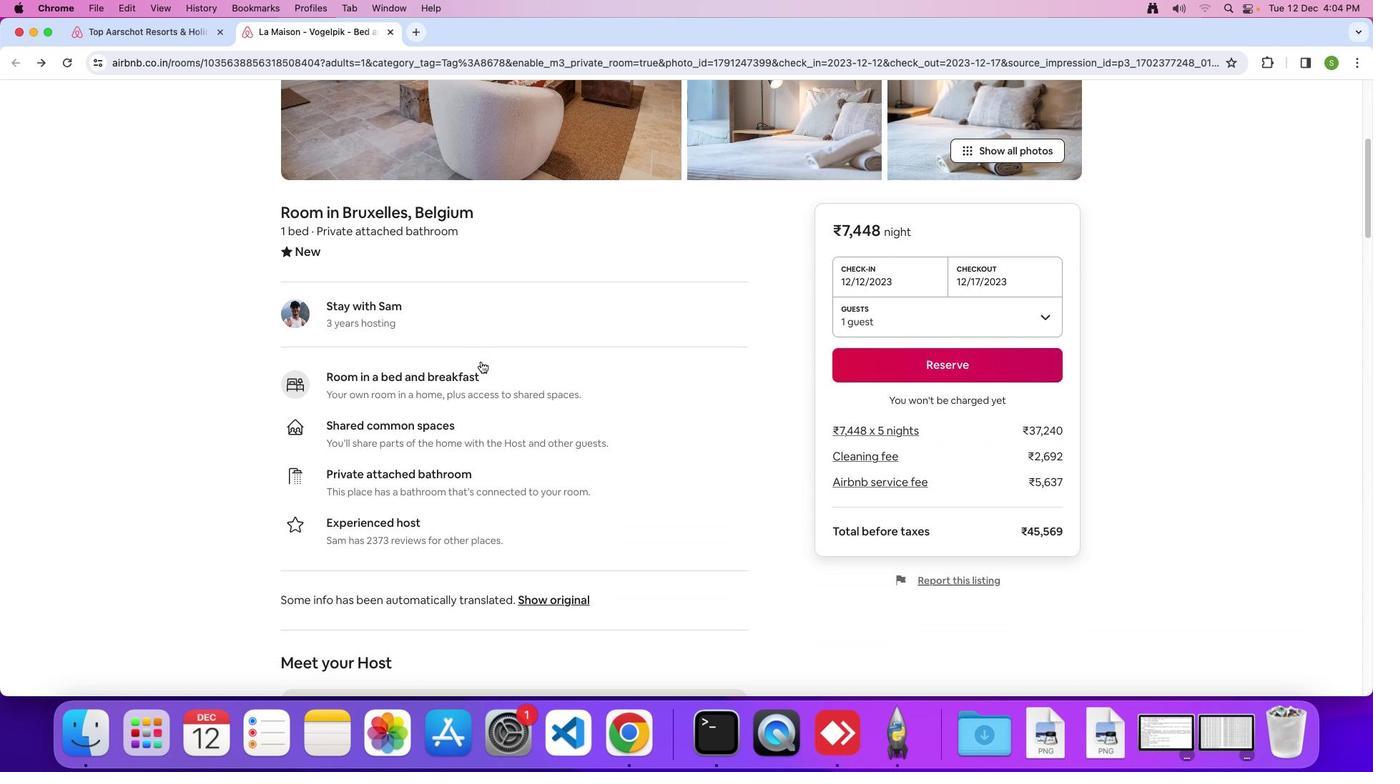 
Action: Mouse scrolled (481, 361) with delta (0, 0)
